 Task: Buy 1 Toners & Astringents from Skin Care section under best seller category for shipping address: Anna Garcia, 2418 August Lane, Shreveport, Louisiana 71101, Cell Number 3184332610. Pay from credit card ending with 5759, CVV 953
Action: Mouse moved to (8, 90)
Screenshot: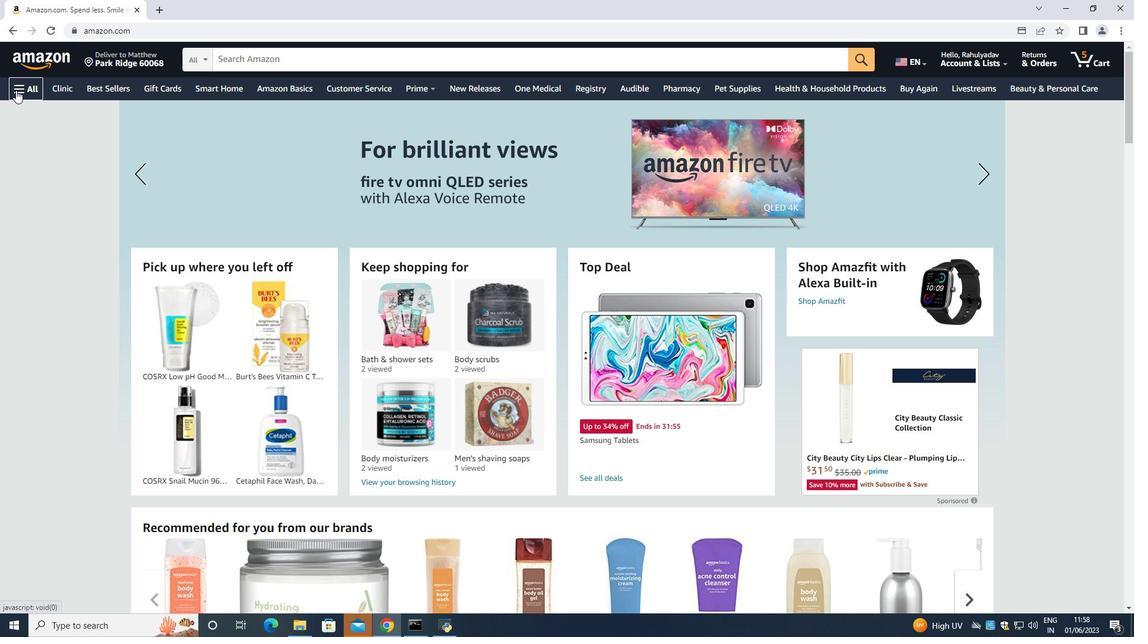 
Action: Mouse pressed left at (8, 90)
Screenshot: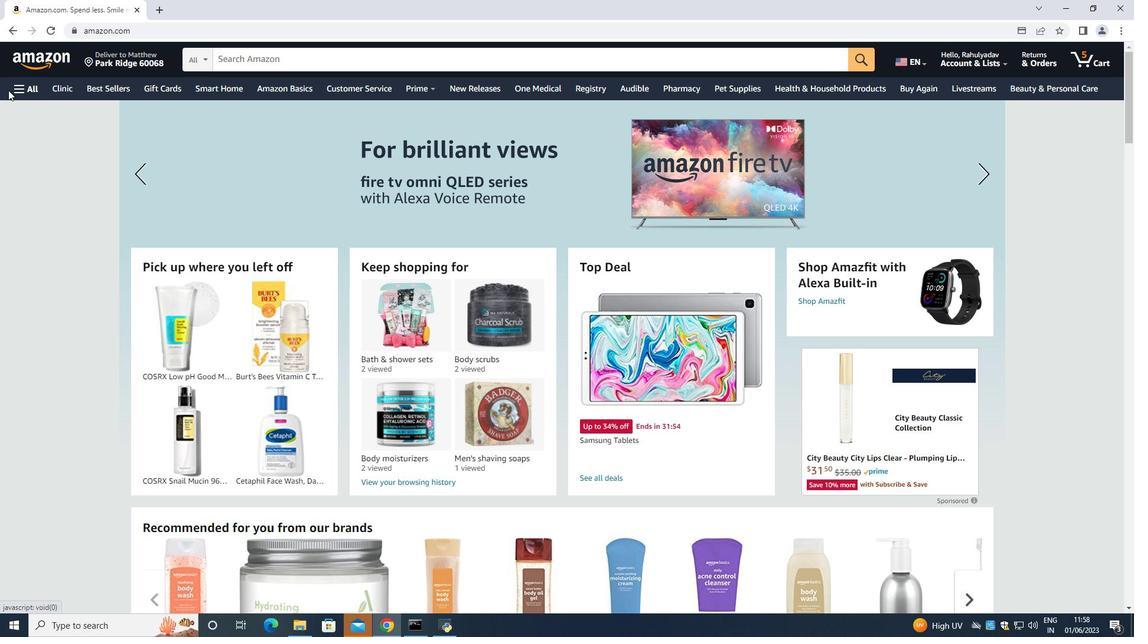 
Action: Mouse moved to (16, 89)
Screenshot: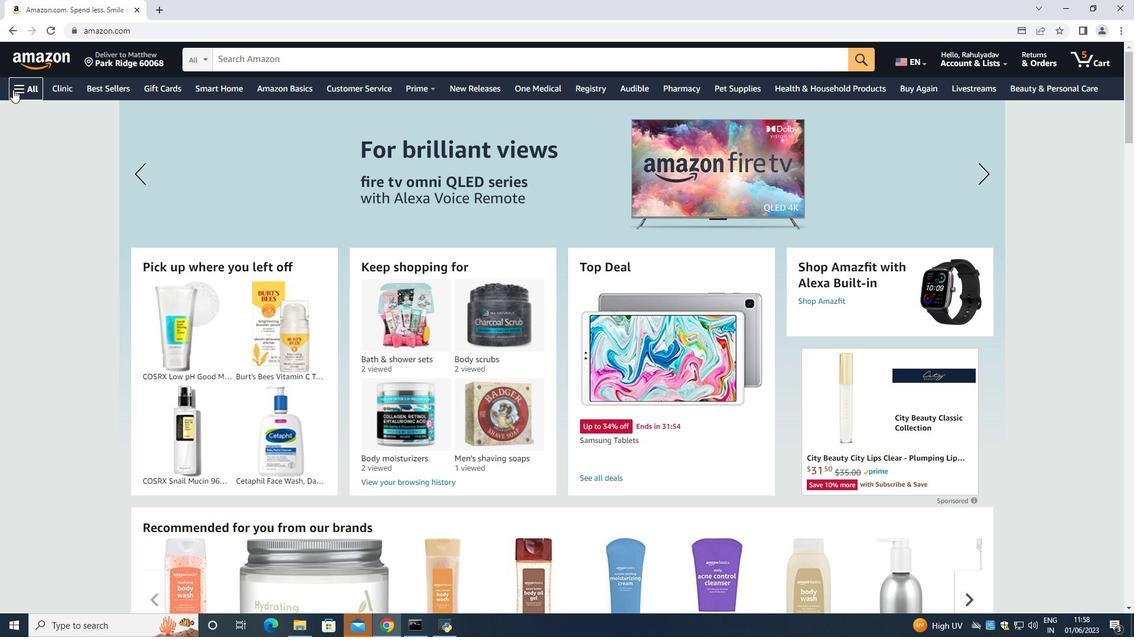
Action: Mouse pressed left at (16, 89)
Screenshot: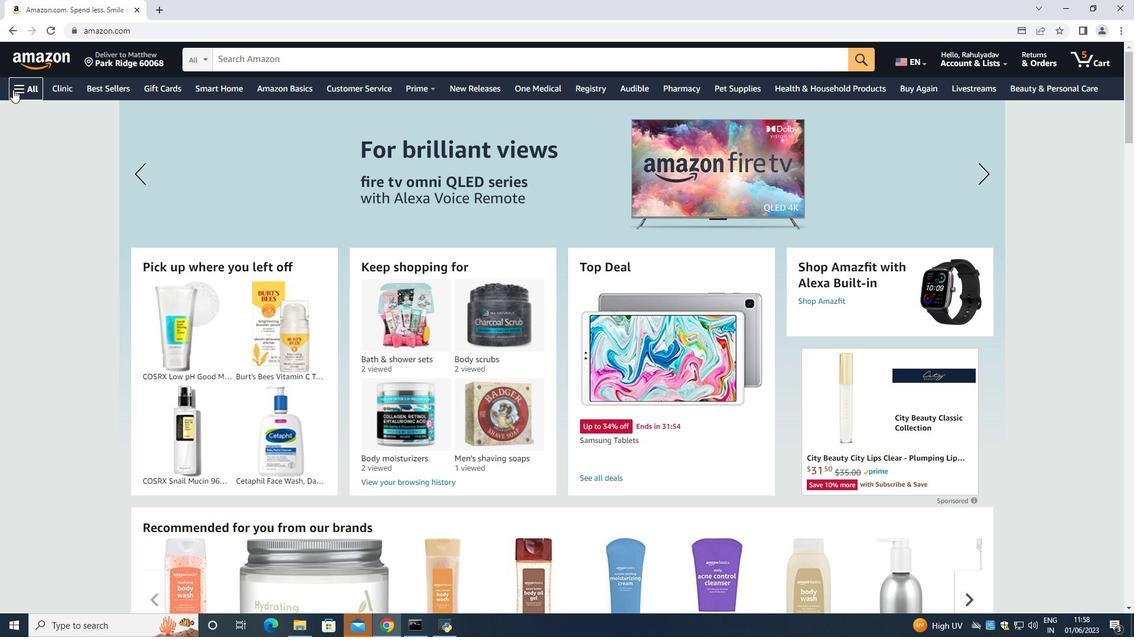 
Action: Mouse moved to (61, 118)
Screenshot: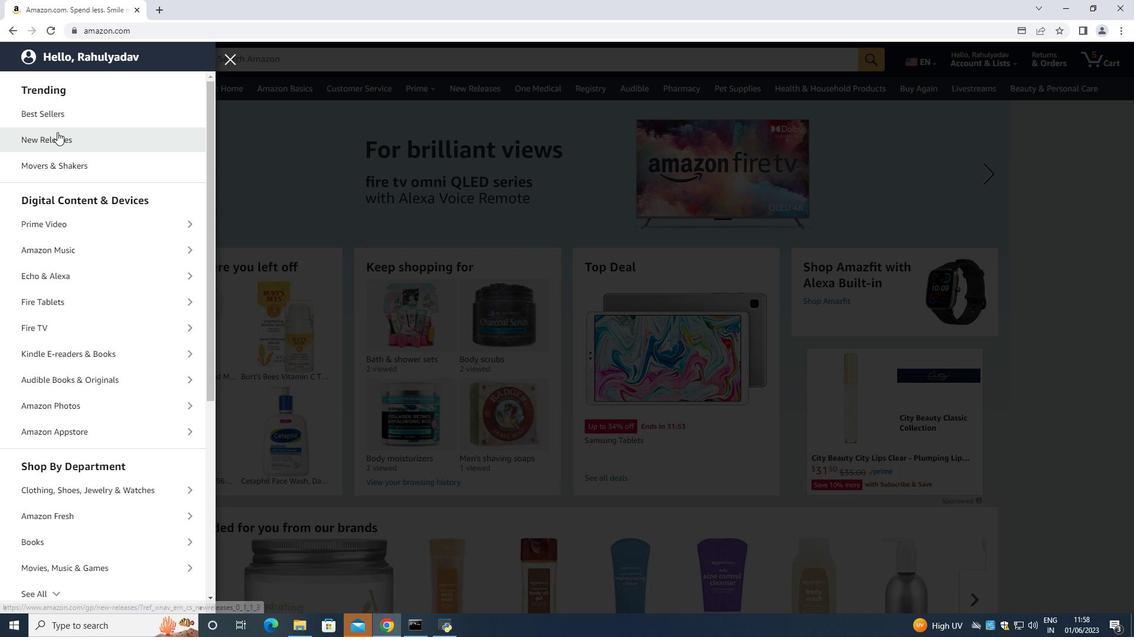 
Action: Mouse pressed left at (61, 118)
Screenshot: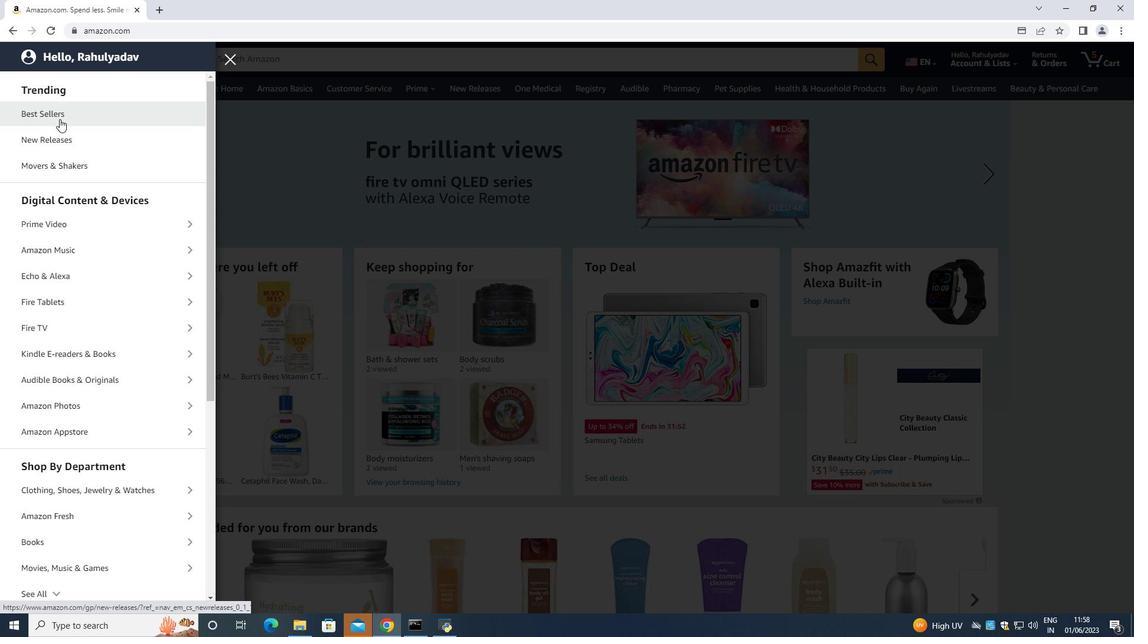 
Action: Mouse moved to (299, 59)
Screenshot: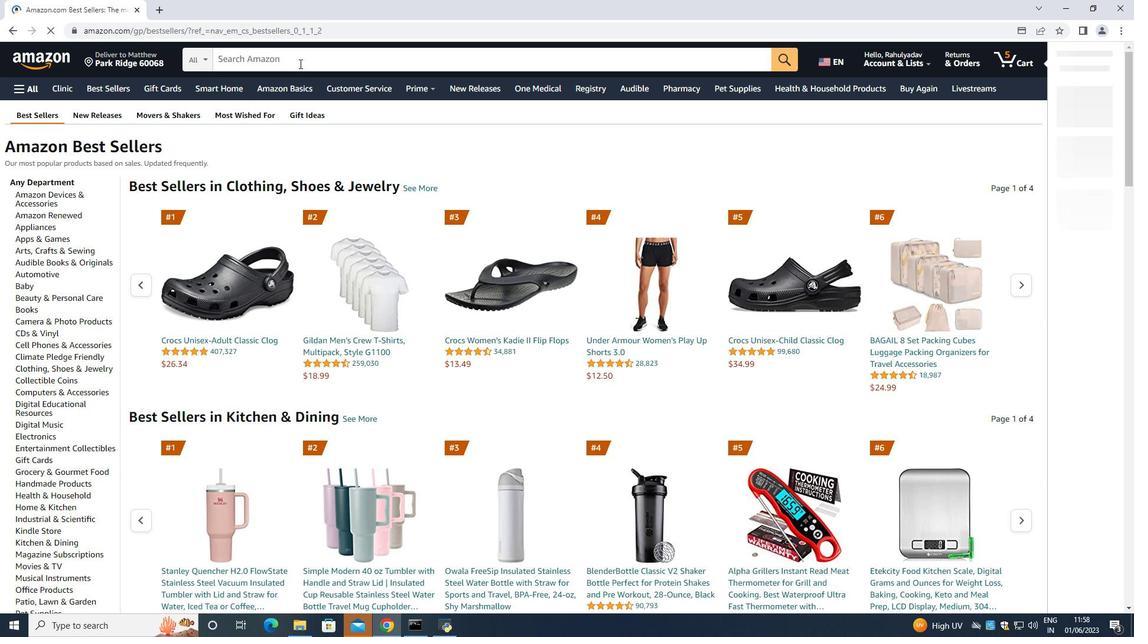 
Action: Mouse pressed left at (299, 59)
Screenshot: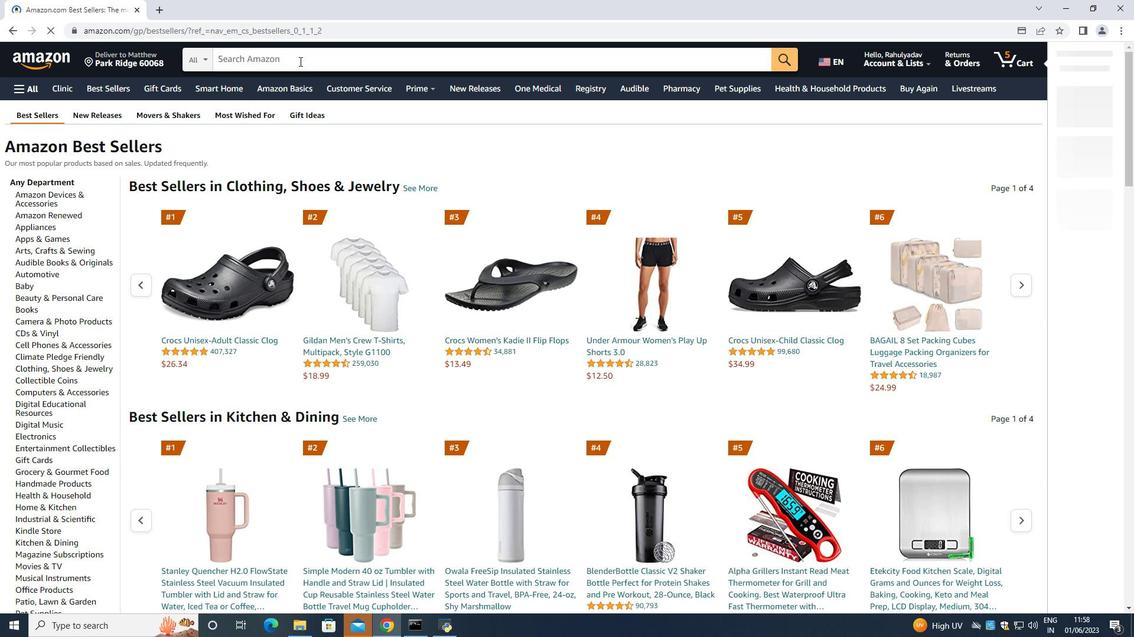 
Action: Mouse moved to (516, 69)
Screenshot: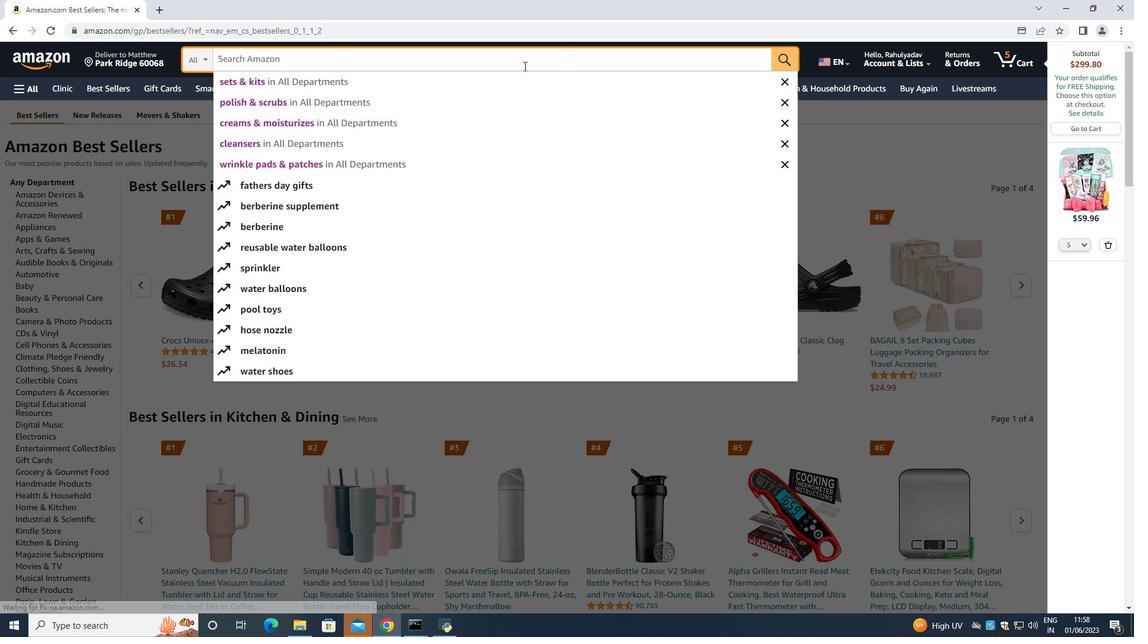 
Action: Key pressed <Key.shift><Key.shift><Key.shift><Key.shift><Key.shift><Key.shift><Key.shift>Toners<Key.space><Key.shift_r><Key.shift_r><Key.shift_r><Key.shift_r>&astringents<Key.space><Key.enter>
Screenshot: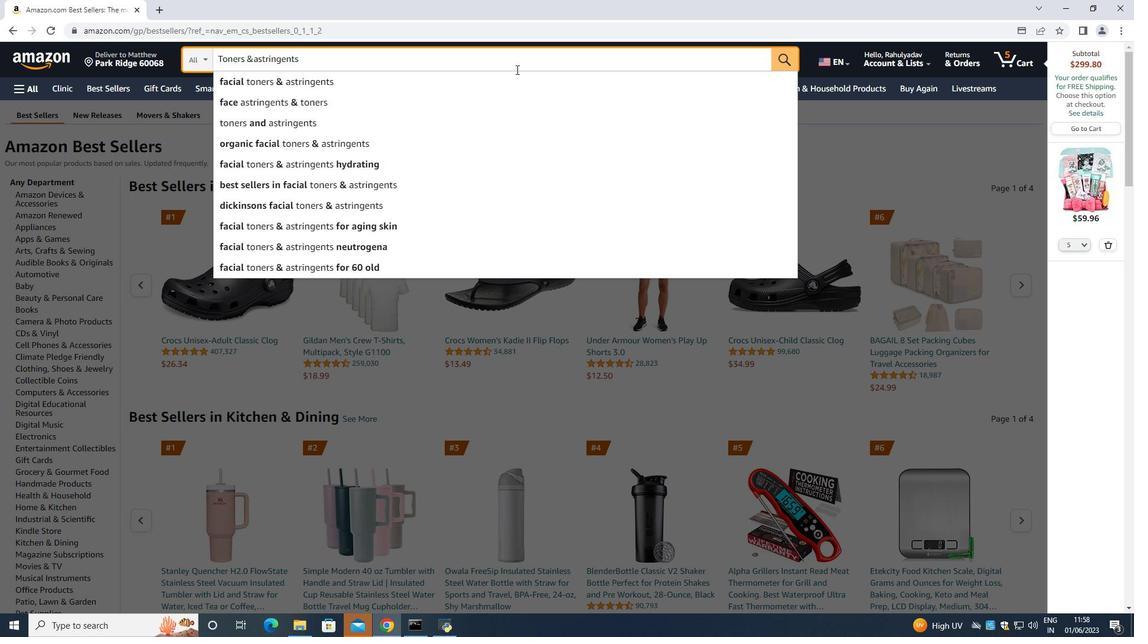 
Action: Mouse moved to (672, 555)
Screenshot: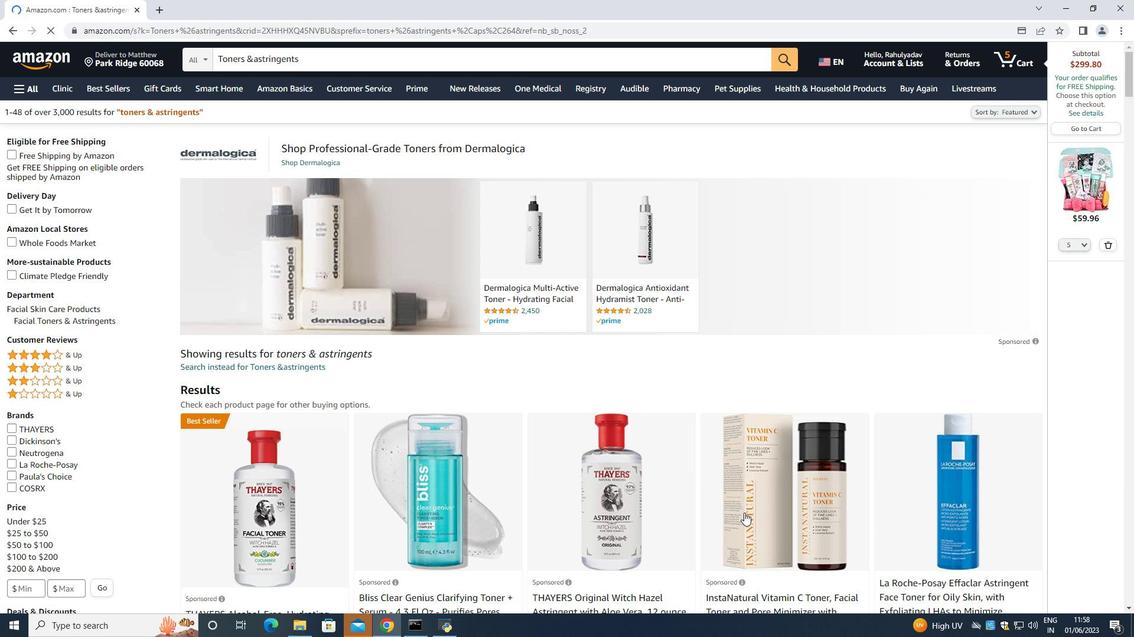 
Action: Mouse scrolled (672, 555) with delta (0, 0)
Screenshot: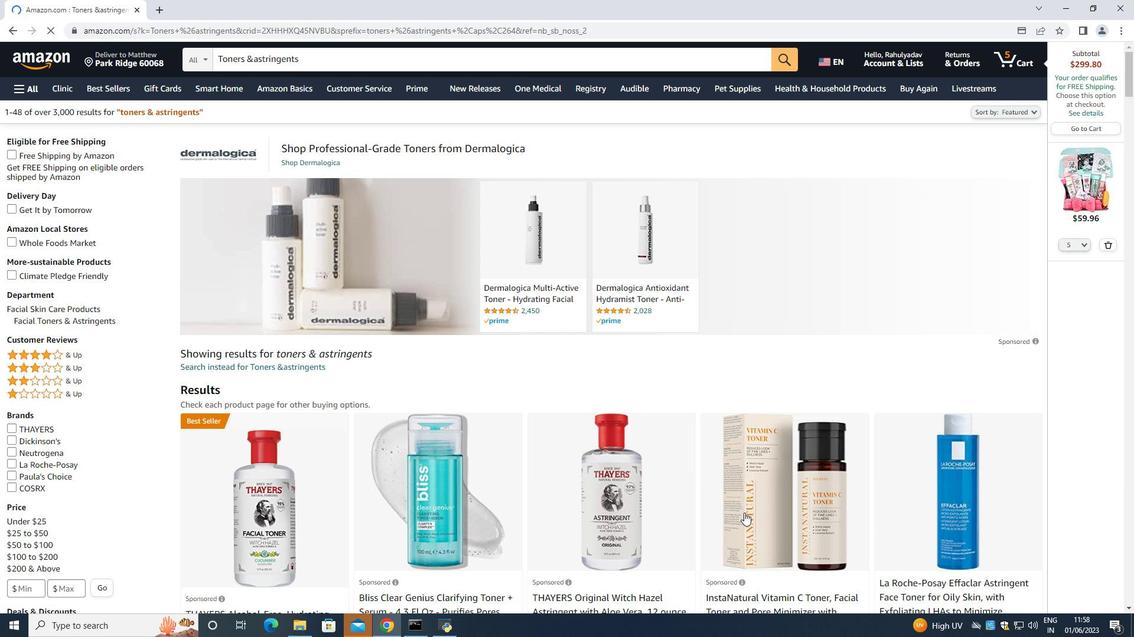 
Action: Mouse scrolled (672, 555) with delta (0, 0)
Screenshot: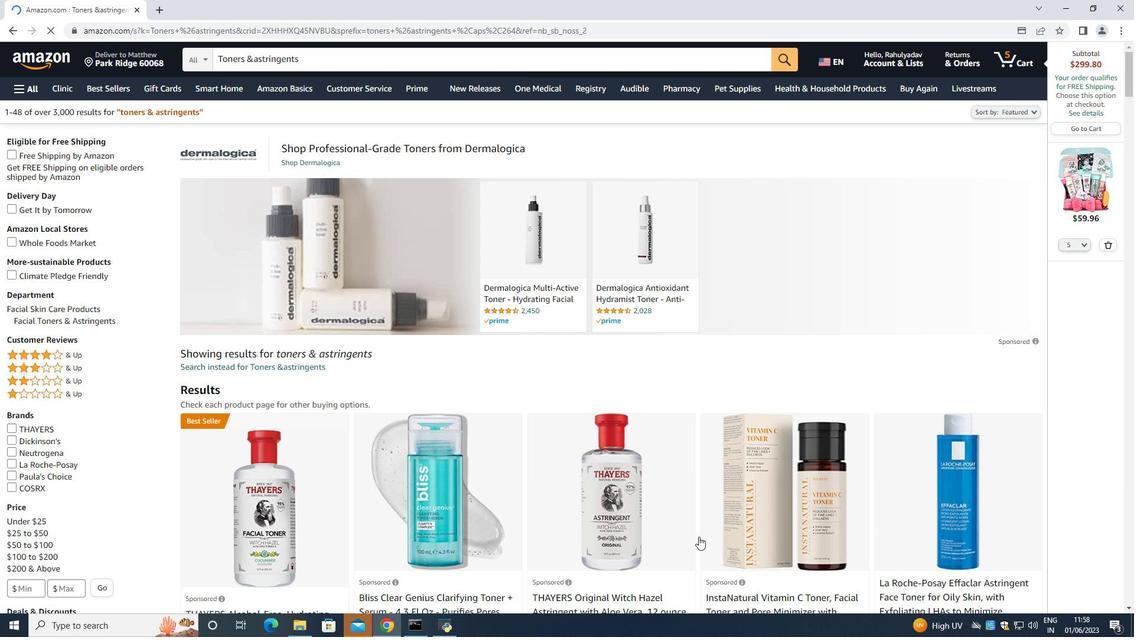 
Action: Mouse moved to (334, 330)
Screenshot: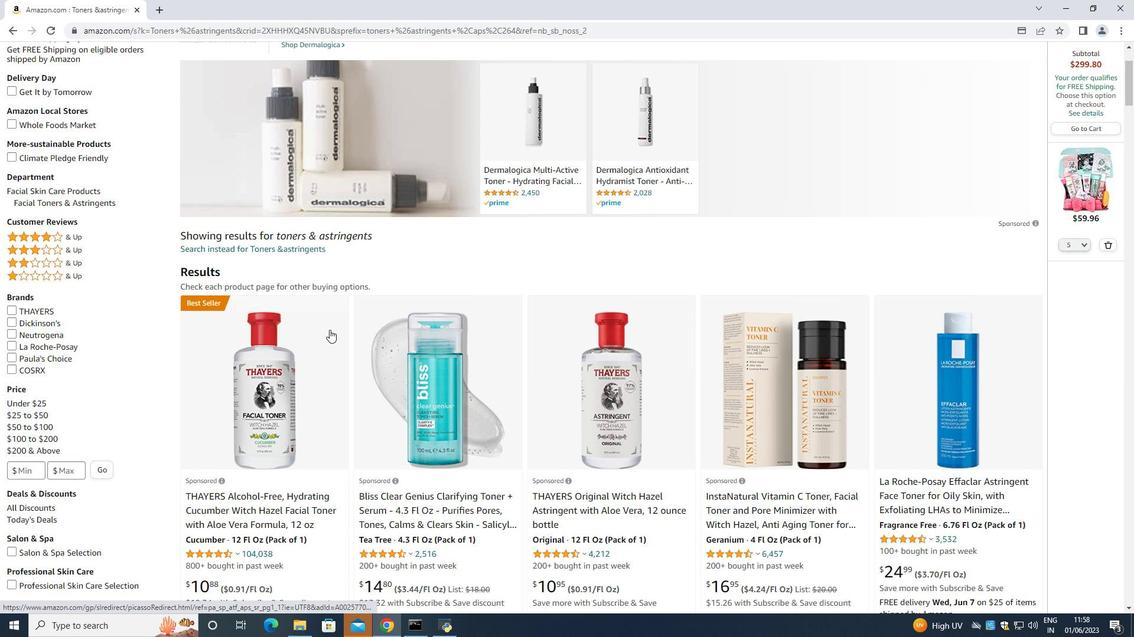 
Action: Mouse scrolled (334, 329) with delta (0, 0)
Screenshot: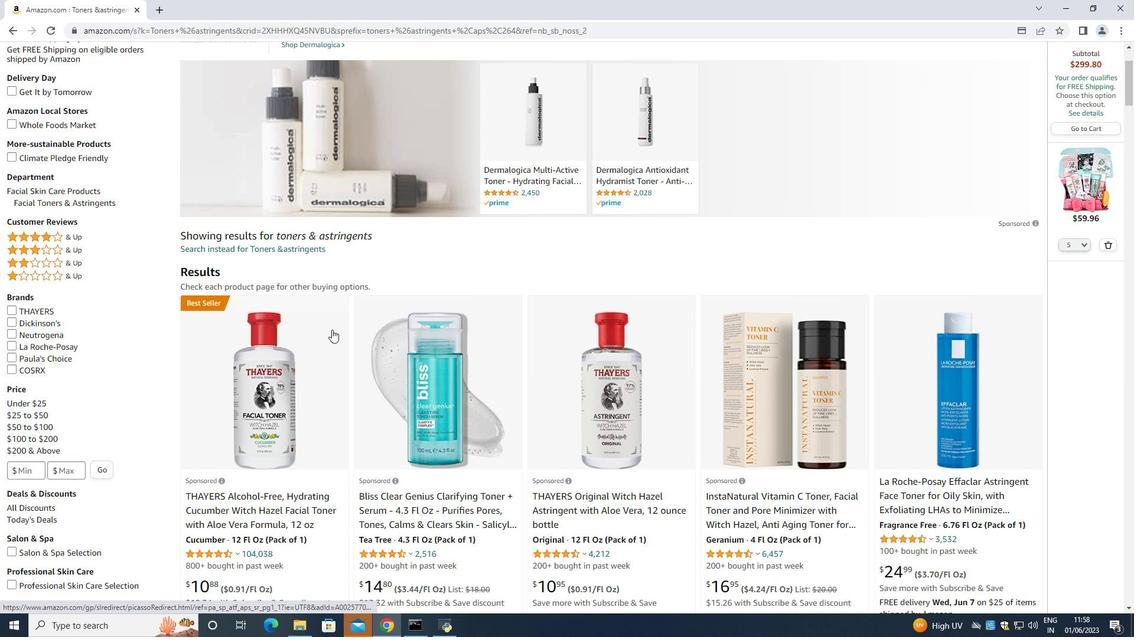
Action: Mouse scrolled (334, 329) with delta (0, 0)
Screenshot: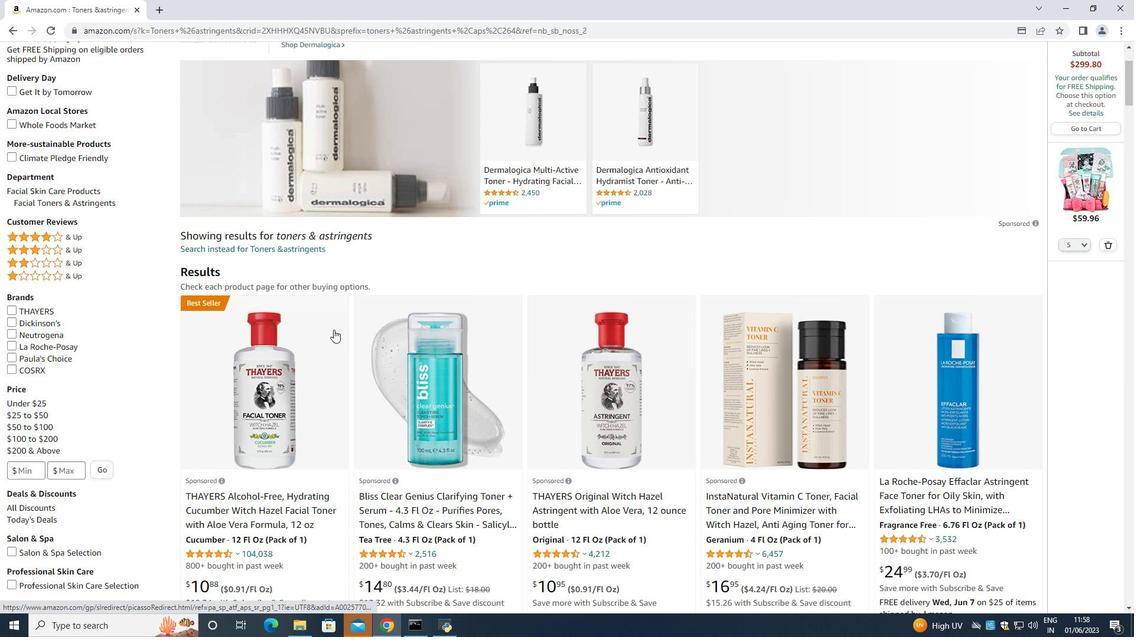 
Action: Mouse scrolled (334, 329) with delta (0, 0)
Screenshot: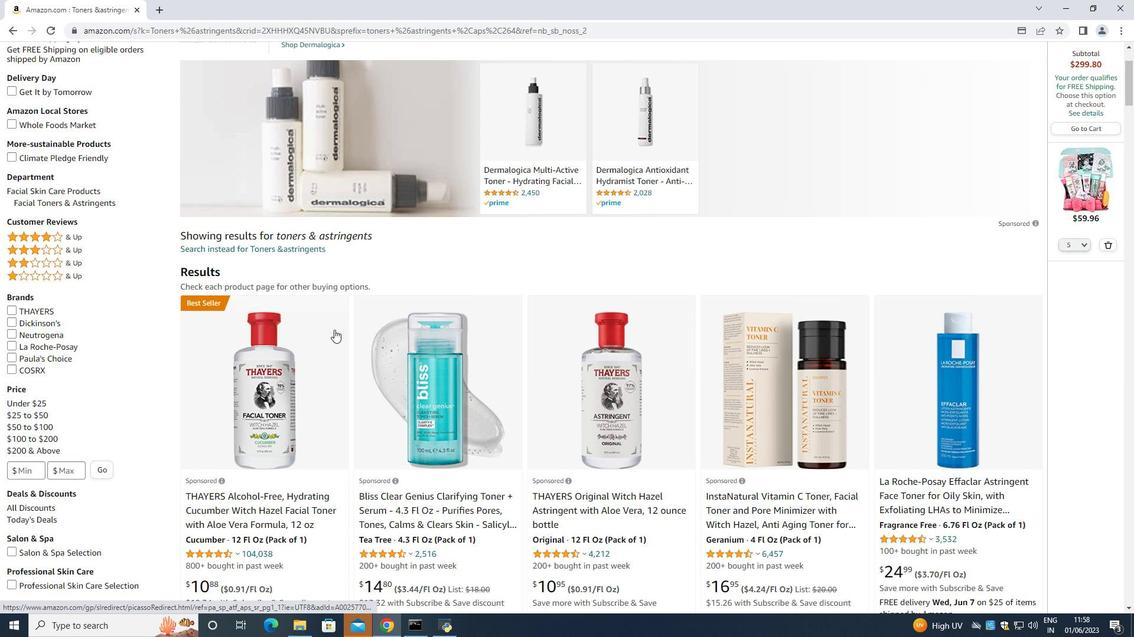
Action: Mouse scrolled (334, 329) with delta (0, 0)
Screenshot: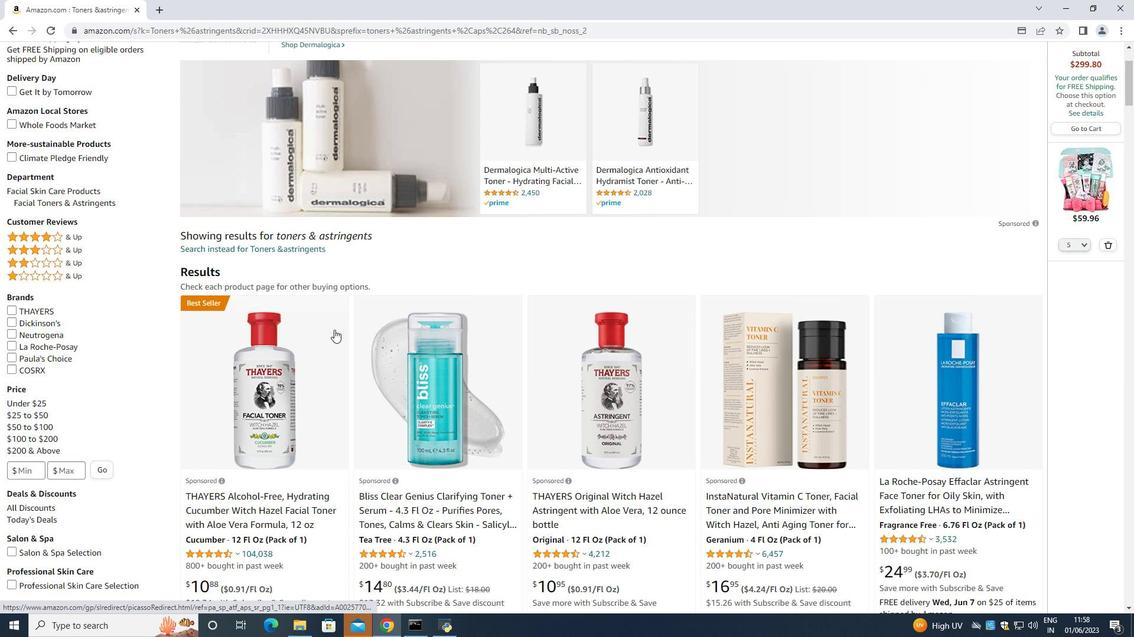 
Action: Mouse moved to (337, 331)
Screenshot: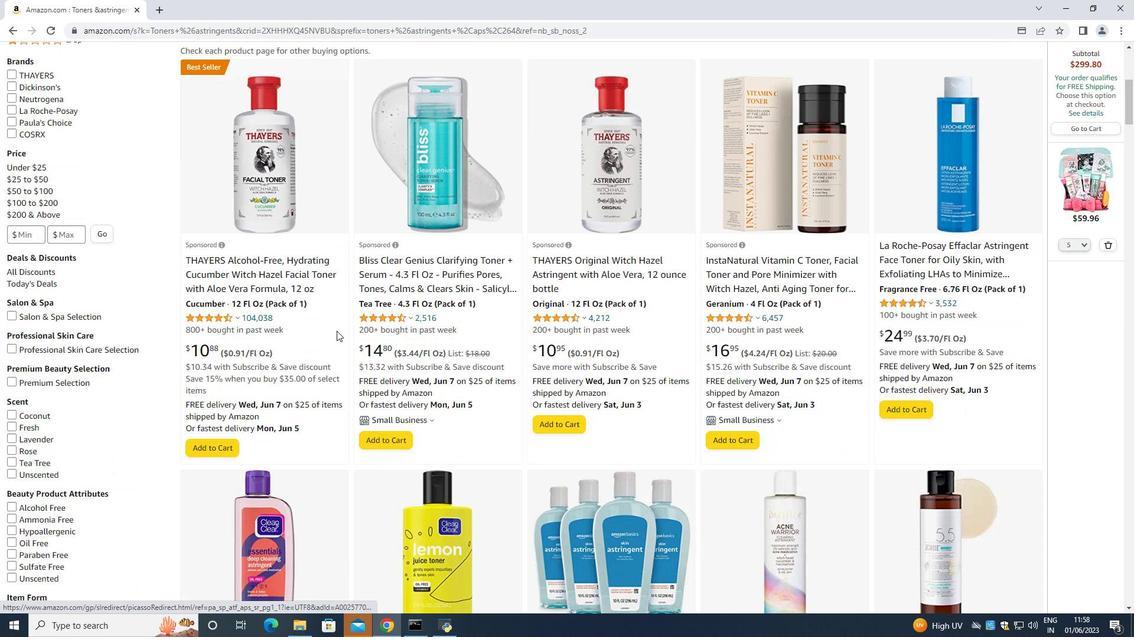 
Action: Mouse scrolled (337, 331) with delta (0, 0)
Screenshot: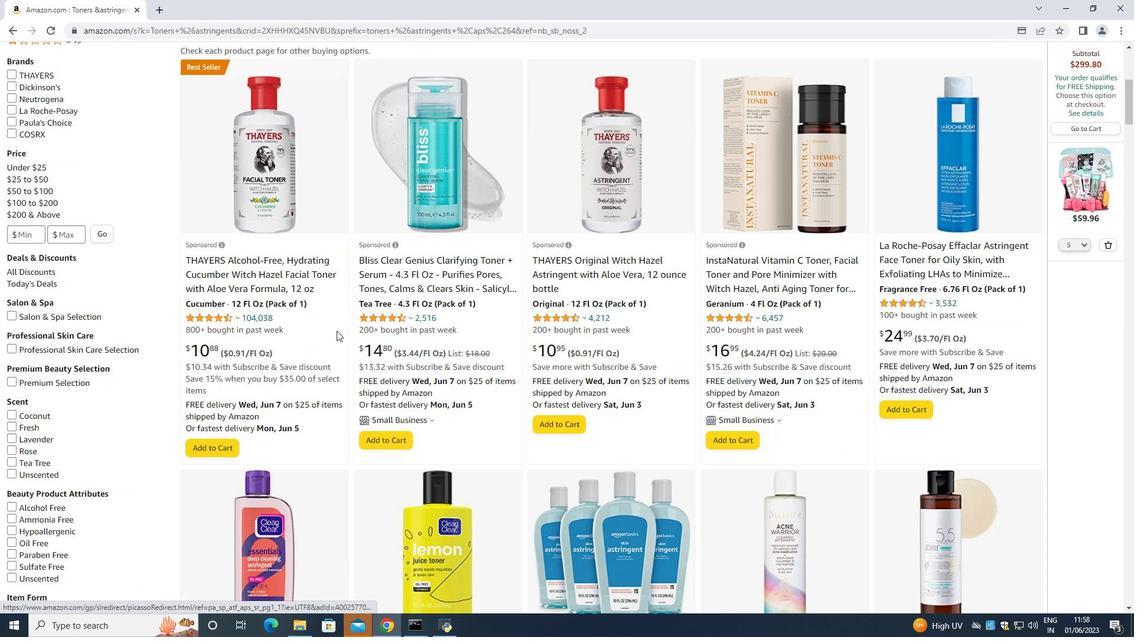 
Action: Mouse scrolled (337, 331) with delta (0, 0)
Screenshot: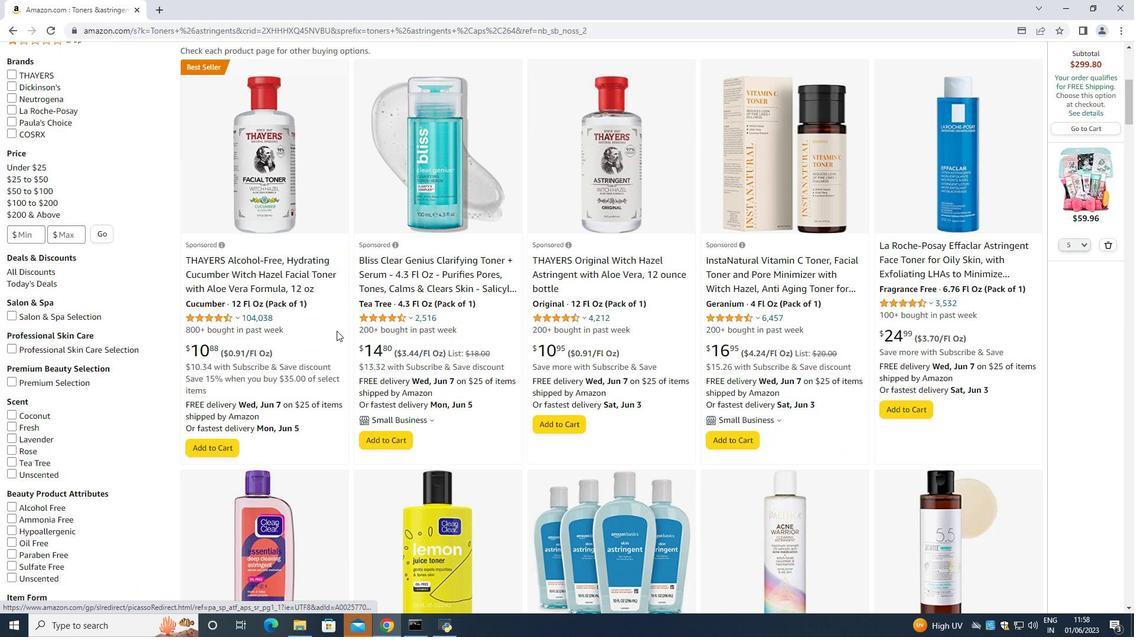 
Action: Mouse scrolled (337, 331) with delta (0, 0)
Screenshot: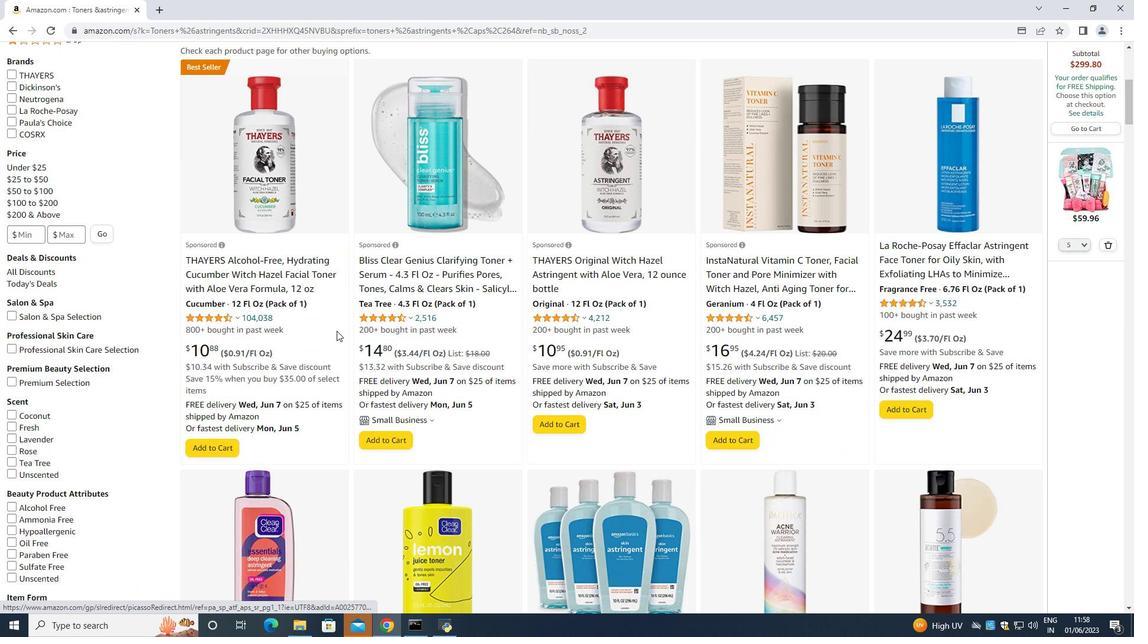 
Action: Mouse scrolled (337, 331) with delta (0, 0)
Screenshot: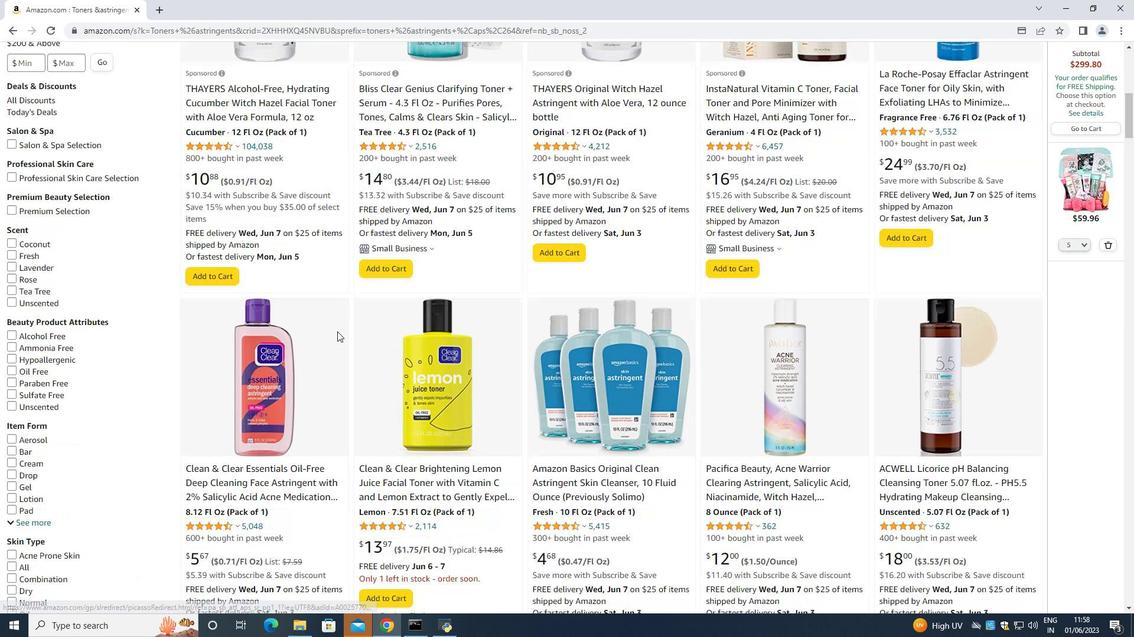 
Action: Mouse scrolled (337, 331) with delta (0, 0)
Screenshot: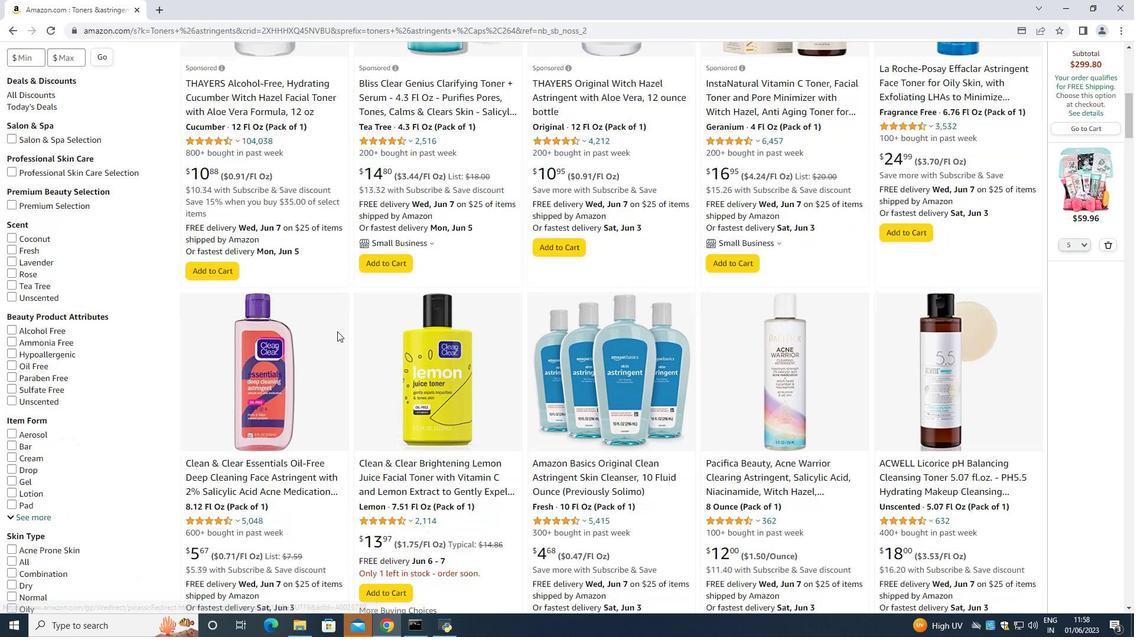 
Action: Mouse scrolled (337, 331) with delta (0, 0)
Screenshot: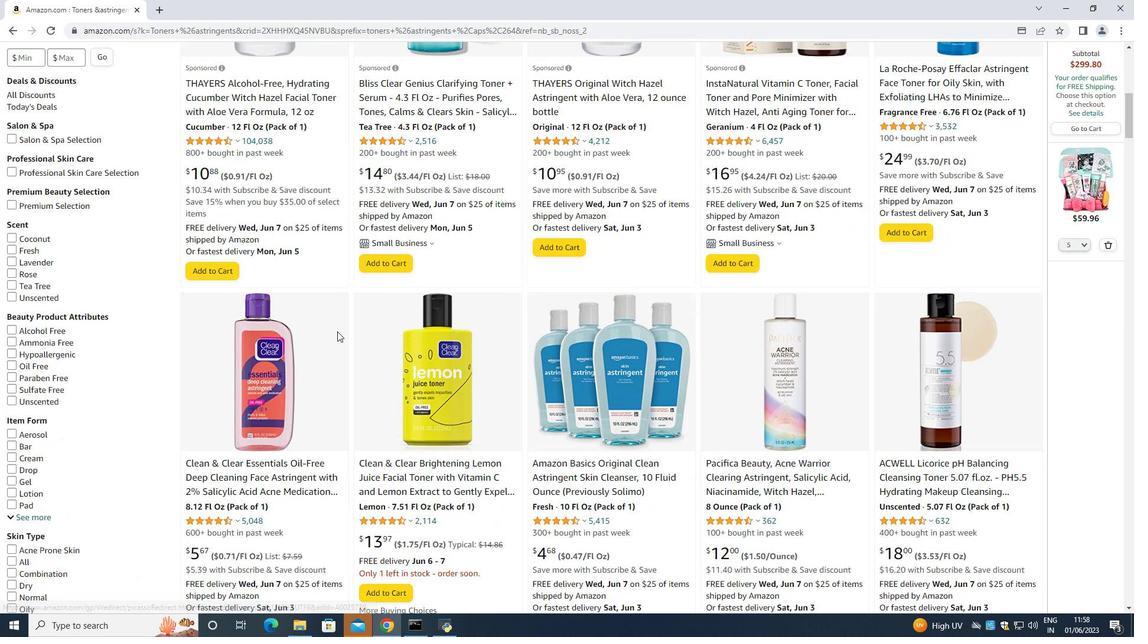 
Action: Mouse moved to (340, 331)
Screenshot: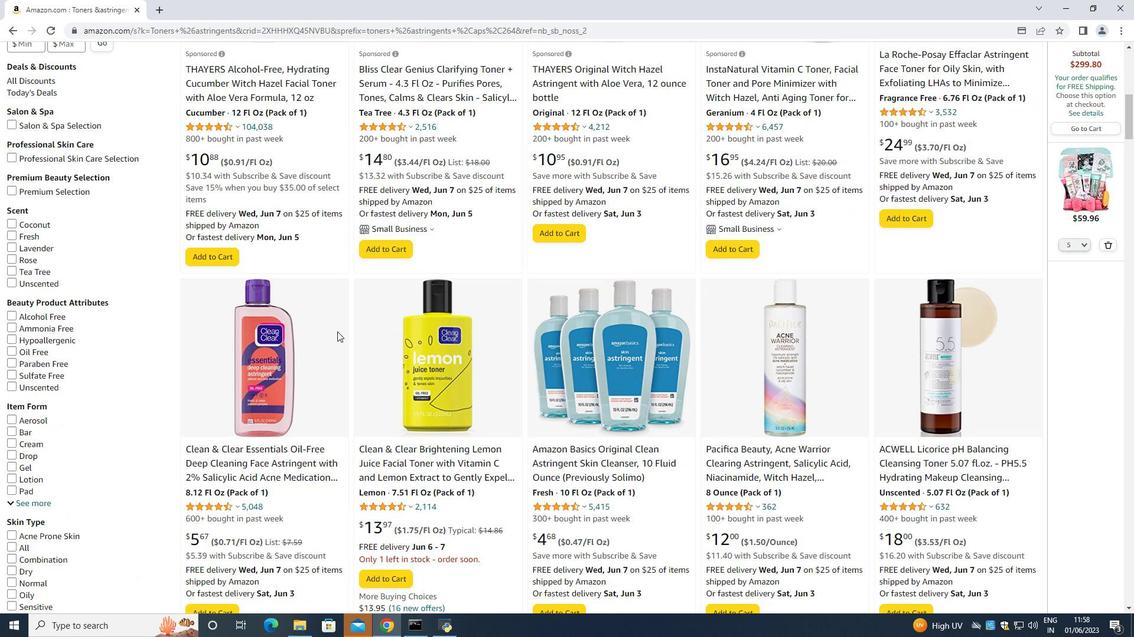 
Action: Mouse scrolled (340, 331) with delta (0, 0)
Screenshot: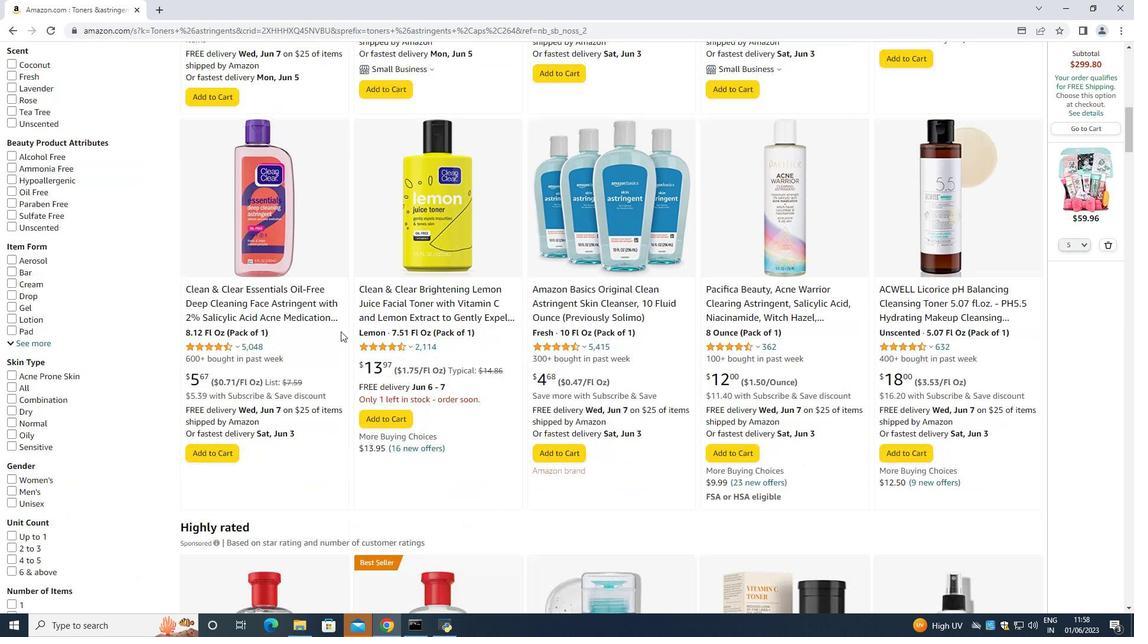 
Action: Mouse scrolled (340, 331) with delta (0, 0)
Screenshot: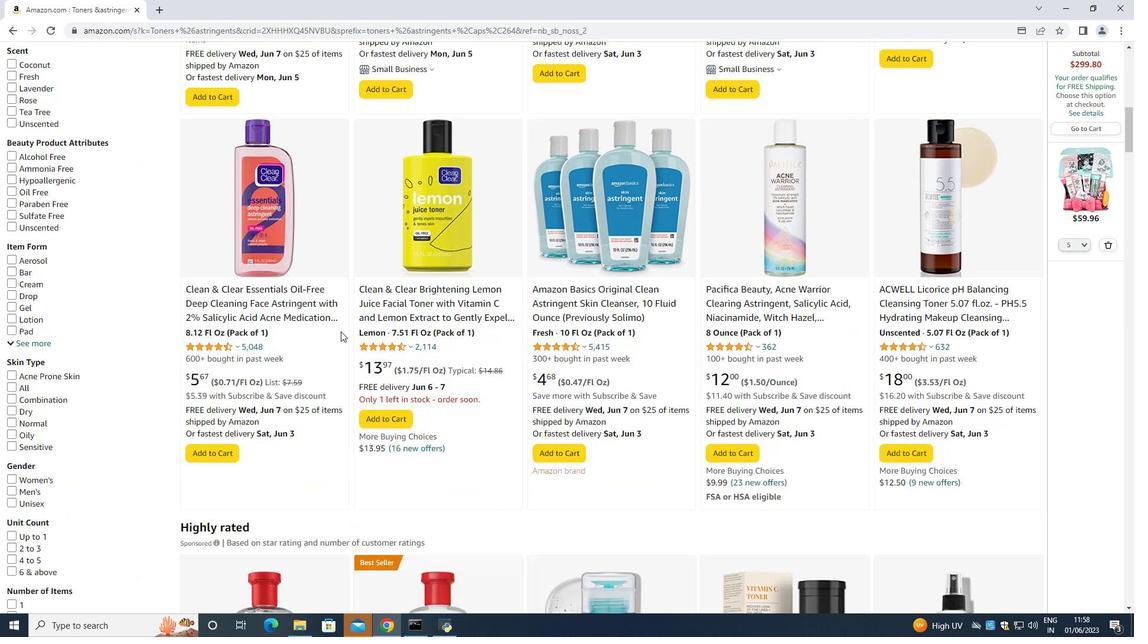 
Action: Mouse scrolled (340, 331) with delta (0, 0)
Screenshot: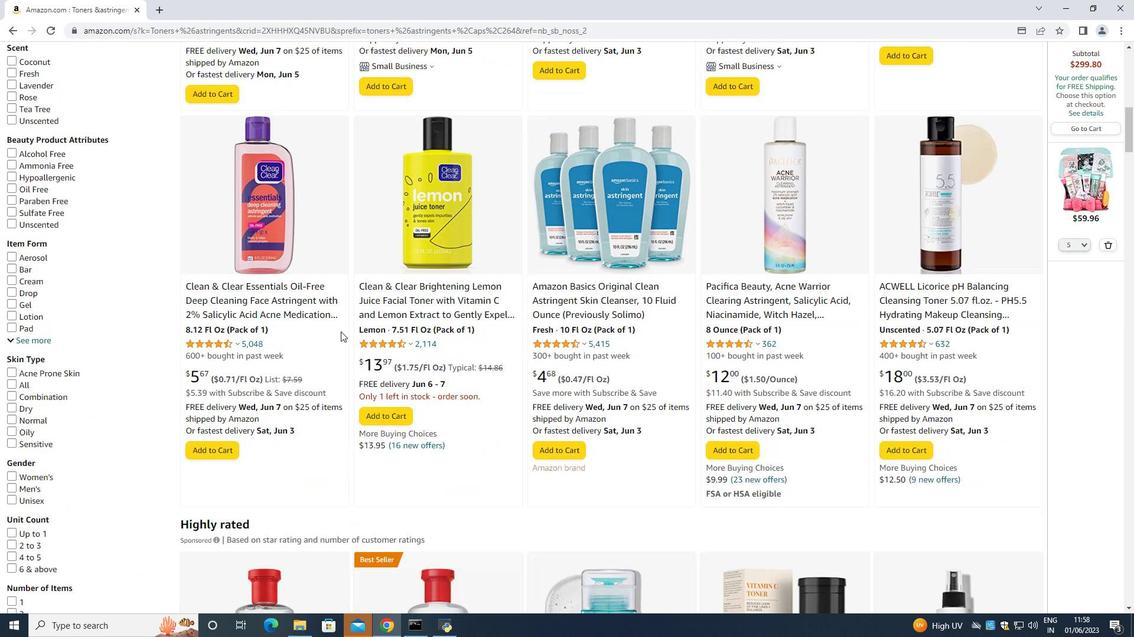 
Action: Mouse moved to (344, 329)
Screenshot: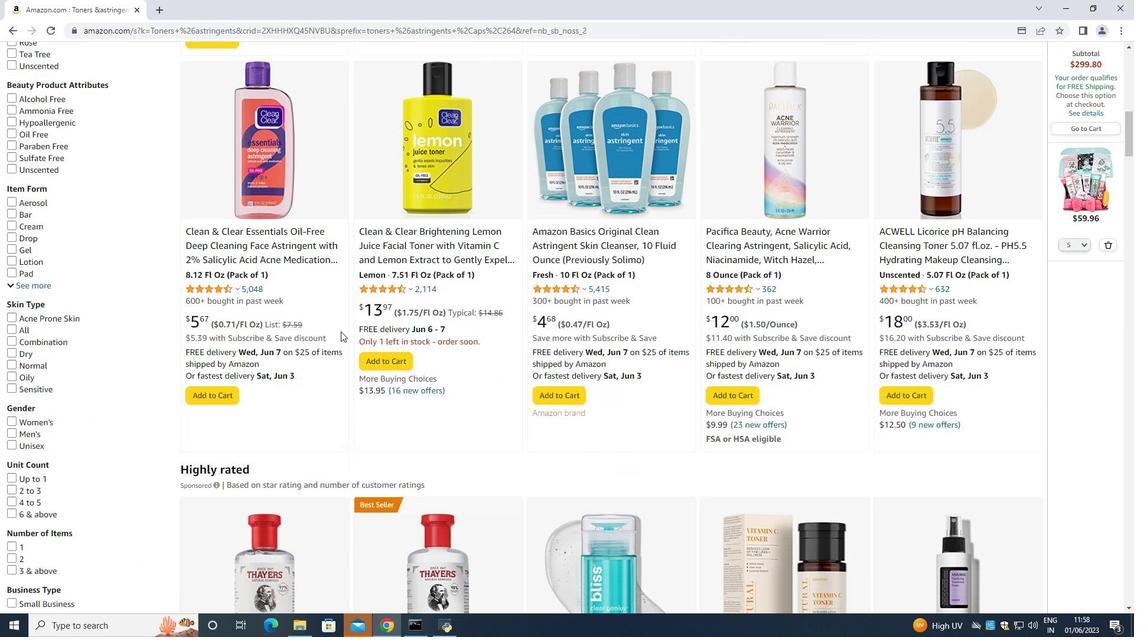 
Action: Mouse scrolled (344, 328) with delta (0, 0)
Screenshot: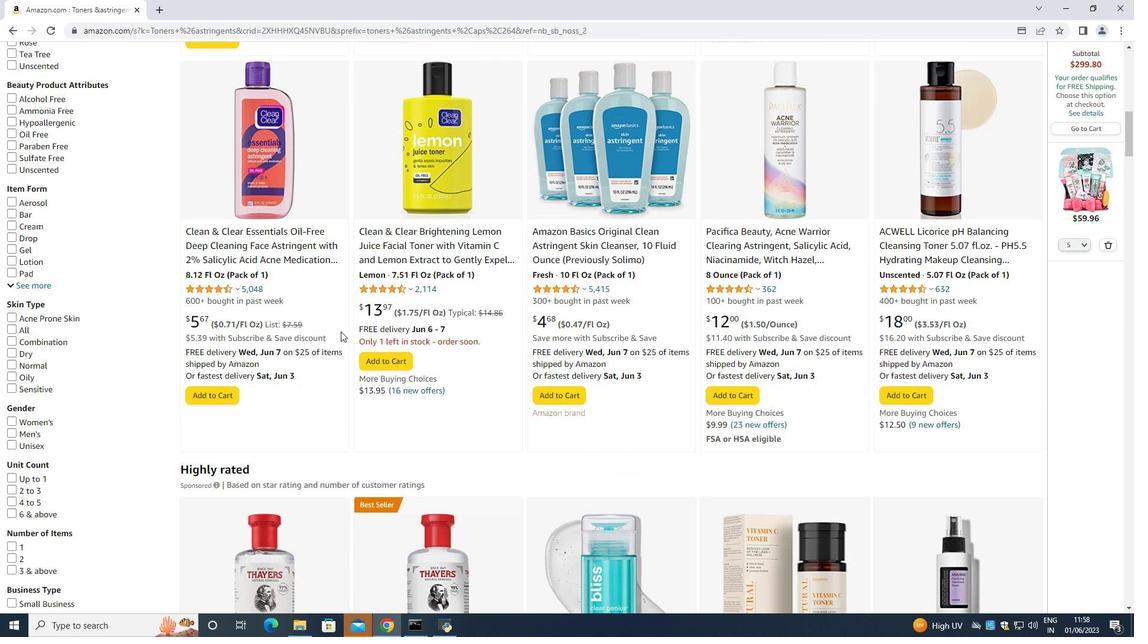 
Action: Mouse scrolled (344, 328) with delta (0, 0)
Screenshot: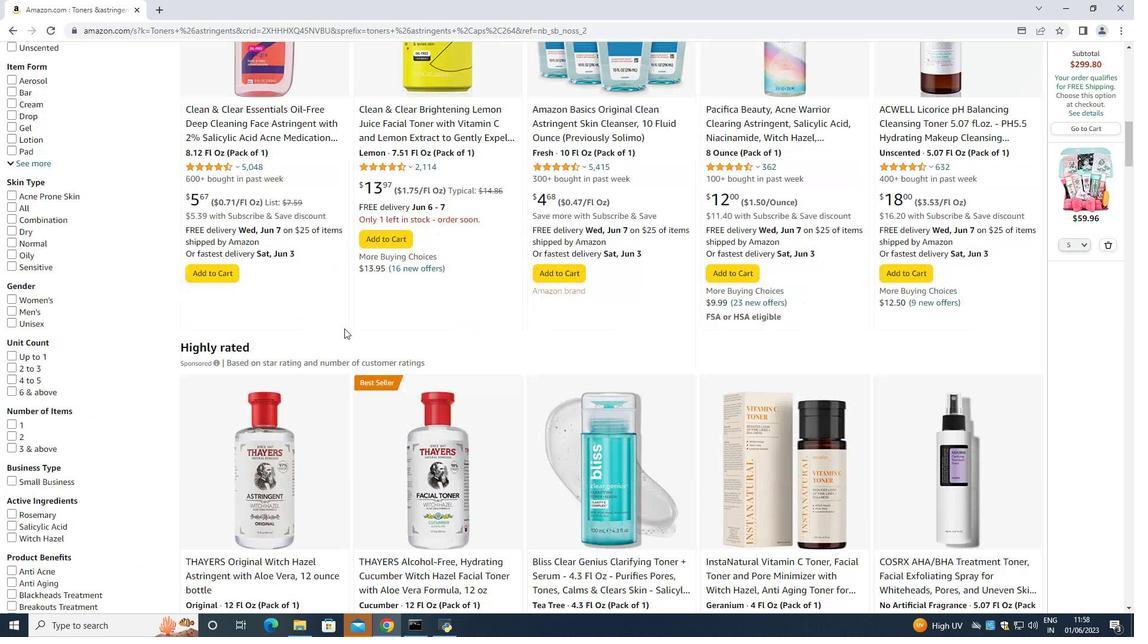 
Action: Mouse scrolled (344, 328) with delta (0, 0)
Screenshot: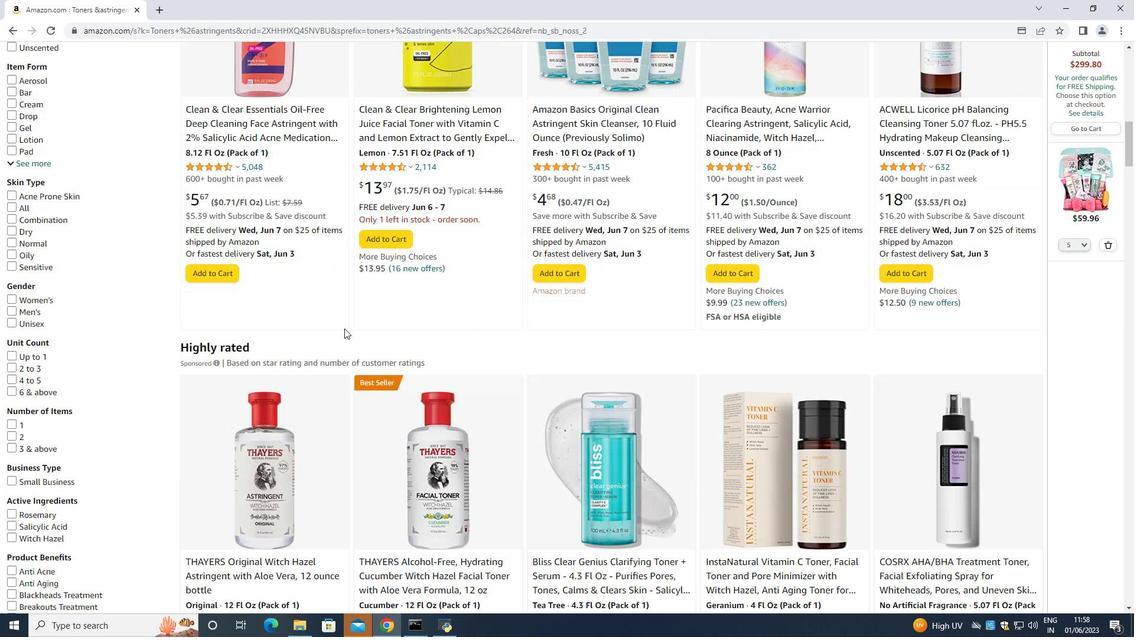 
Action: Mouse moved to (402, 201)
Screenshot: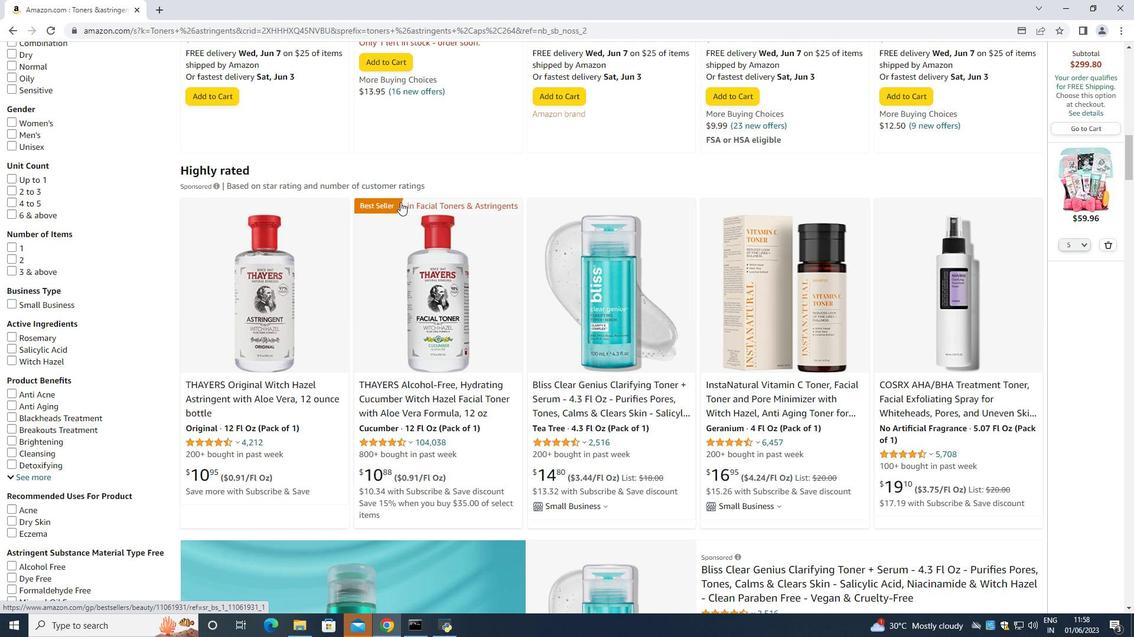 
Action: Mouse scrolled (402, 202) with delta (0, 0)
Screenshot: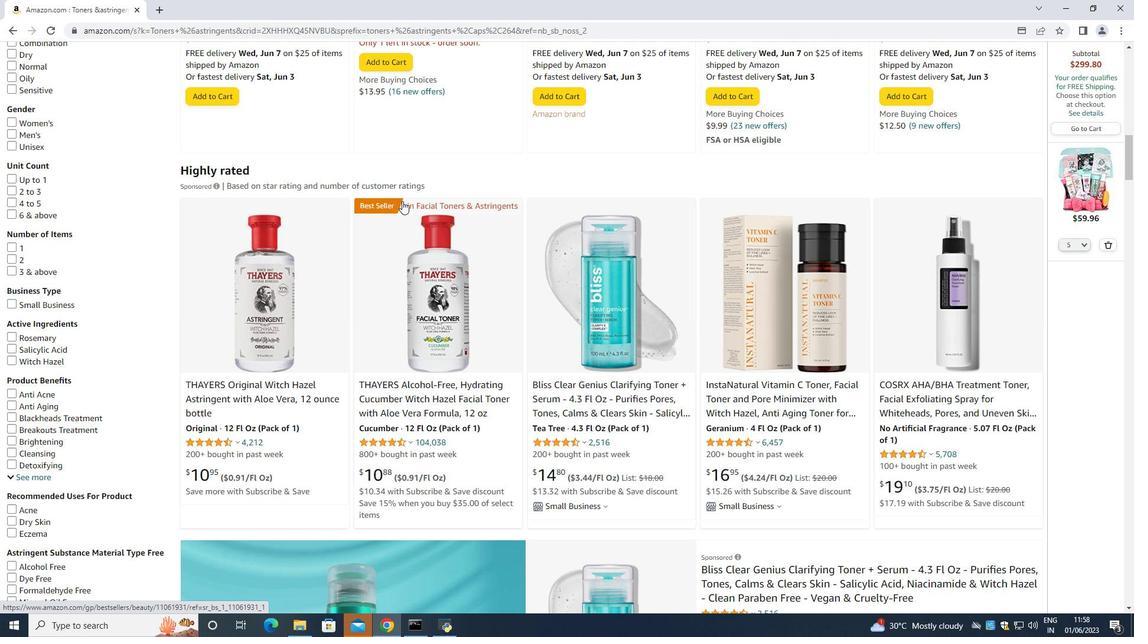 
Action: Mouse scrolled (402, 202) with delta (0, 0)
Screenshot: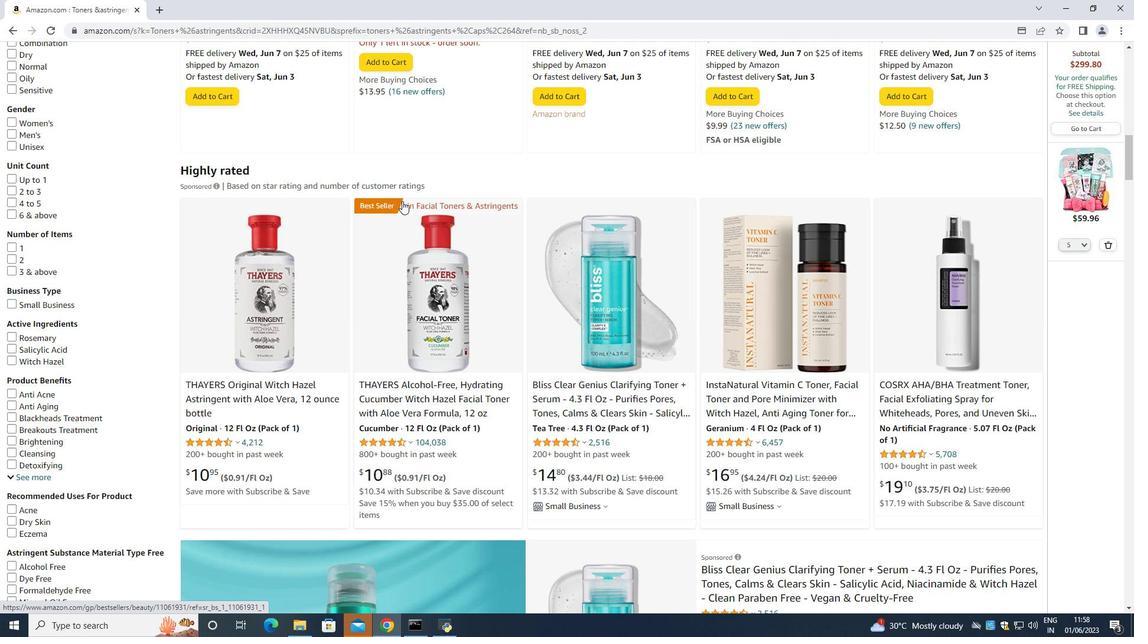 
Action: Mouse scrolled (402, 202) with delta (0, 0)
Screenshot: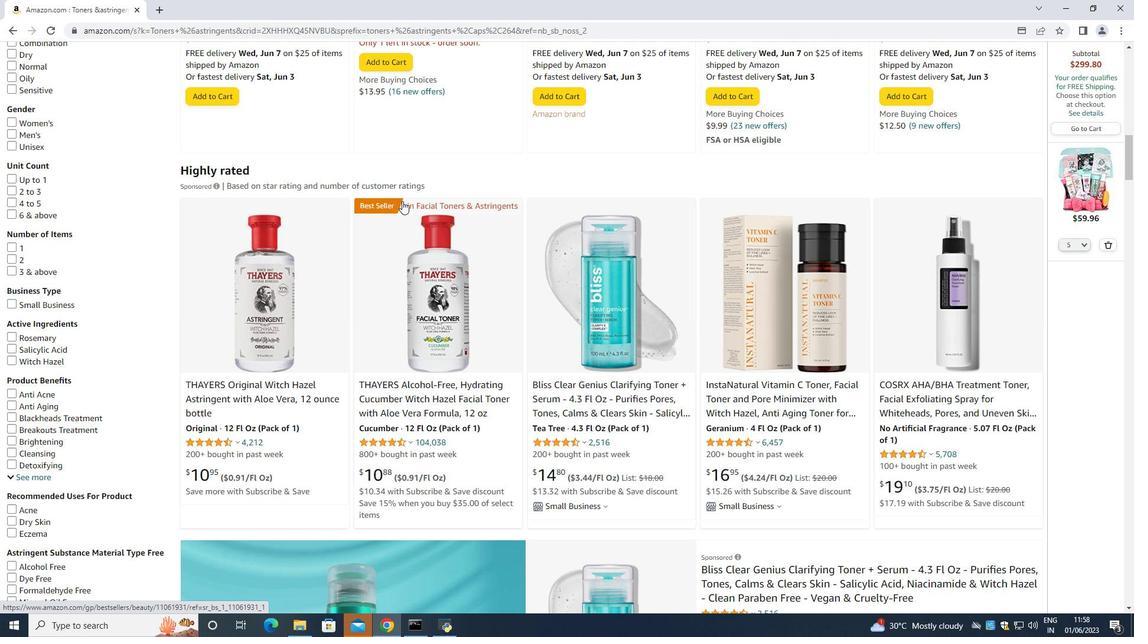
Action: Mouse pressed right at (402, 201)
Screenshot: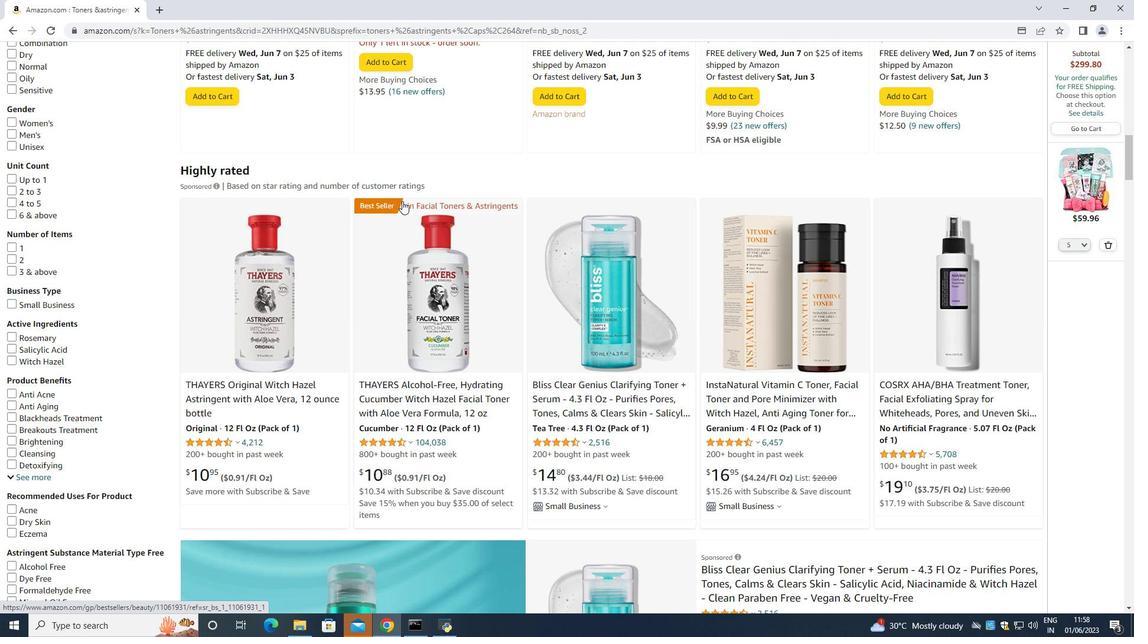 
Action: Mouse scrolled (402, 202) with delta (0, 0)
Screenshot: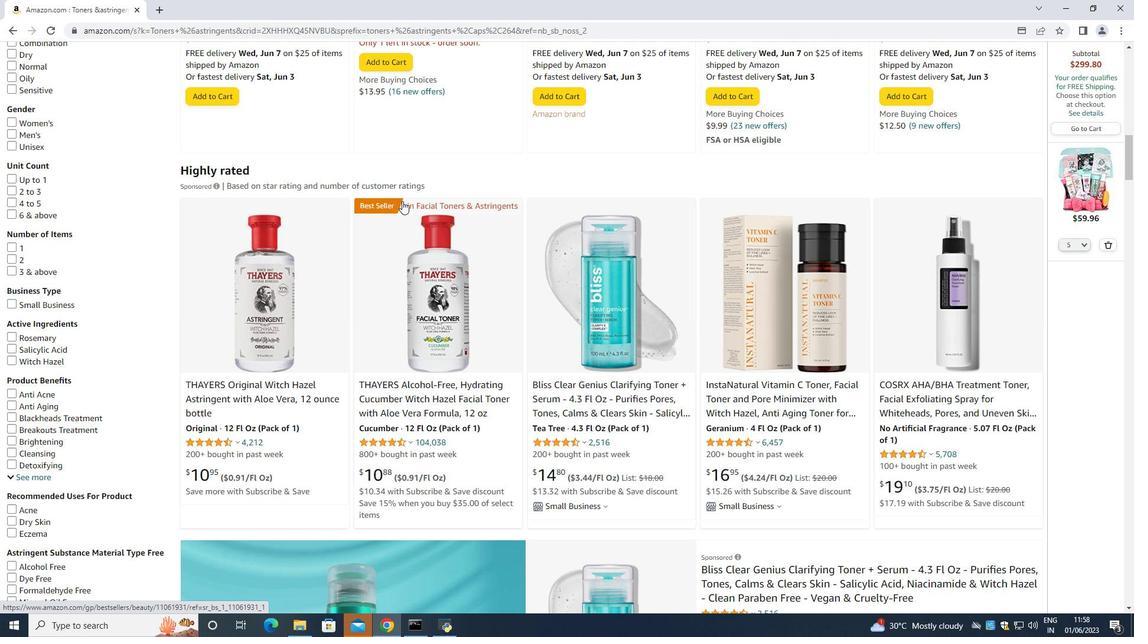 
Action: Mouse moved to (316, 258)
Screenshot: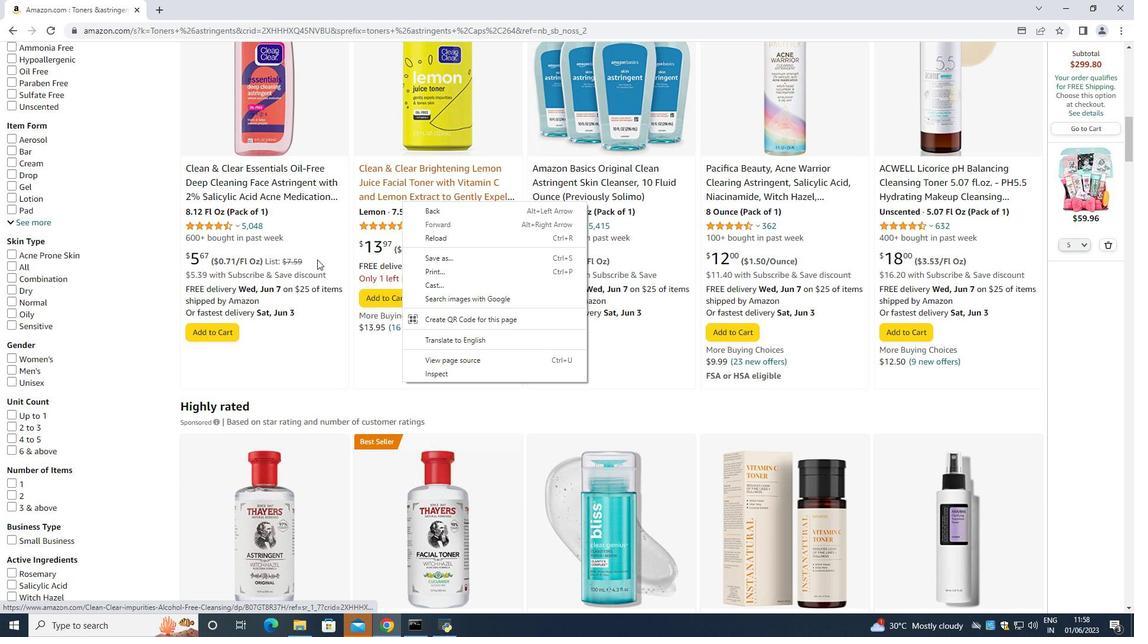 
Action: Mouse scrolled (316, 259) with delta (0, 0)
Screenshot: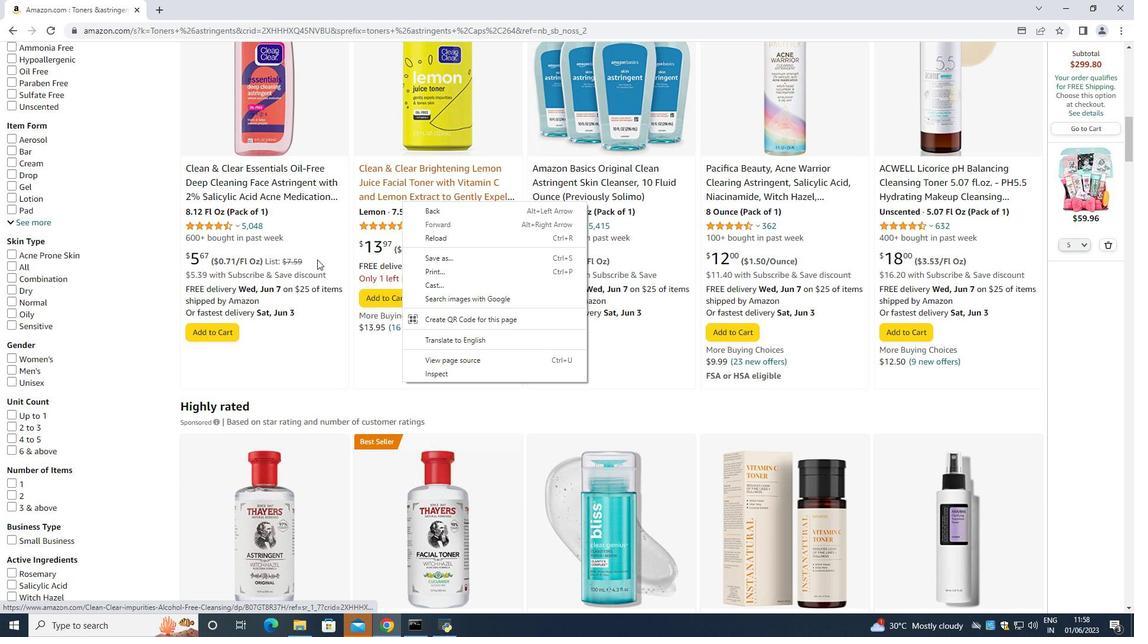 
Action: Mouse moved to (312, 255)
Screenshot: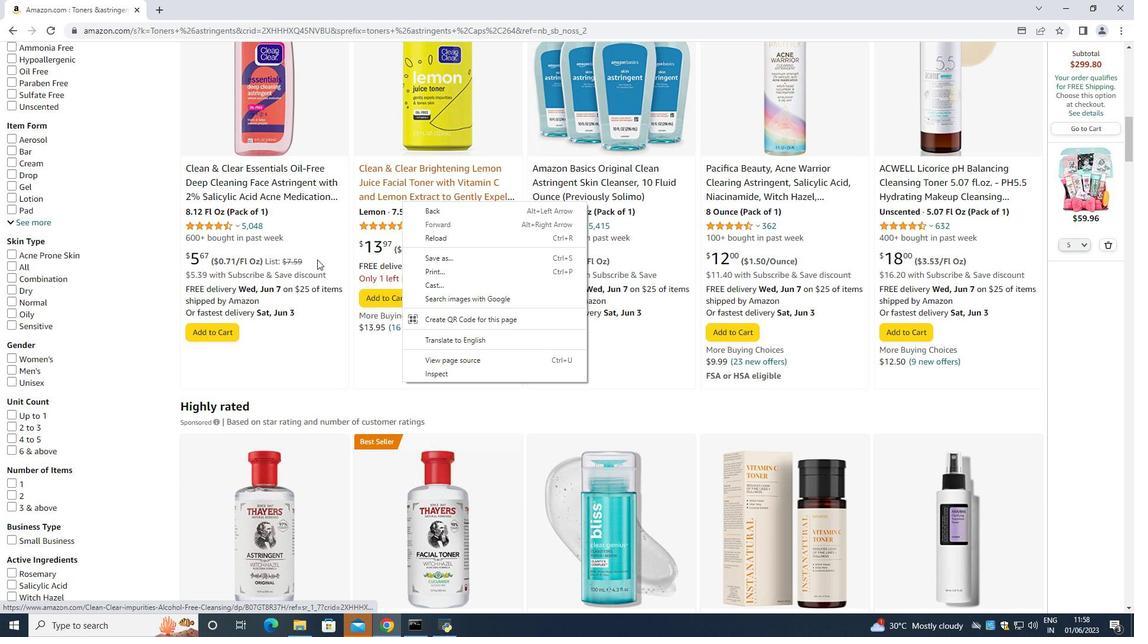 
Action: Mouse scrolled (312, 256) with delta (0, 0)
Screenshot: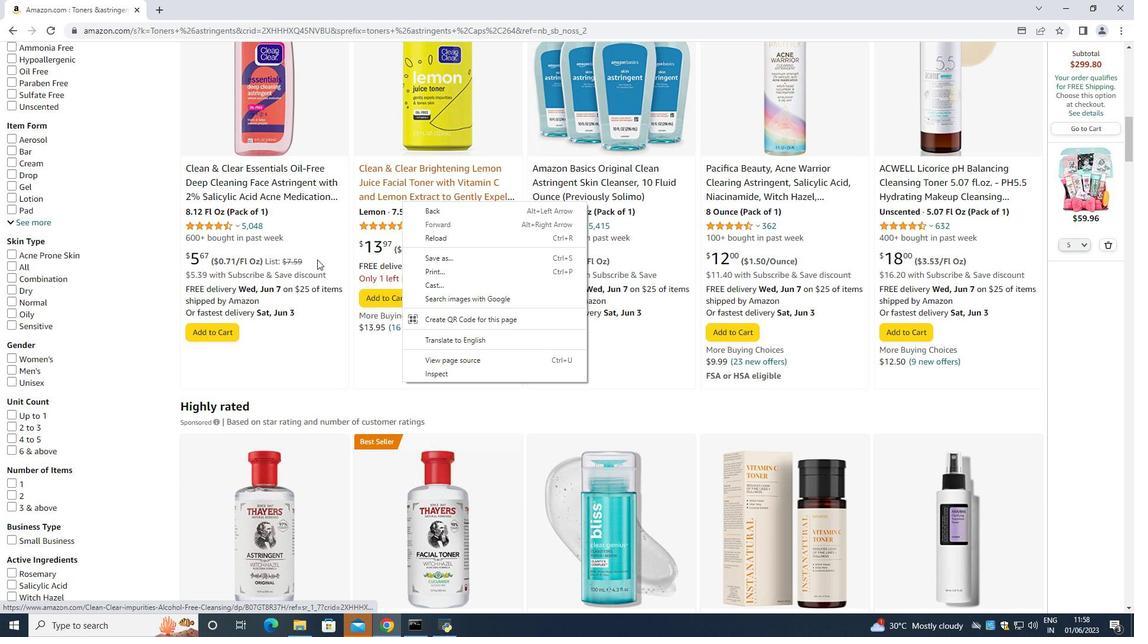 
Action: Mouse moved to (311, 255)
Screenshot: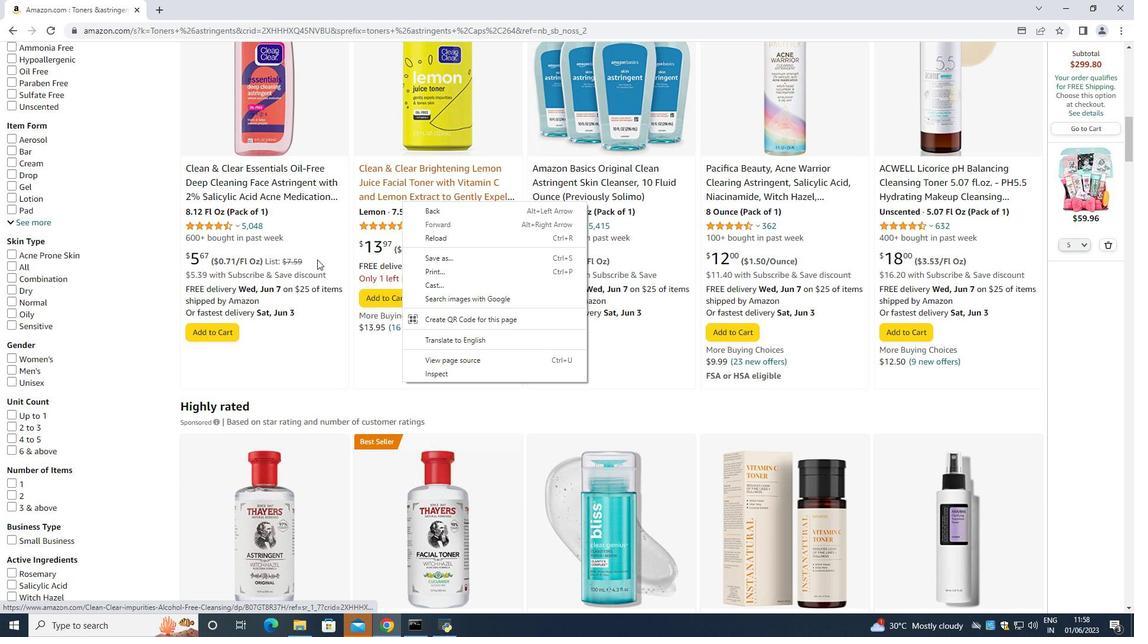 
Action: Mouse scrolled (311, 256) with delta (0, 0)
Screenshot: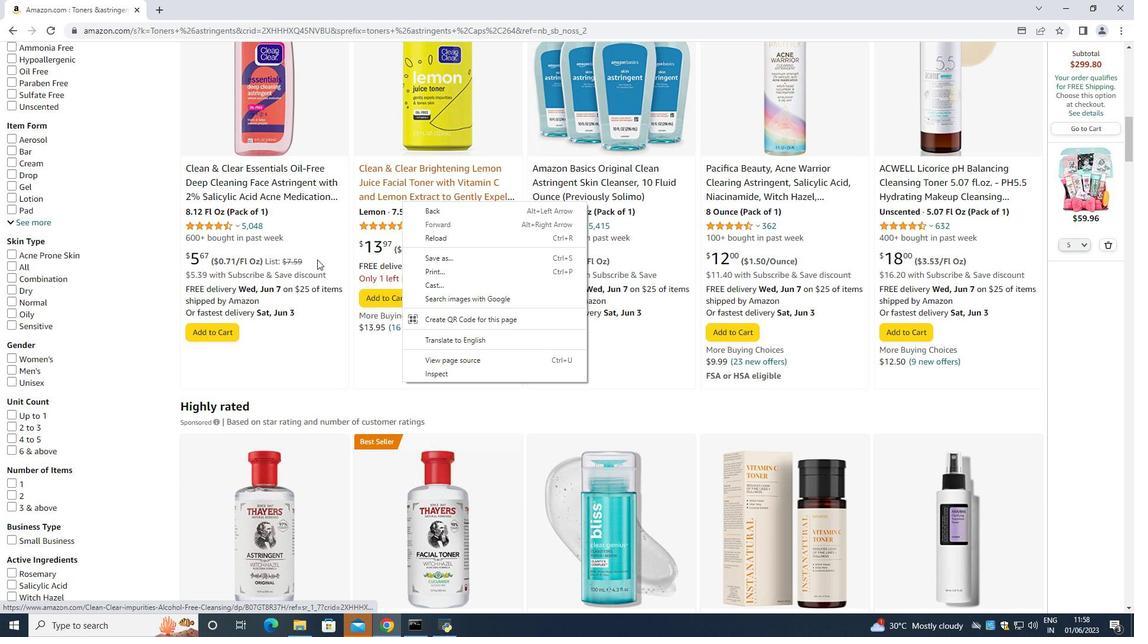 
Action: Mouse moved to (310, 255)
Screenshot: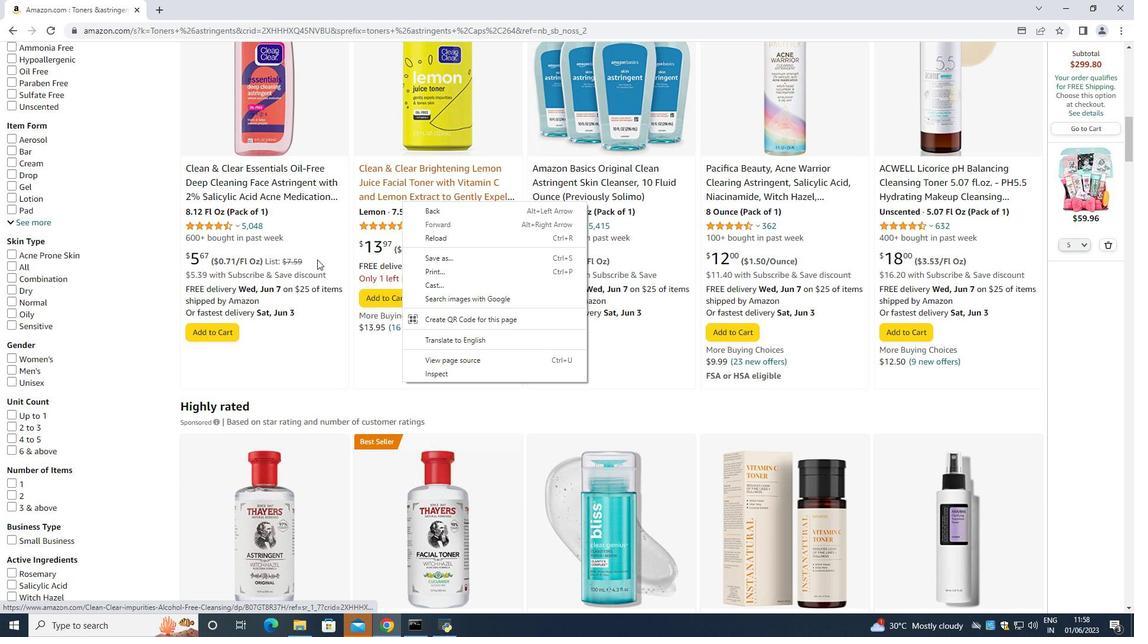 
Action: Mouse scrolled (310, 255) with delta (0, 0)
Screenshot: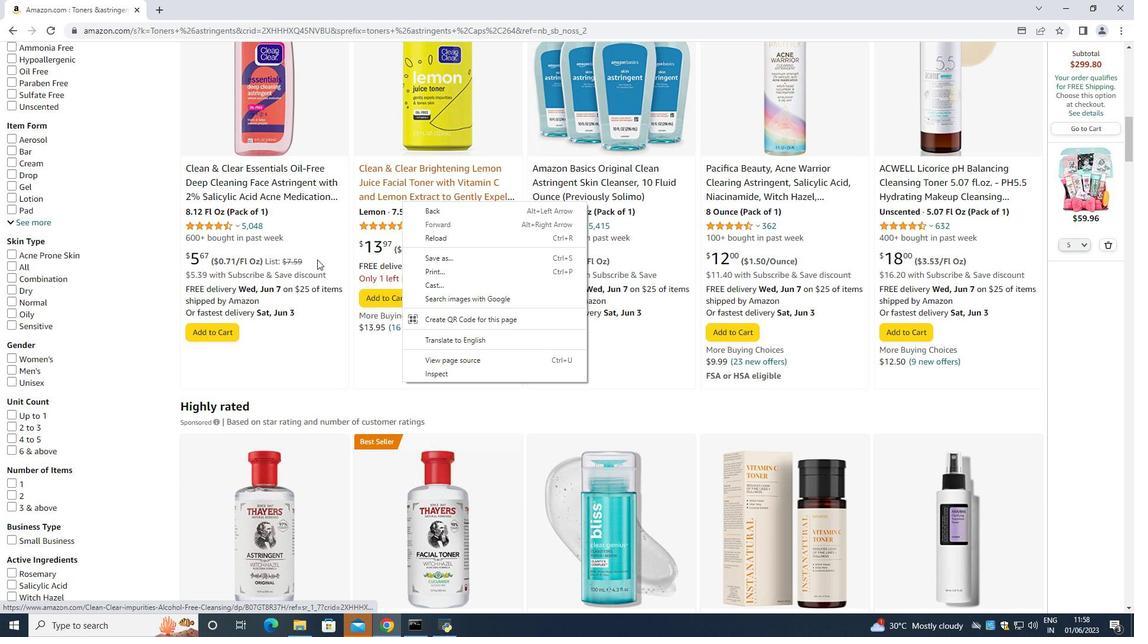 
Action: Mouse moved to (308, 255)
Screenshot: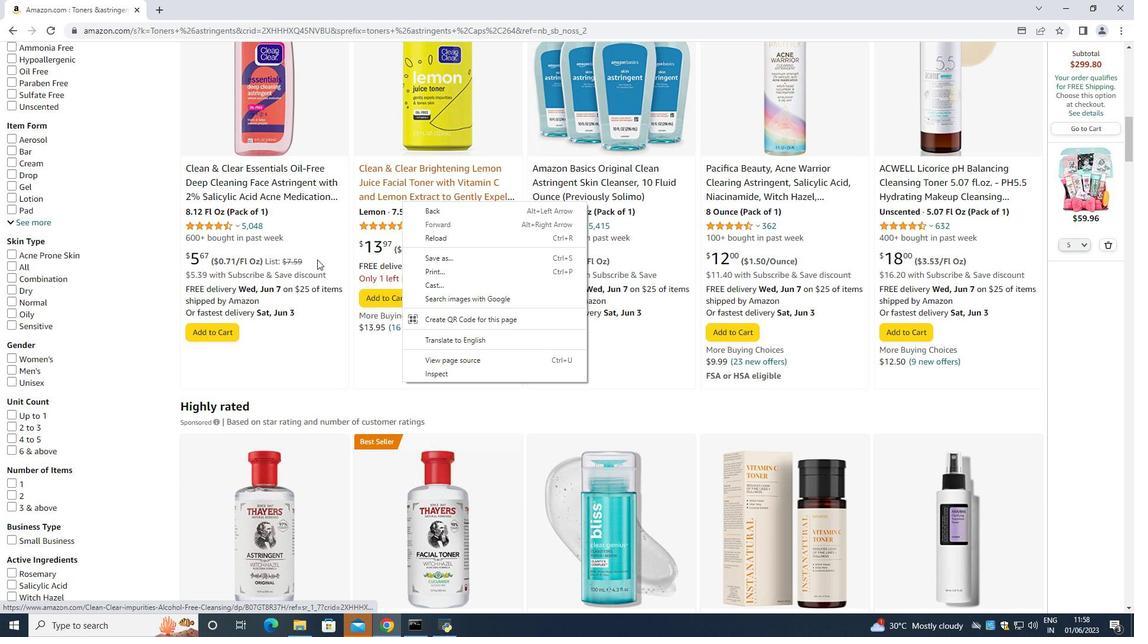 
Action: Mouse scrolled (308, 255) with delta (0, 0)
Screenshot: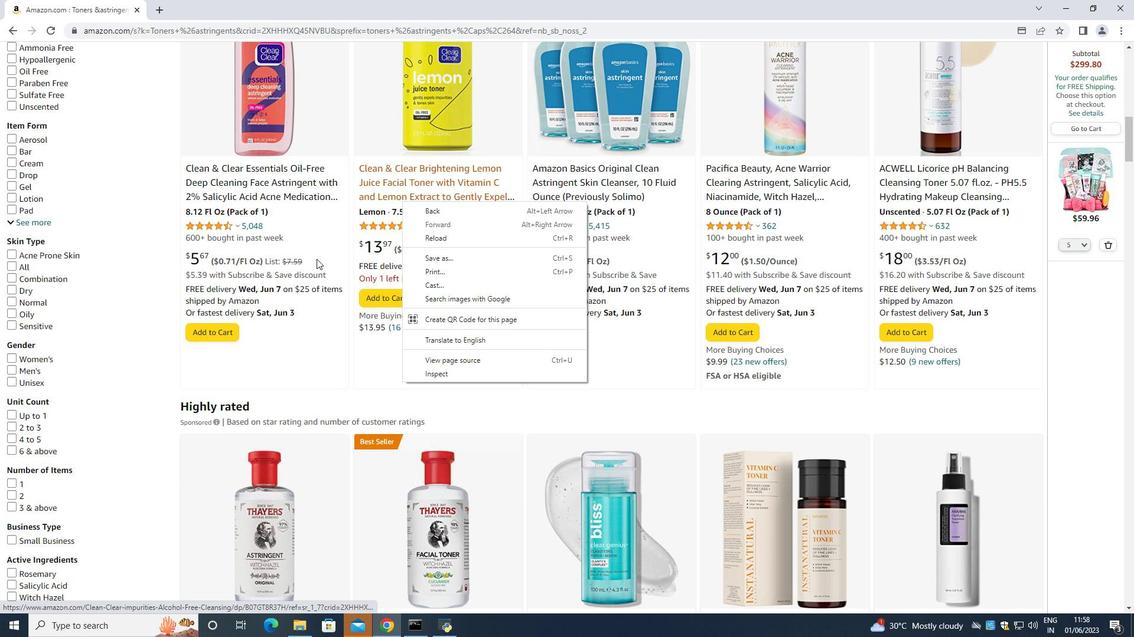 
Action: Mouse moved to (288, 218)
Screenshot: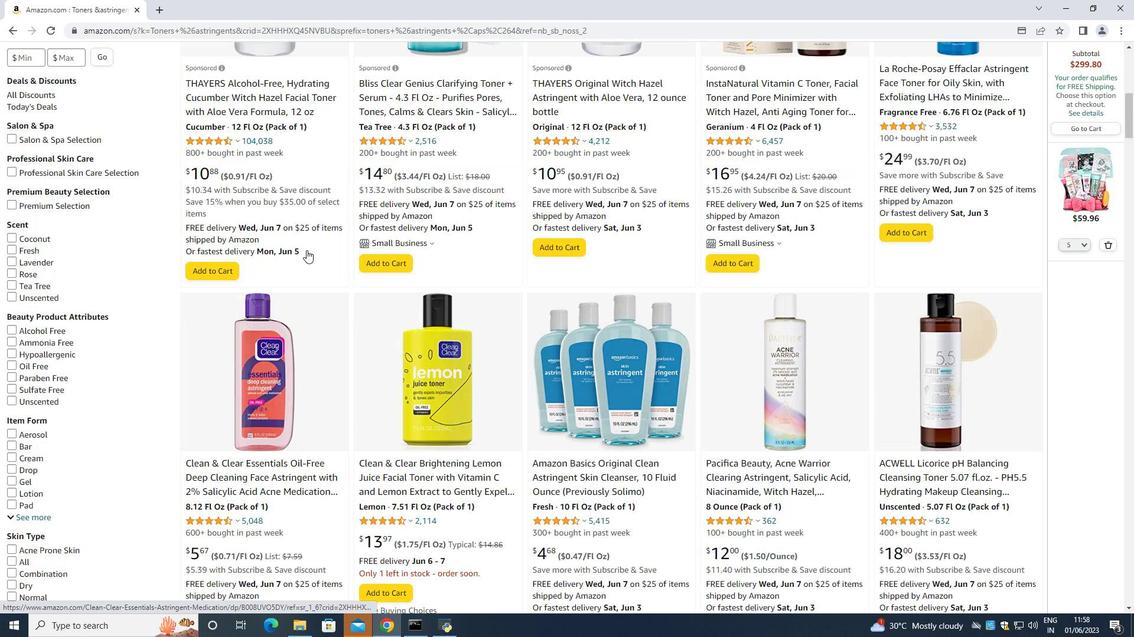 
Action: Mouse scrolled (291, 226) with delta (0, 0)
Screenshot: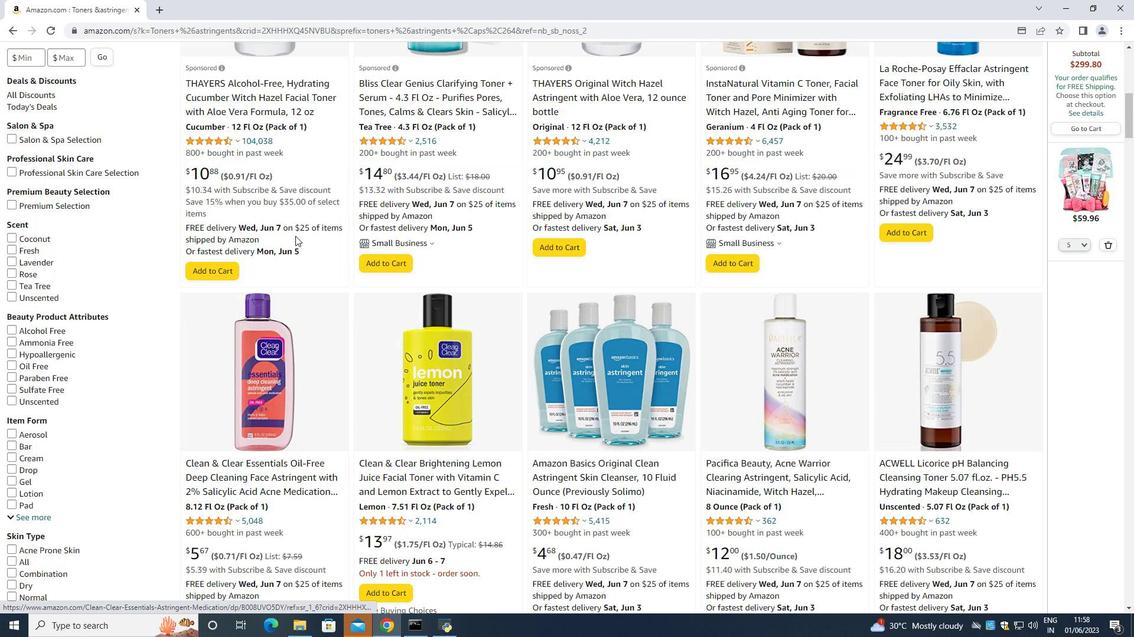 
Action: Mouse scrolled (288, 219) with delta (0, 0)
Screenshot: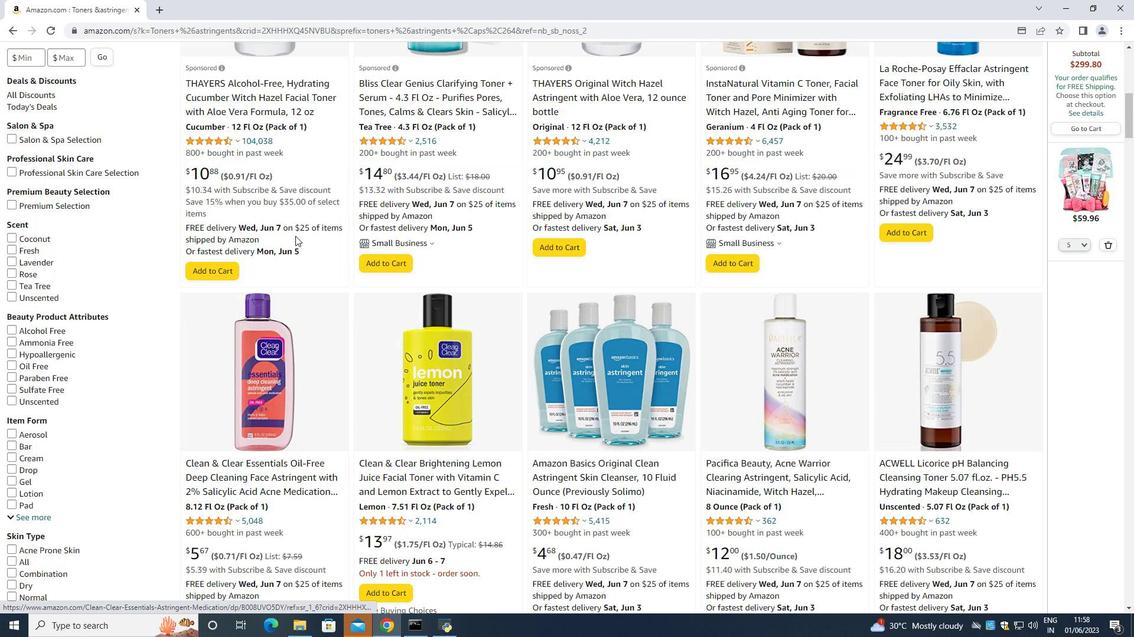 
Action: Mouse scrolled (288, 219) with delta (0, 0)
Screenshot: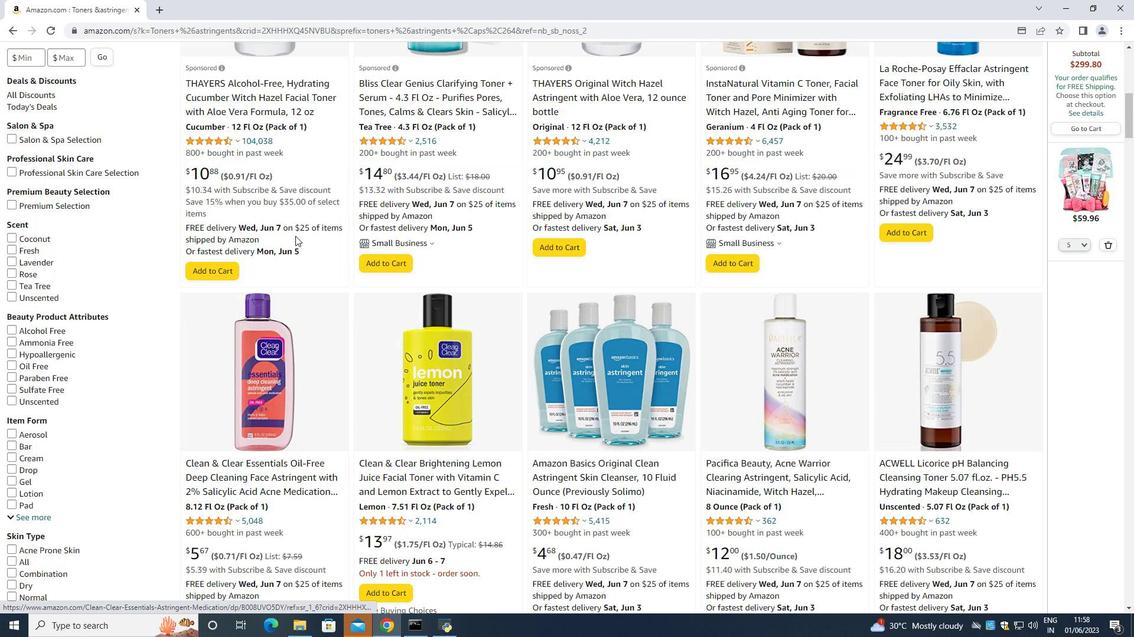 
Action: Mouse moved to (419, 189)
Screenshot: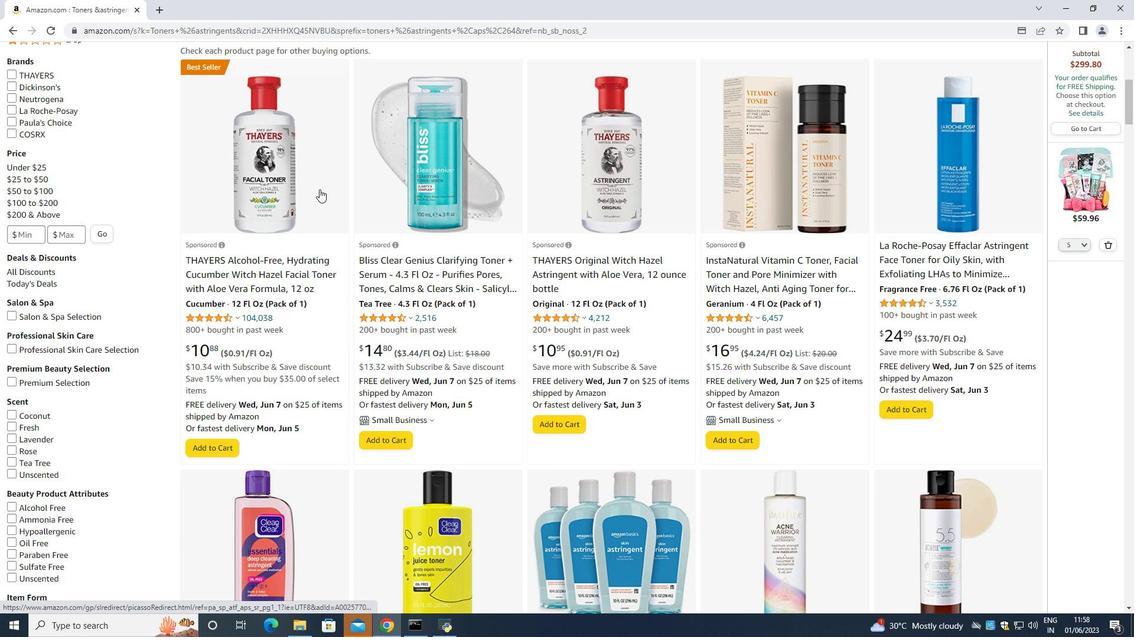 
Action: Mouse scrolled (419, 189) with delta (0, 0)
Screenshot: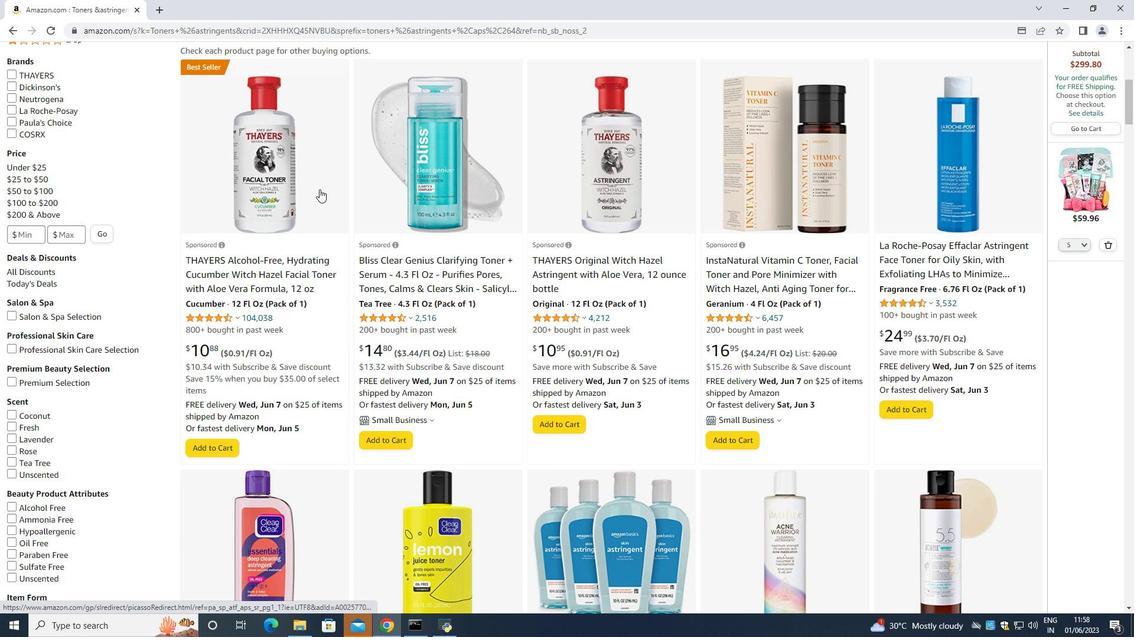 
Action: Mouse scrolled (419, 188) with delta (0, 0)
Screenshot: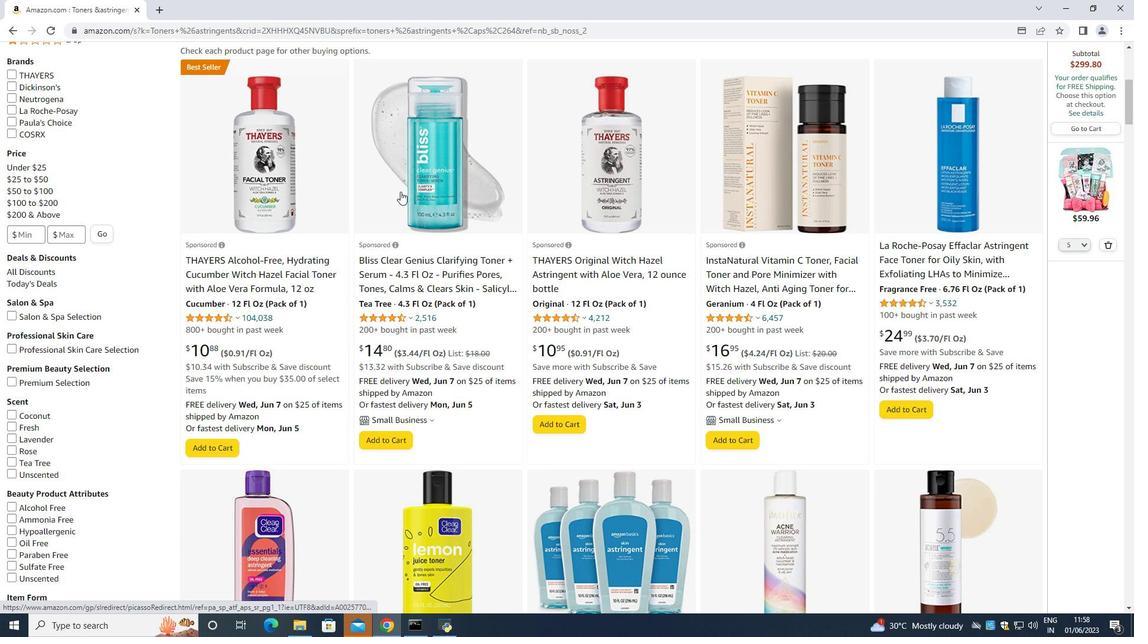 
Action: Mouse scrolled (419, 188) with delta (0, 0)
Screenshot: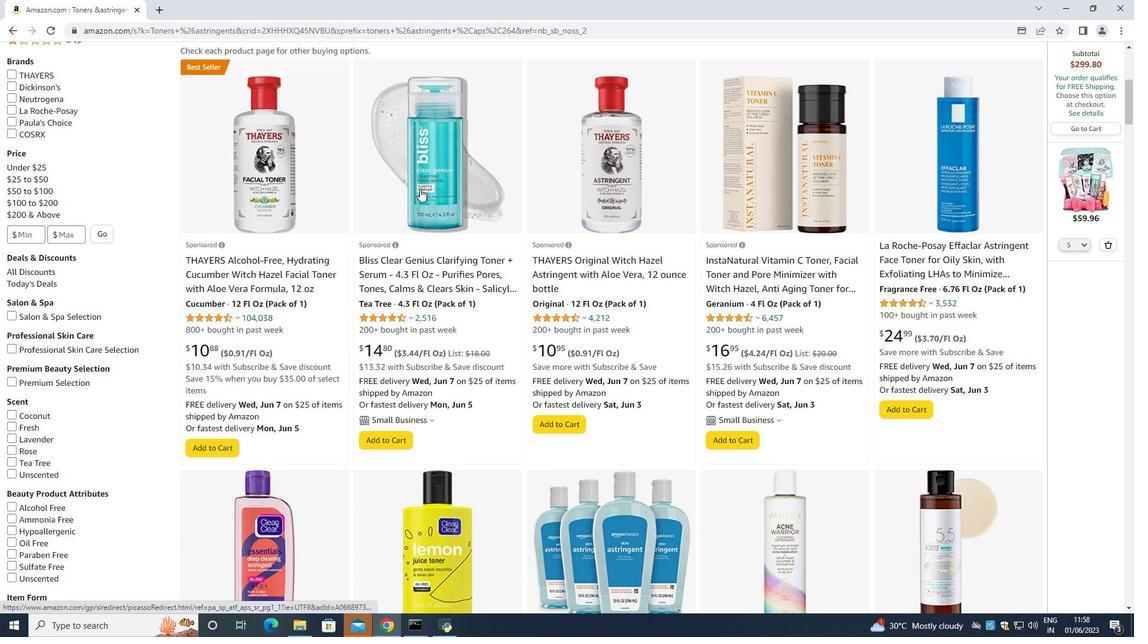 
Action: Mouse moved to (420, 189)
Screenshot: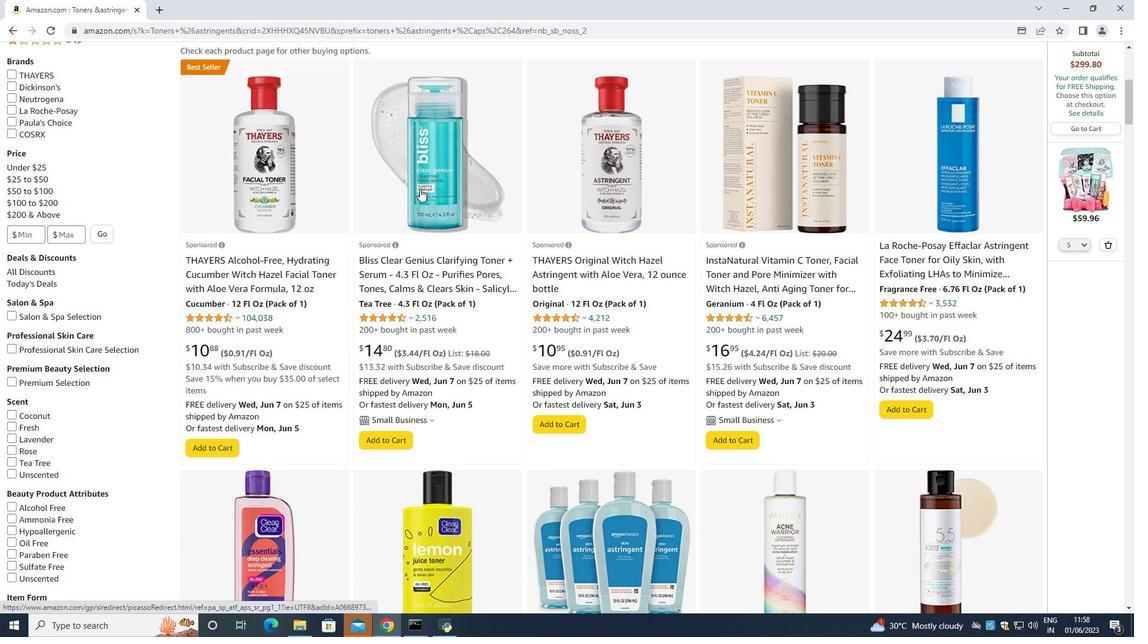 
Action: Mouse scrolled (420, 188) with delta (0, 0)
Screenshot: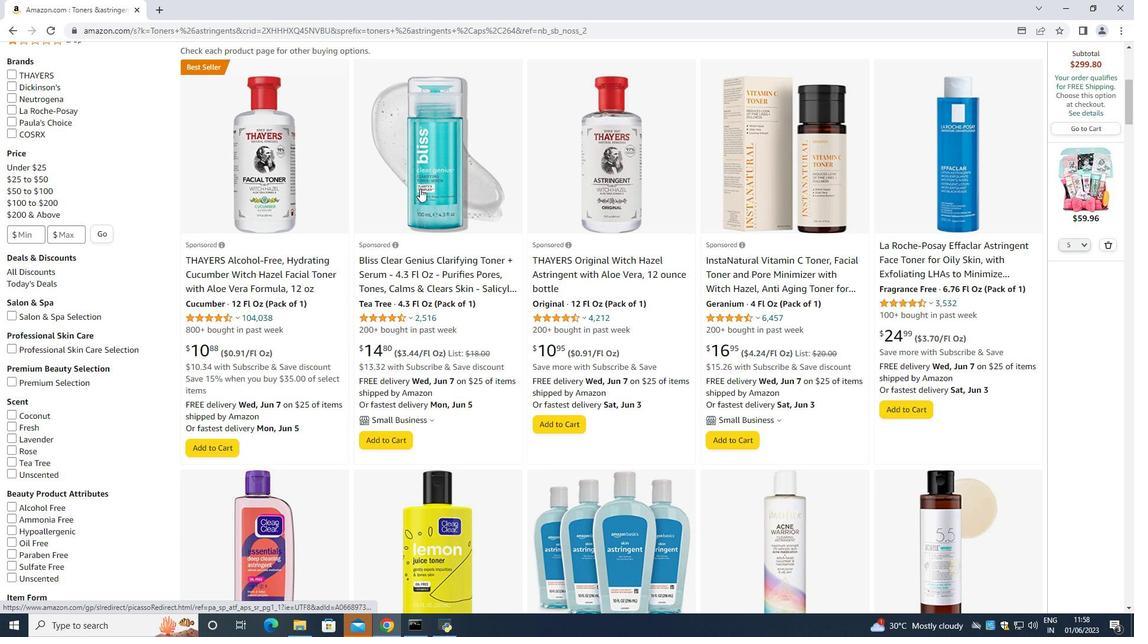 
Action: Mouse scrolled (420, 188) with delta (0, 0)
Screenshot: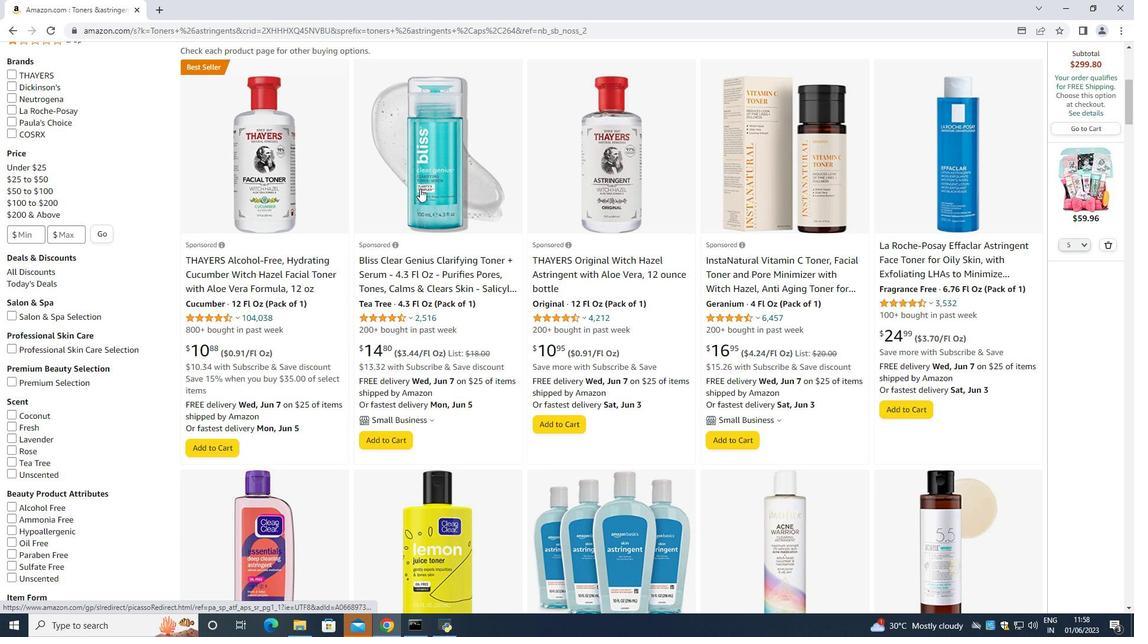 
Action: Mouse moved to (420, 189)
Screenshot: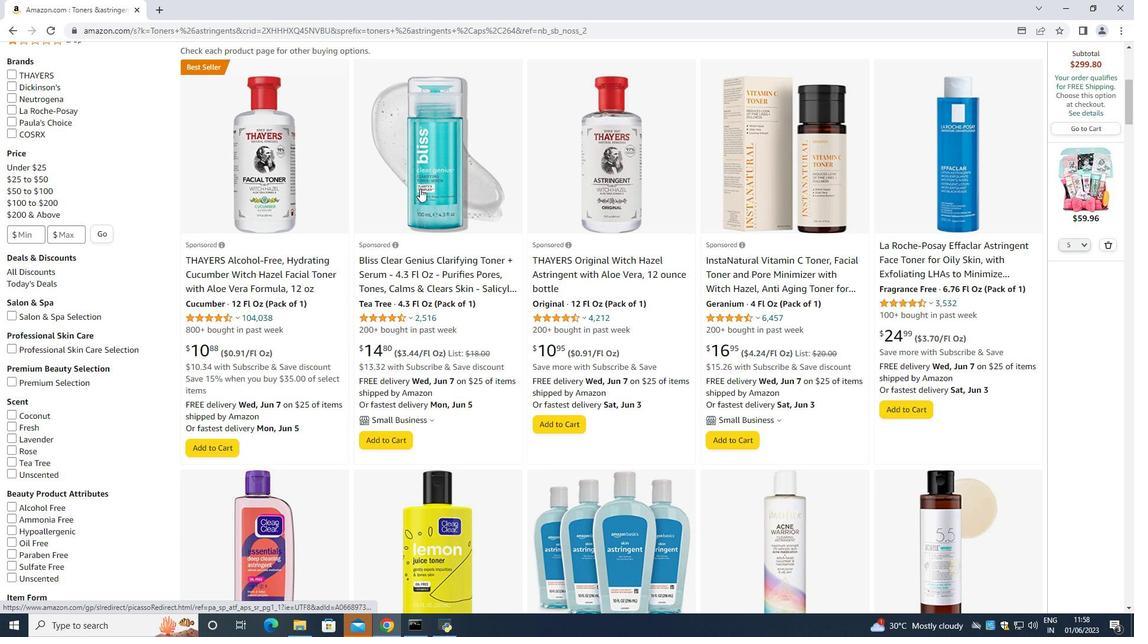 
Action: Mouse scrolled (420, 189) with delta (0, 0)
Screenshot: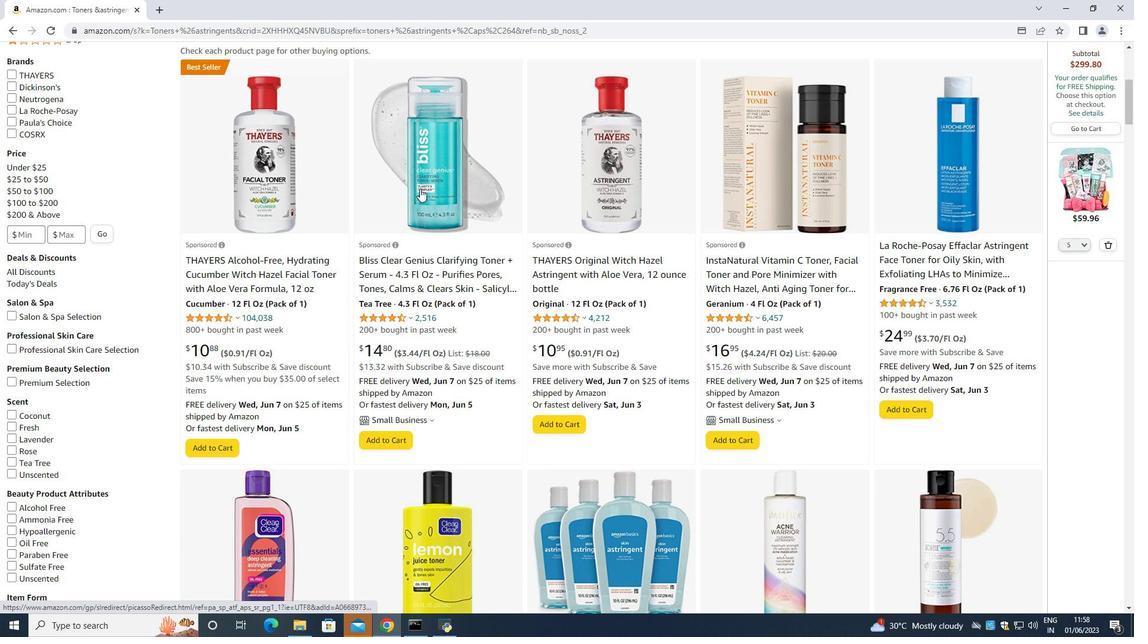 
Action: Mouse moved to (418, 185)
Screenshot: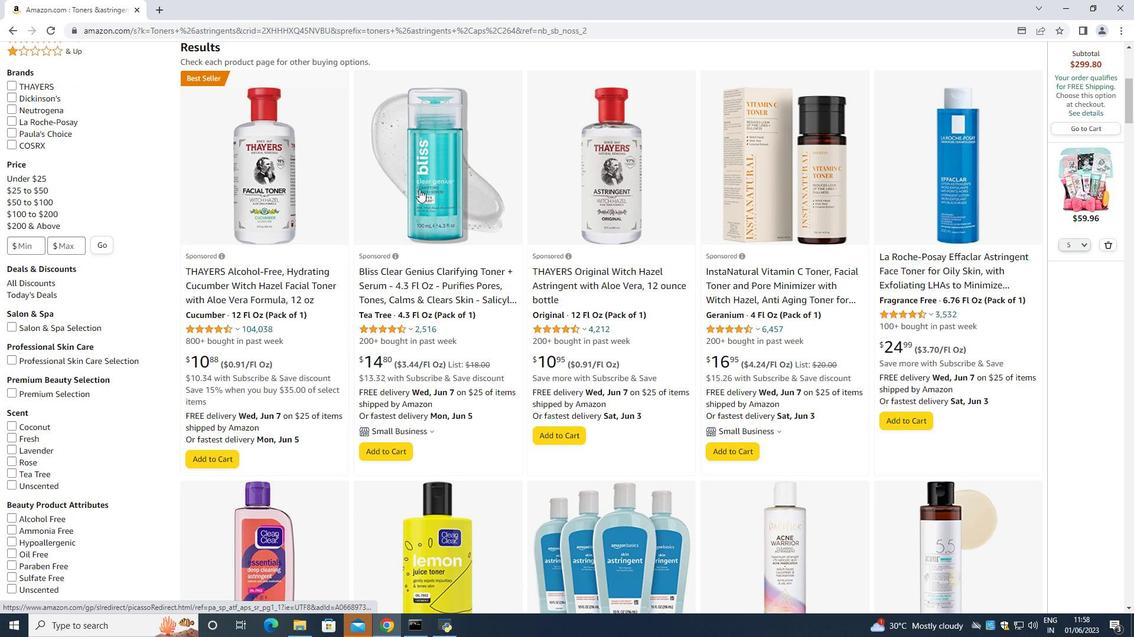 
Action: Mouse scrolled (418, 184) with delta (0, 0)
Screenshot: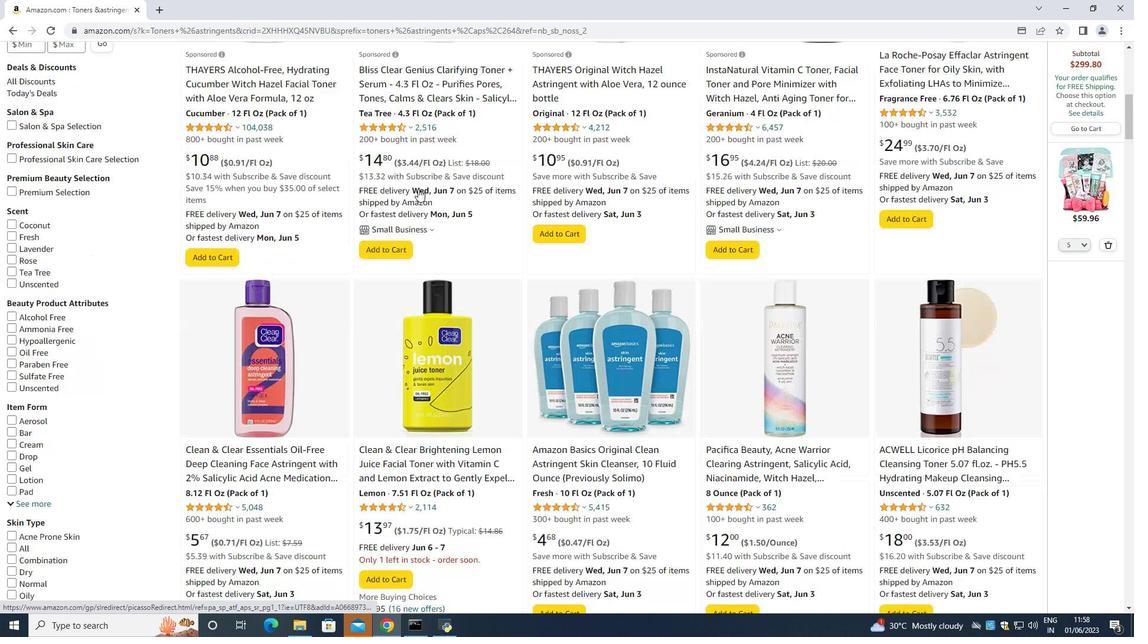 
Action: Mouse scrolled (418, 184) with delta (0, 0)
Screenshot: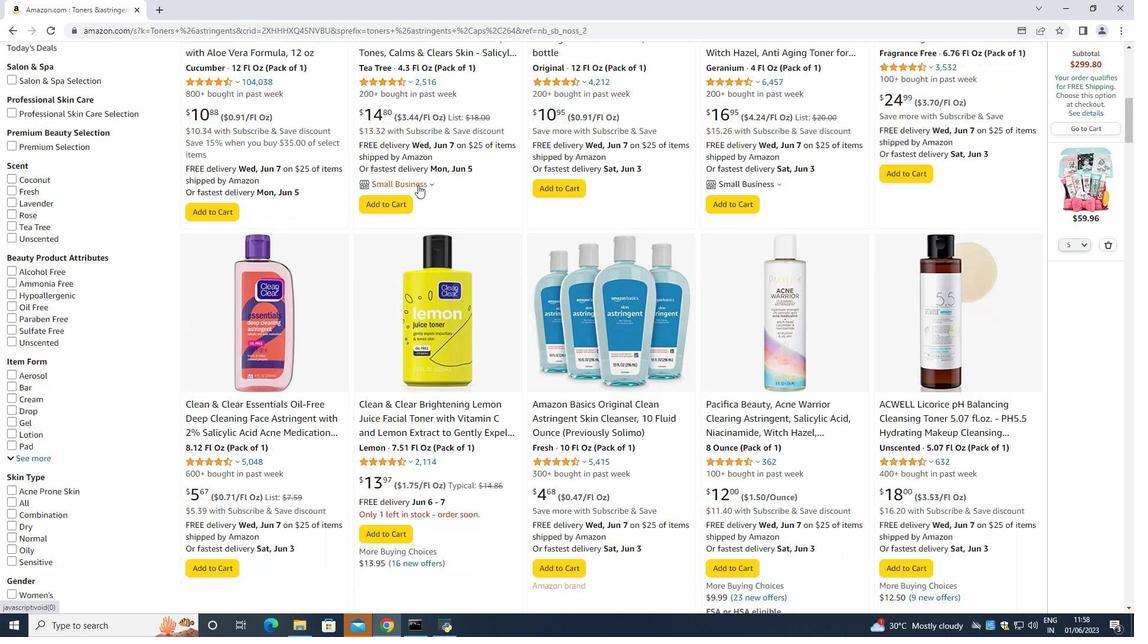 
Action: Mouse scrolled (418, 184) with delta (0, 0)
Screenshot: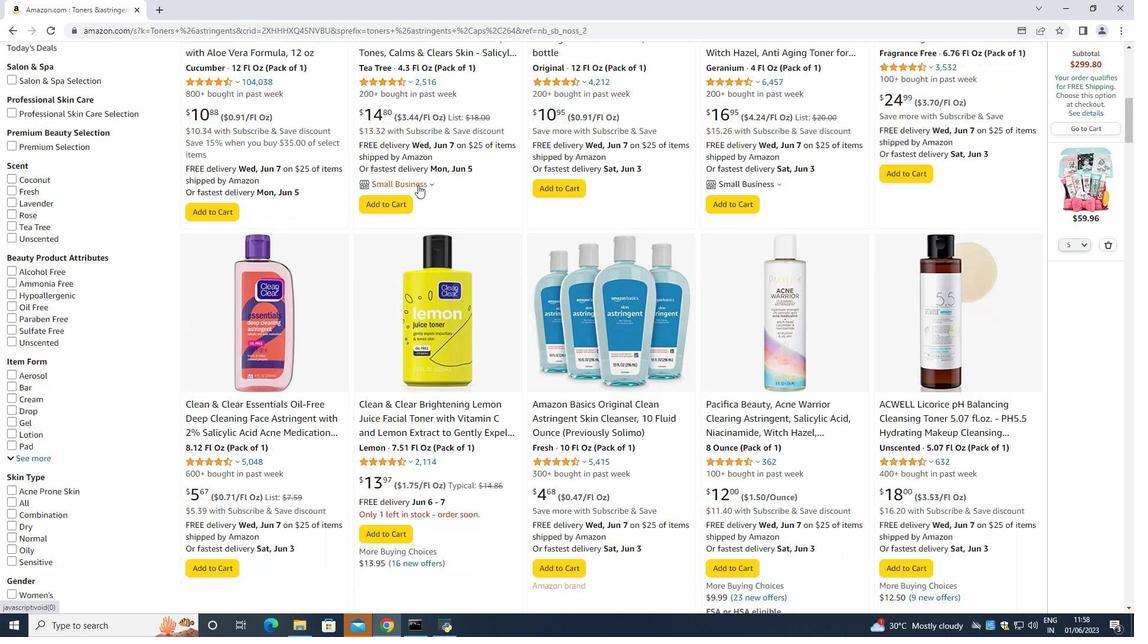 
Action: Mouse scrolled (418, 184) with delta (0, 0)
Screenshot: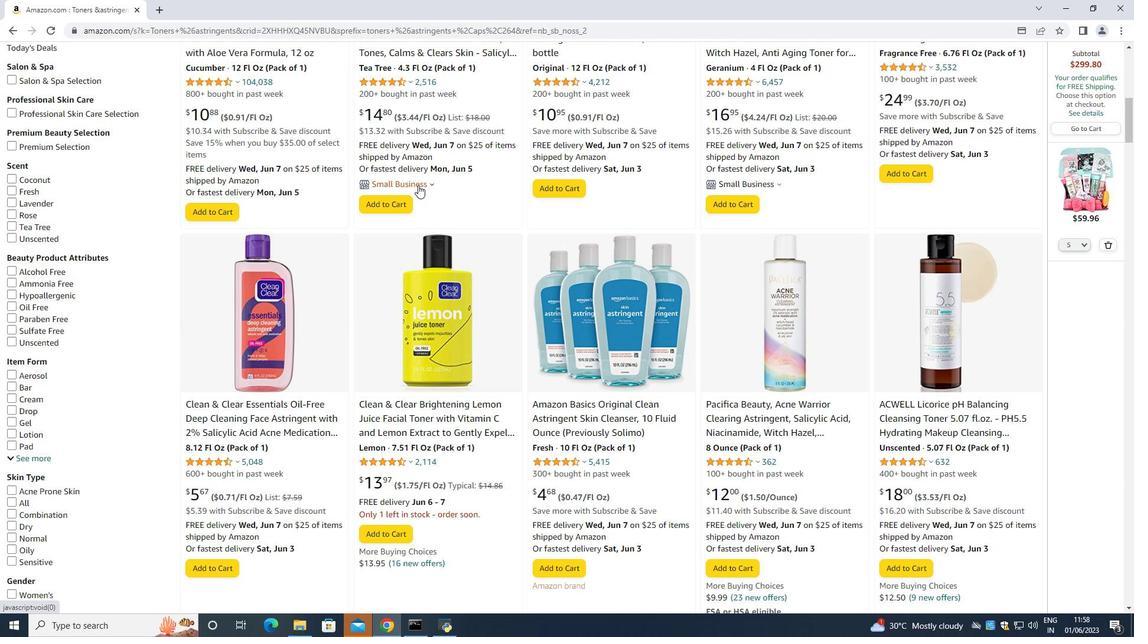 
Action: Mouse scrolled (418, 184) with delta (0, 0)
Screenshot: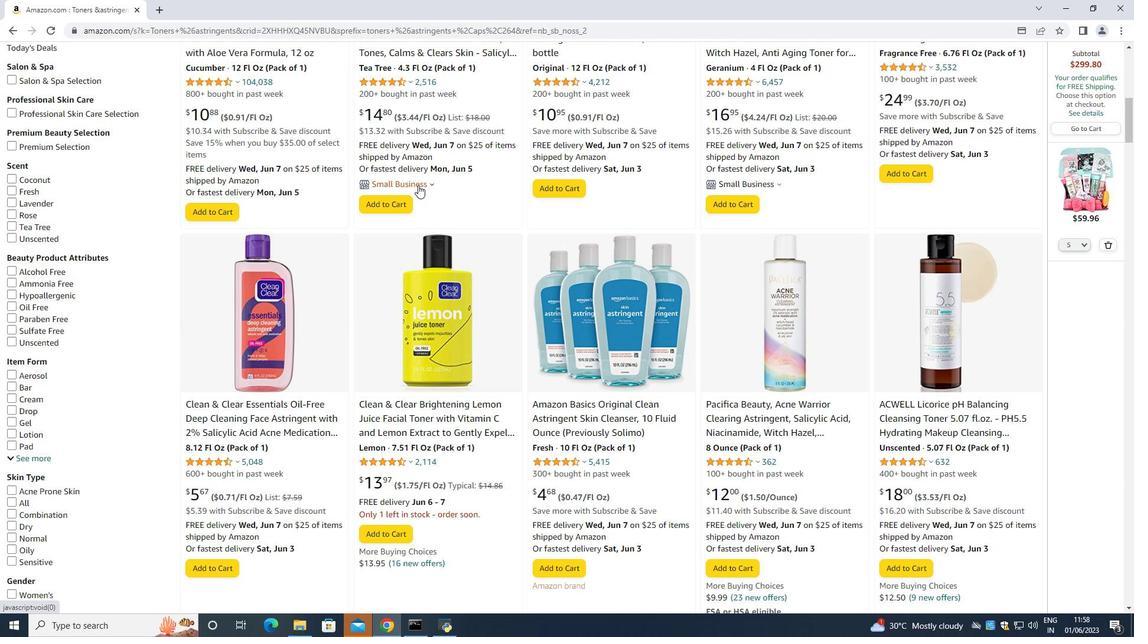 
Action: Mouse scrolled (418, 184) with delta (0, 0)
Screenshot: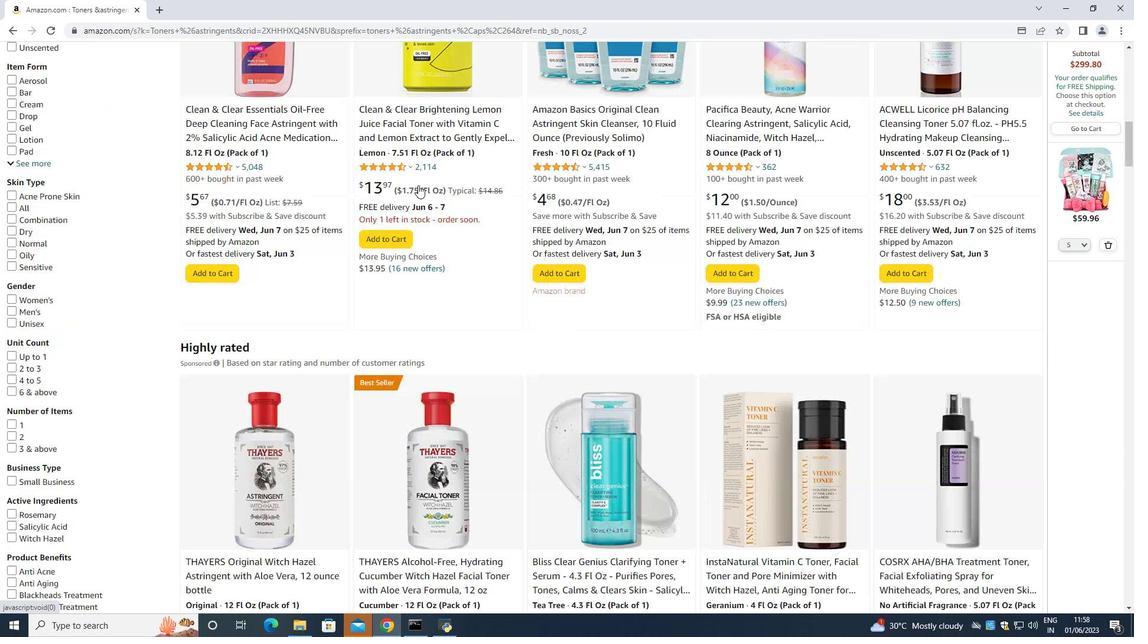 
Action: Mouse scrolled (418, 184) with delta (0, 0)
Screenshot: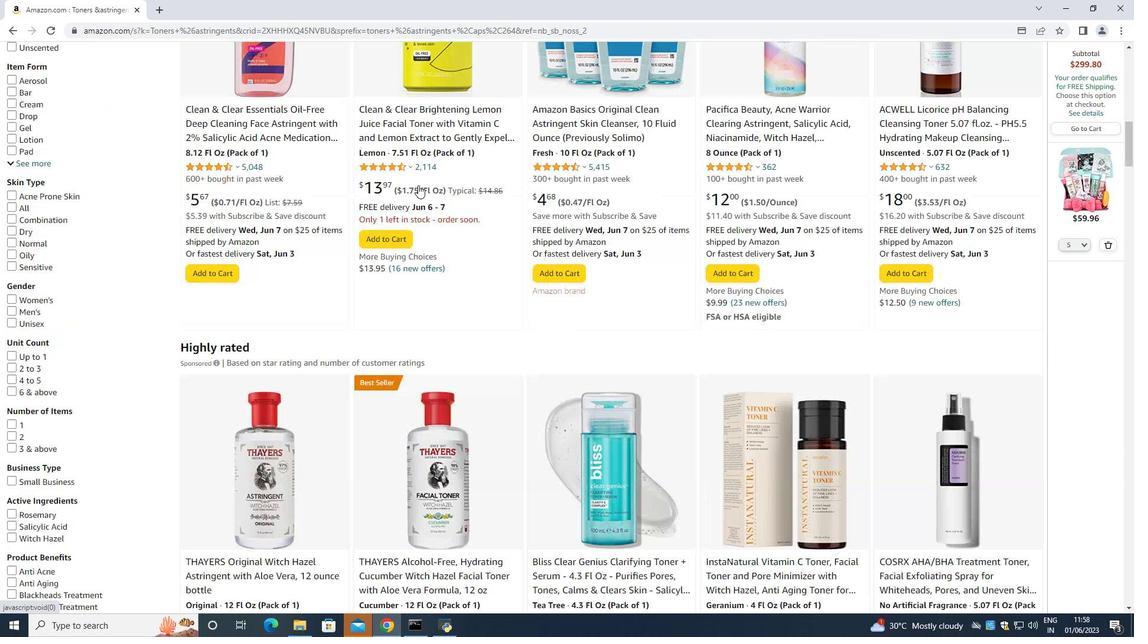 
Action: Mouse scrolled (418, 184) with delta (0, 0)
Screenshot: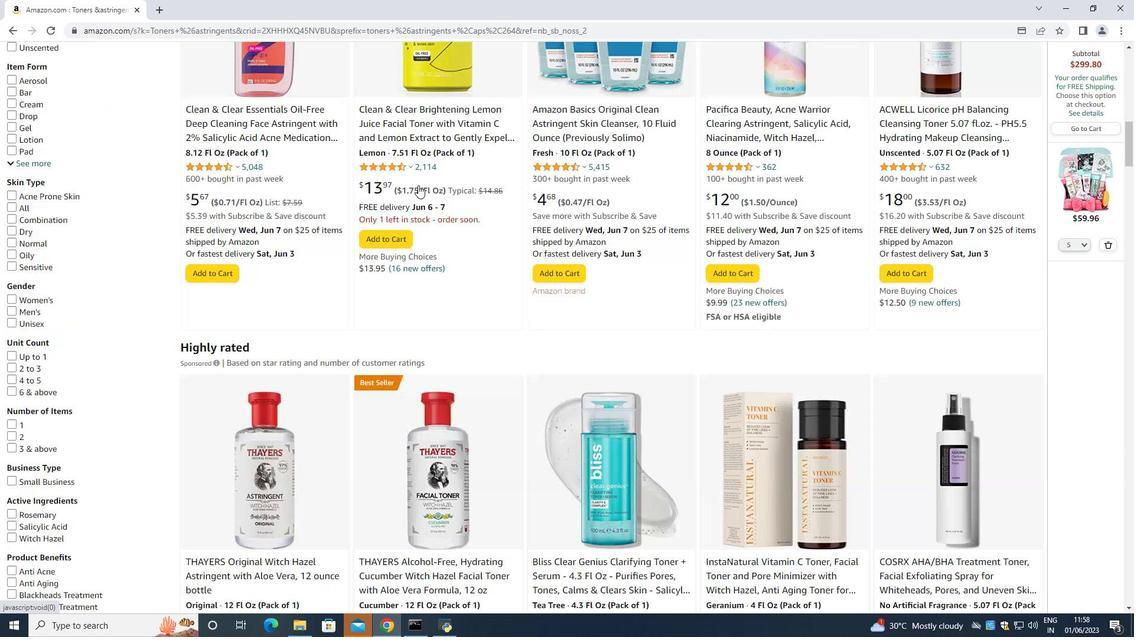 
Action: Mouse scrolled (418, 184) with delta (0, 0)
Screenshot: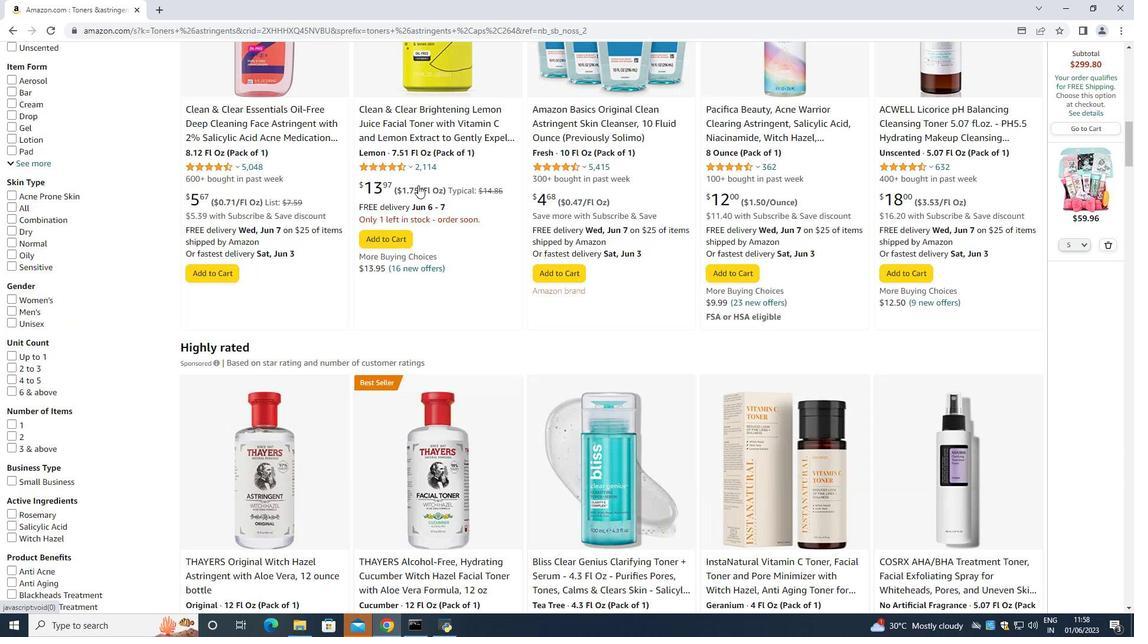 
Action: Mouse scrolled (418, 184) with delta (0, 0)
Screenshot: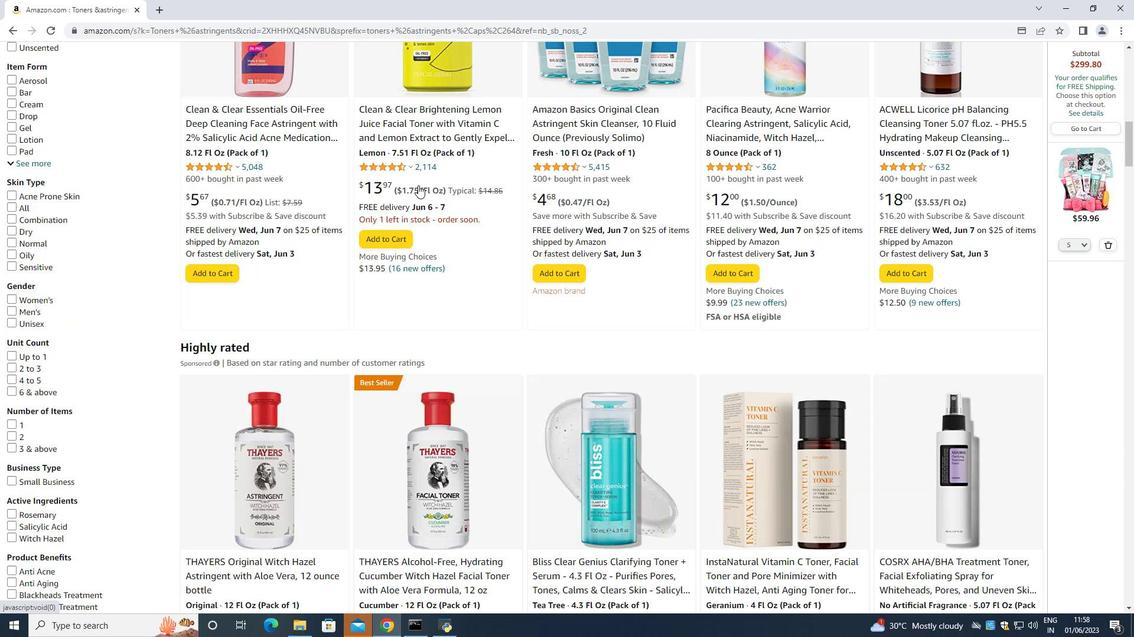 
Action: Mouse moved to (419, 183)
Screenshot: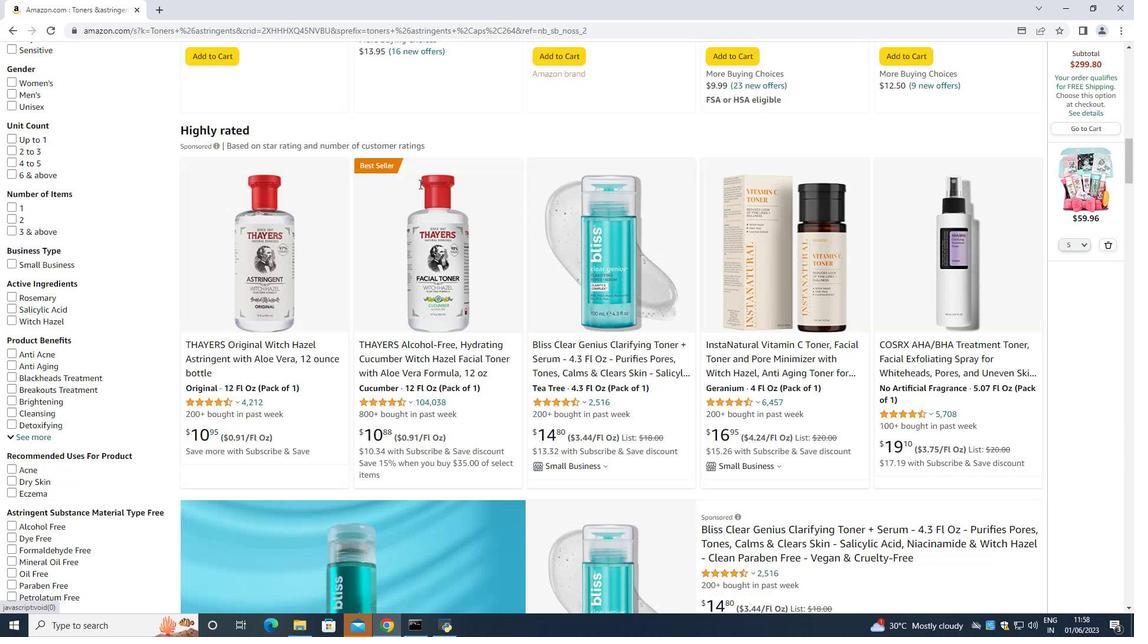 
Action: Mouse scrolled (419, 183) with delta (0, 0)
Screenshot: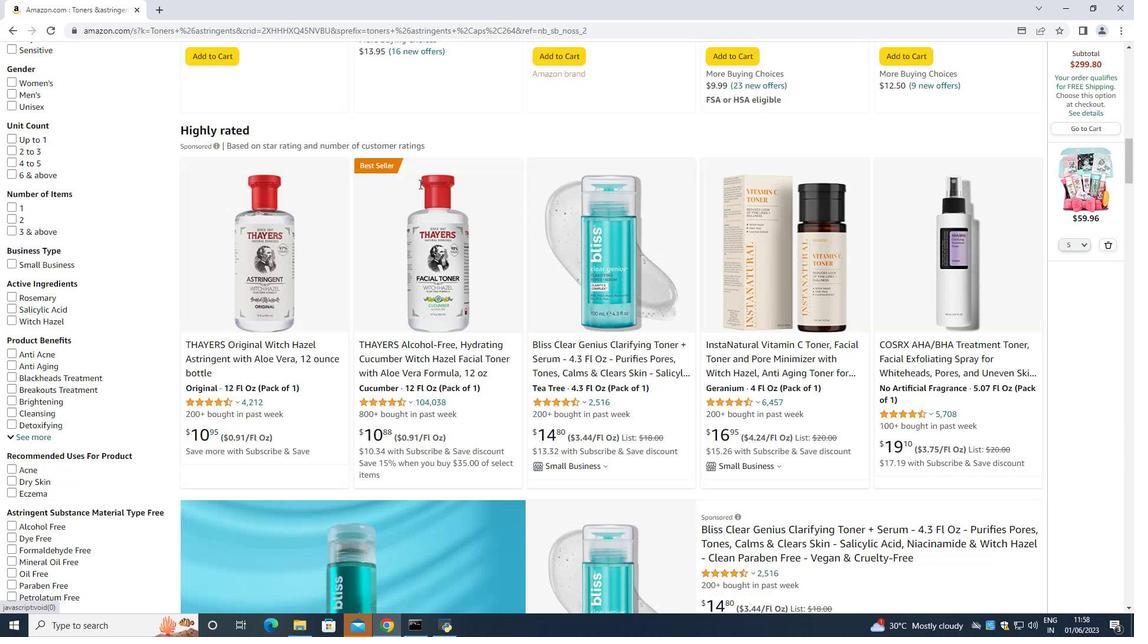 
Action: Mouse moved to (420, 183)
Screenshot: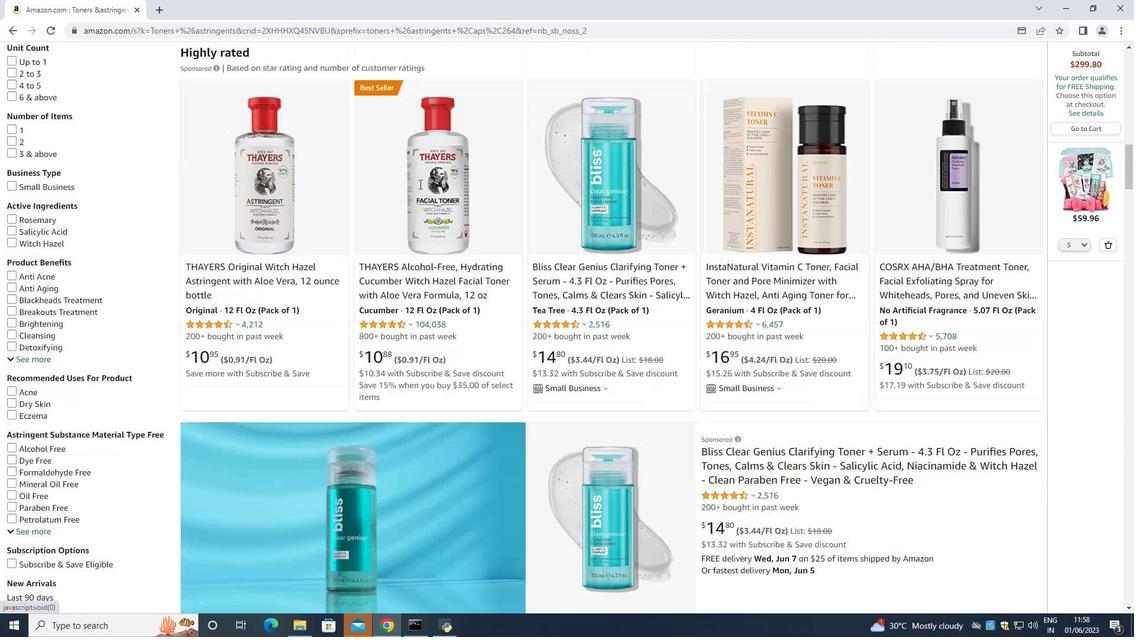 
Action: Mouse scrolled (420, 183) with delta (0, 0)
Screenshot: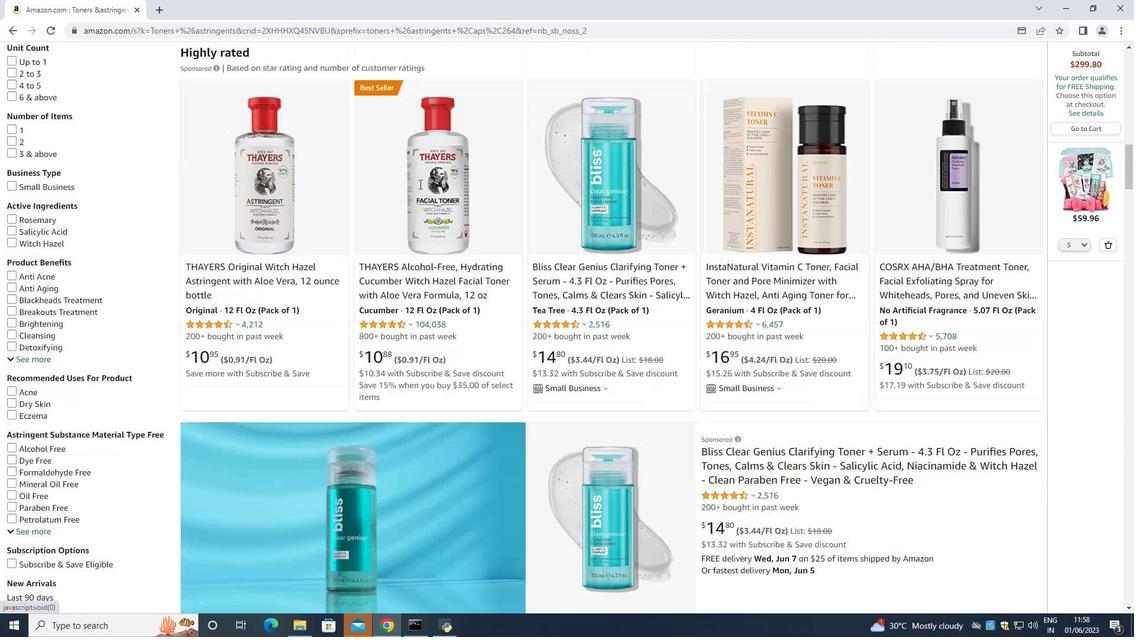
Action: Mouse moved to (420, 184)
Screenshot: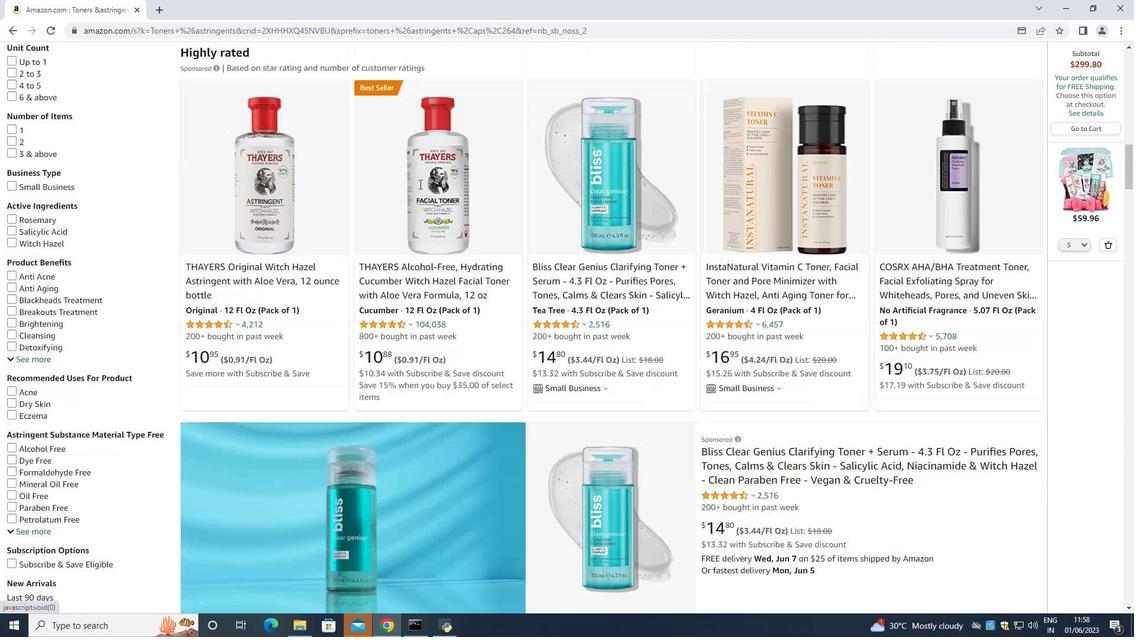 
Action: Mouse scrolled (420, 183) with delta (0, 0)
Screenshot: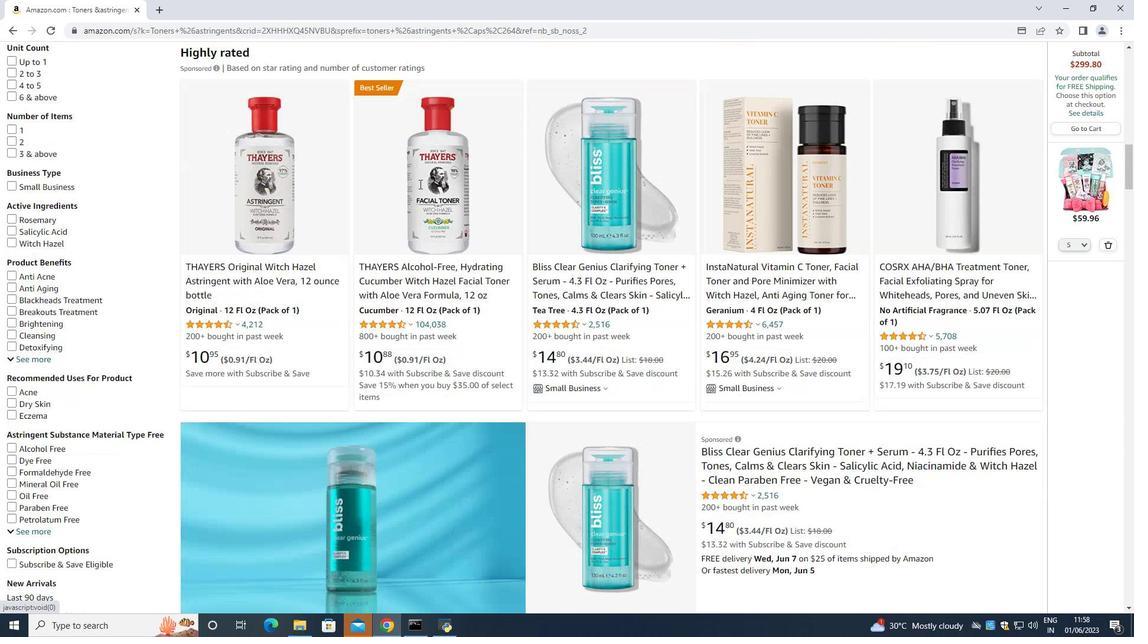 
Action: Mouse scrolled (420, 183) with delta (0, 0)
Screenshot: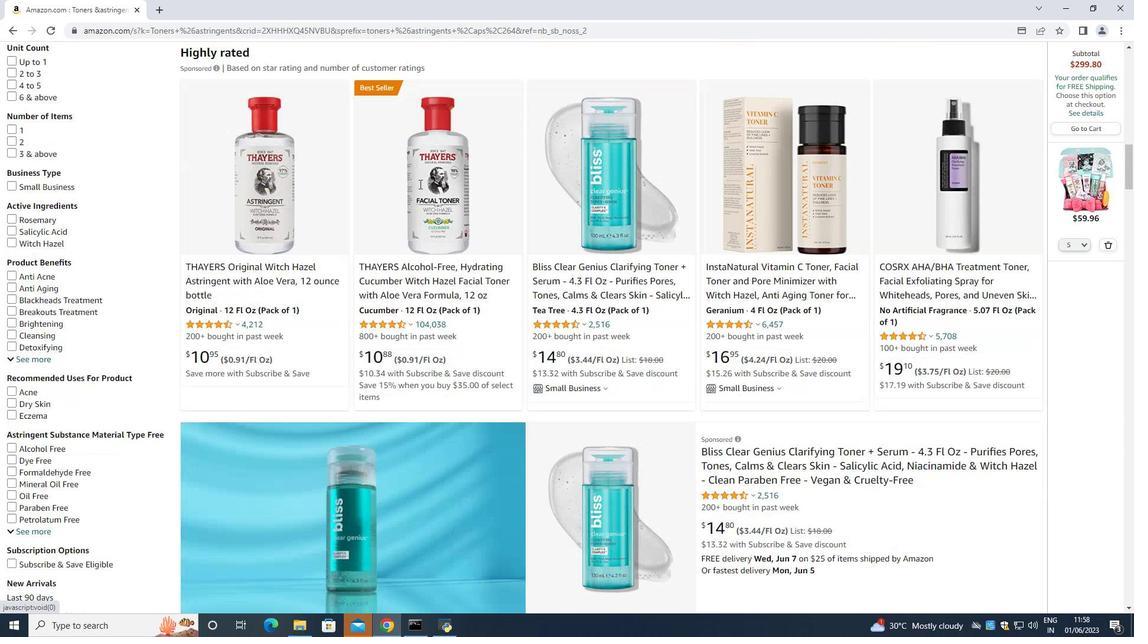 
Action: Mouse moved to (1108, 241)
Screenshot: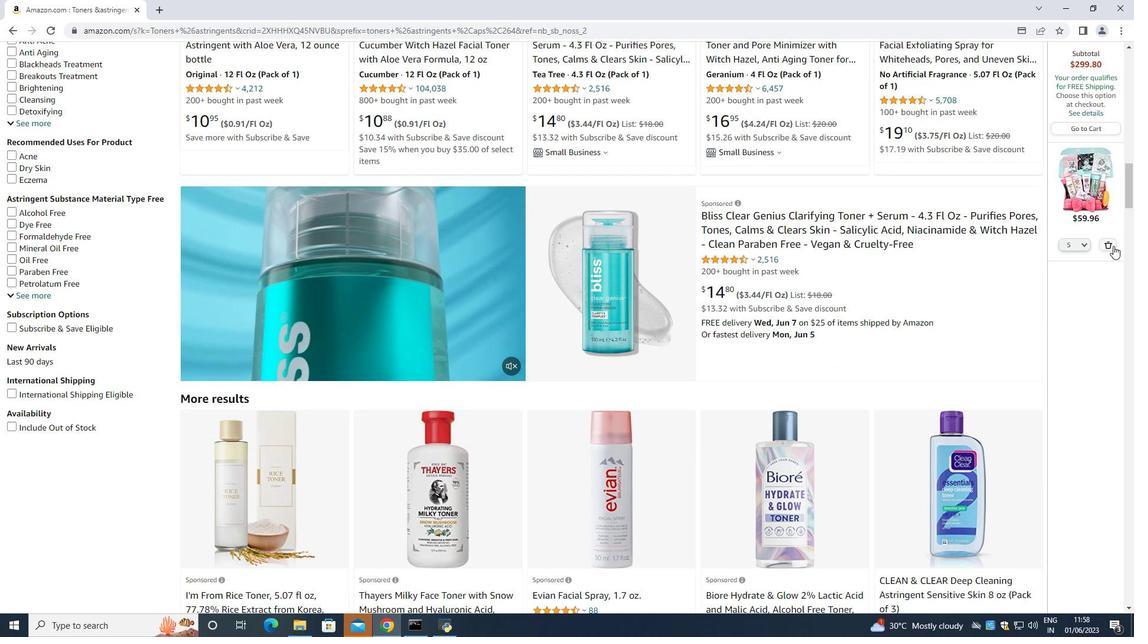 
Action: Mouse pressed left at (1108, 241)
Screenshot: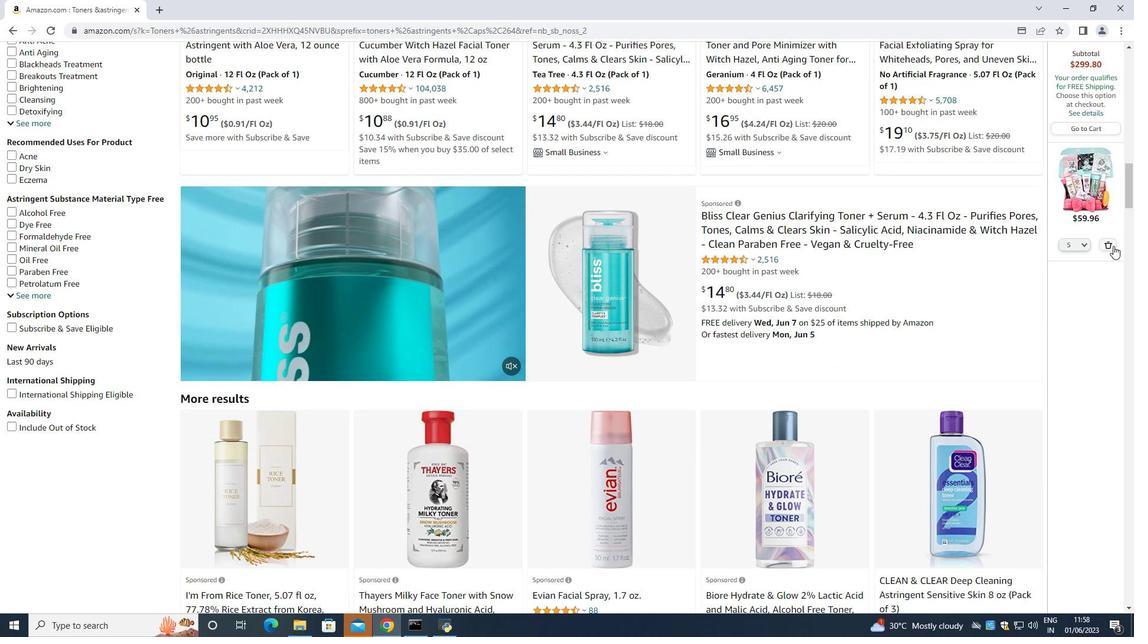 
Action: Mouse moved to (461, 219)
Screenshot: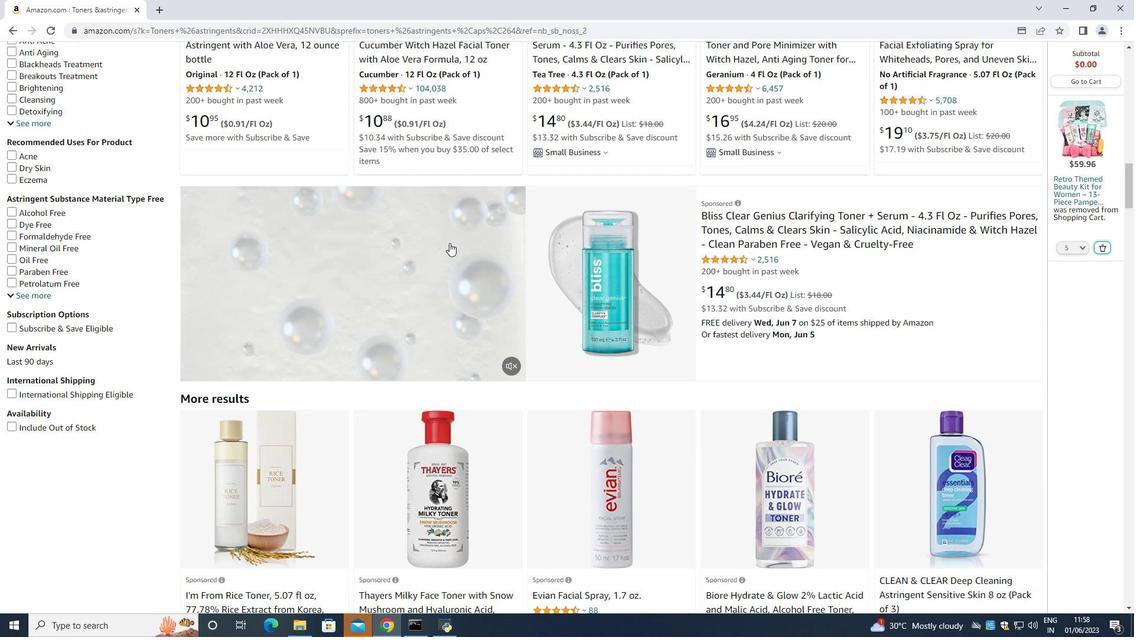 
Action: Mouse scrolled (461, 219) with delta (0, 0)
Screenshot: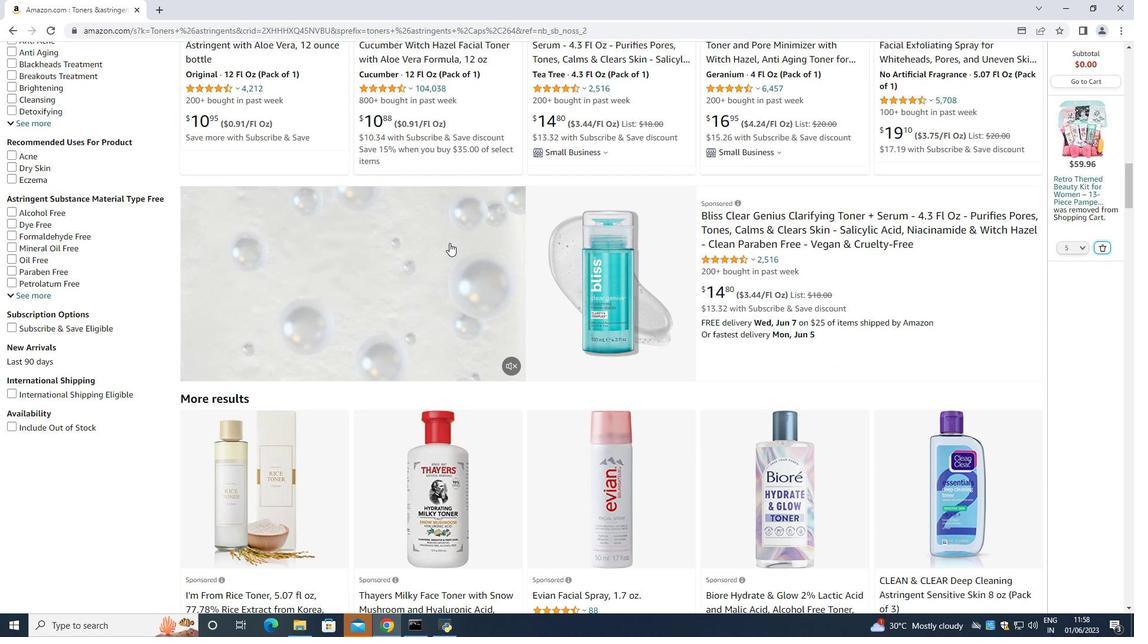 
Action: Mouse moved to (461, 219)
Screenshot: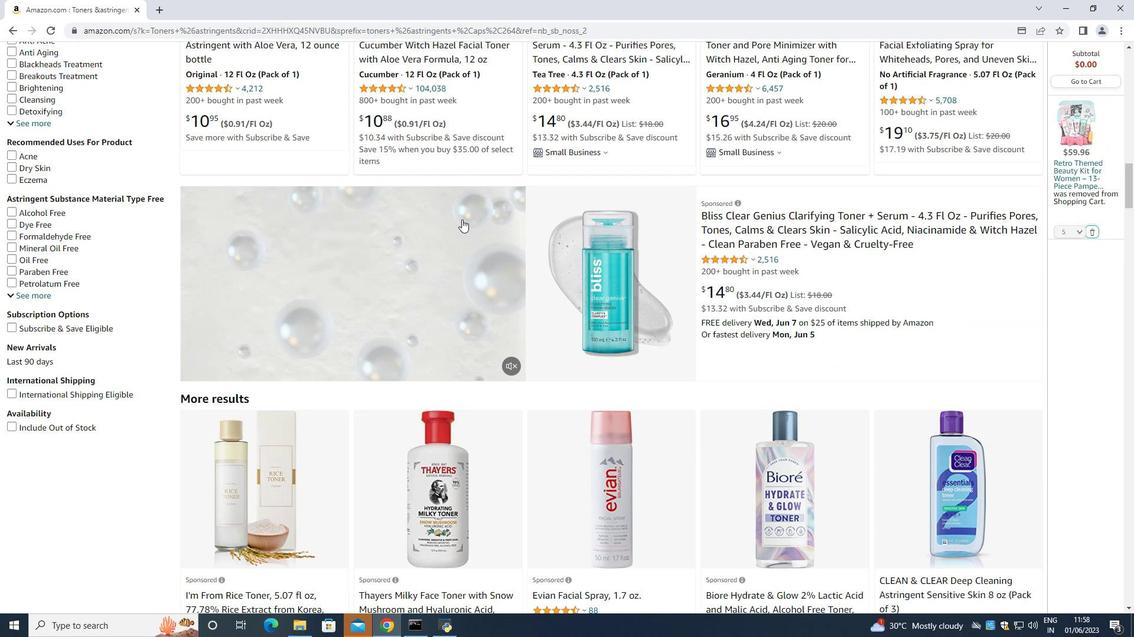 
Action: Mouse scrolled (461, 219) with delta (0, 0)
Screenshot: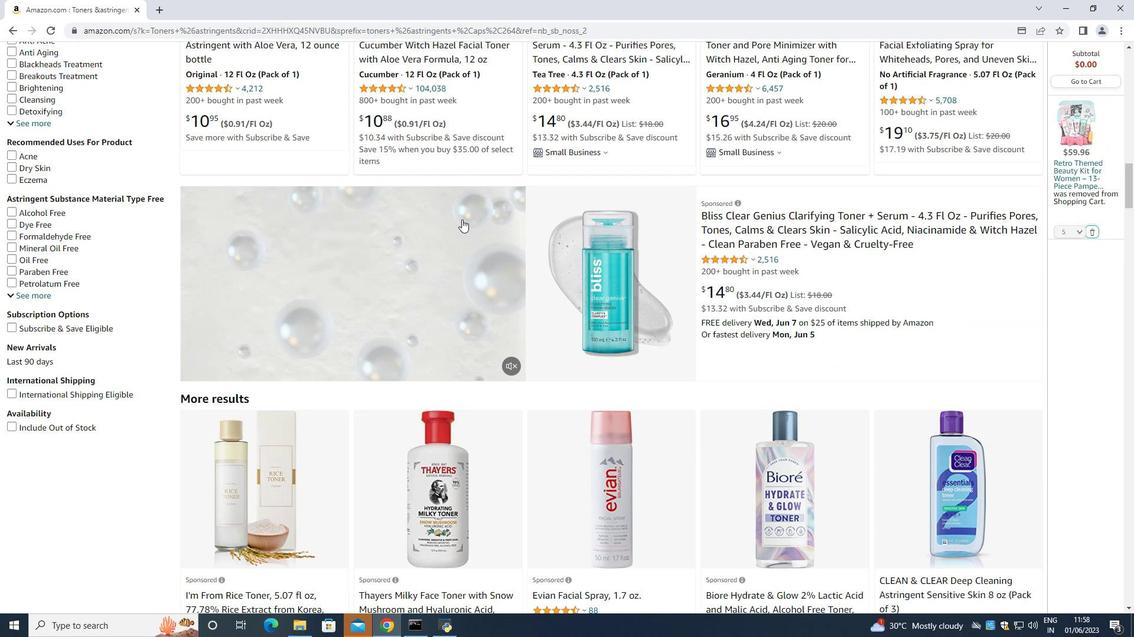 
Action: Mouse moved to (461, 220)
Screenshot: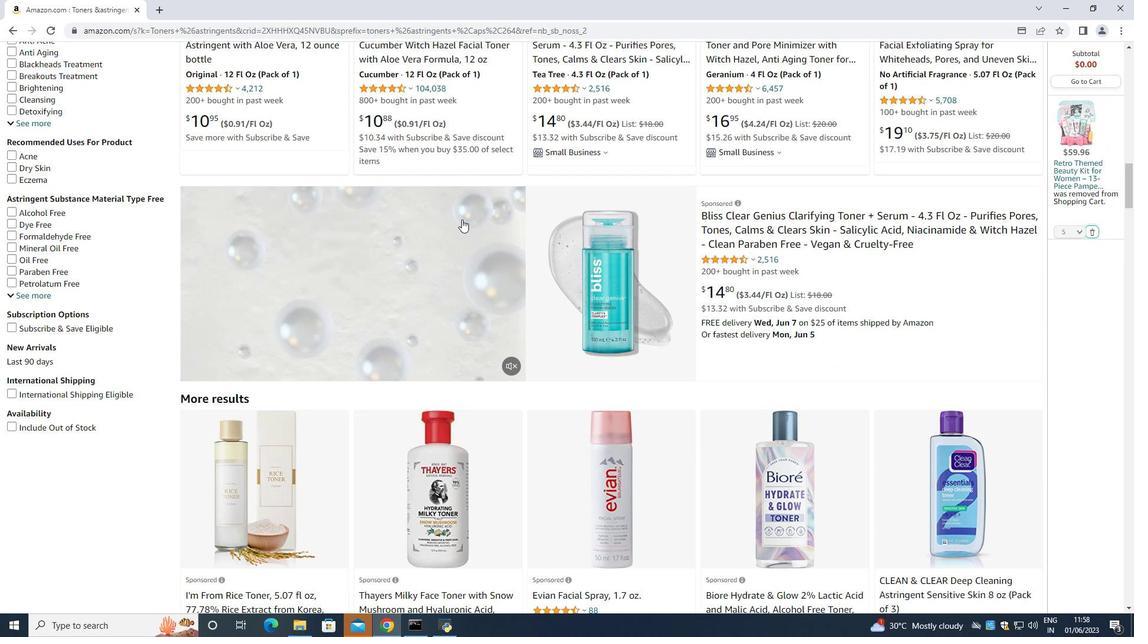 
Action: Mouse scrolled (461, 219) with delta (0, 0)
Screenshot: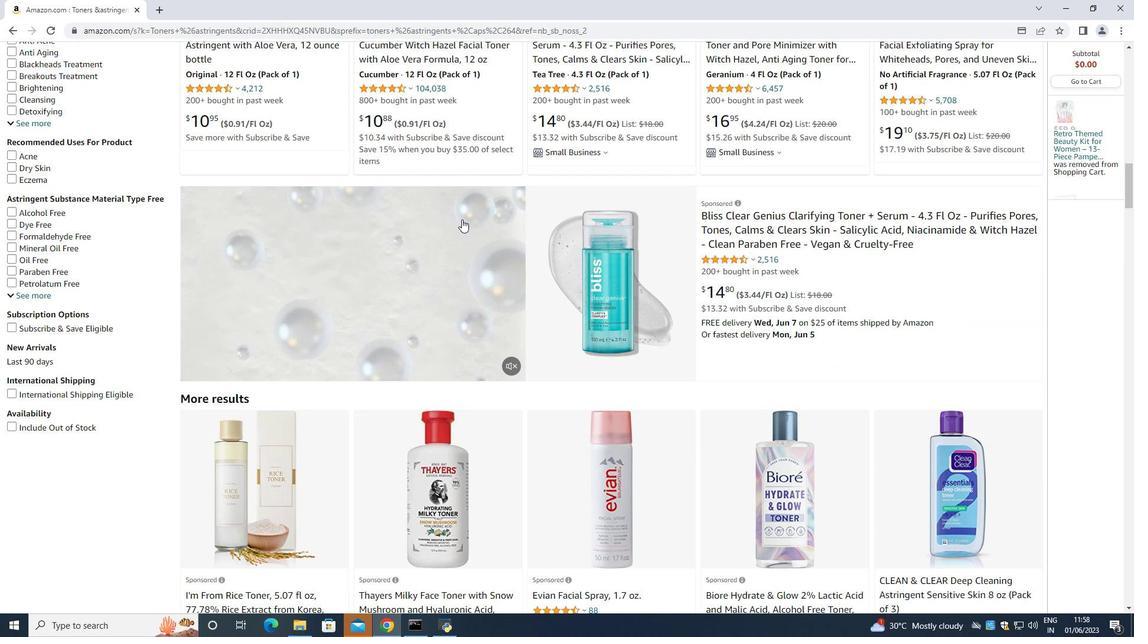 
Action: Mouse scrolled (461, 219) with delta (0, 0)
Screenshot: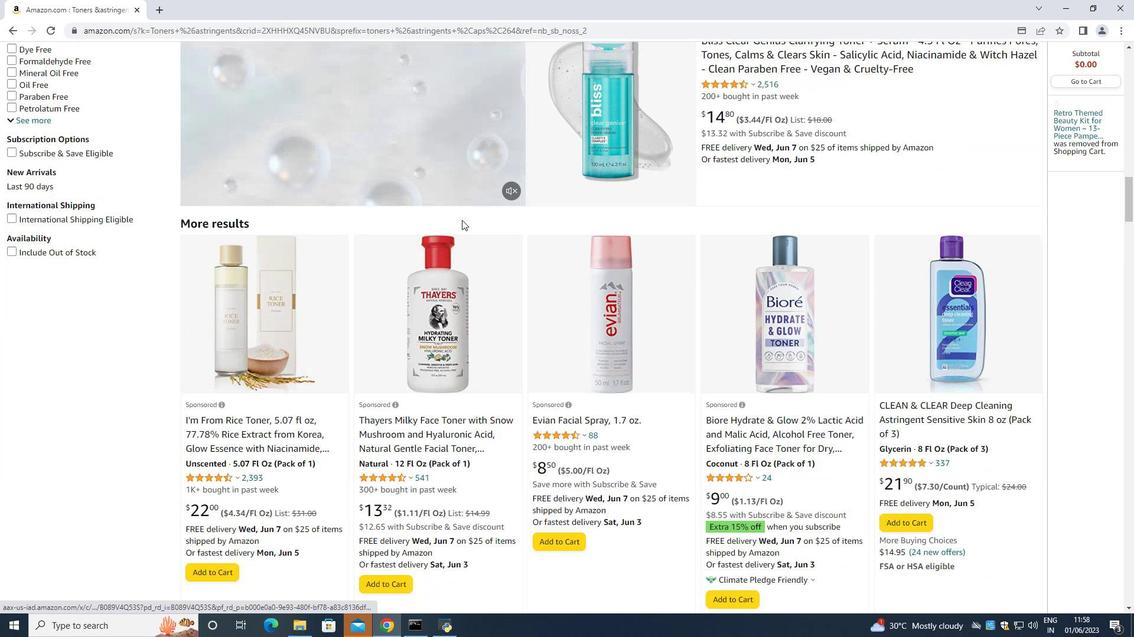 
Action: Mouse moved to (461, 222)
Screenshot: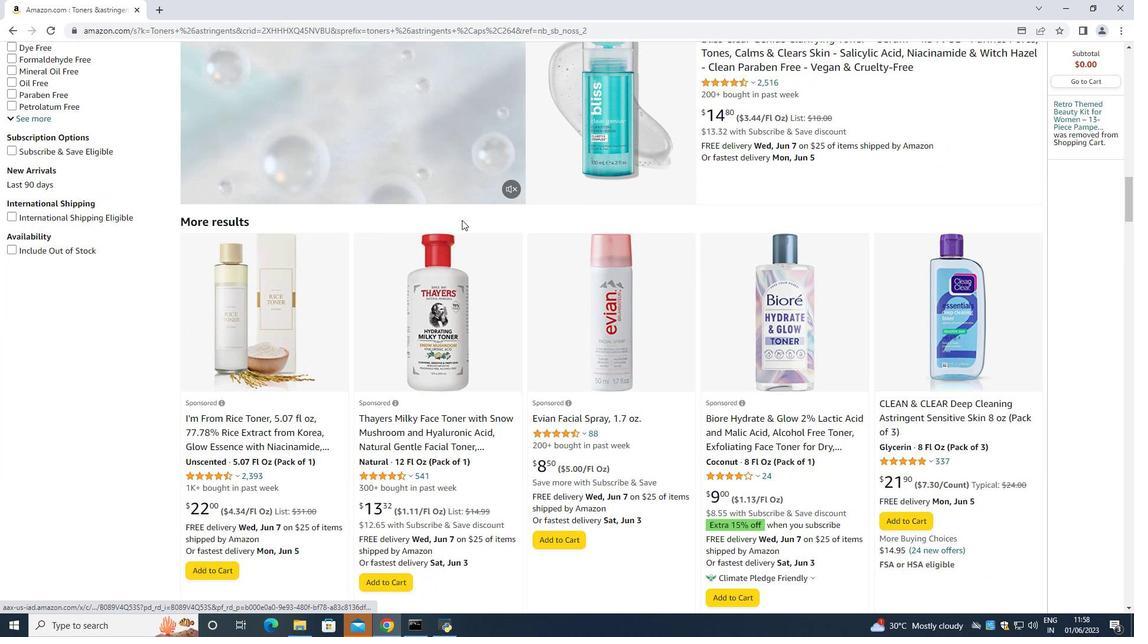 
Action: Mouse scrolled (461, 220) with delta (0, 0)
Screenshot: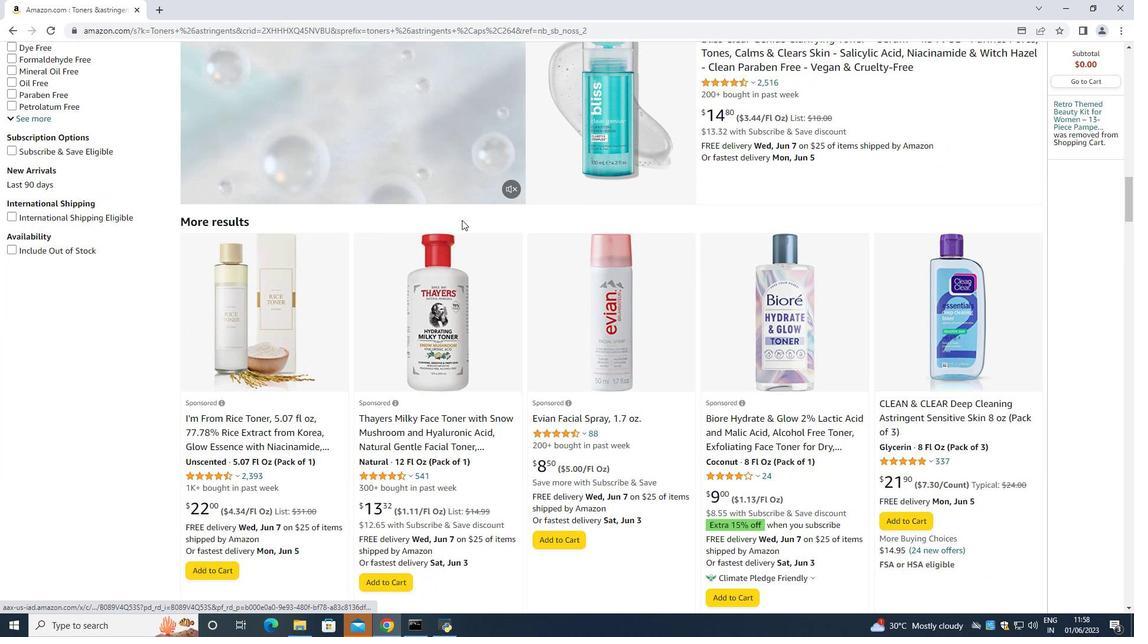 
Action: Mouse moved to (461, 223)
Screenshot: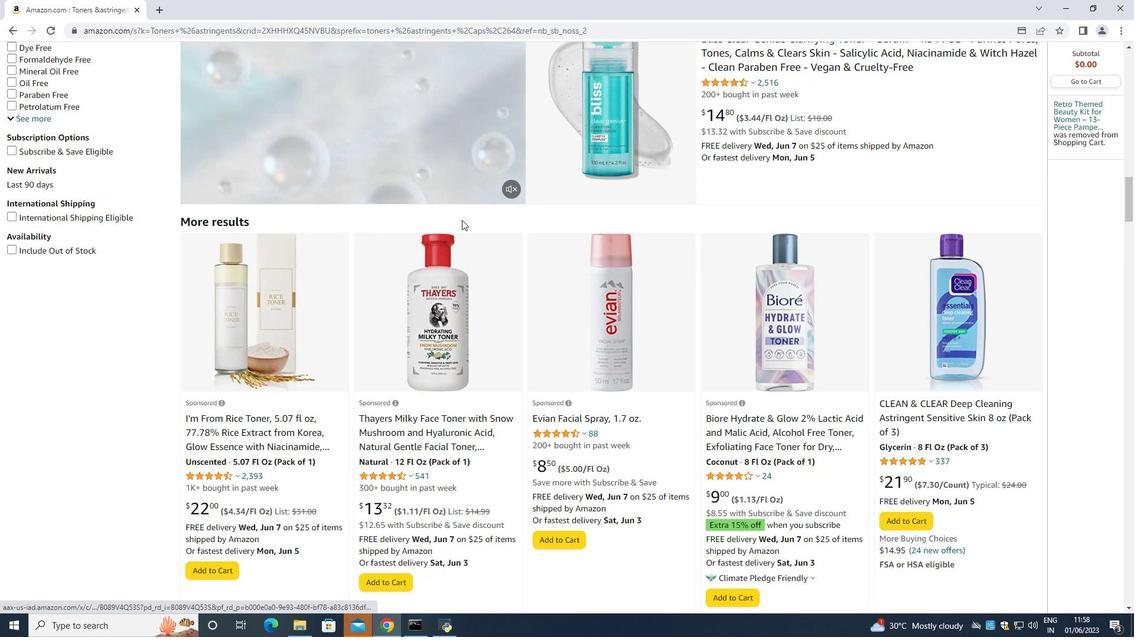 
Action: Mouse scrolled (461, 221) with delta (0, 0)
Screenshot: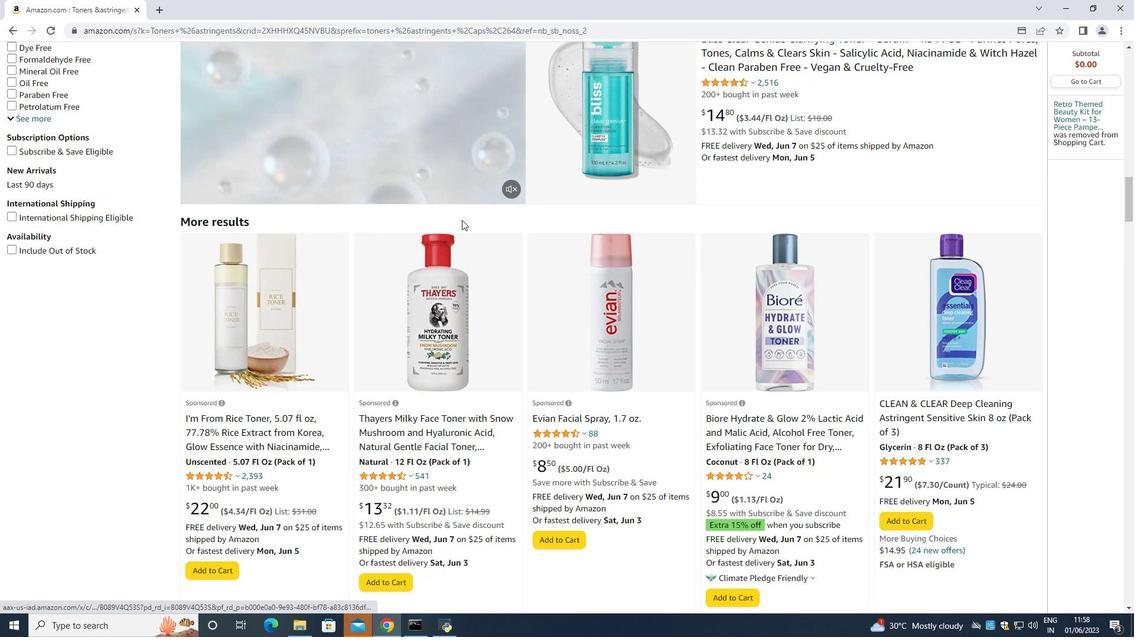 
Action: Mouse moved to (461, 223)
Screenshot: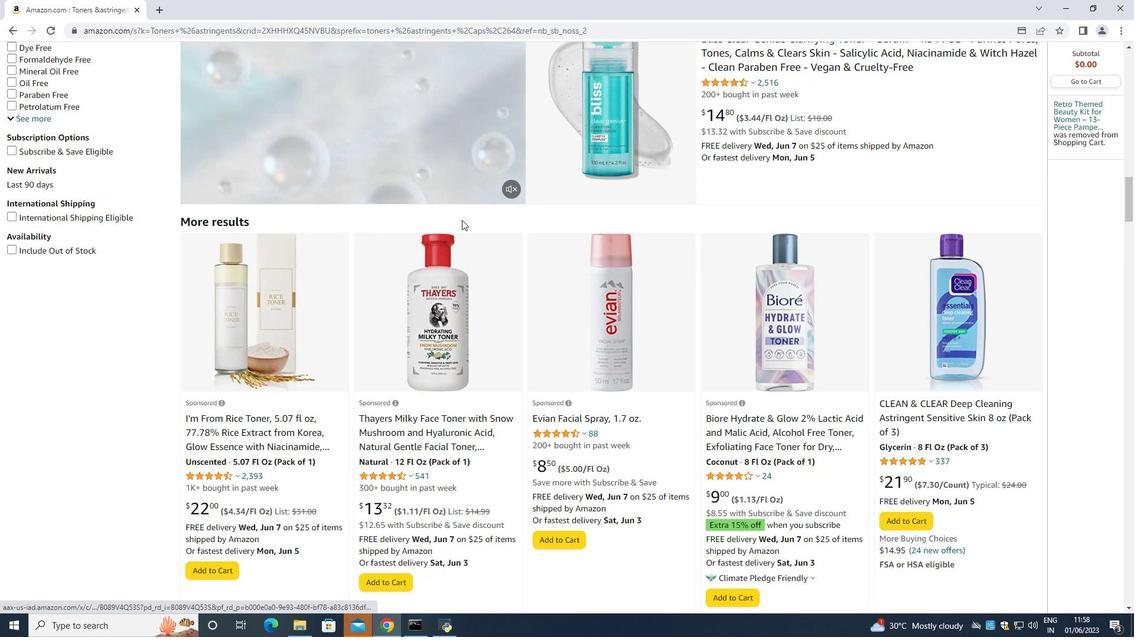
Action: Mouse scrolled (461, 223) with delta (0, 0)
Screenshot: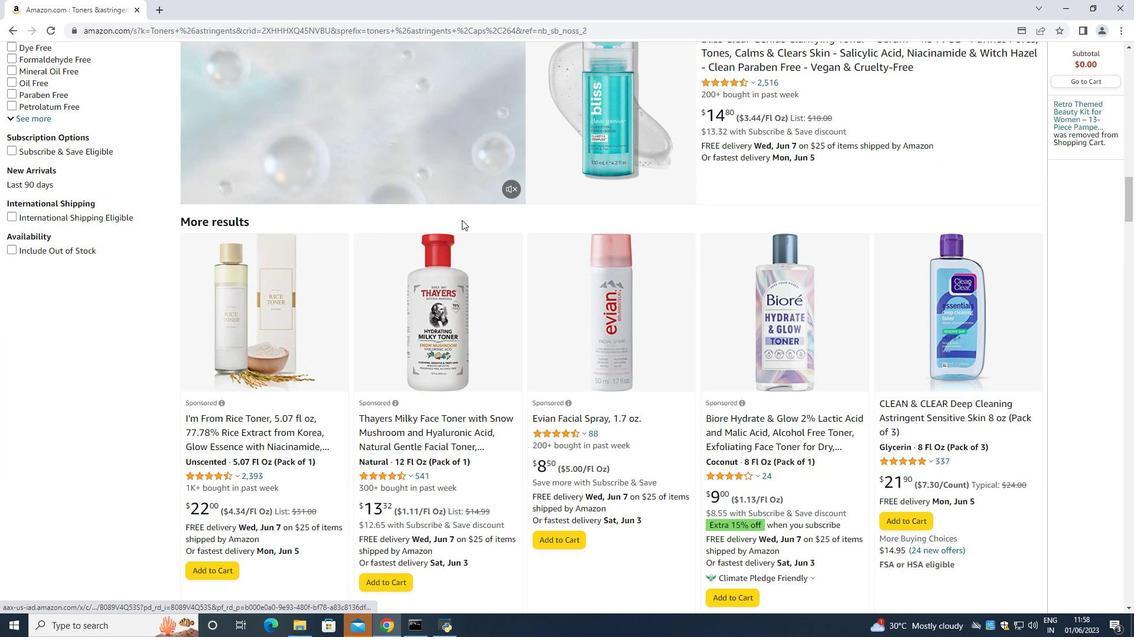 
Action: Mouse moved to (462, 229)
Screenshot: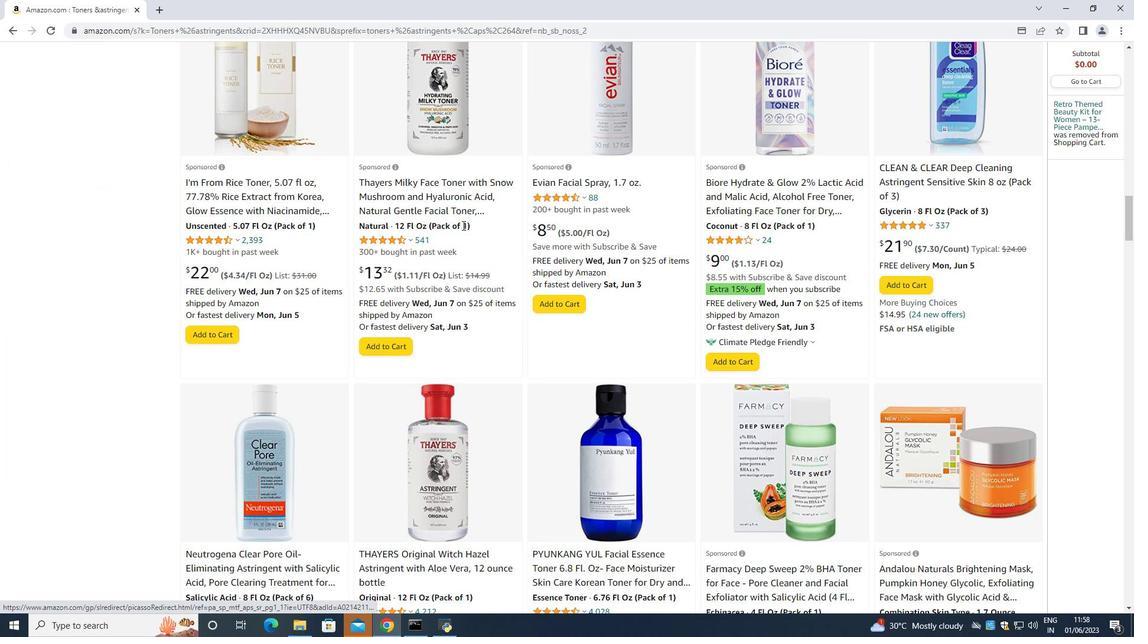 
Action: Mouse scrolled (462, 228) with delta (0, 0)
Screenshot: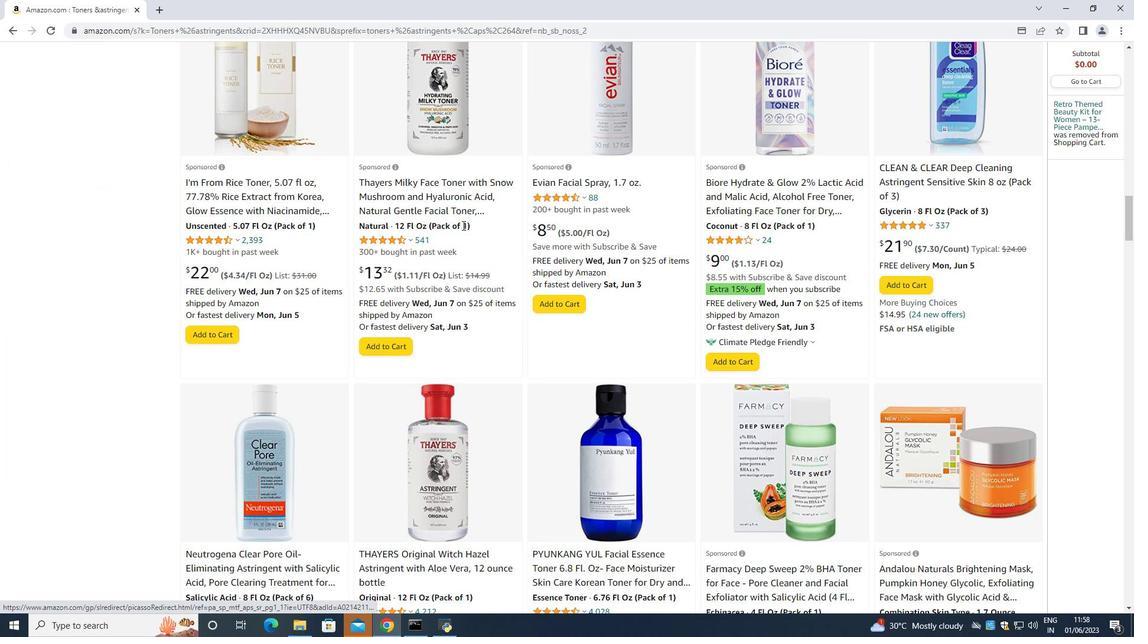 
Action: Mouse scrolled (462, 228) with delta (0, 0)
Screenshot: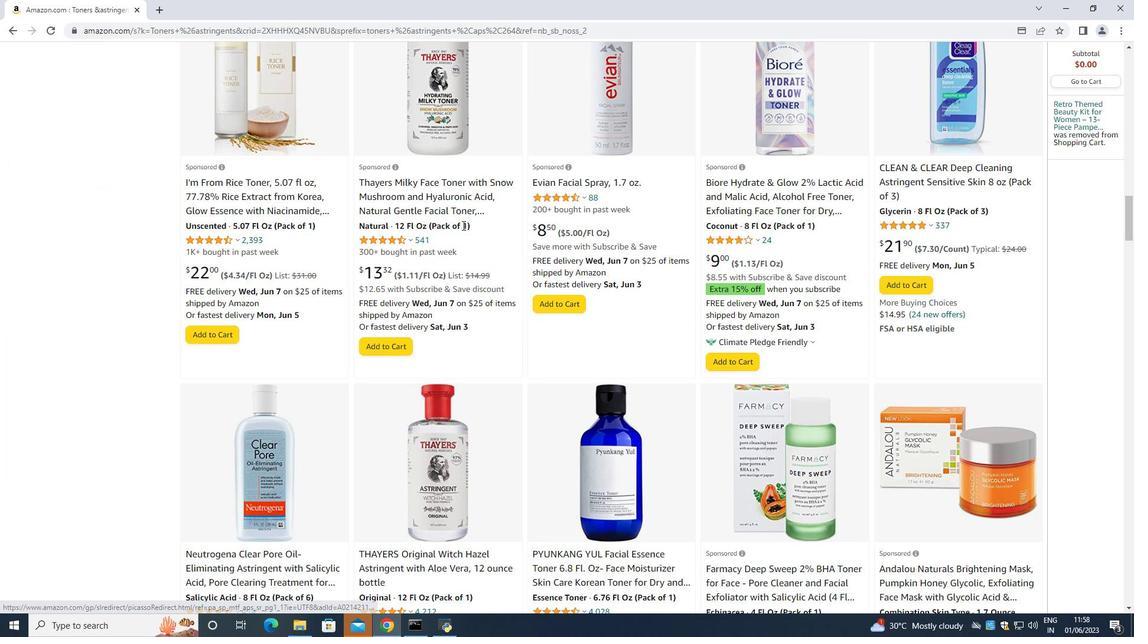 
Action: Mouse scrolled (462, 228) with delta (0, 0)
Screenshot: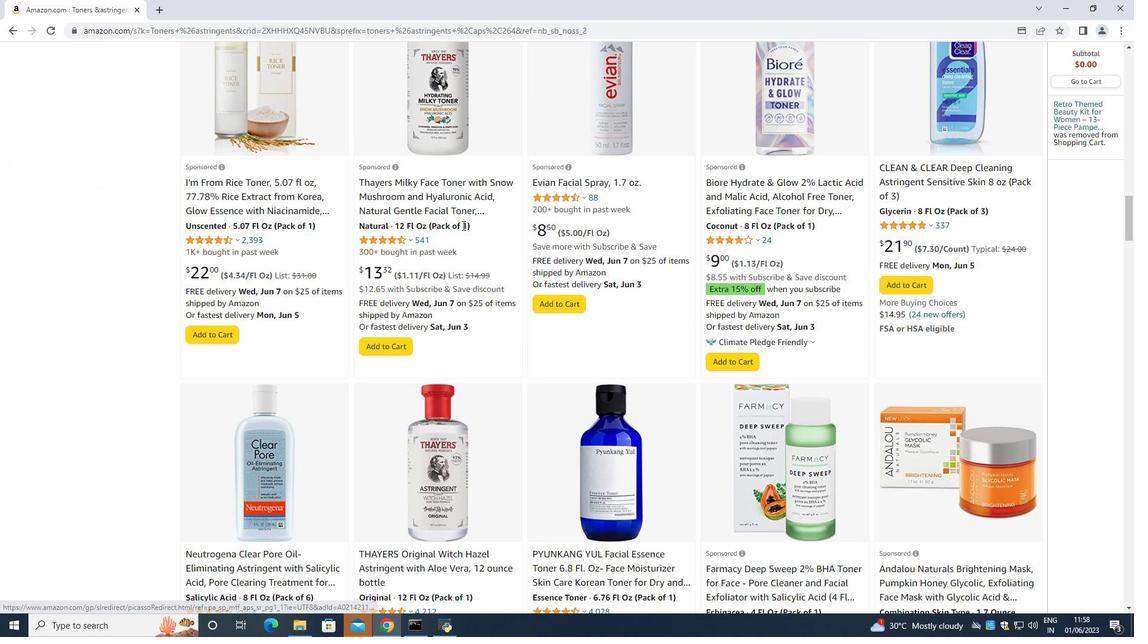 
Action: Mouse moved to (462, 233)
Screenshot: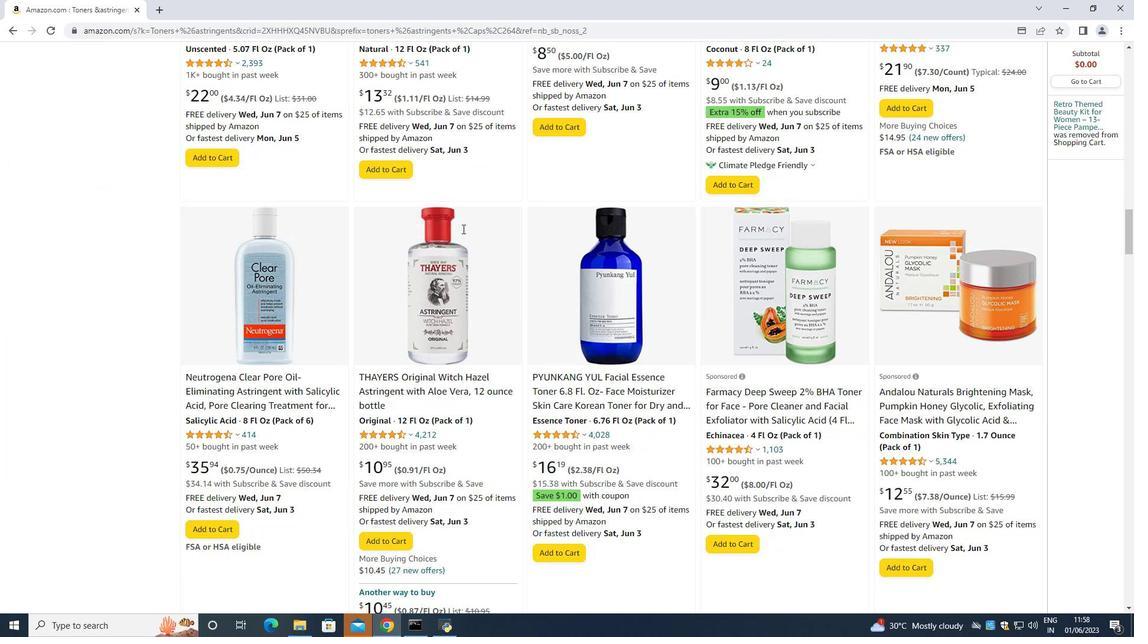 
Action: Mouse scrolled (462, 232) with delta (0, 0)
Screenshot: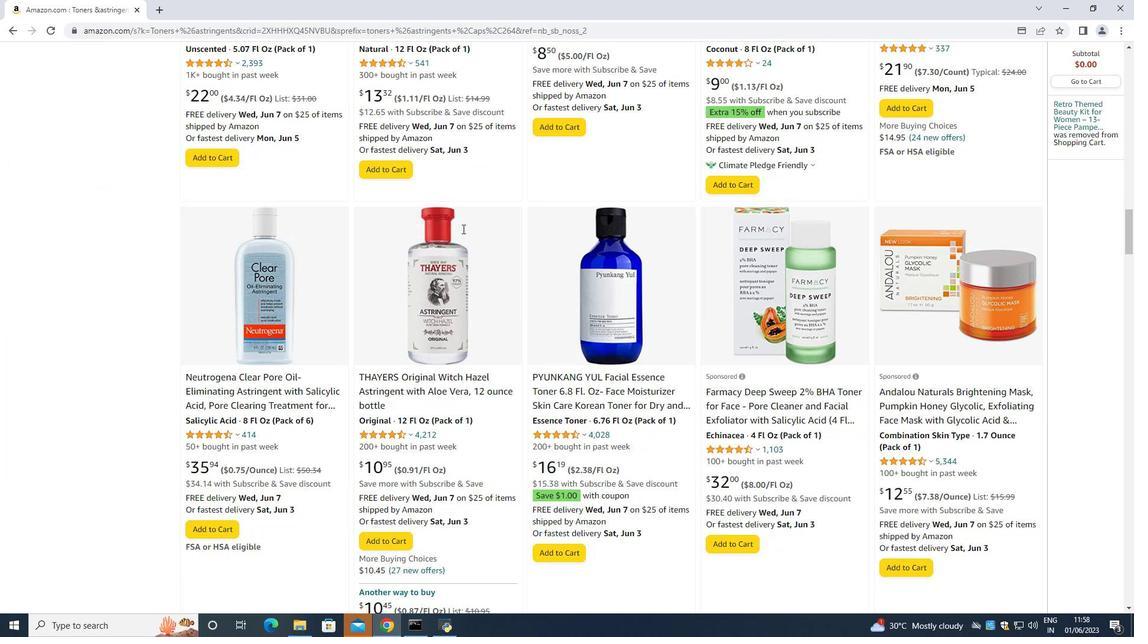 
Action: Mouse scrolled (462, 232) with delta (0, 0)
Screenshot: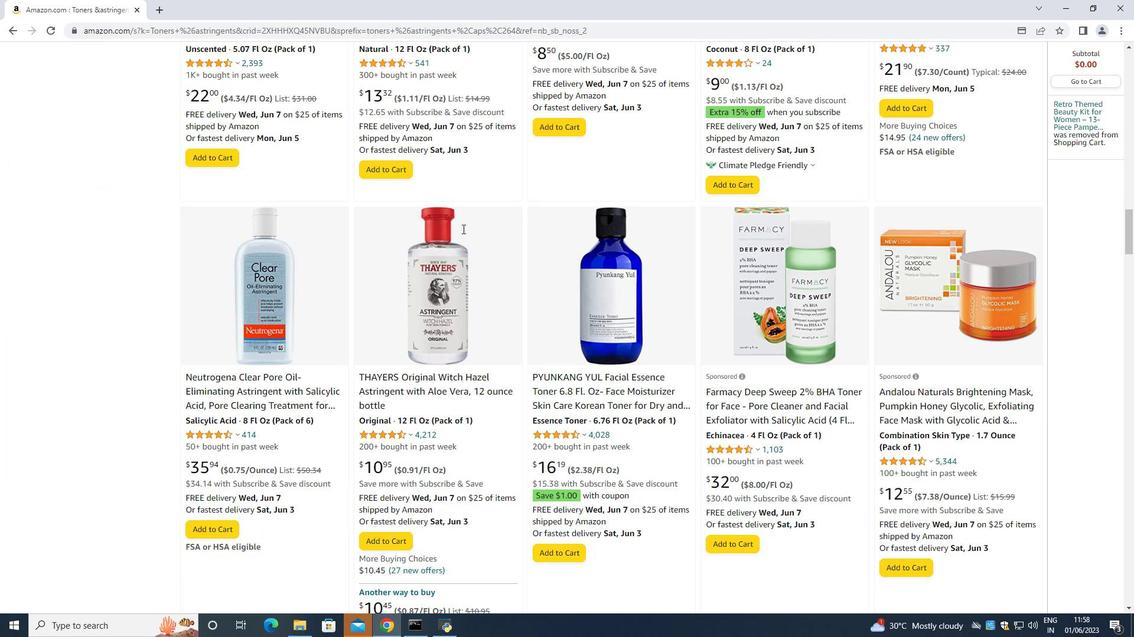 
Action: Mouse scrolled (462, 232) with delta (0, 0)
Screenshot: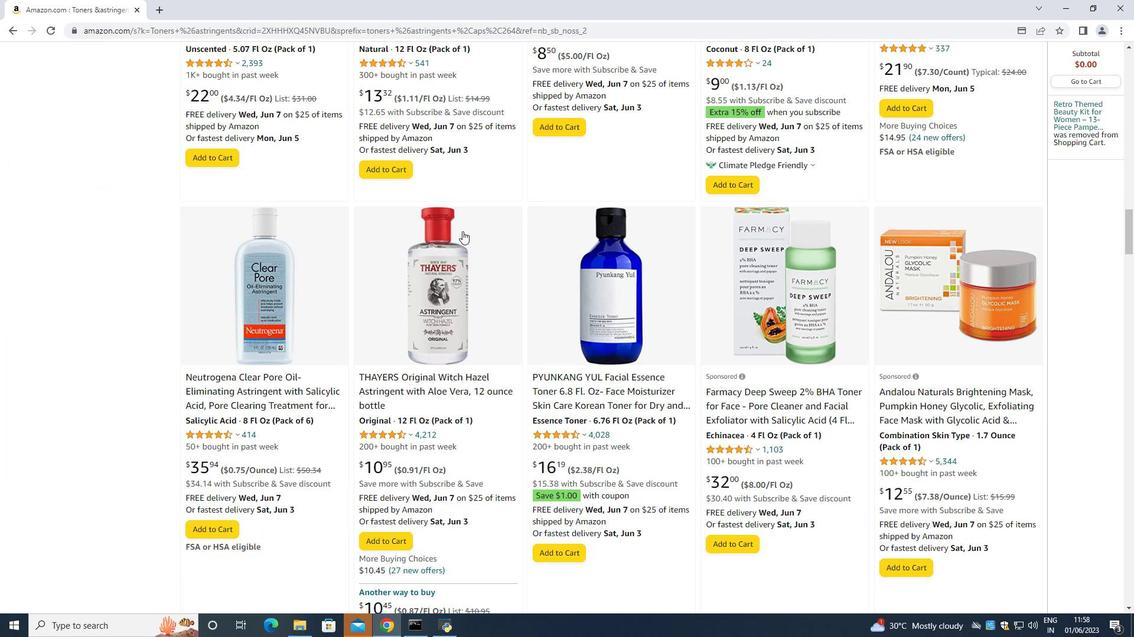 
Action: Mouse moved to (462, 228)
Screenshot: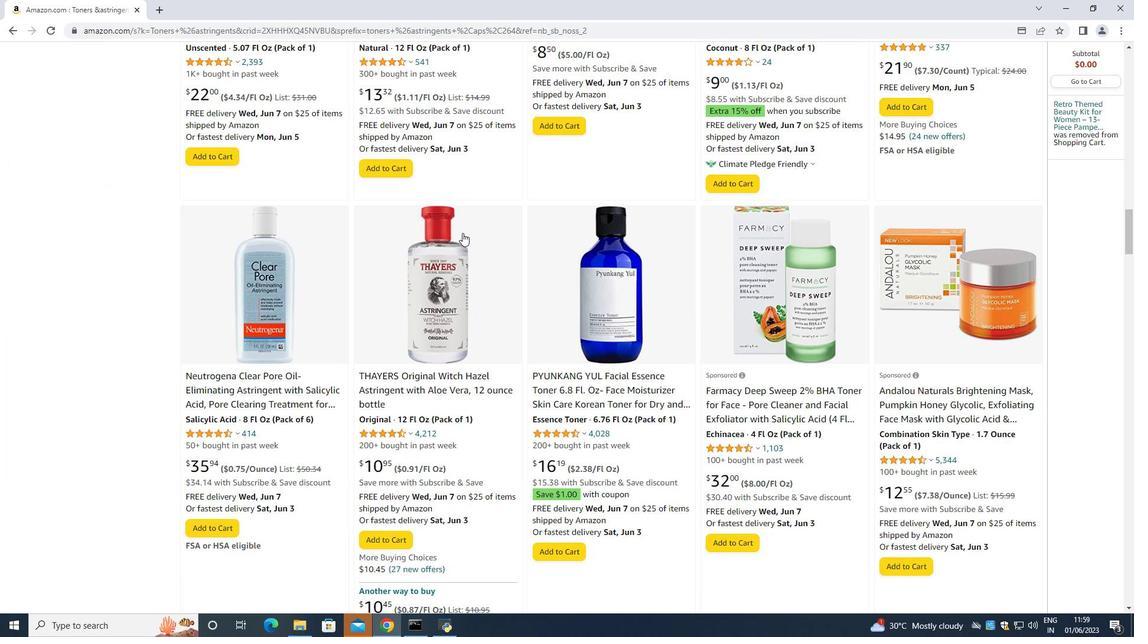 
Action: Mouse scrolled (462, 228) with delta (0, 0)
Screenshot: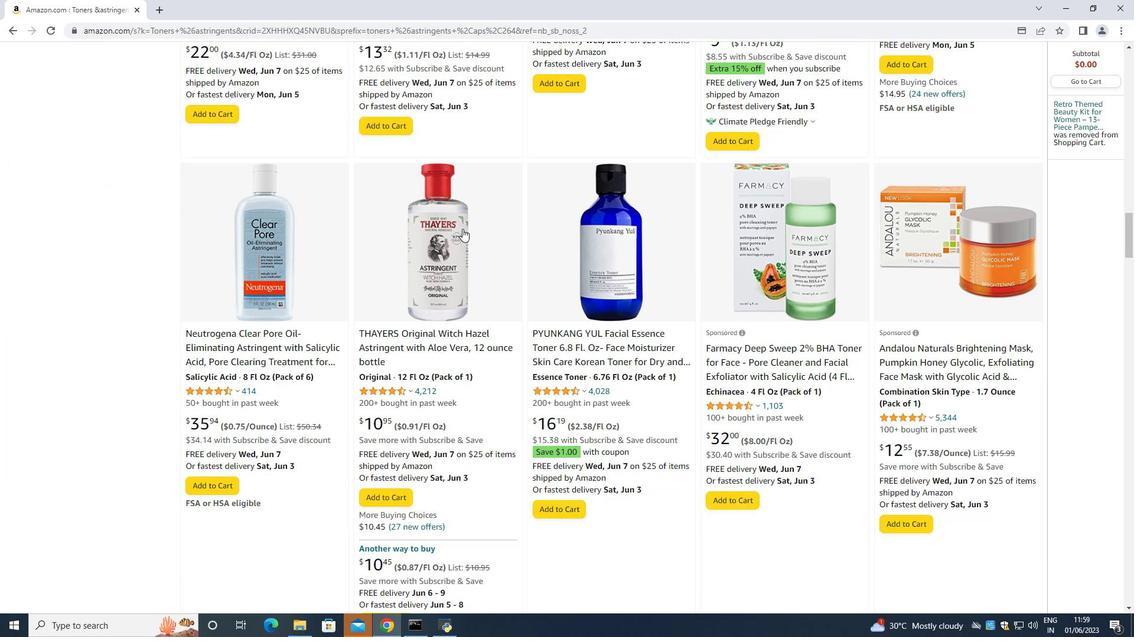 
Action: Mouse moved to (462, 229)
Screenshot: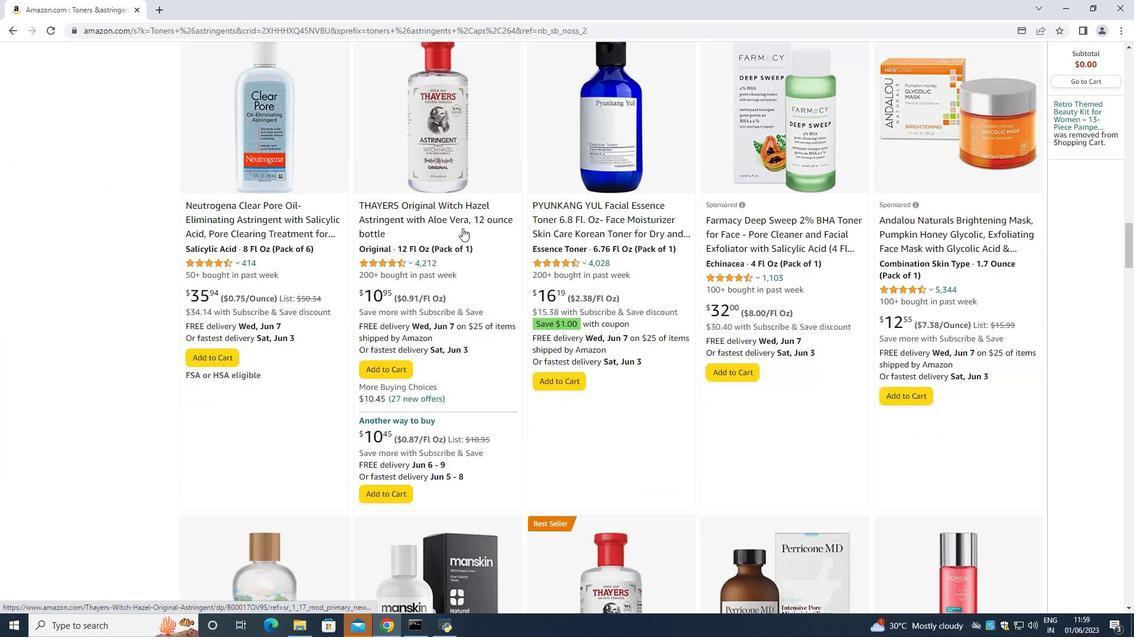 
Action: Mouse scrolled (462, 228) with delta (0, 0)
Screenshot: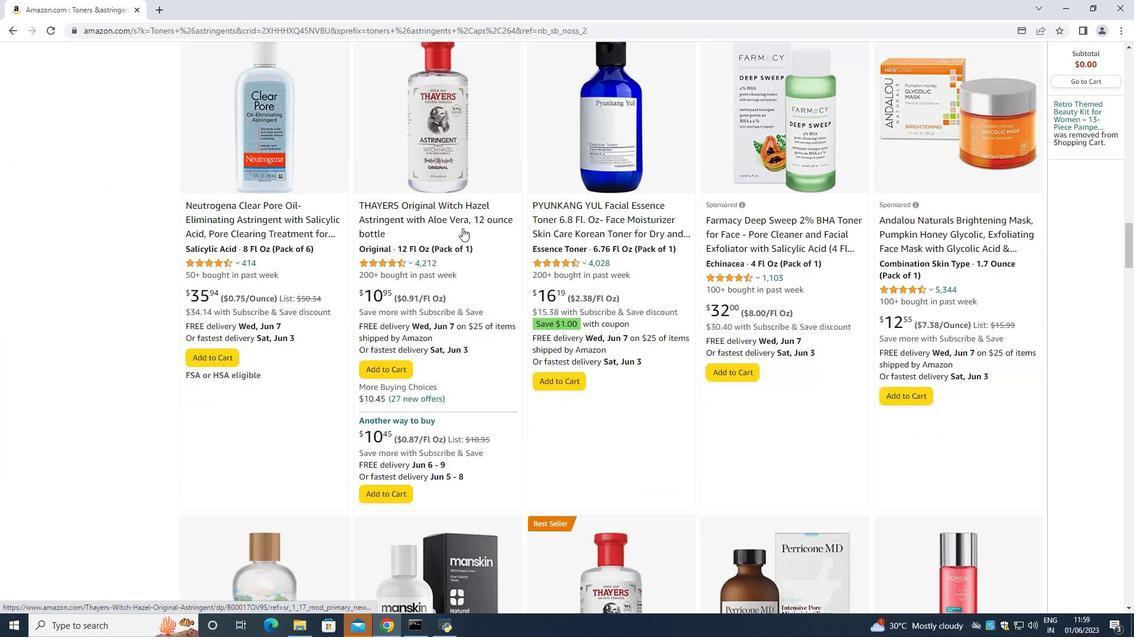 
Action: Mouse moved to (462, 230)
Screenshot: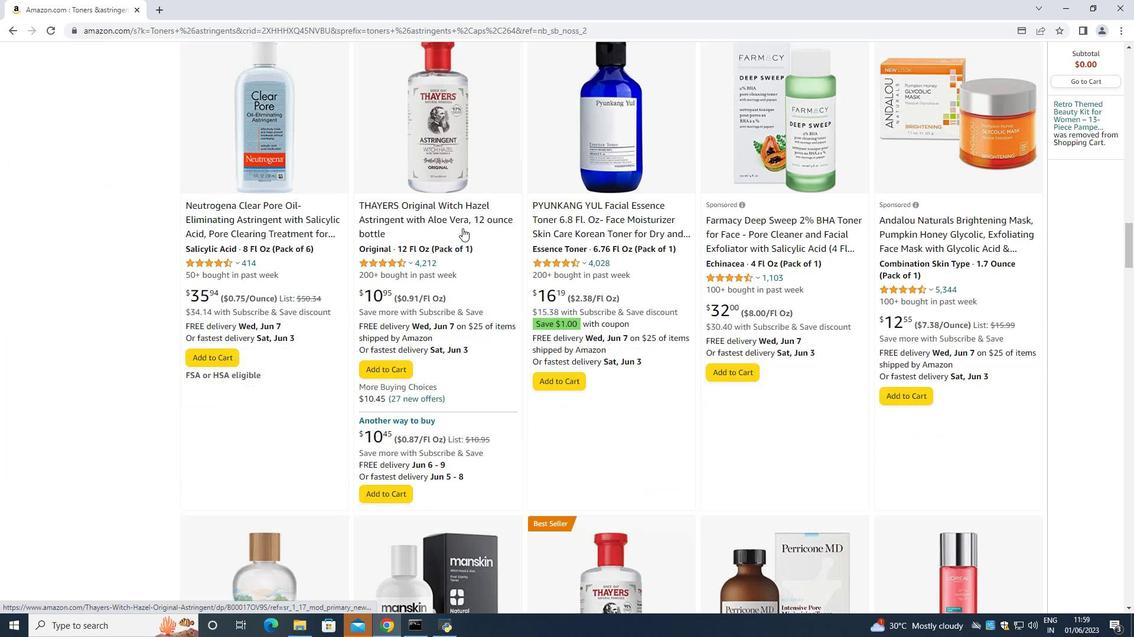 
Action: Mouse scrolled (462, 230) with delta (0, 0)
Screenshot: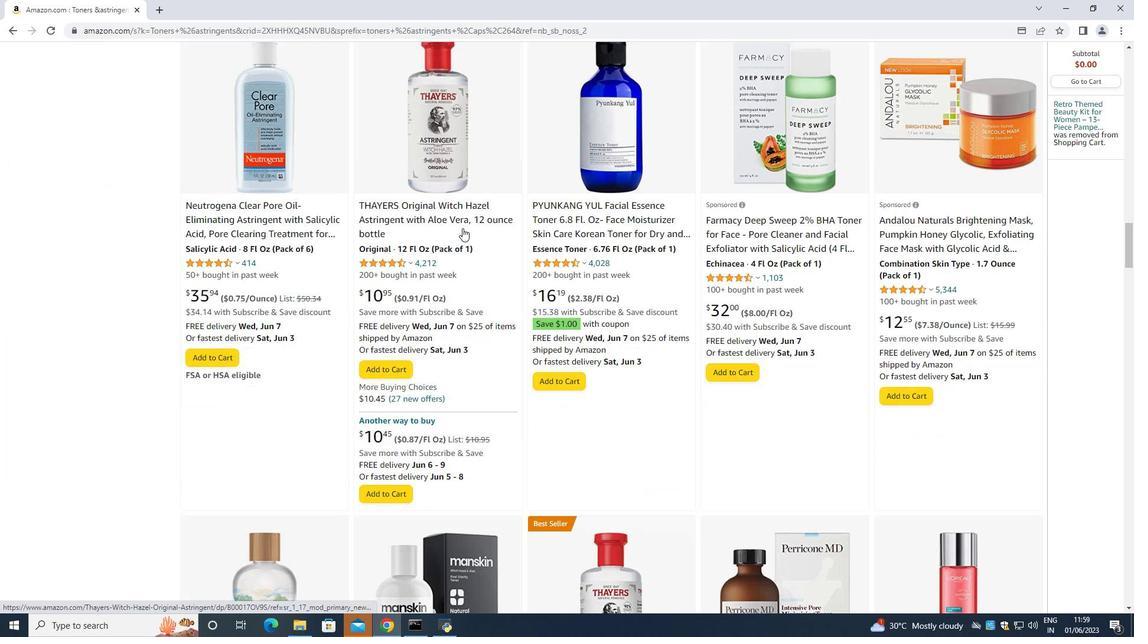 
Action: Mouse moved to (462, 230)
Screenshot: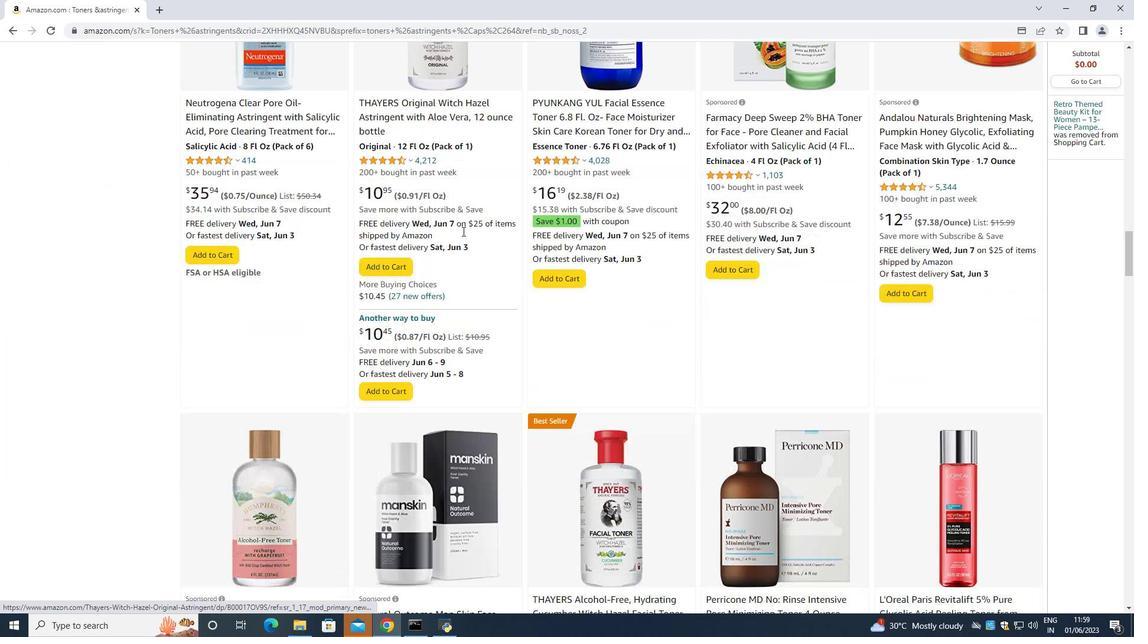 
Action: Mouse scrolled (462, 229) with delta (0, 0)
Screenshot: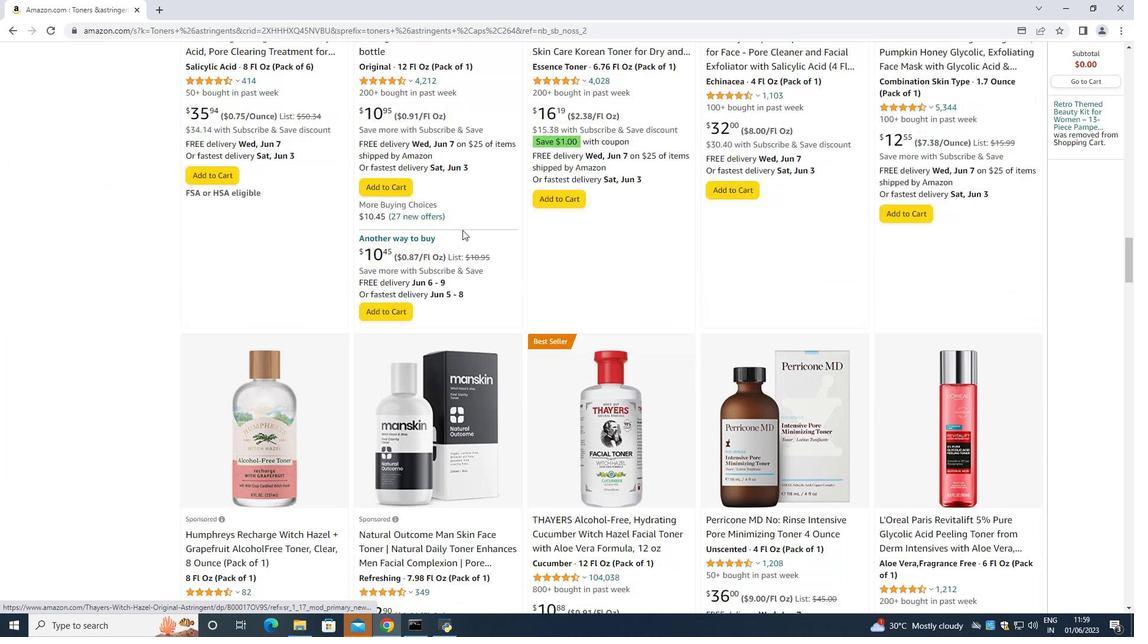 
Action: Mouse scrolled (462, 229) with delta (0, 0)
Screenshot: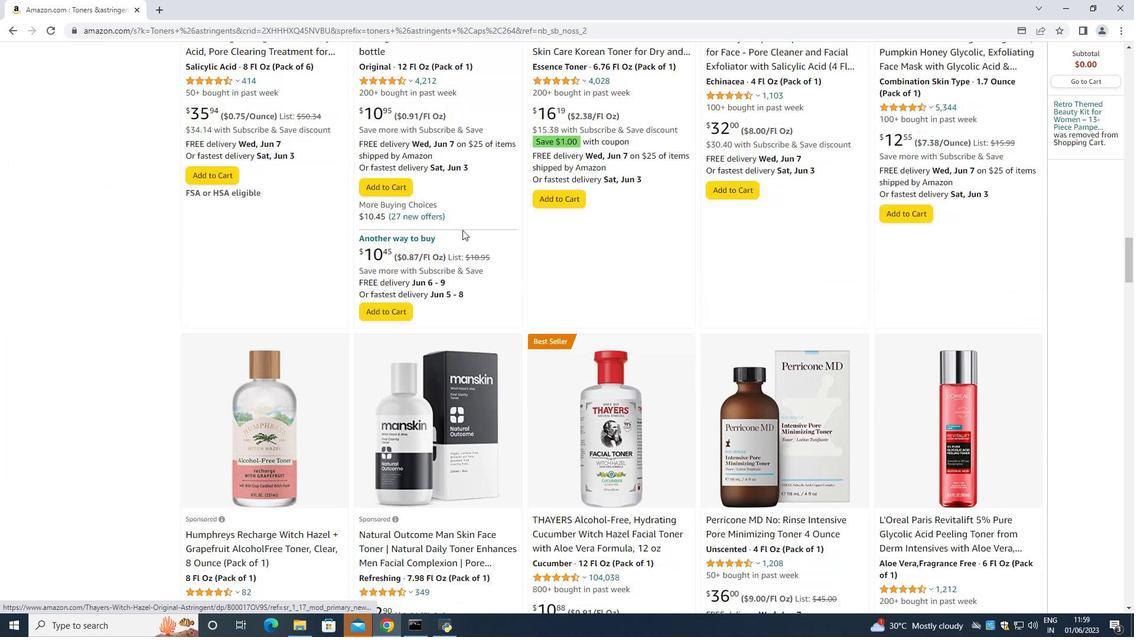 
Action: Mouse scrolled (462, 229) with delta (0, 0)
Screenshot: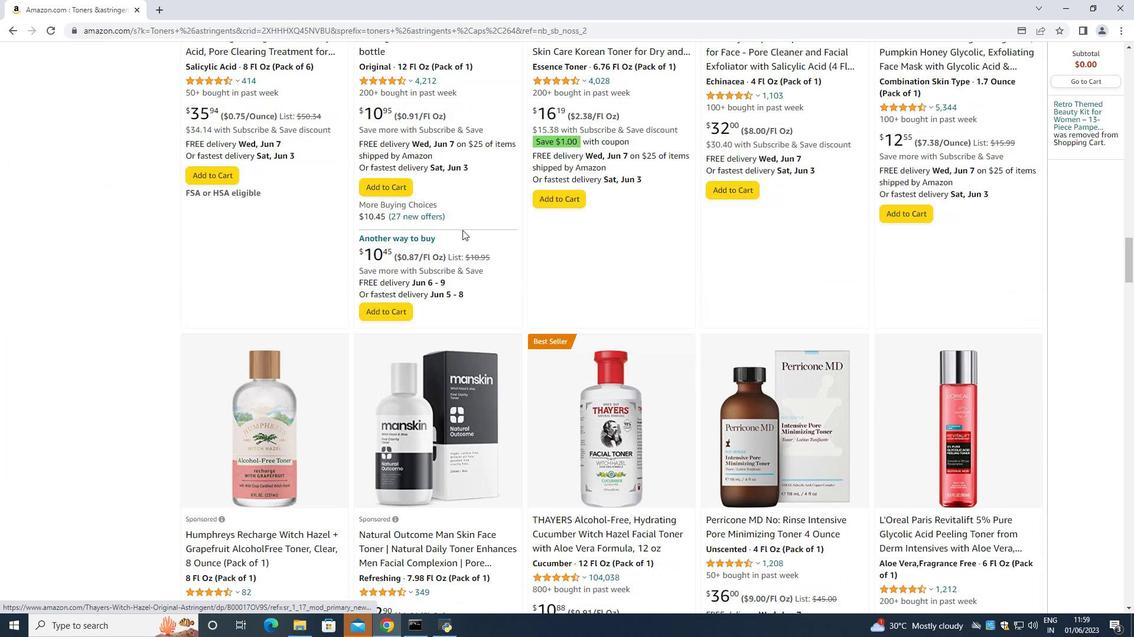 
Action: Mouse moved to (462, 232)
Screenshot: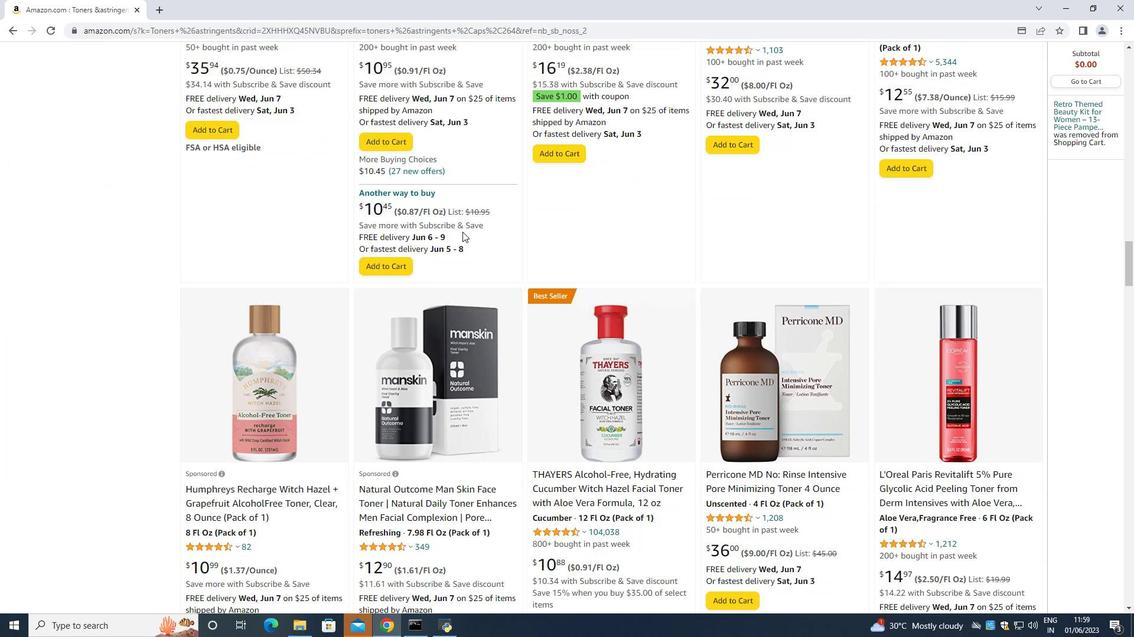 
Action: Mouse scrolled (462, 232) with delta (0, 0)
Screenshot: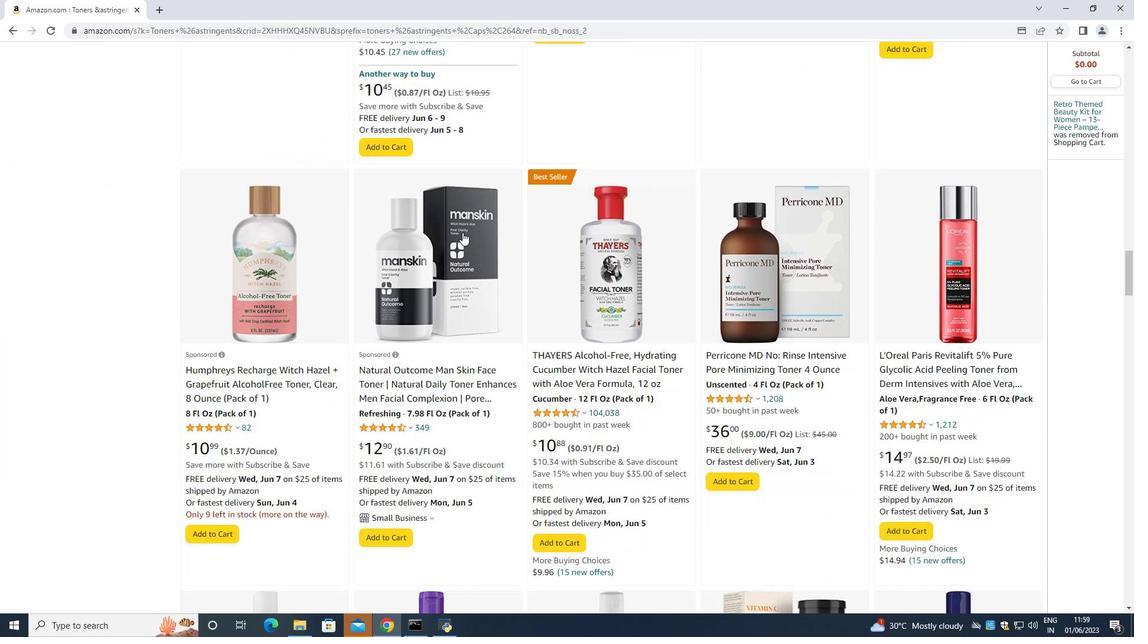 
Action: Mouse scrolled (462, 232) with delta (0, 0)
Screenshot: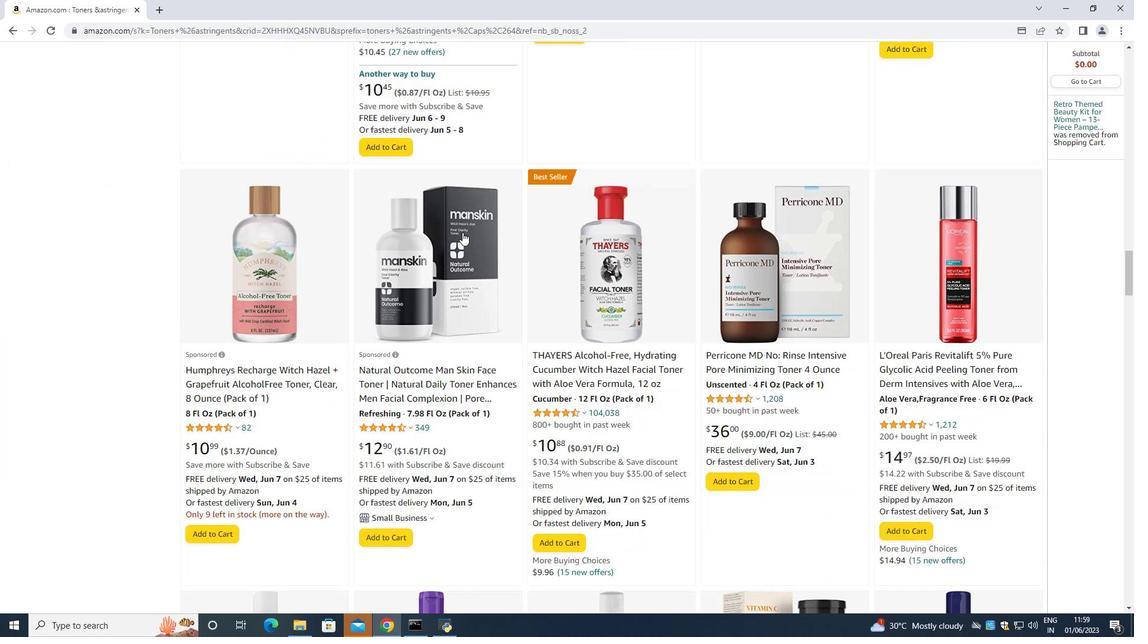 
Action: Mouse scrolled (462, 232) with delta (0, 0)
Screenshot: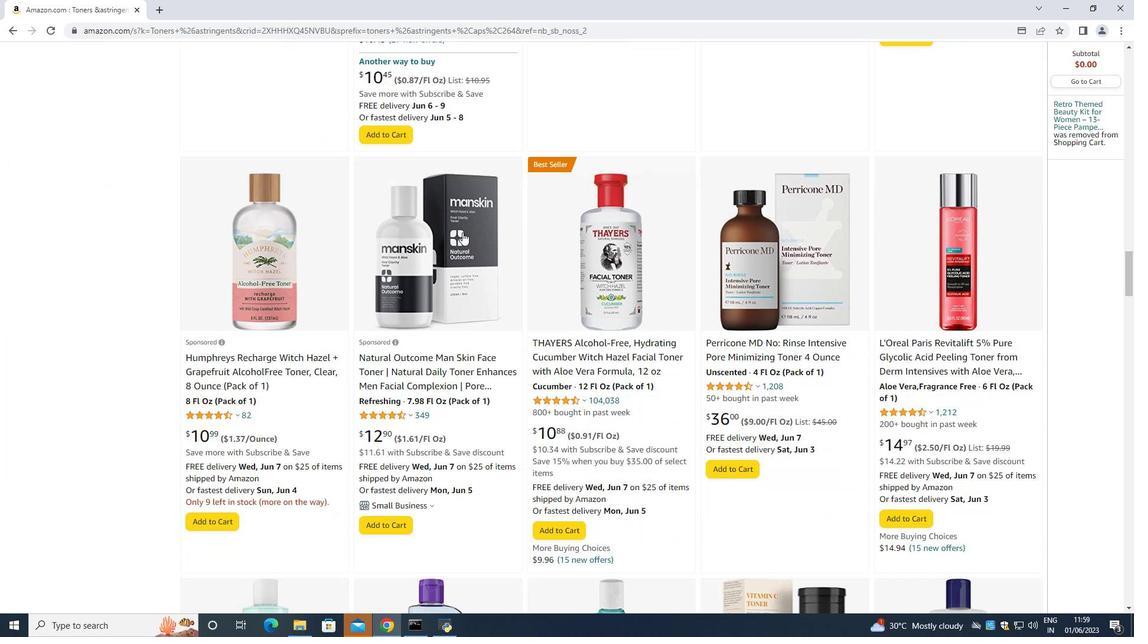 
Action: Mouse scrolled (462, 232) with delta (0, 0)
Screenshot: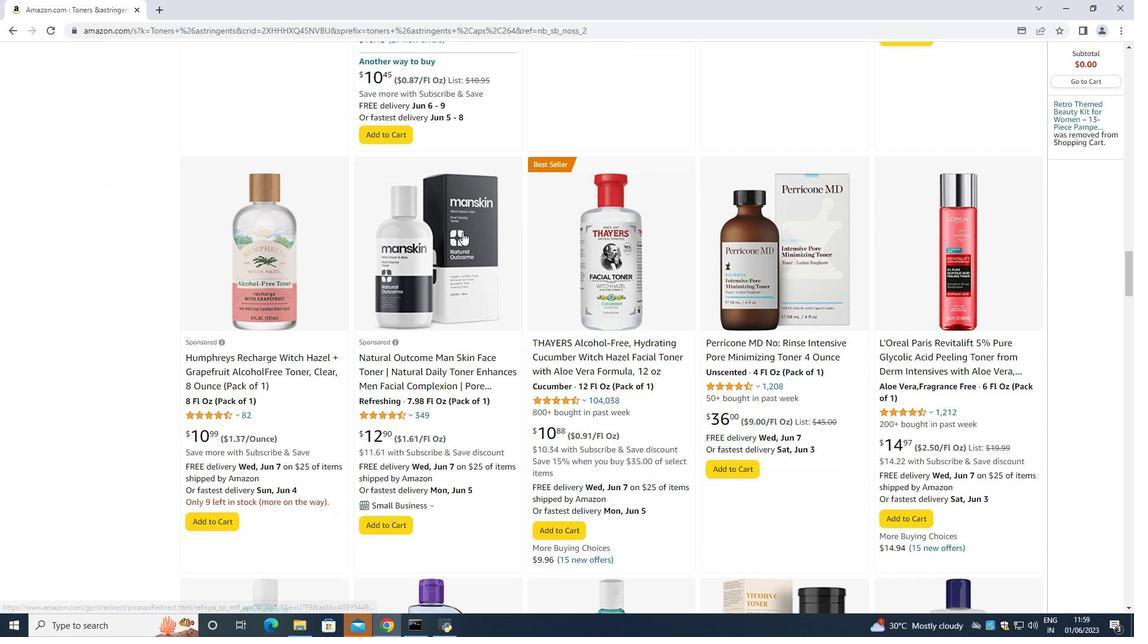 
Action: Mouse scrolled (462, 232) with delta (0, 0)
Screenshot: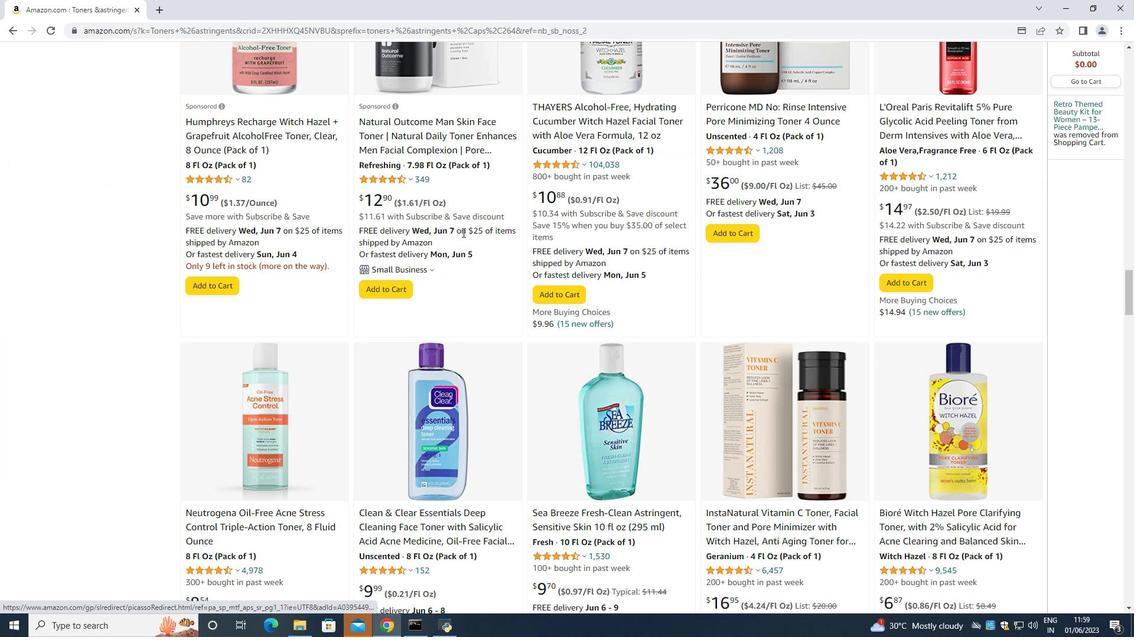 
Action: Mouse moved to (462, 232)
Screenshot: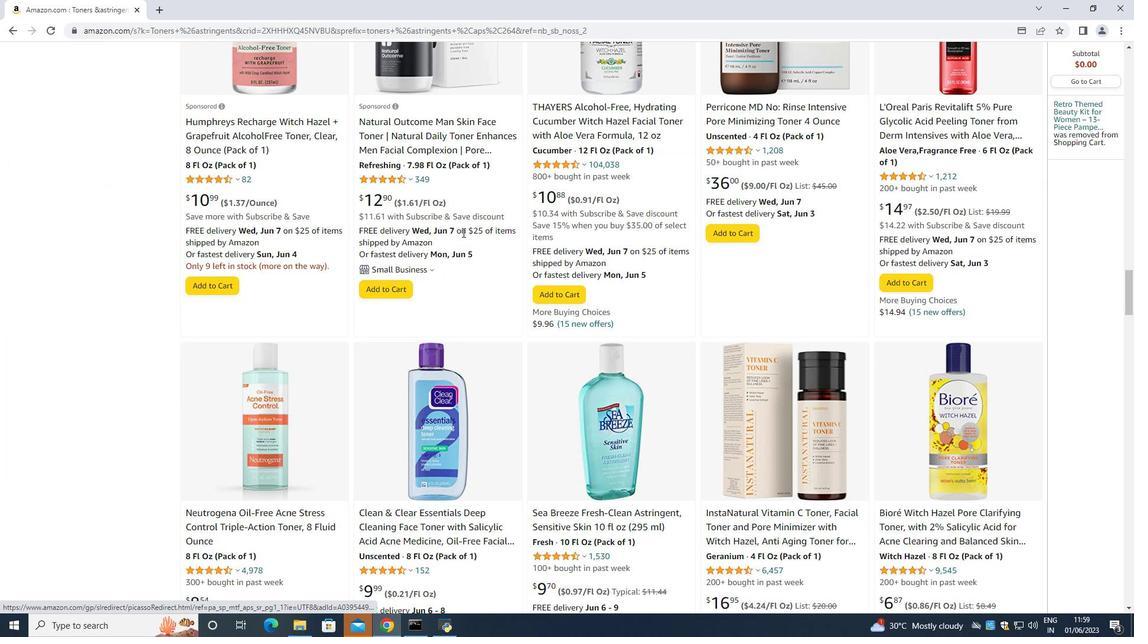 
Action: Mouse scrolled (462, 232) with delta (0, 0)
Screenshot: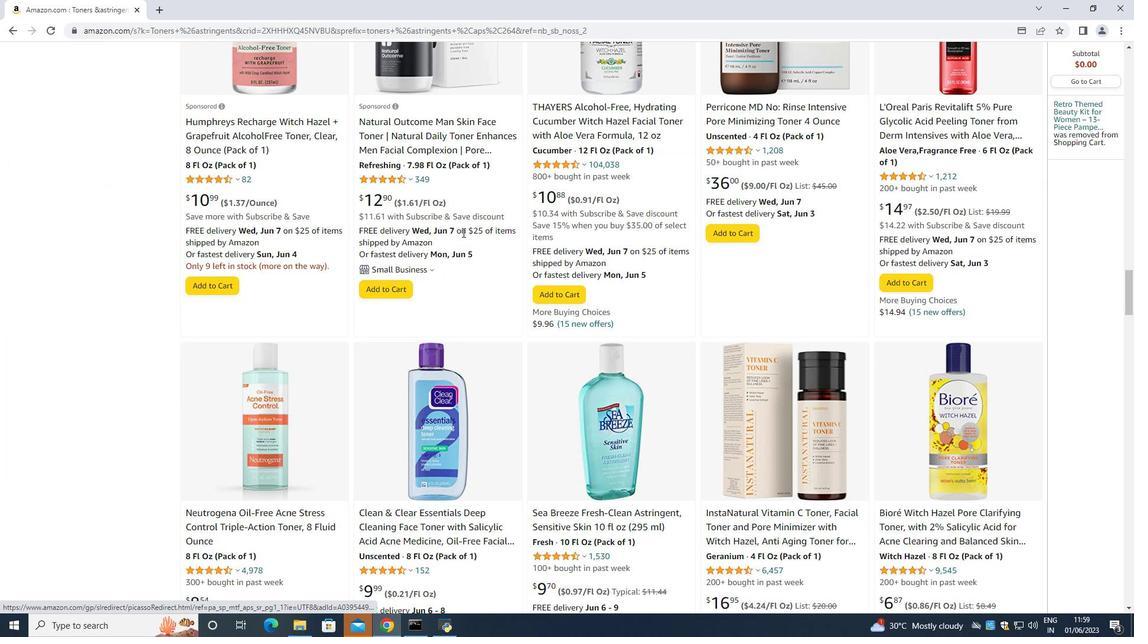 
Action: Mouse moved to (462, 233)
Screenshot: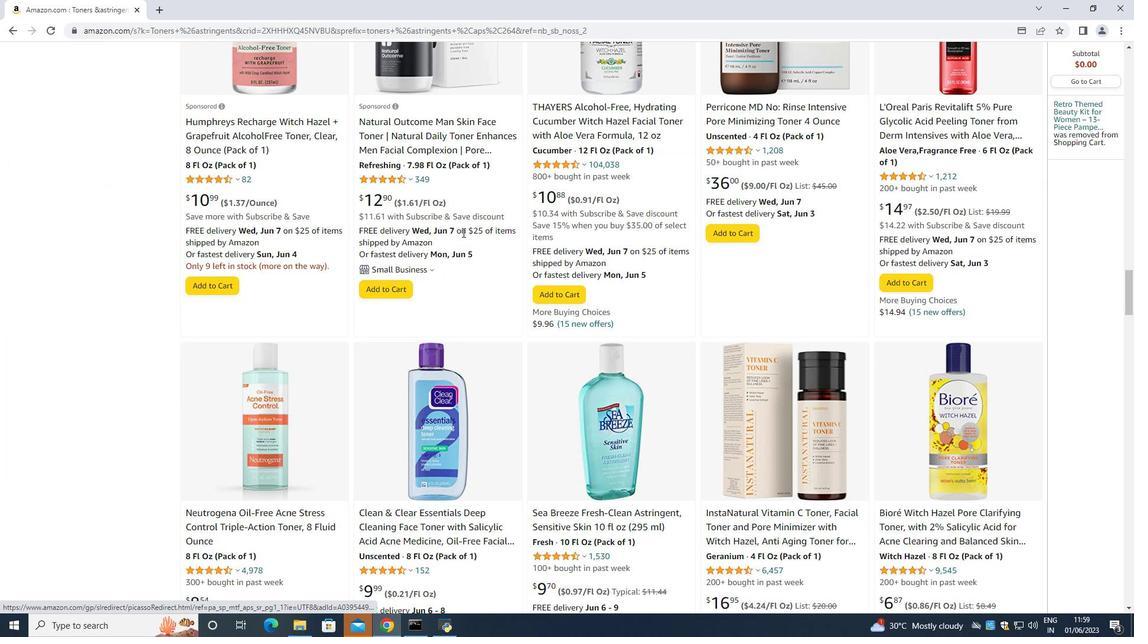
Action: Mouse scrolled (462, 233) with delta (0, 0)
Screenshot: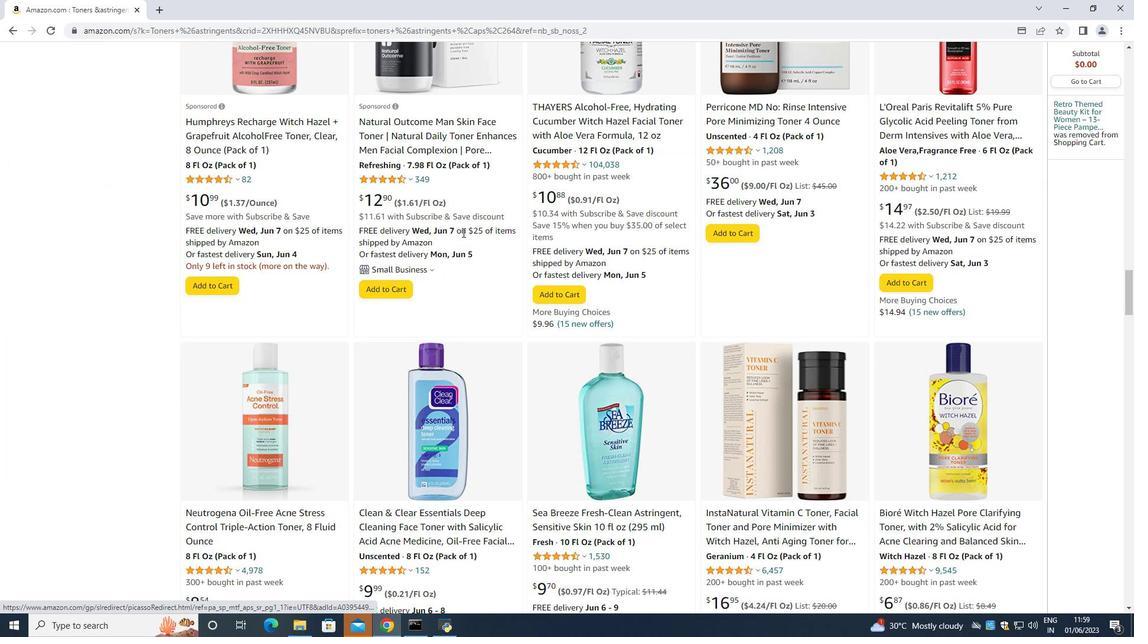 
Action: Mouse moved to (464, 233)
Screenshot: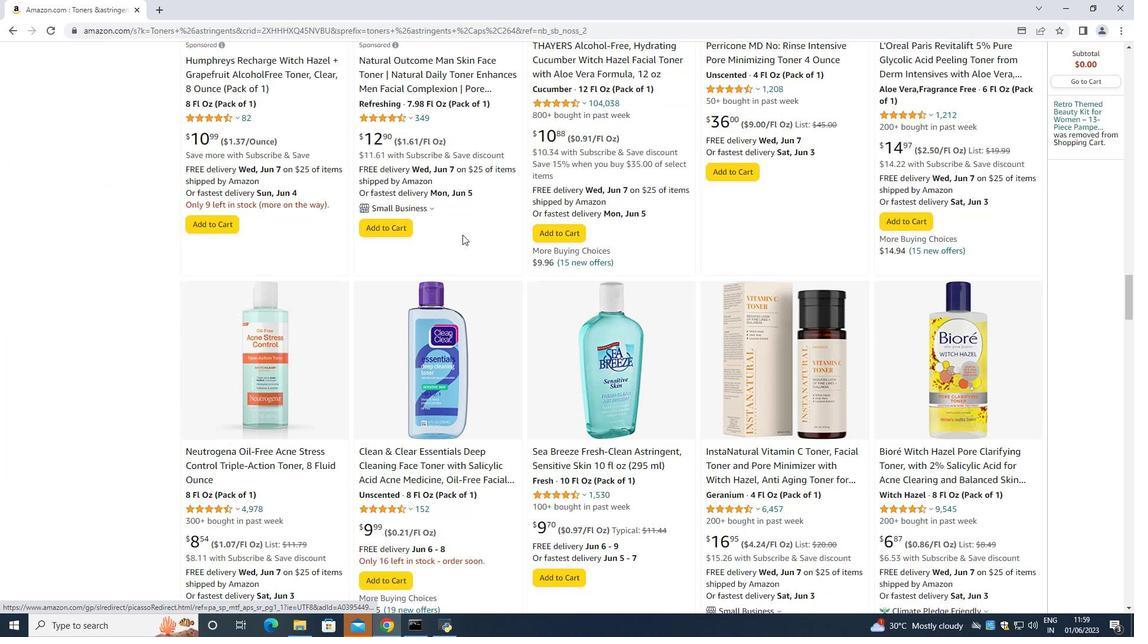 
Action: Mouse scrolled (464, 233) with delta (0, 0)
Screenshot: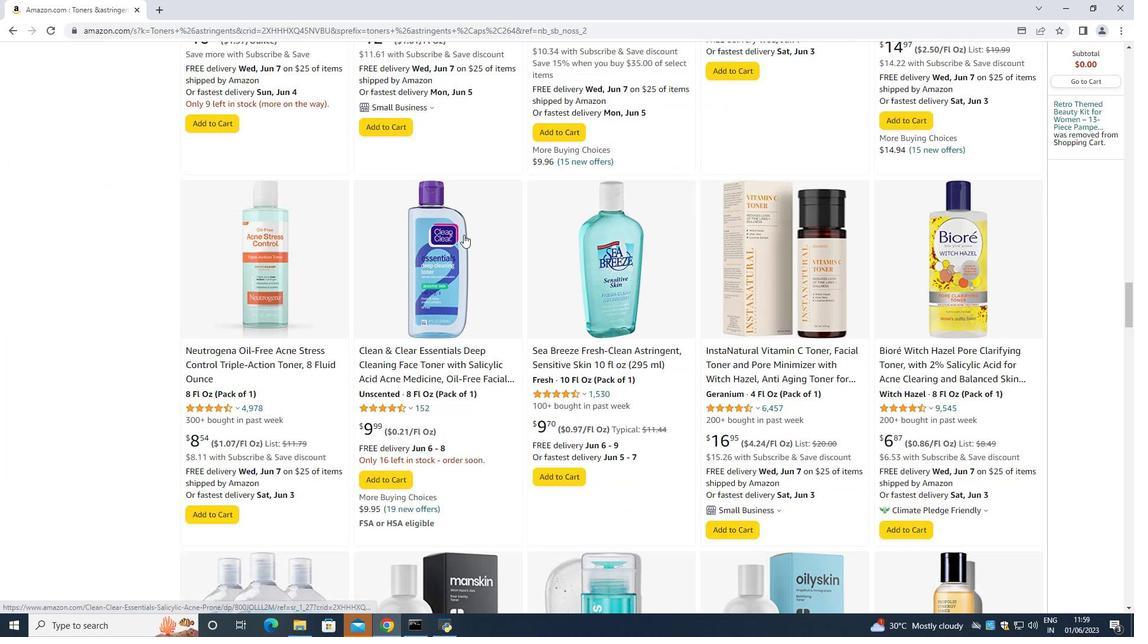 
Action: Mouse scrolled (464, 233) with delta (0, 0)
Screenshot: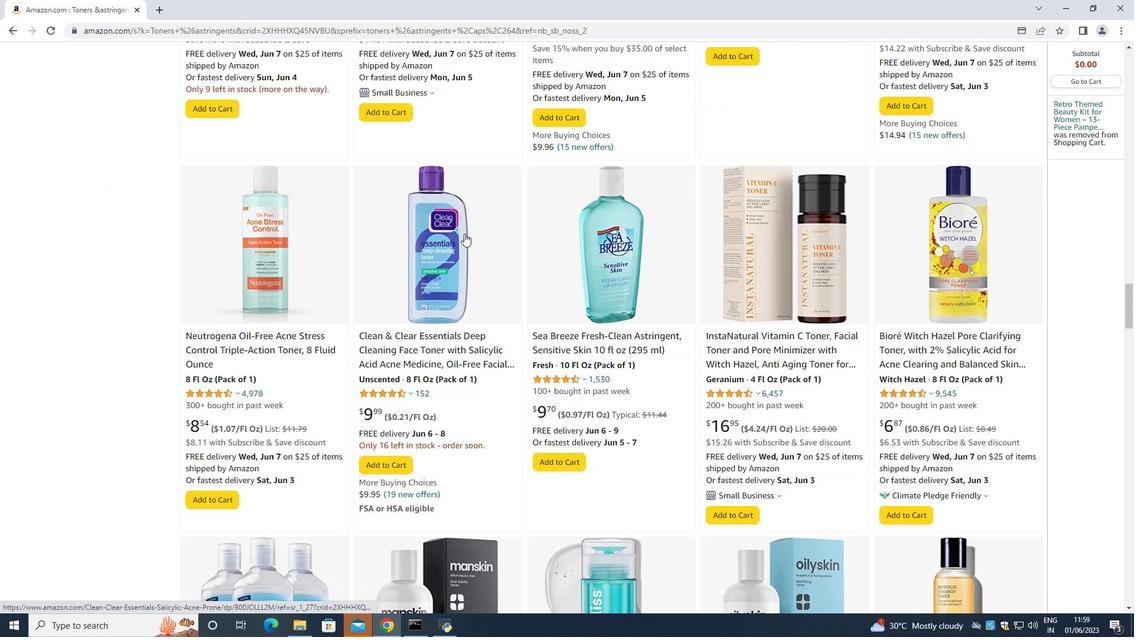 
Action: Mouse scrolled (464, 233) with delta (0, 0)
Screenshot: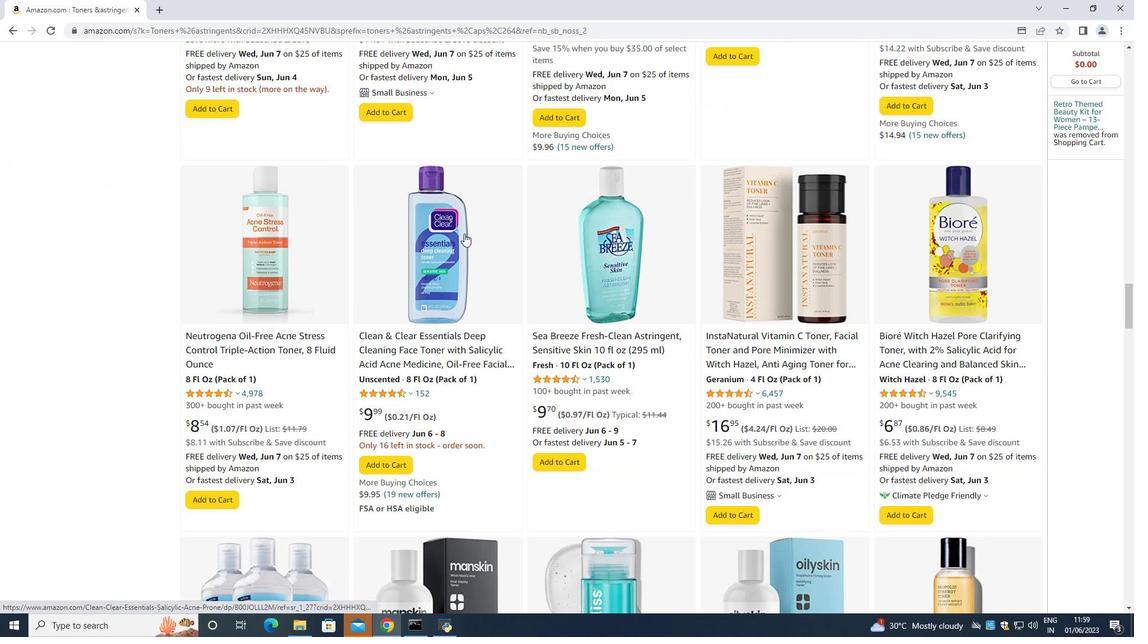 
Action: Mouse scrolled (464, 233) with delta (0, 0)
Screenshot: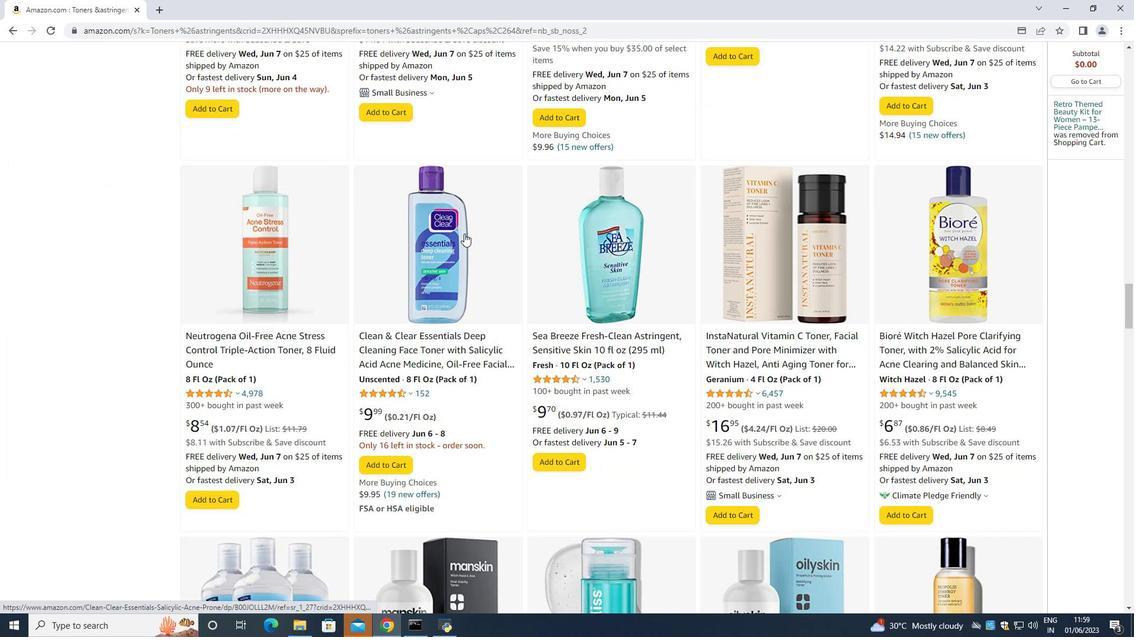 
Action: Mouse moved to (464, 232)
Screenshot: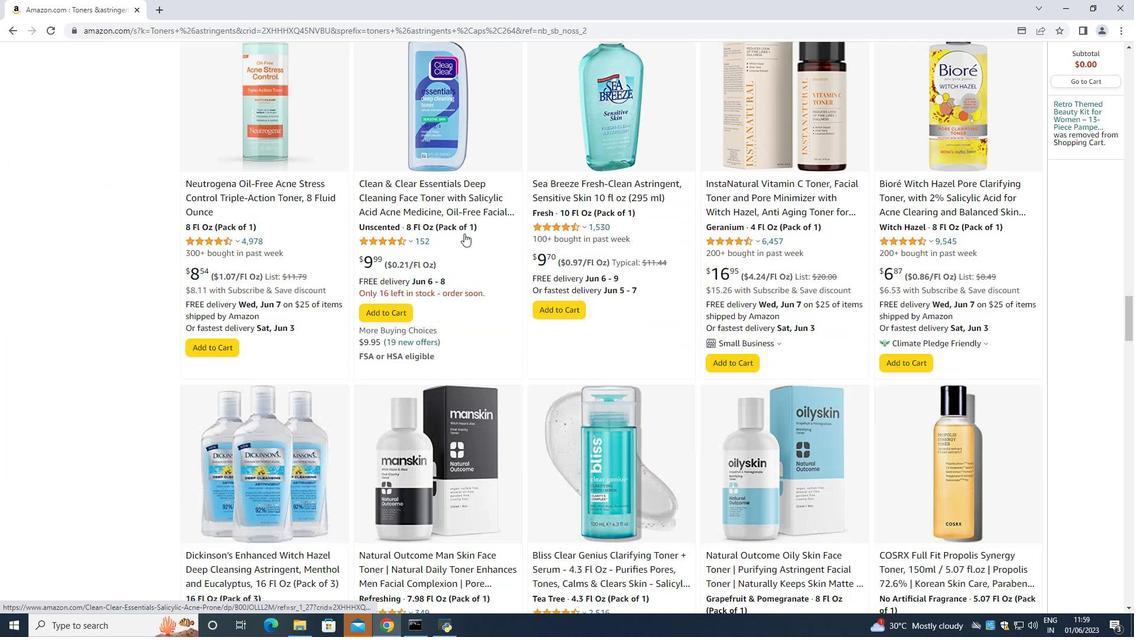 
Action: Mouse scrolled (464, 232) with delta (0, 0)
Screenshot: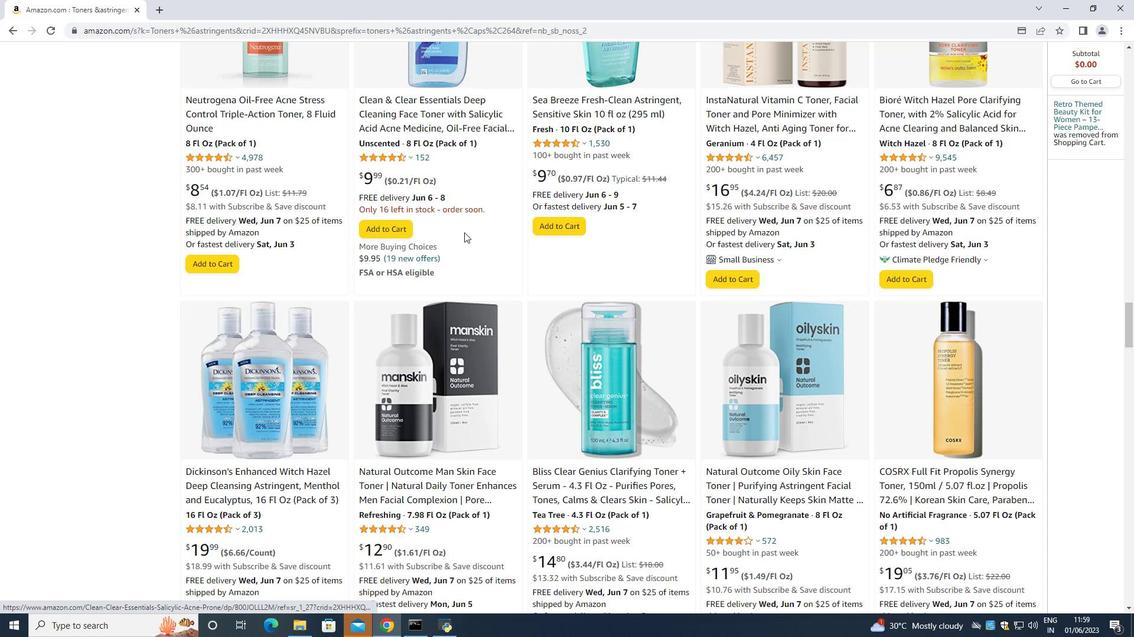 
Action: Mouse moved to (464, 232)
Screenshot: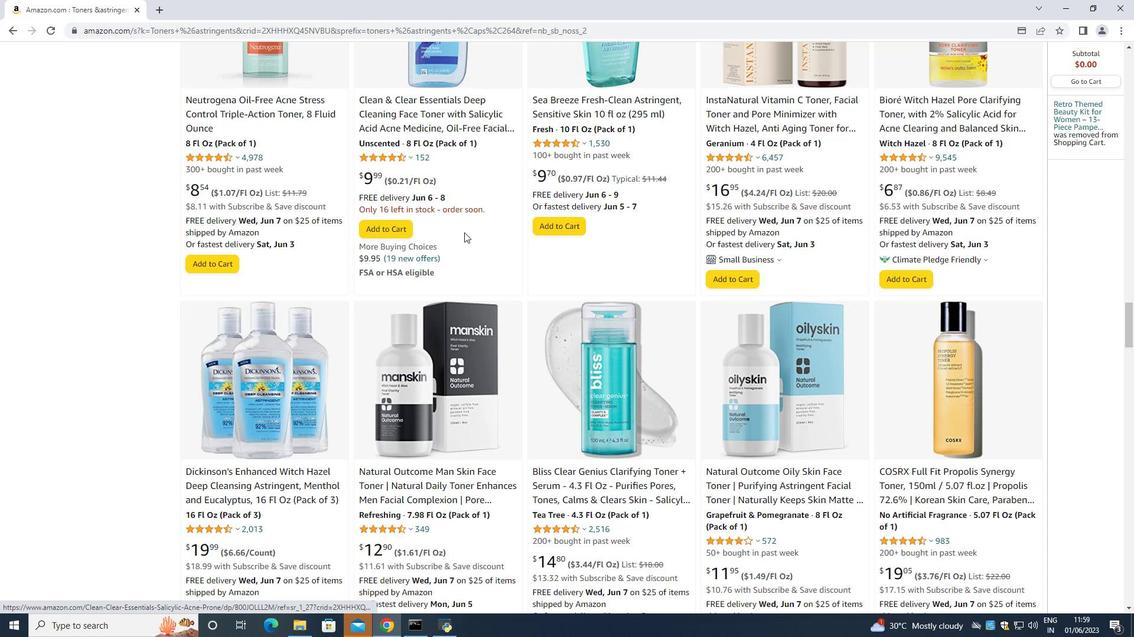 
Action: Mouse scrolled (464, 232) with delta (0, 0)
Screenshot: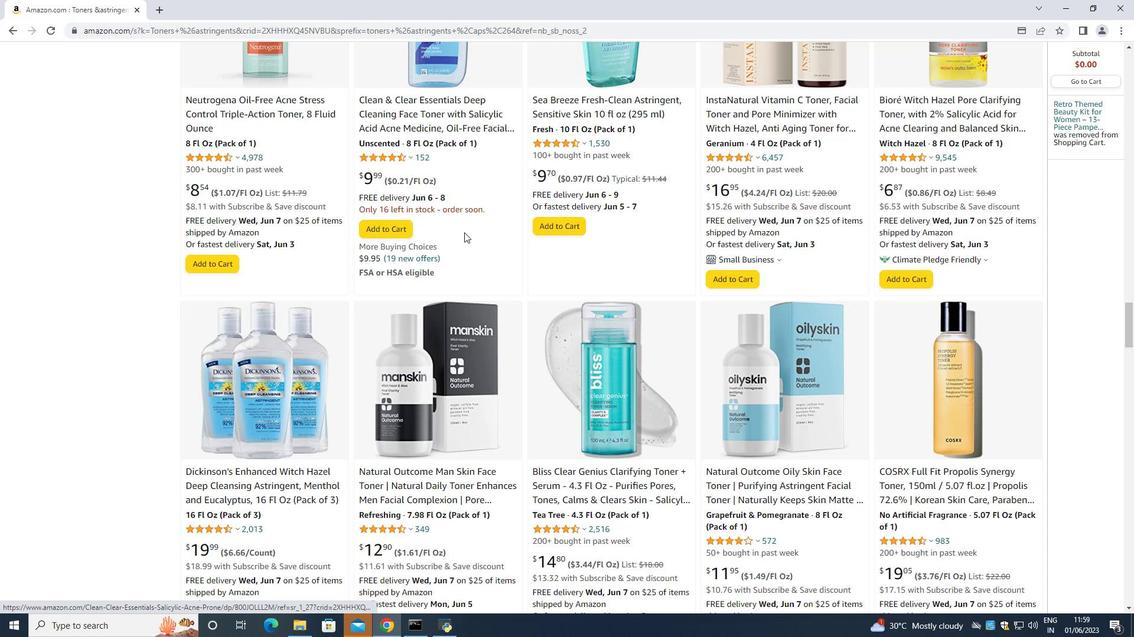 
Action: Mouse scrolled (464, 232) with delta (0, 0)
Screenshot: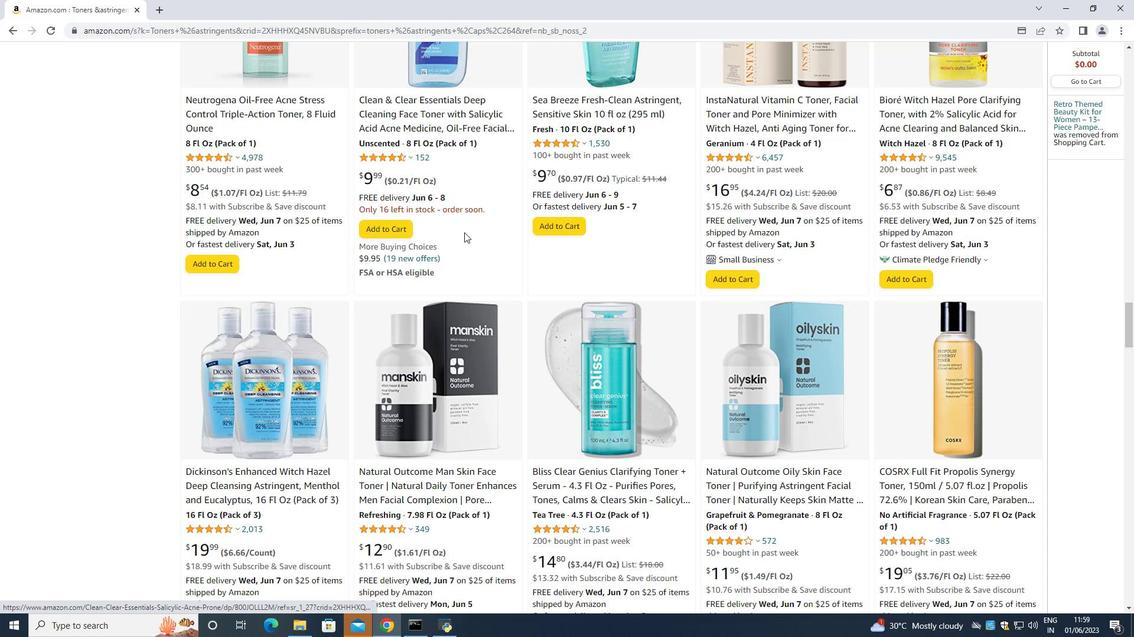 
Action: Mouse moved to (464, 232)
Screenshot: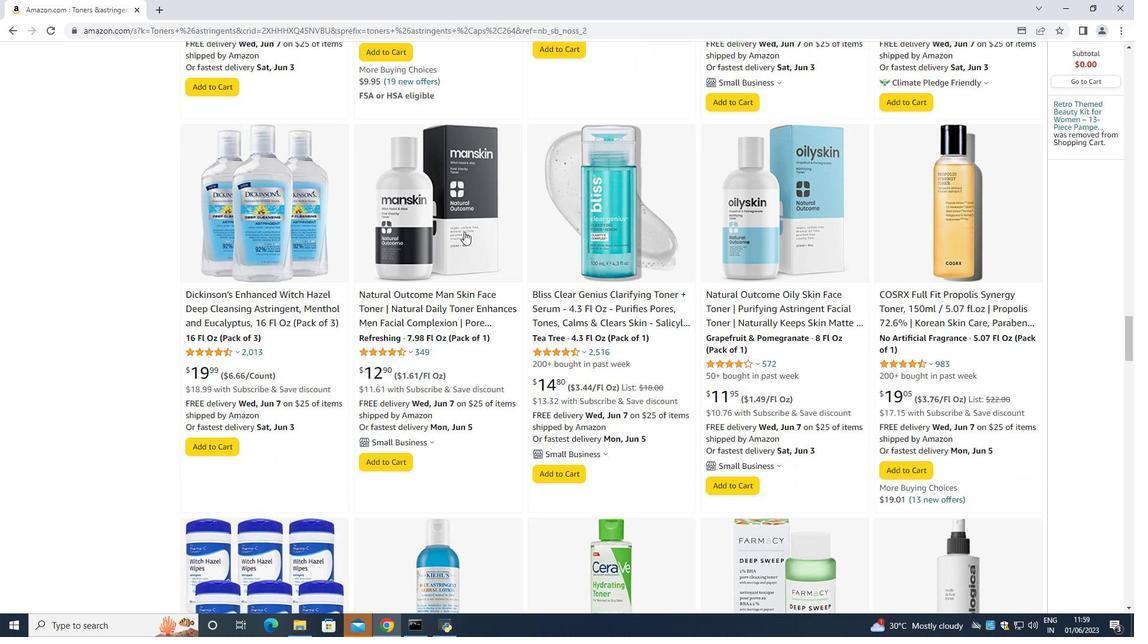
Action: Mouse scrolled (464, 232) with delta (0, 0)
Screenshot: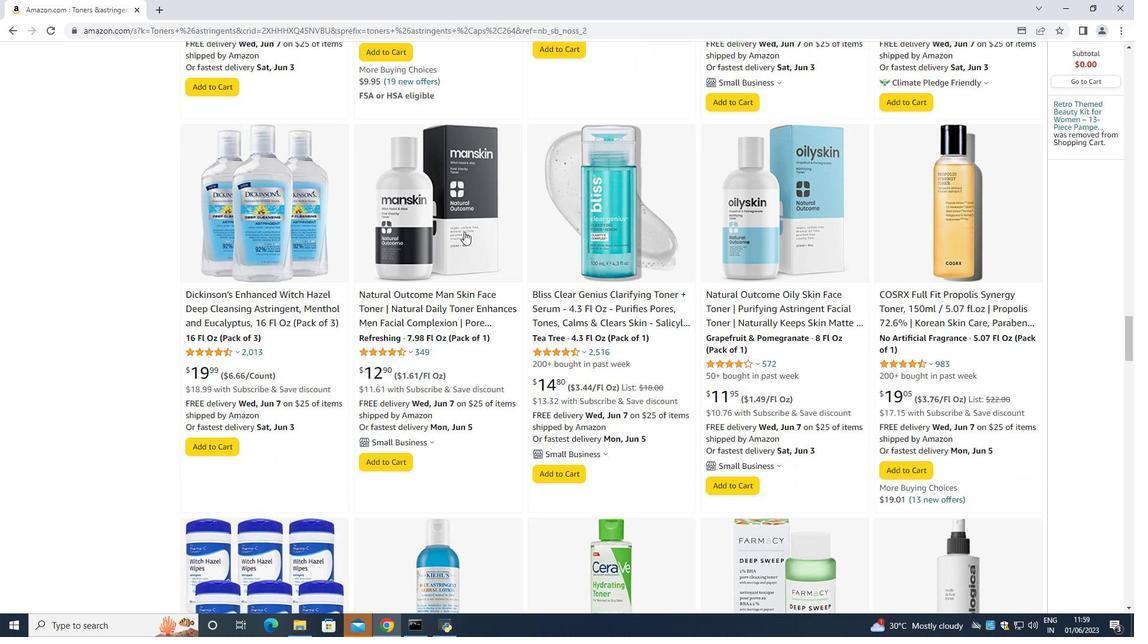 
Action: Mouse moved to (464, 233)
Screenshot: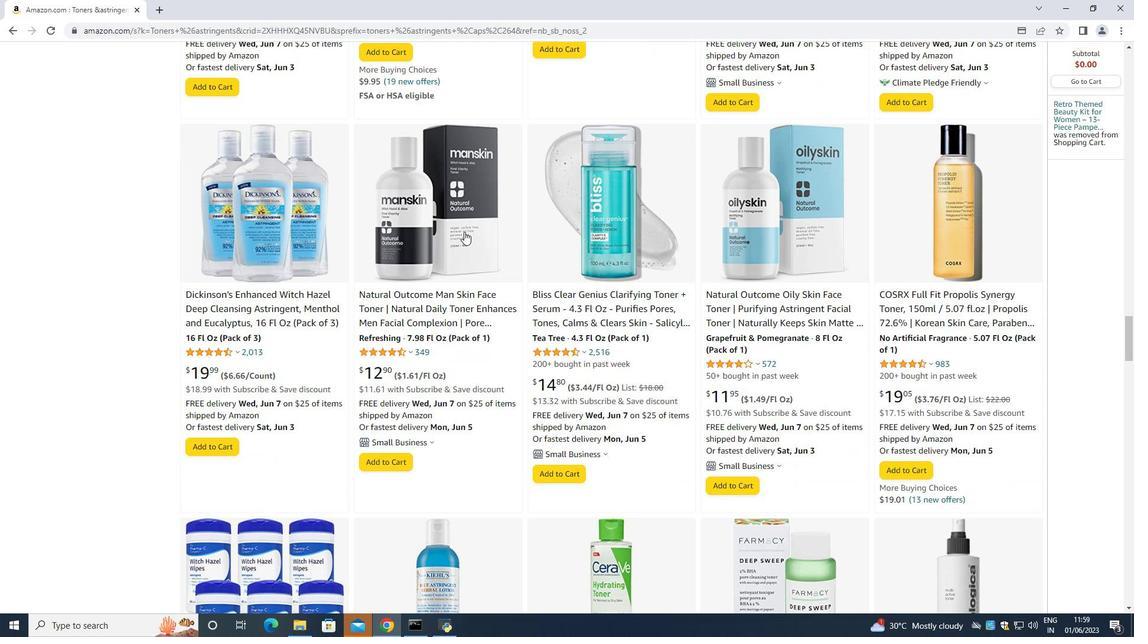 
Action: Mouse scrolled (464, 233) with delta (0, 0)
Screenshot: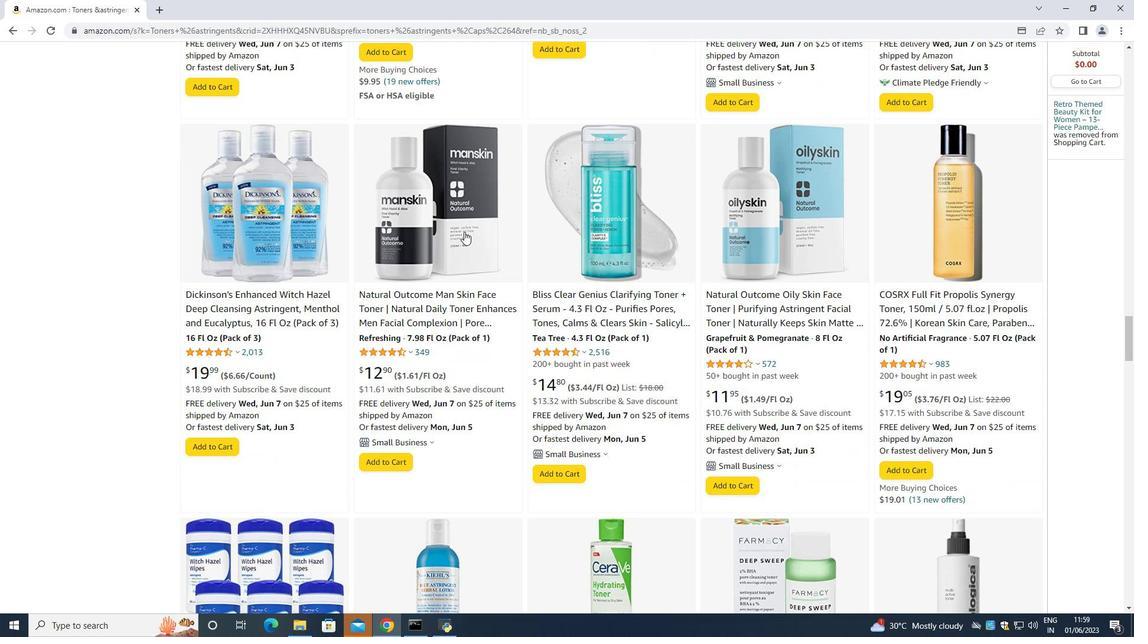 
Action: Mouse scrolled (464, 233) with delta (0, 0)
Screenshot: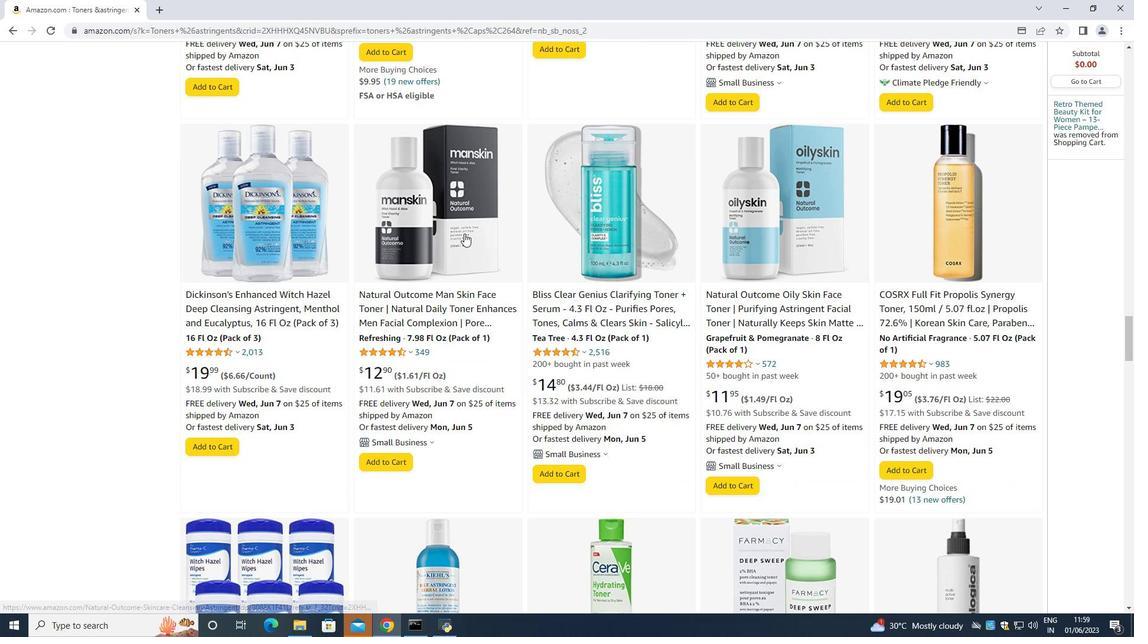 
Action: Mouse moved to (464, 232)
Screenshot: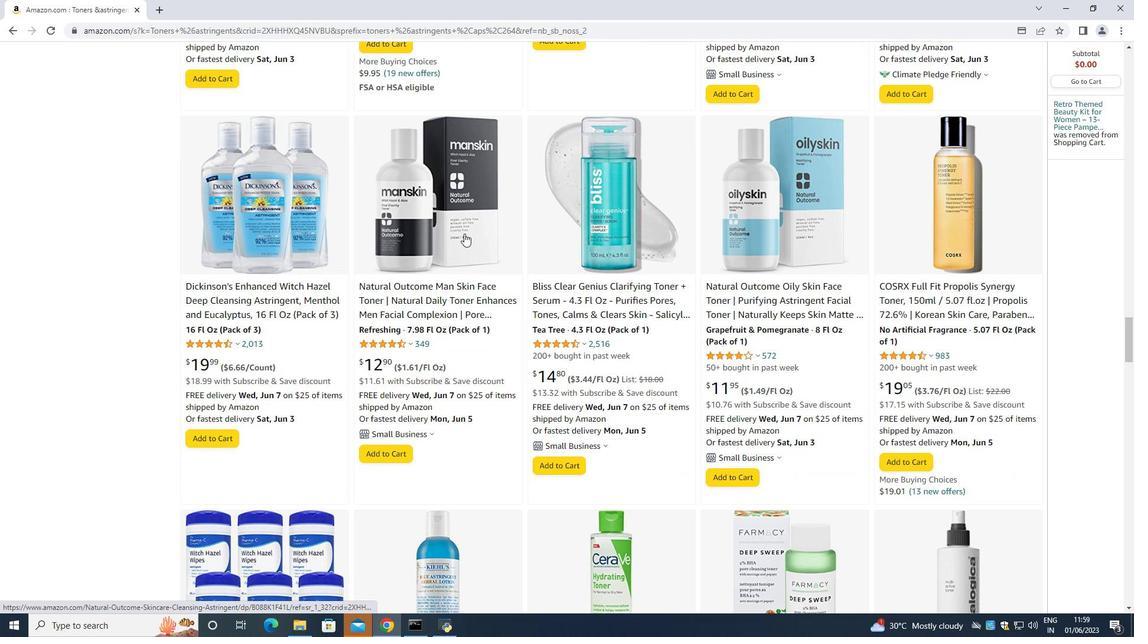 
Action: Mouse scrolled (464, 232) with delta (0, 0)
Screenshot: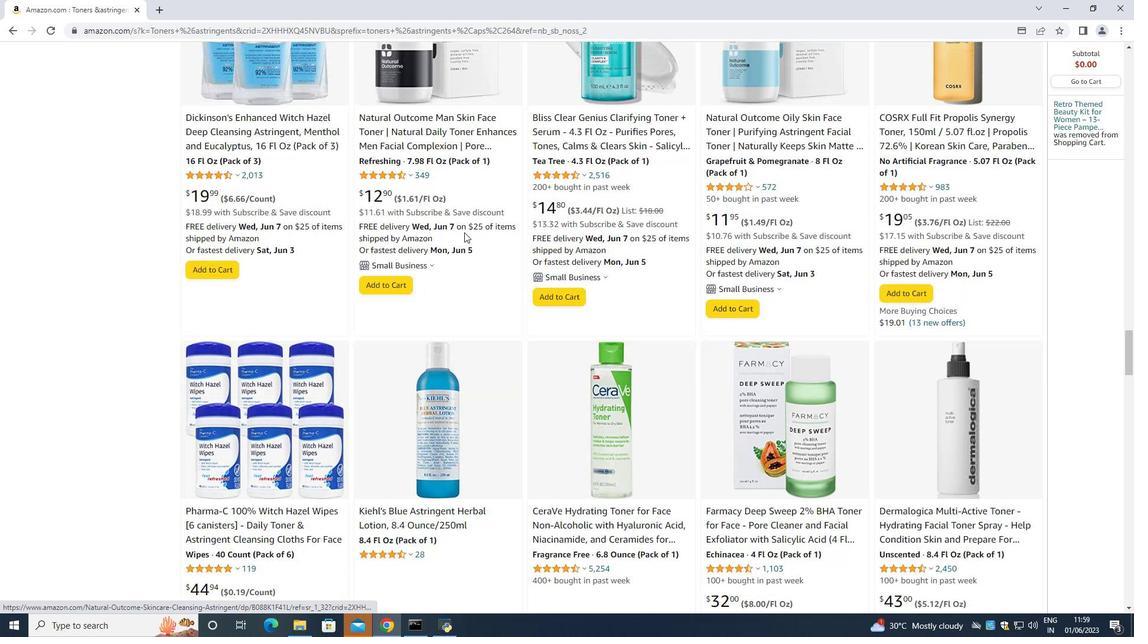 
Action: Mouse scrolled (464, 232) with delta (0, 0)
Screenshot: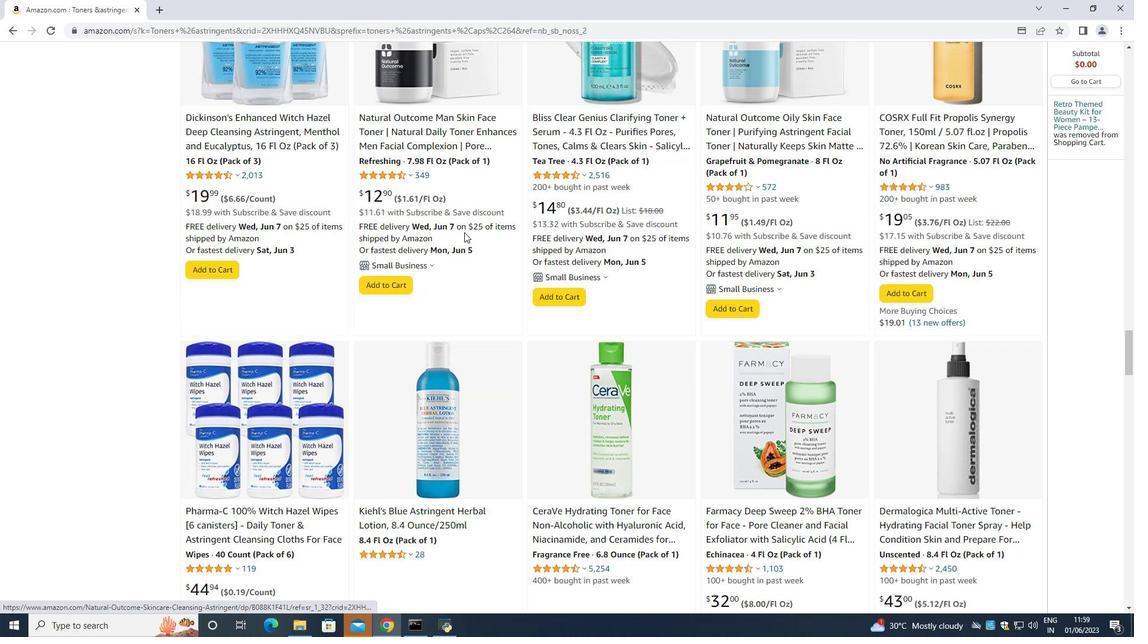 
Action: Mouse scrolled (464, 232) with delta (0, 0)
Screenshot: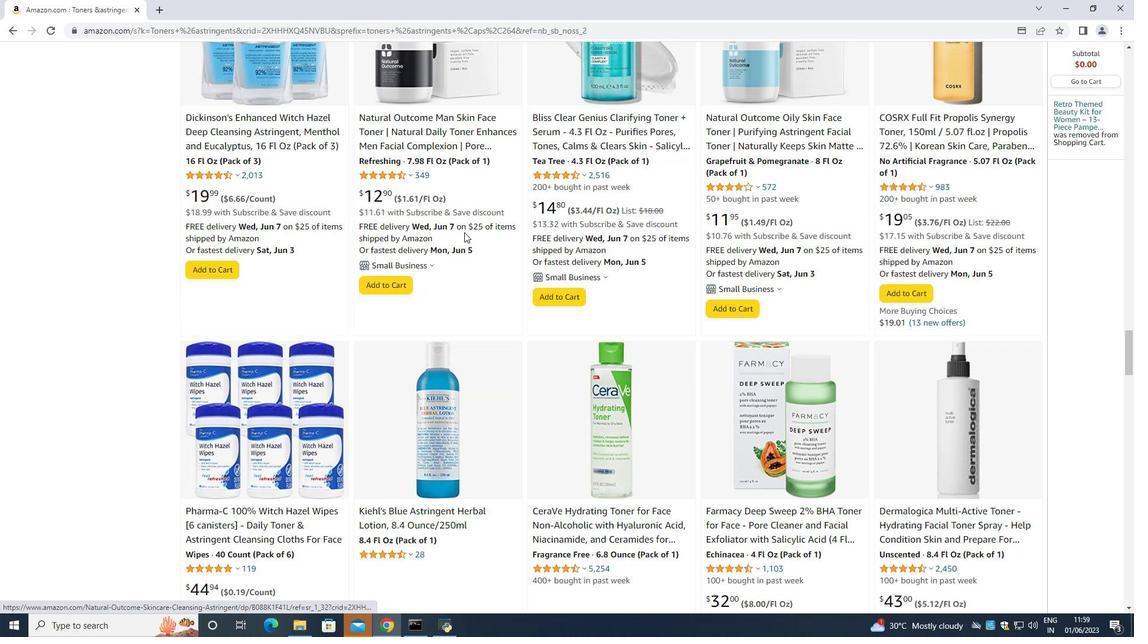
Action: Mouse scrolled (464, 232) with delta (0, 0)
Screenshot: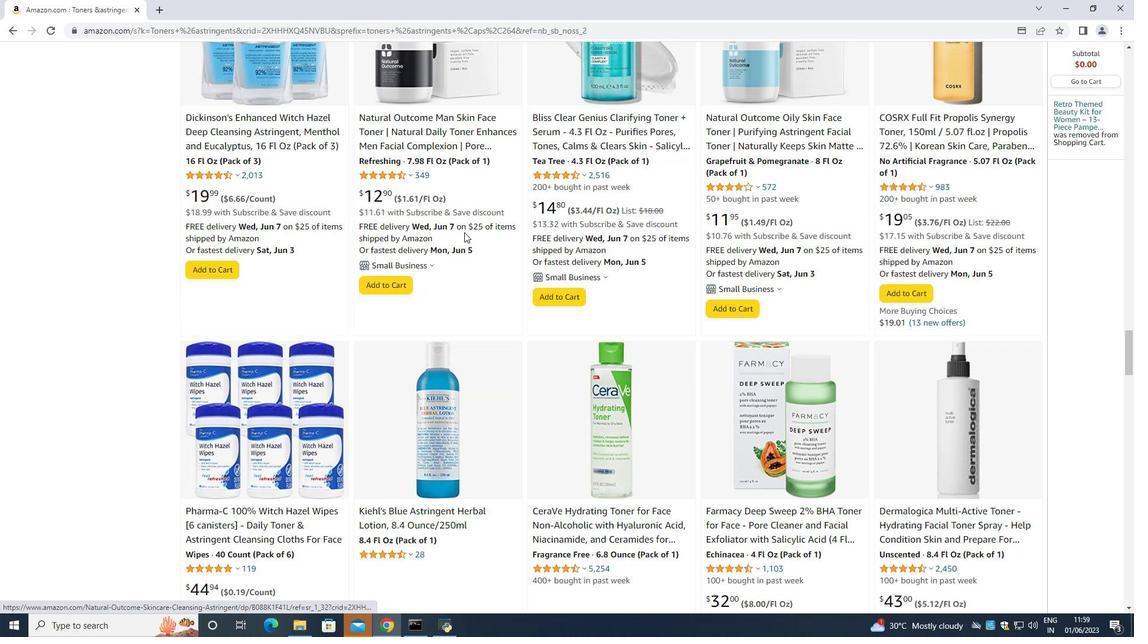 
Action: Mouse moved to (464, 232)
Screenshot: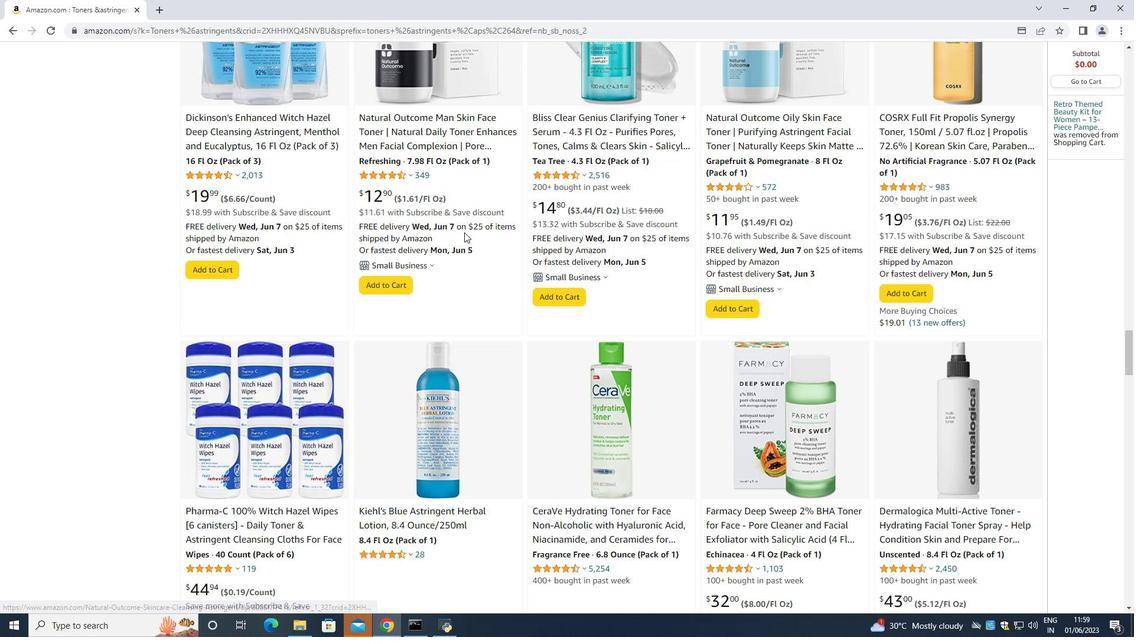 
Action: Mouse scrolled (464, 233) with delta (0, 0)
Screenshot: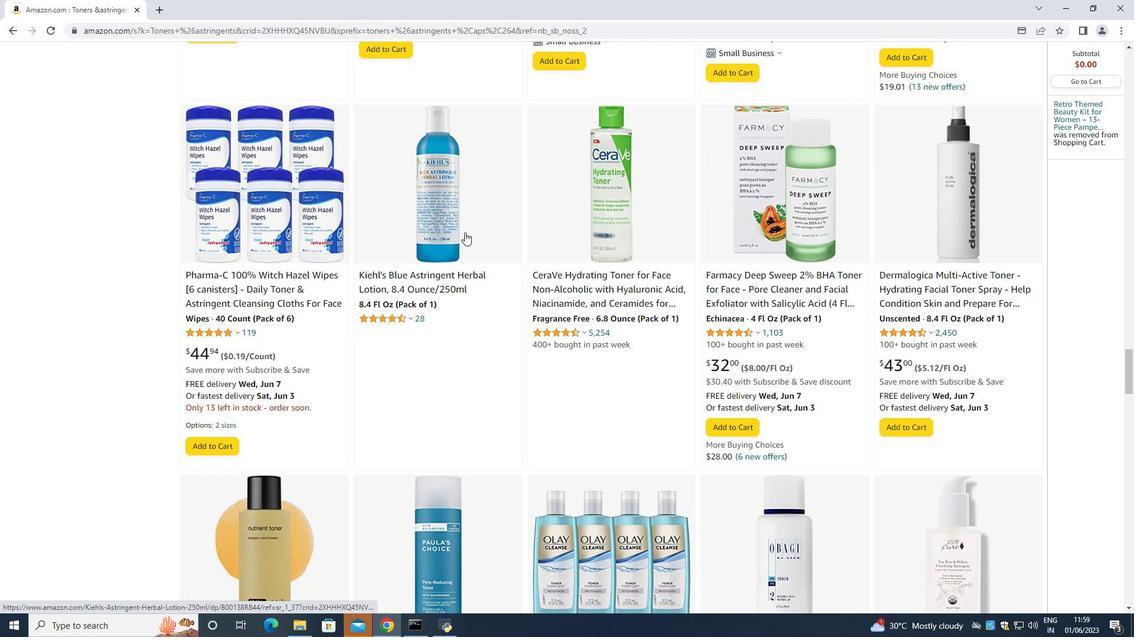 
Action: Mouse scrolled (464, 233) with delta (0, 0)
Screenshot: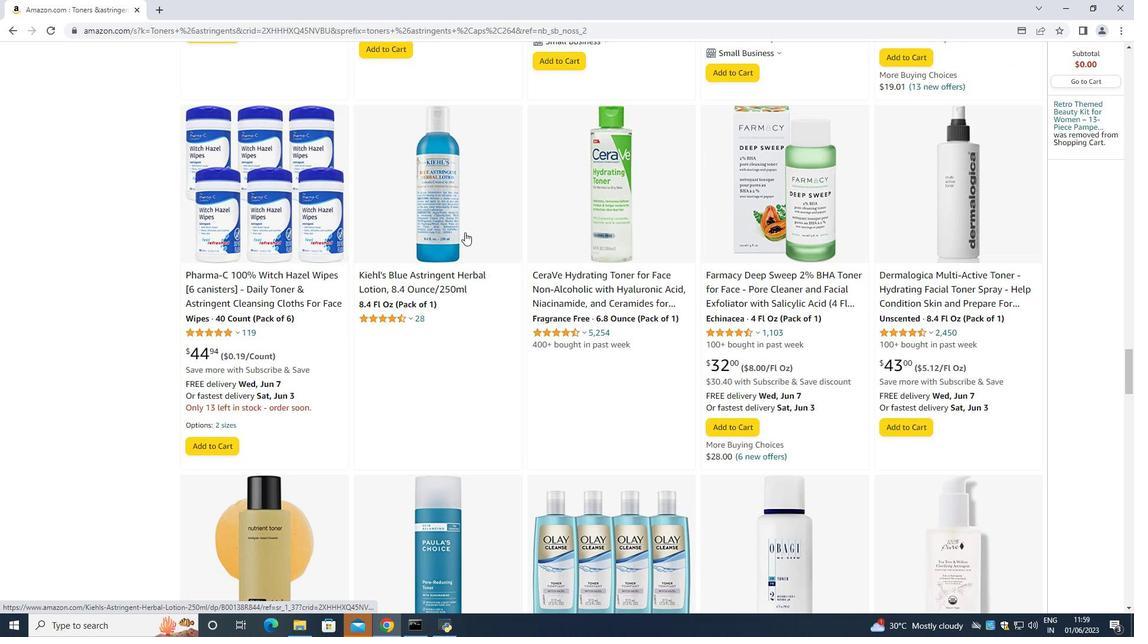 
Action: Mouse scrolled (464, 232) with delta (0, 0)
Screenshot: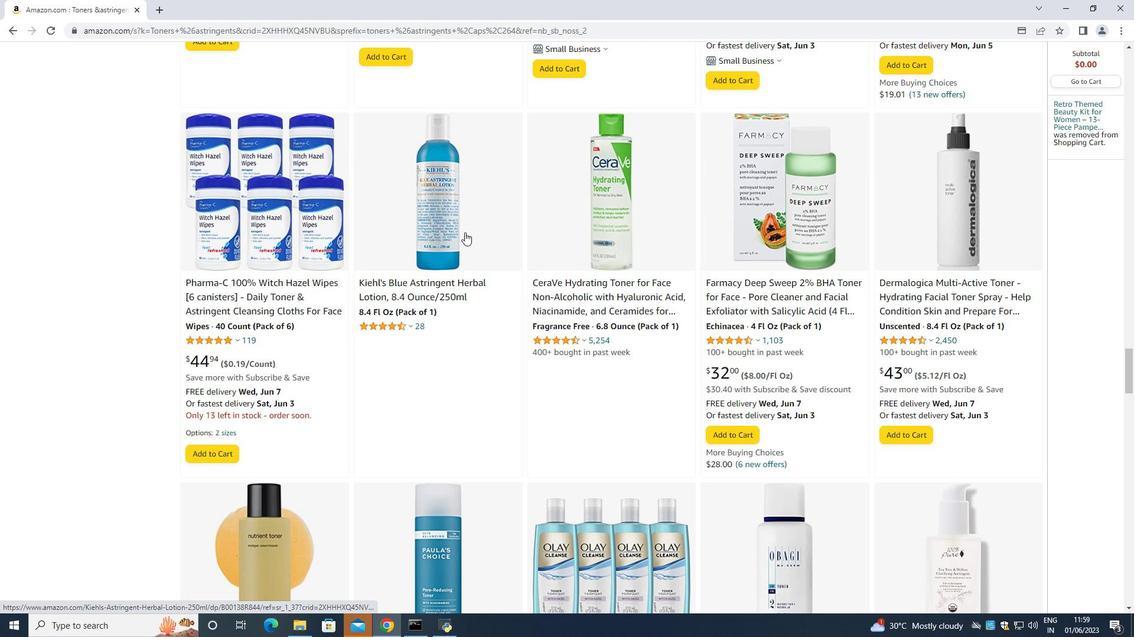 
Action: Mouse scrolled (464, 233) with delta (0, 0)
Screenshot: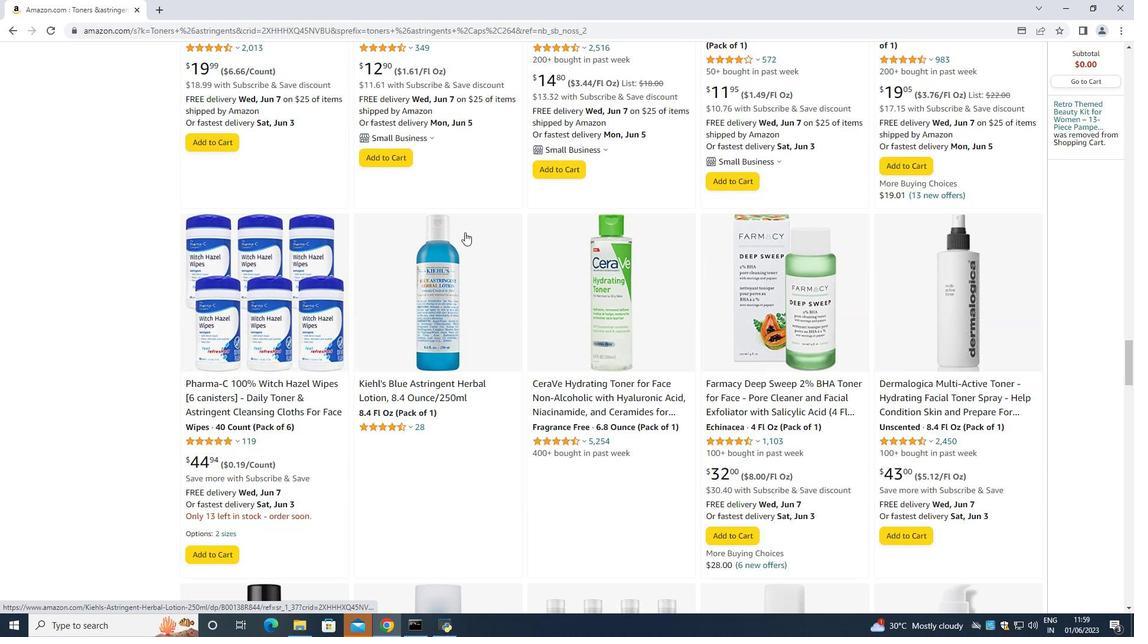 
Action: Mouse scrolled (464, 233) with delta (0, 0)
Screenshot: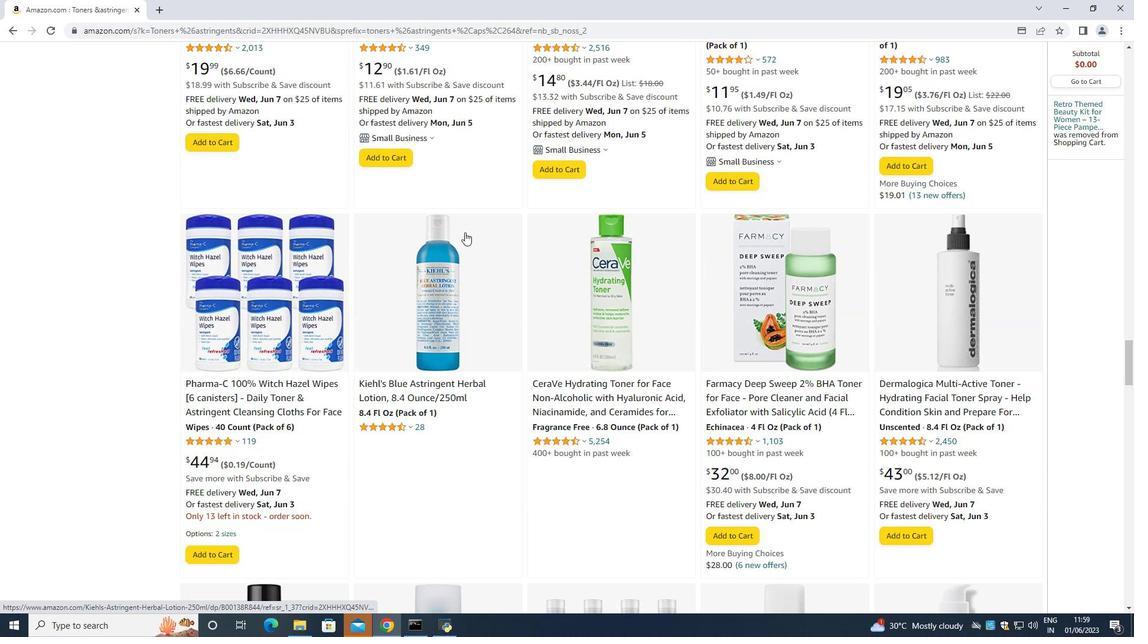 
Action: Mouse scrolled (464, 233) with delta (0, 0)
Screenshot: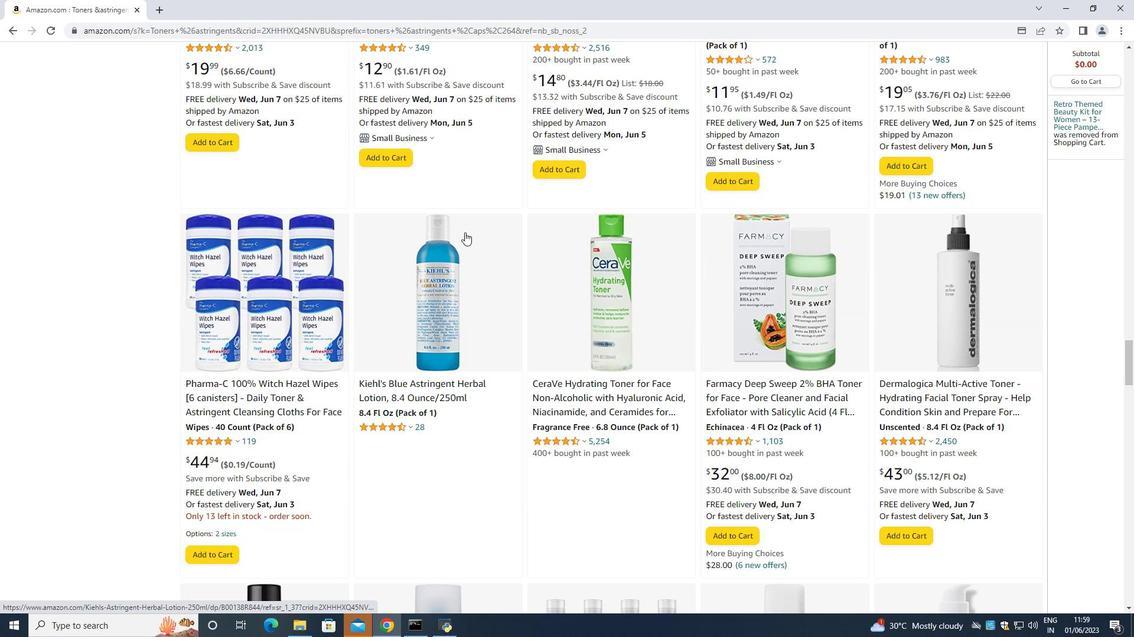 
Action: Mouse scrolled (464, 233) with delta (0, 0)
Screenshot: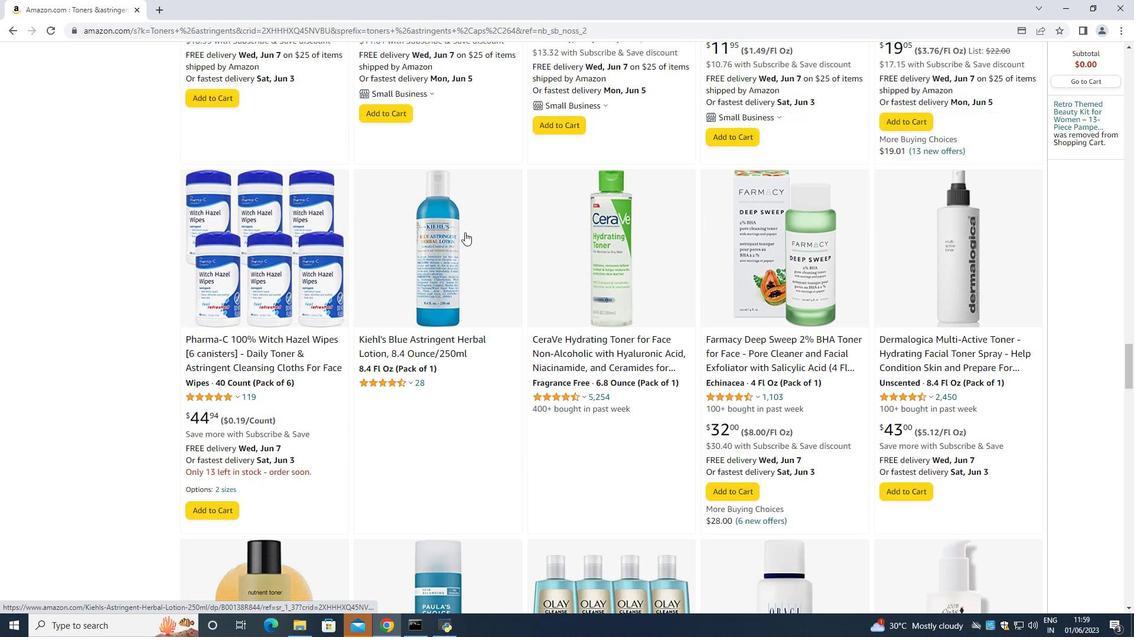 
Action: Mouse scrolled (464, 233) with delta (0, 0)
Screenshot: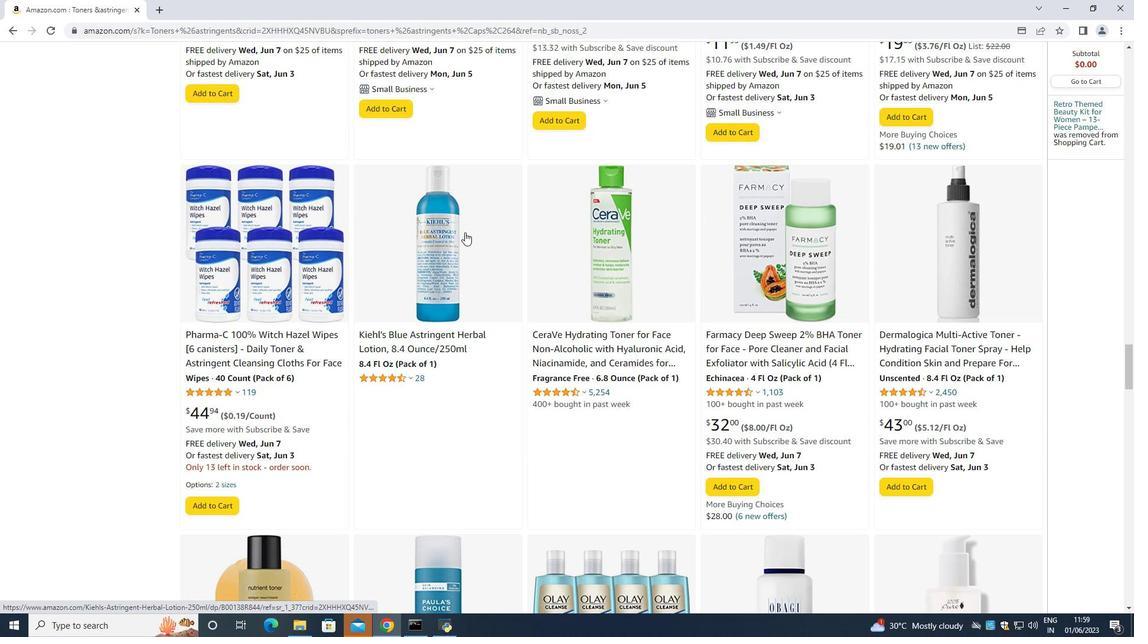 
Action: Mouse scrolled (464, 233) with delta (0, 0)
Screenshot: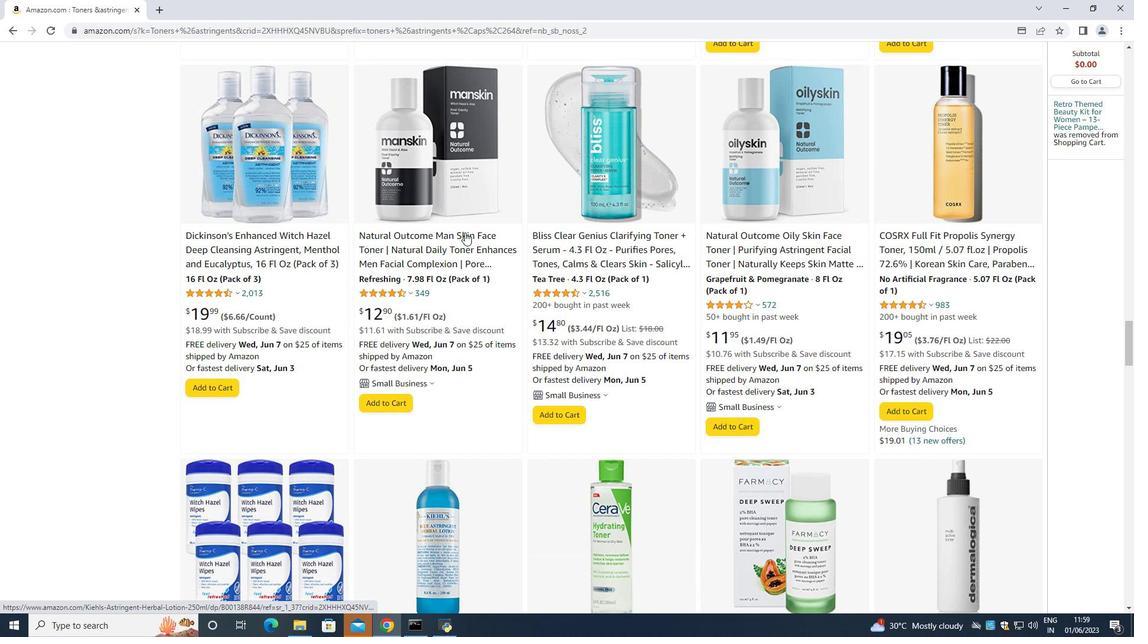 
Action: Mouse scrolled (464, 233) with delta (0, 0)
Screenshot: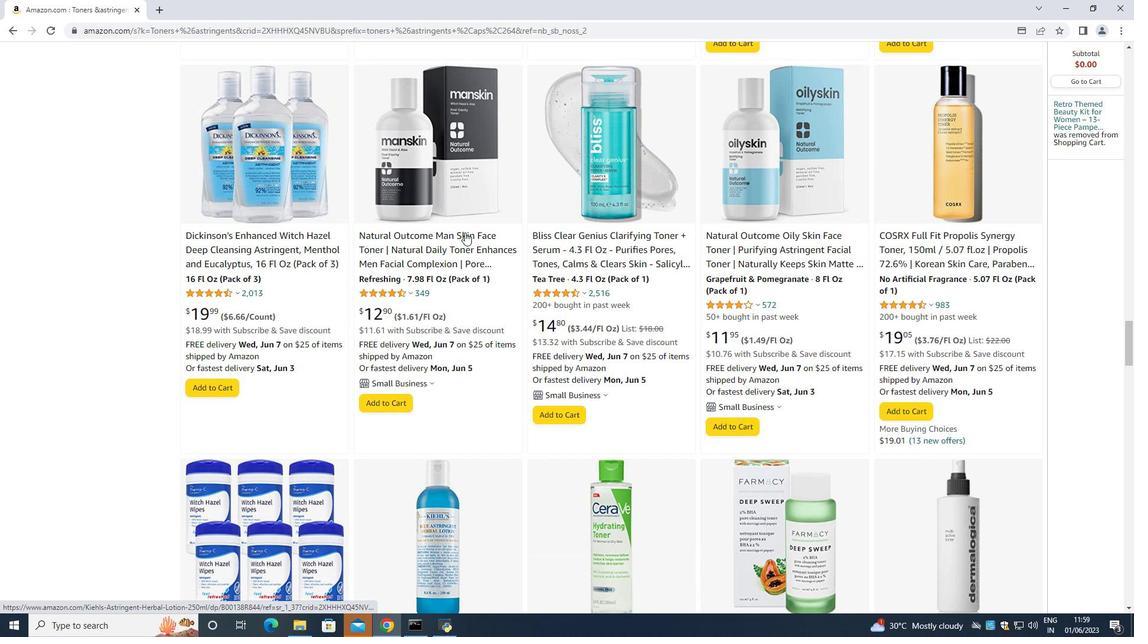 
Action: Mouse scrolled (464, 233) with delta (0, 0)
Screenshot: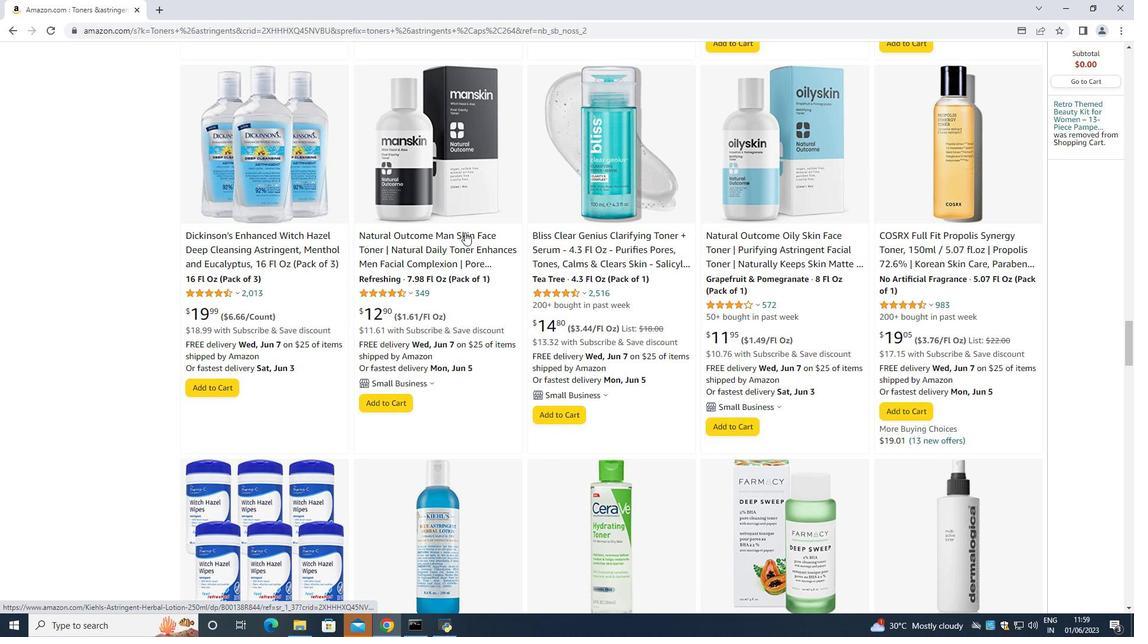 
Action: Mouse scrolled (464, 233) with delta (0, 0)
Screenshot: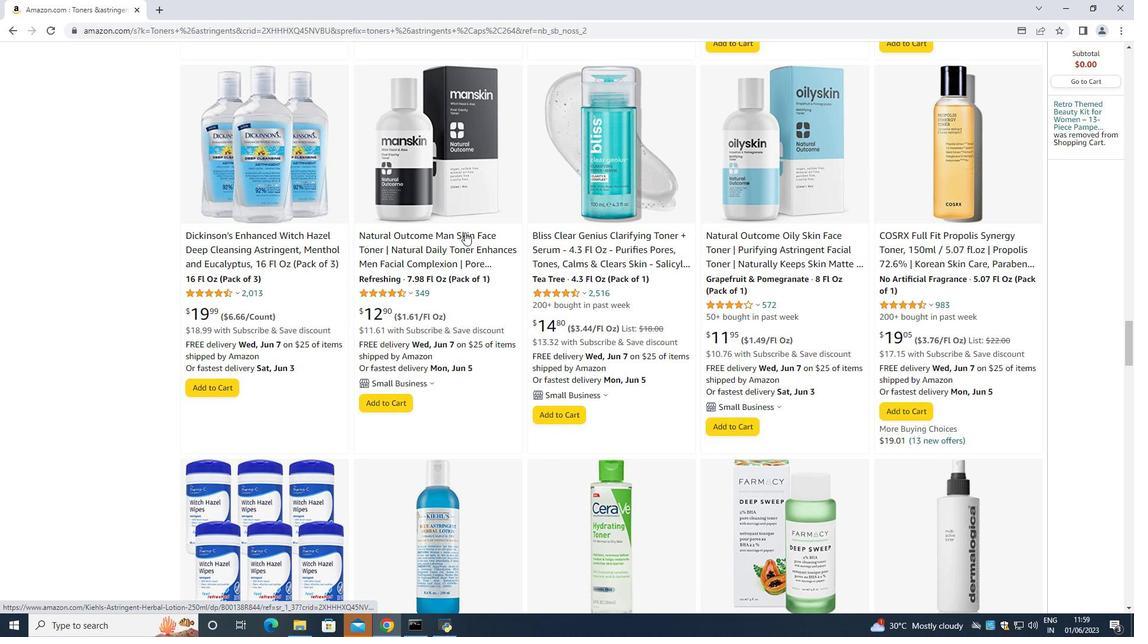 
Action: Mouse scrolled (464, 233) with delta (0, 0)
Screenshot: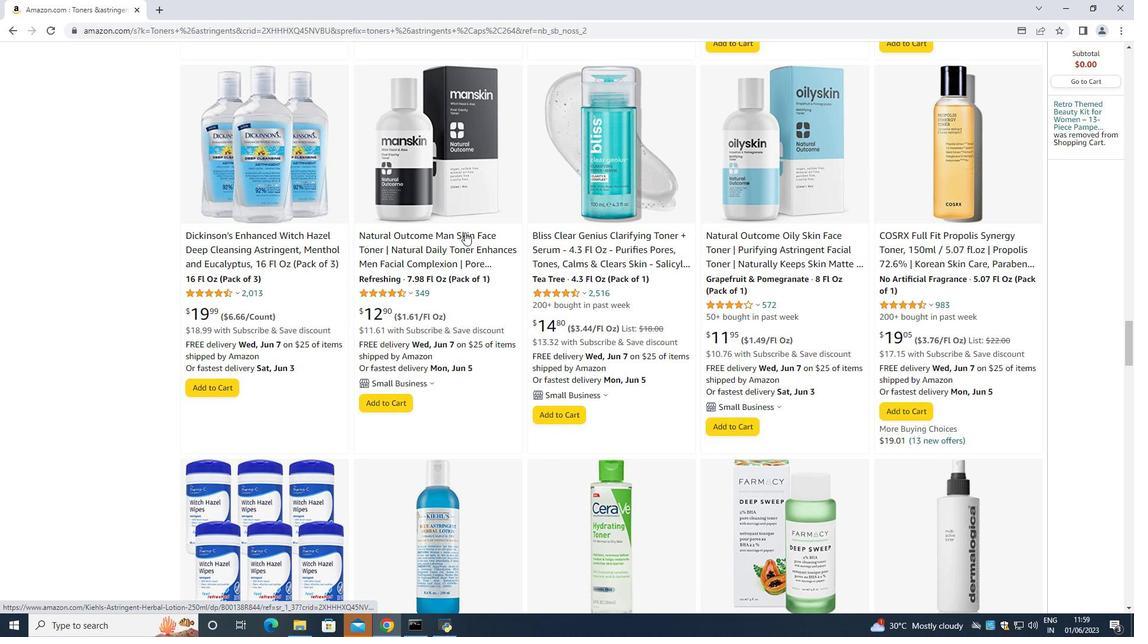 
Action: Mouse scrolled (464, 233) with delta (0, 0)
Screenshot: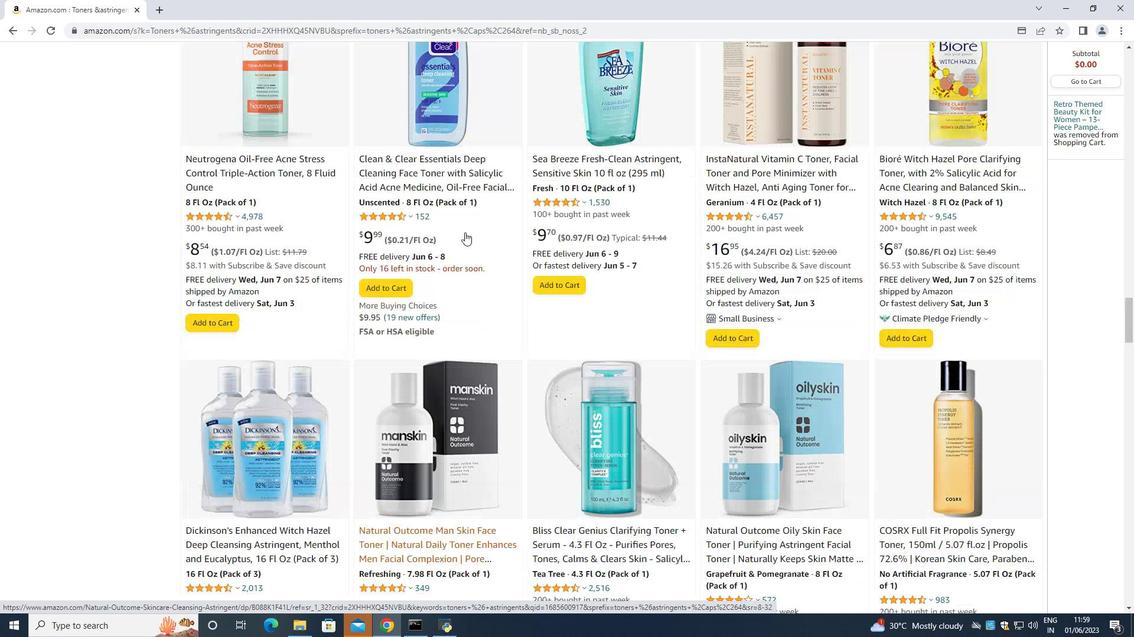 
Action: Mouse scrolled (464, 233) with delta (0, 0)
Screenshot: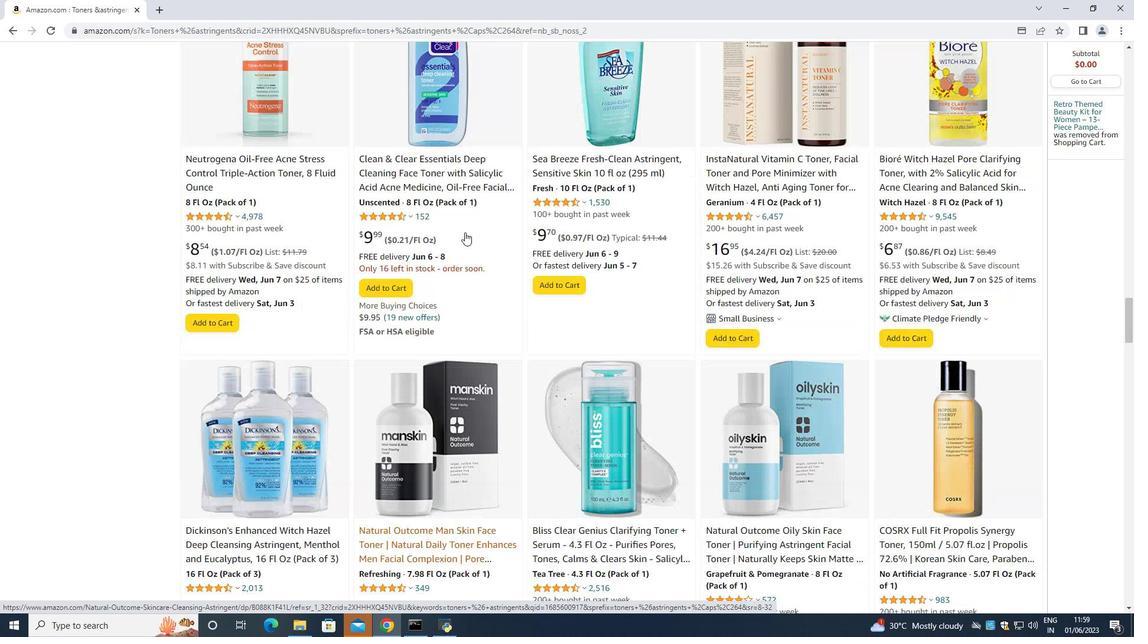 
Action: Mouse scrolled (464, 233) with delta (0, 0)
Screenshot: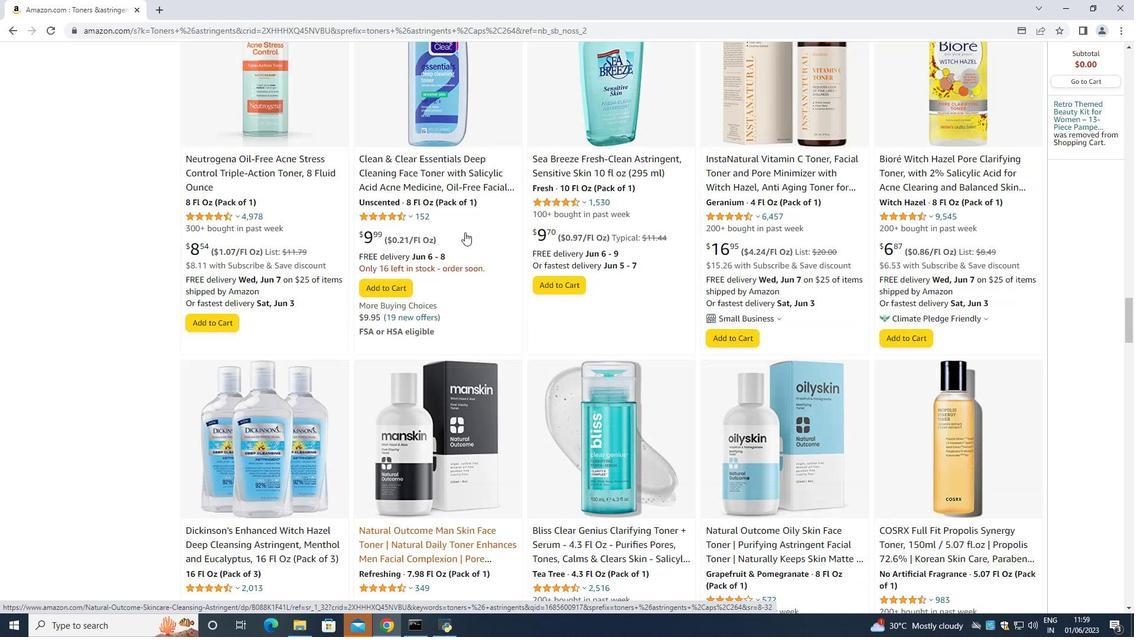 
Action: Mouse scrolled (464, 233) with delta (0, 0)
Screenshot: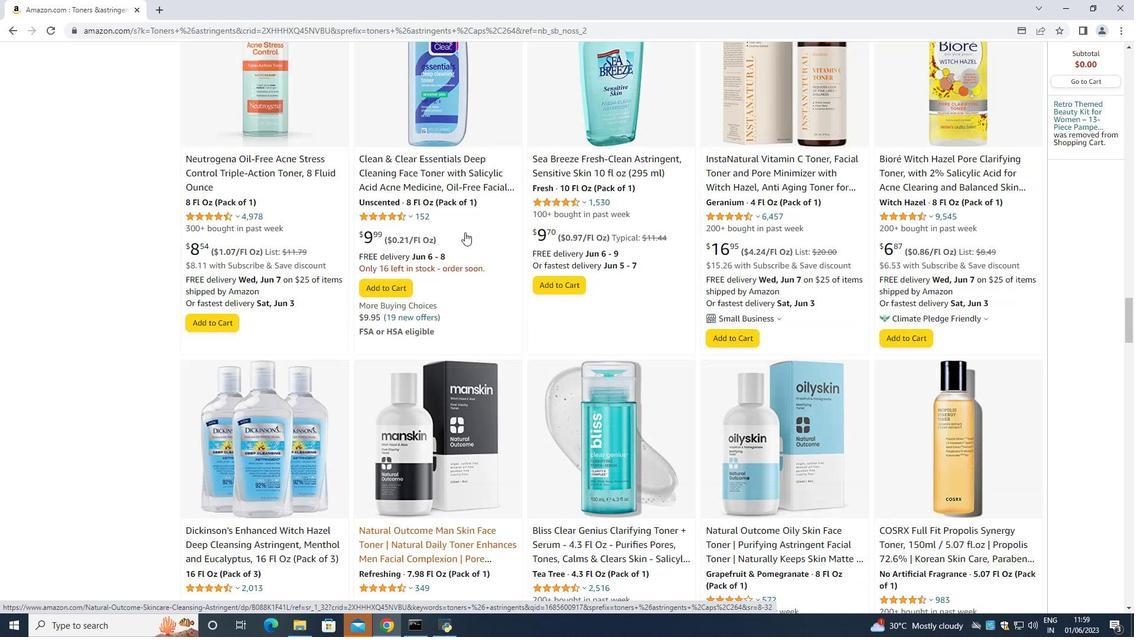 
Action: Mouse scrolled (464, 233) with delta (0, 0)
Screenshot: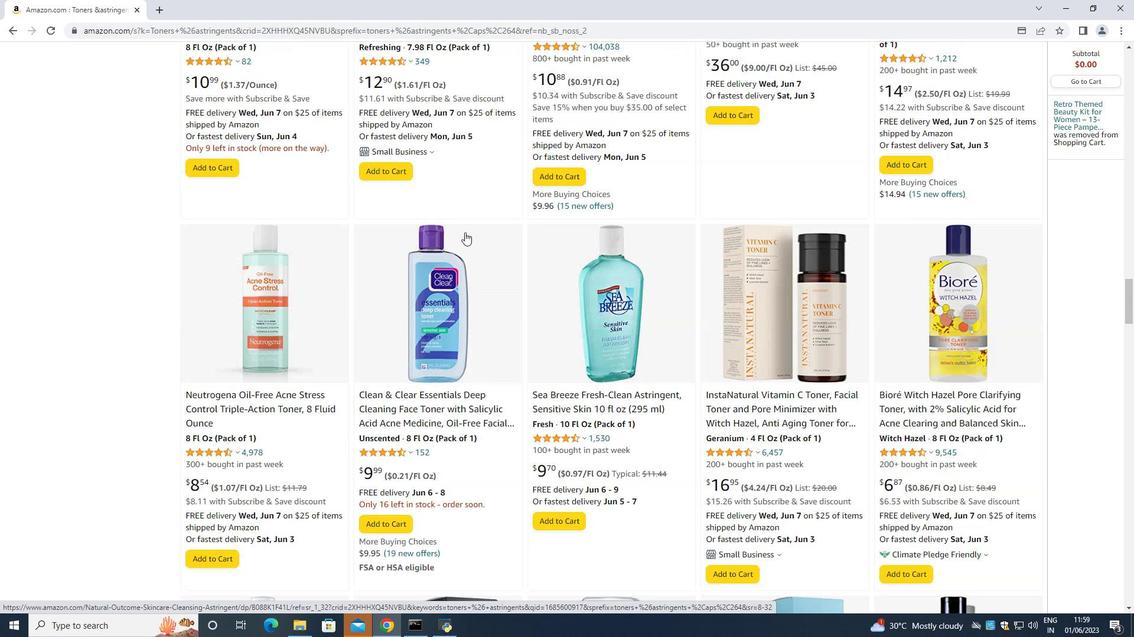 
Action: Mouse scrolled (464, 233) with delta (0, 0)
Screenshot: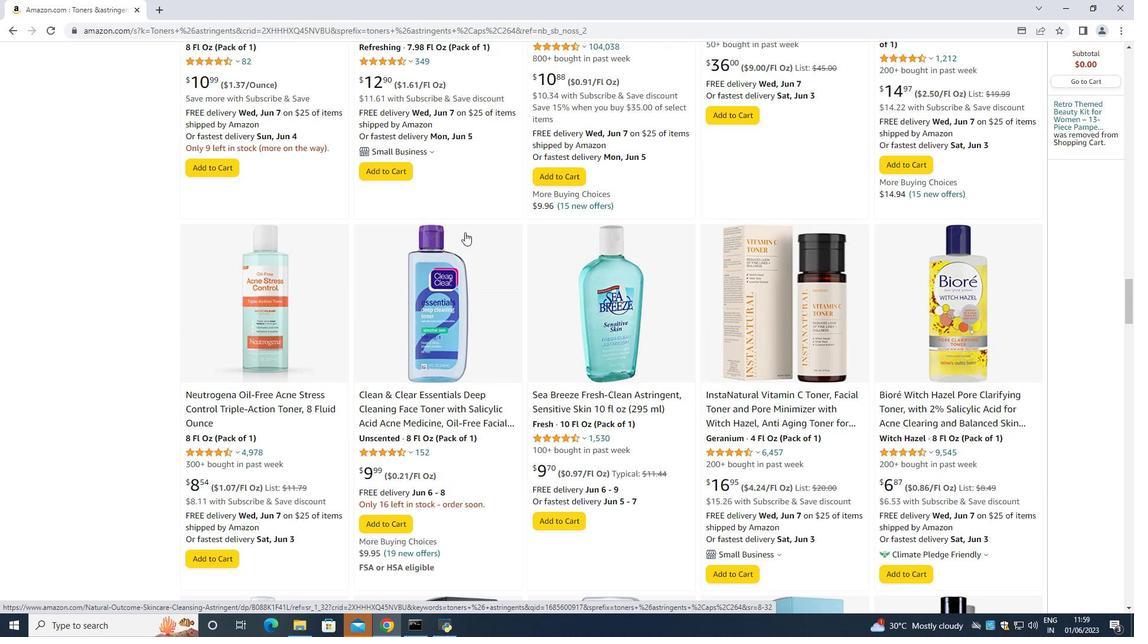 
Action: Mouse scrolled (464, 233) with delta (0, 0)
Screenshot: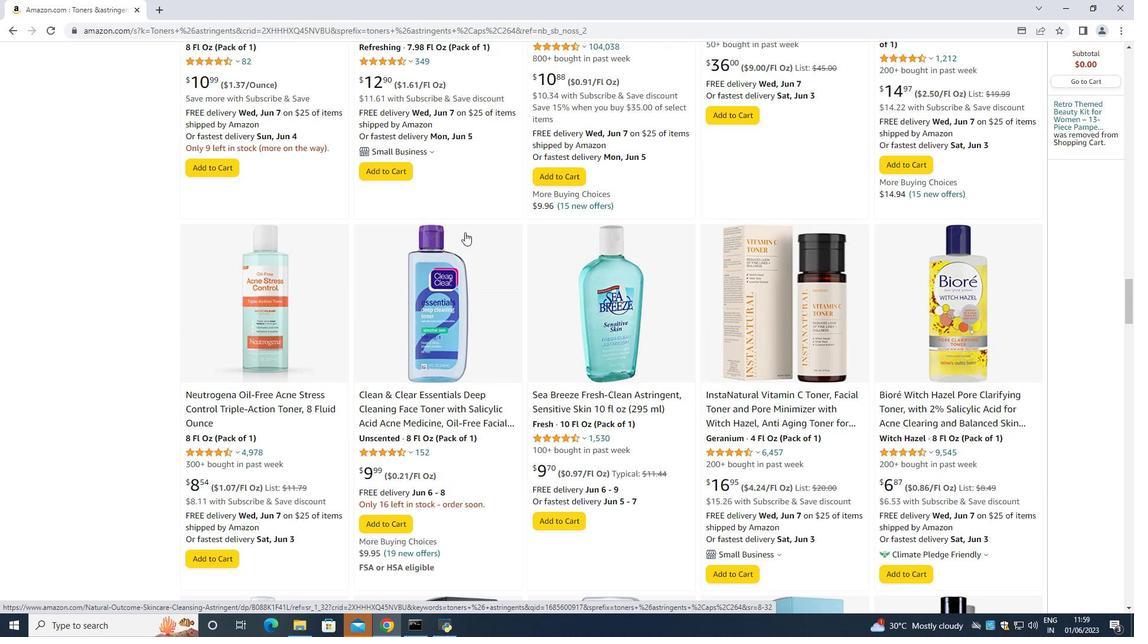 
Action: Mouse scrolled (464, 233) with delta (0, 0)
Screenshot: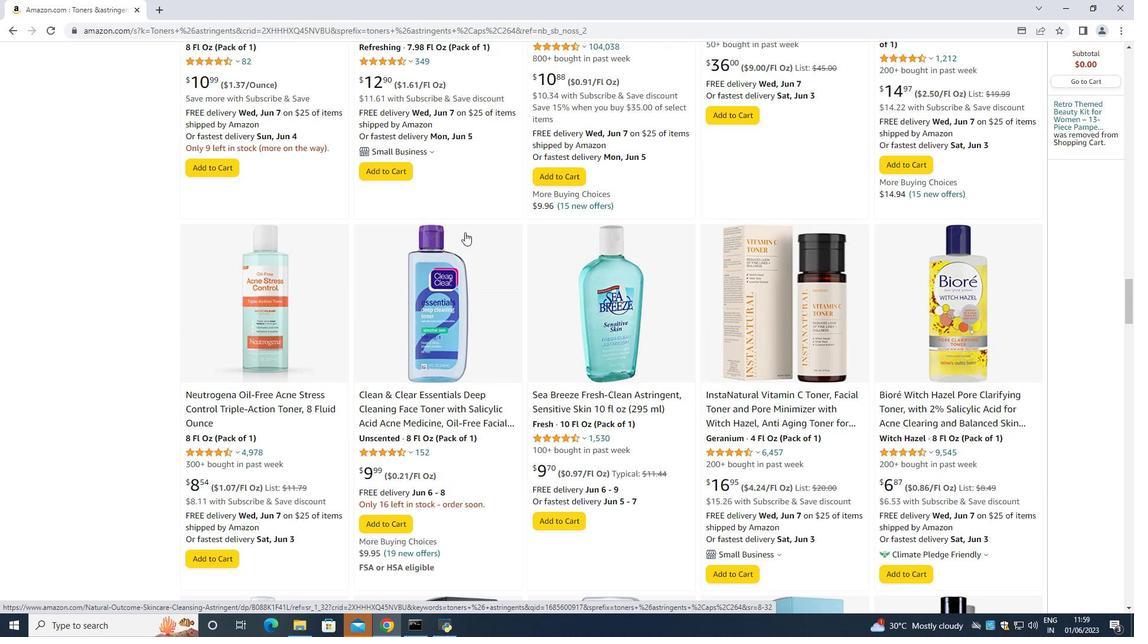 
Action: Mouse scrolled (464, 233) with delta (0, 0)
Screenshot: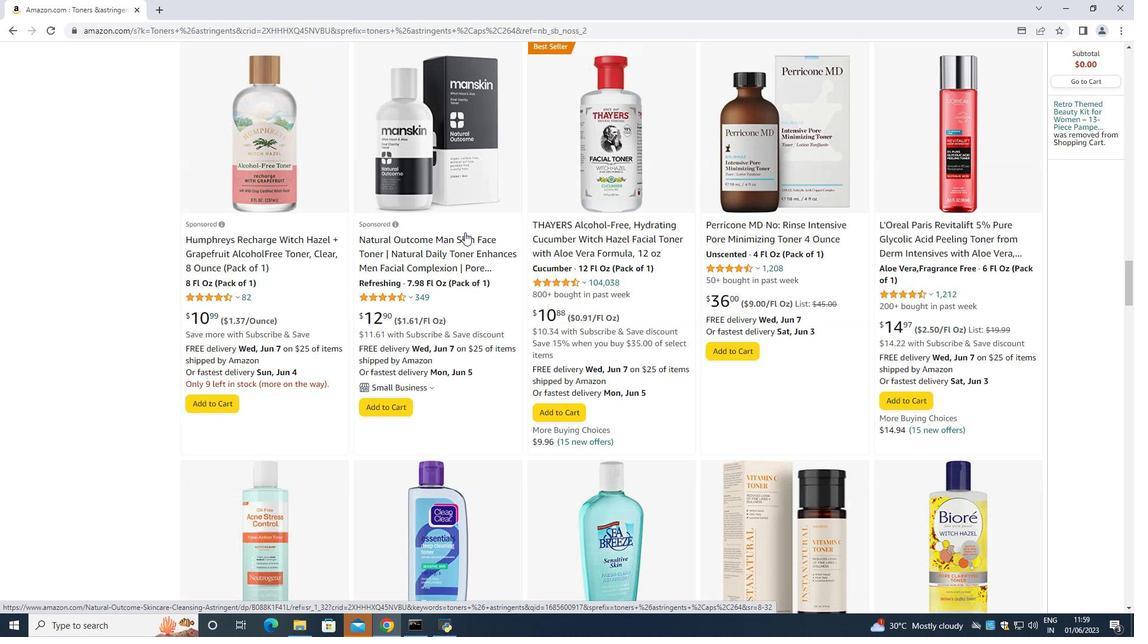 
Action: Mouse scrolled (464, 233) with delta (0, 0)
Screenshot: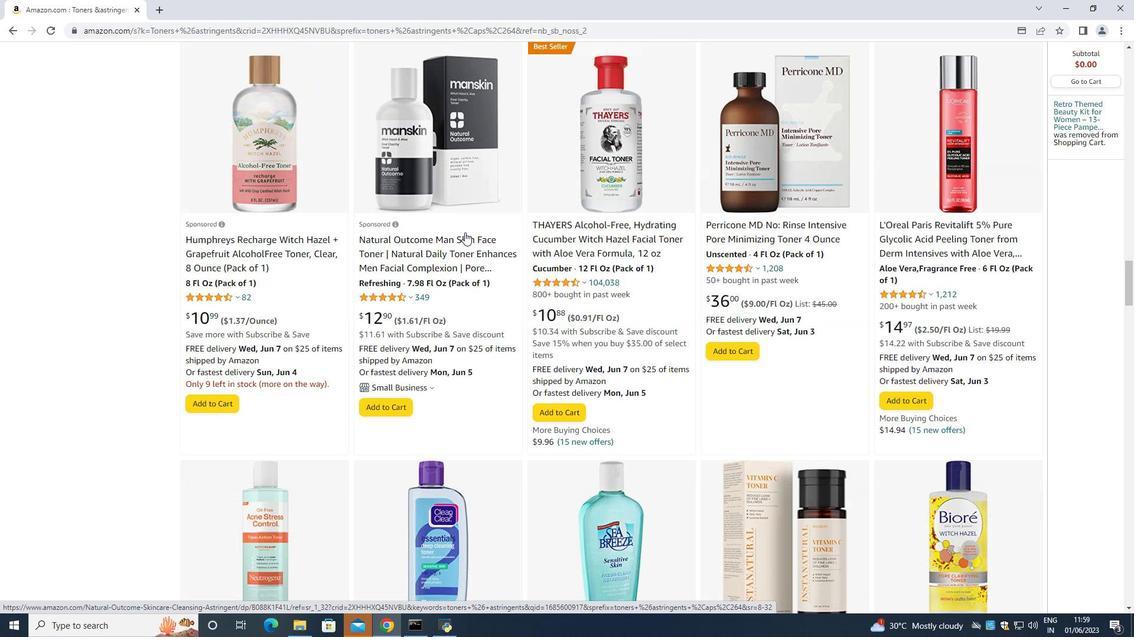 
Action: Mouse scrolled (464, 233) with delta (0, 0)
Screenshot: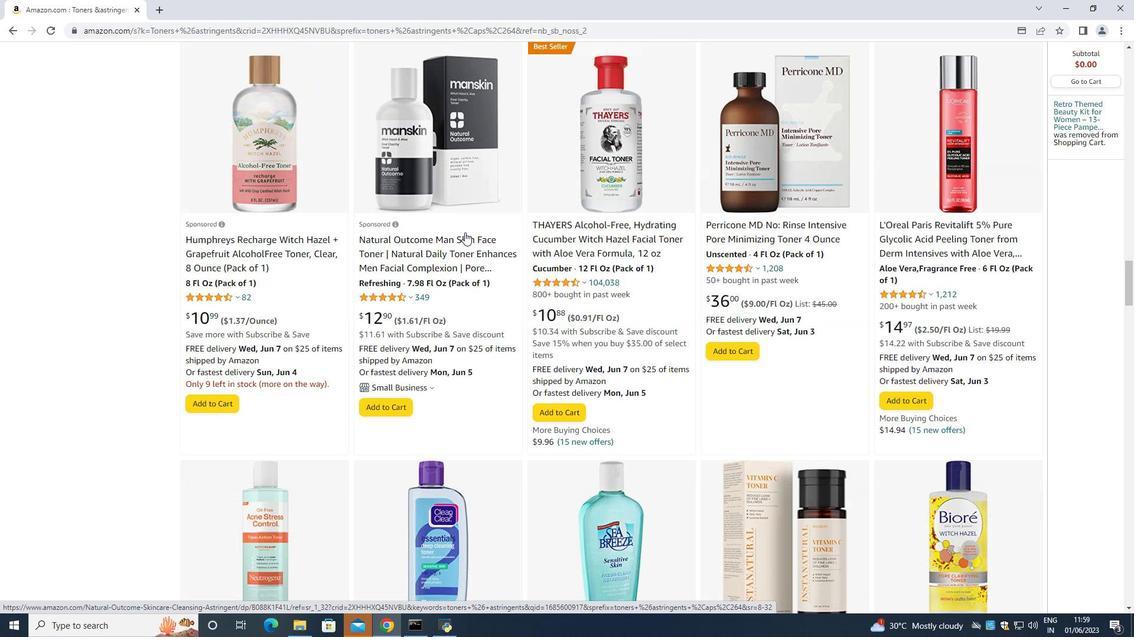
Action: Mouse moved to (464, 232)
Screenshot: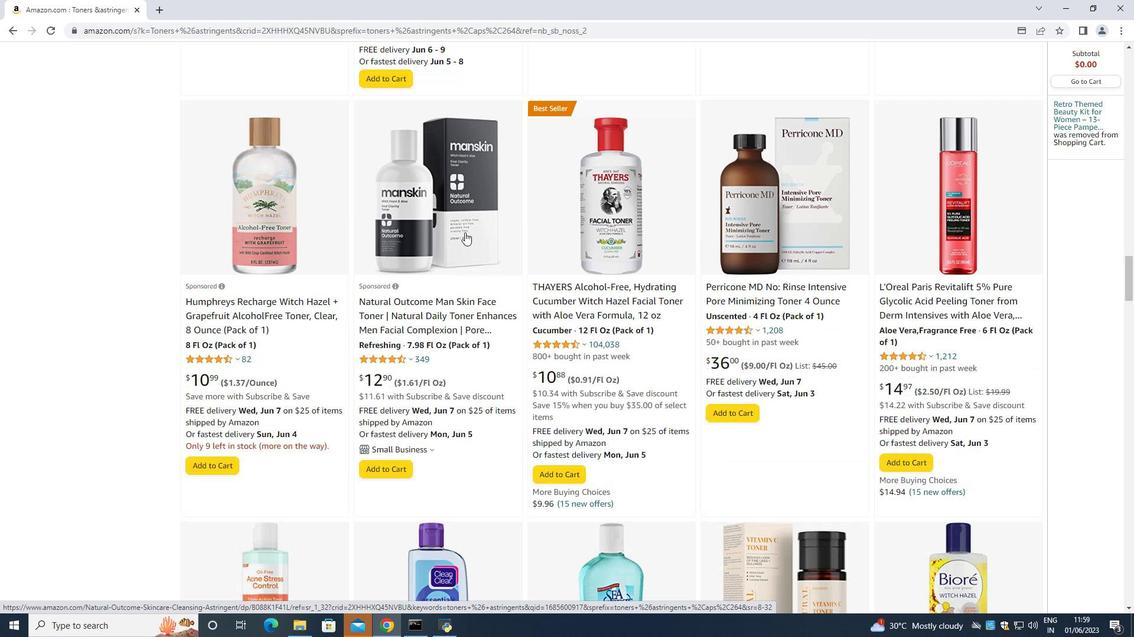 
Action: Mouse scrolled (464, 233) with delta (0, 0)
Screenshot: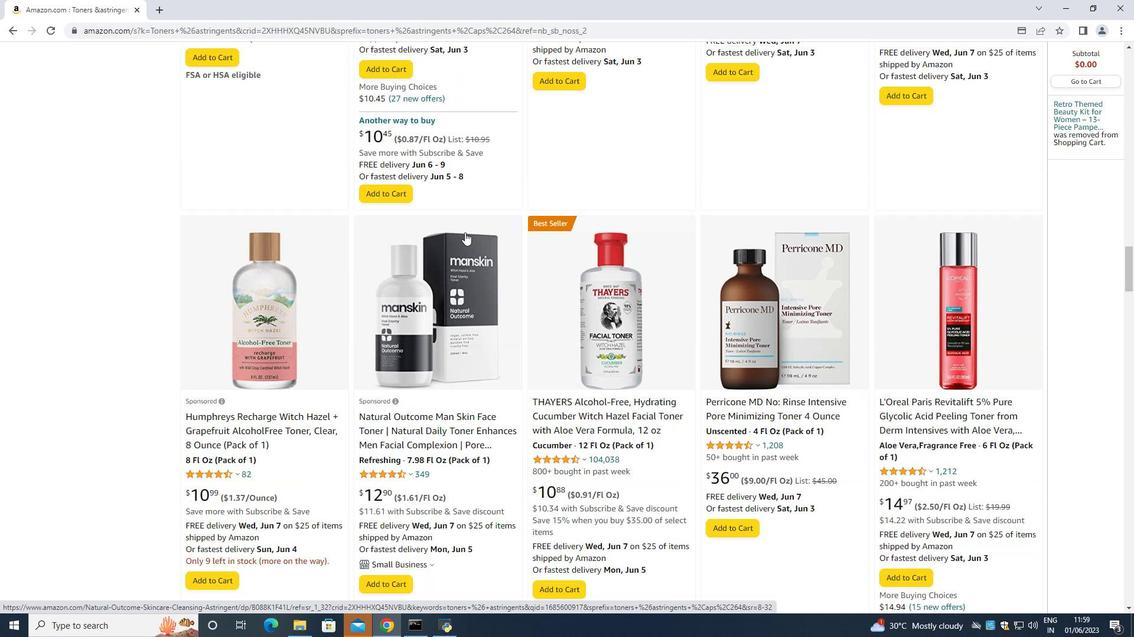 
Action: Mouse scrolled (464, 233) with delta (0, 0)
Screenshot: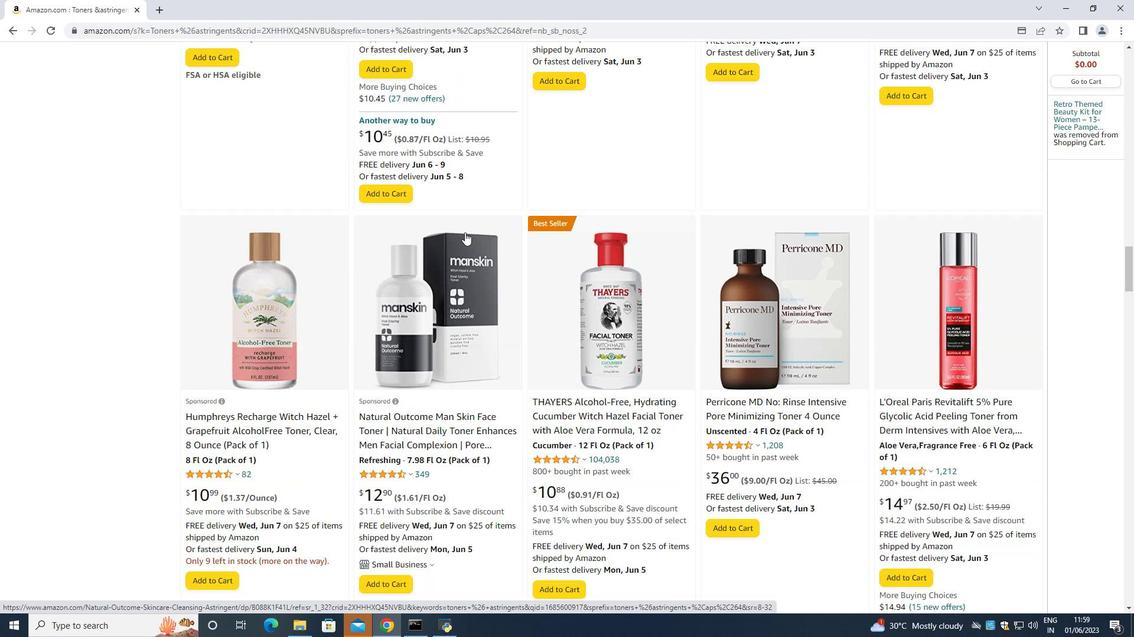 
Action: Mouse scrolled (464, 233) with delta (0, 0)
Screenshot: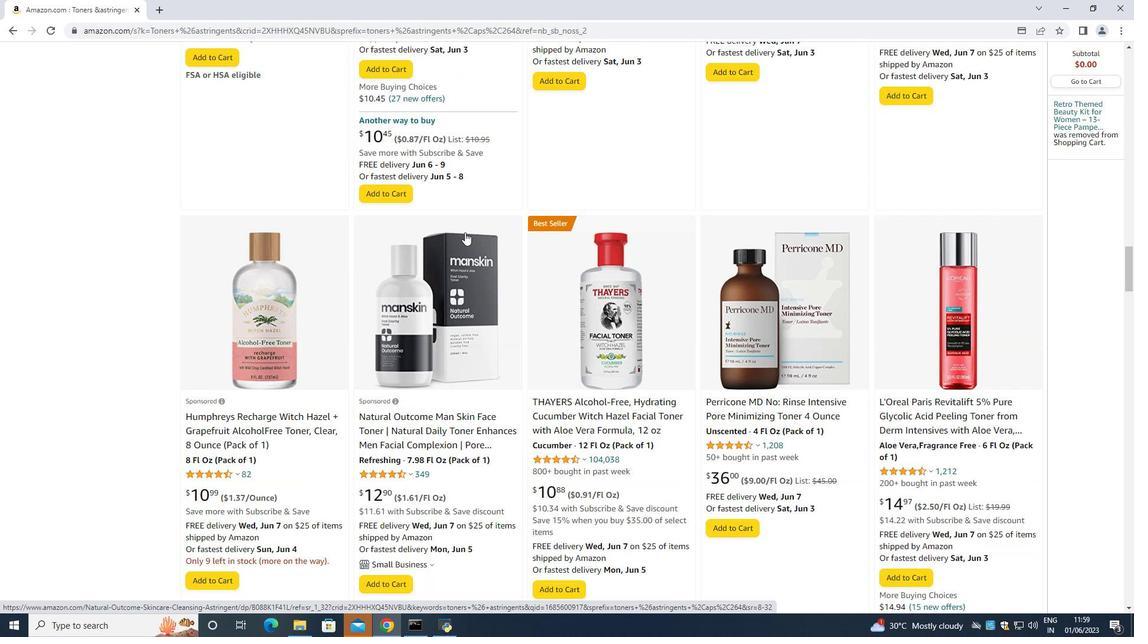 
Action: Mouse moved to (591, 409)
Screenshot: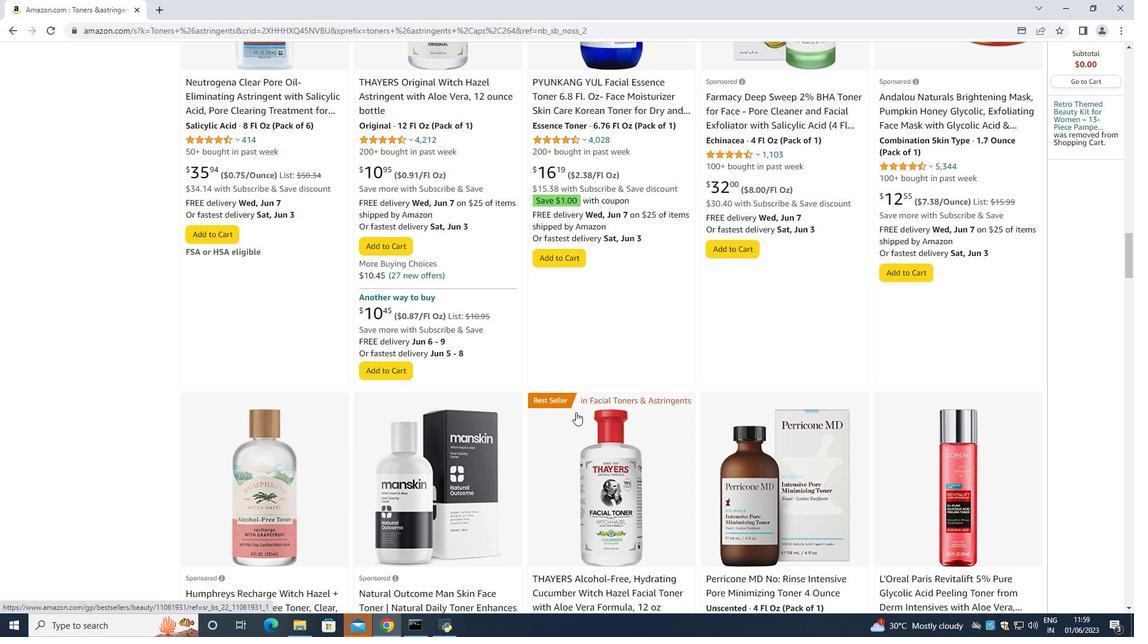 
Action: Mouse scrolled (591, 408) with delta (0, 0)
Screenshot: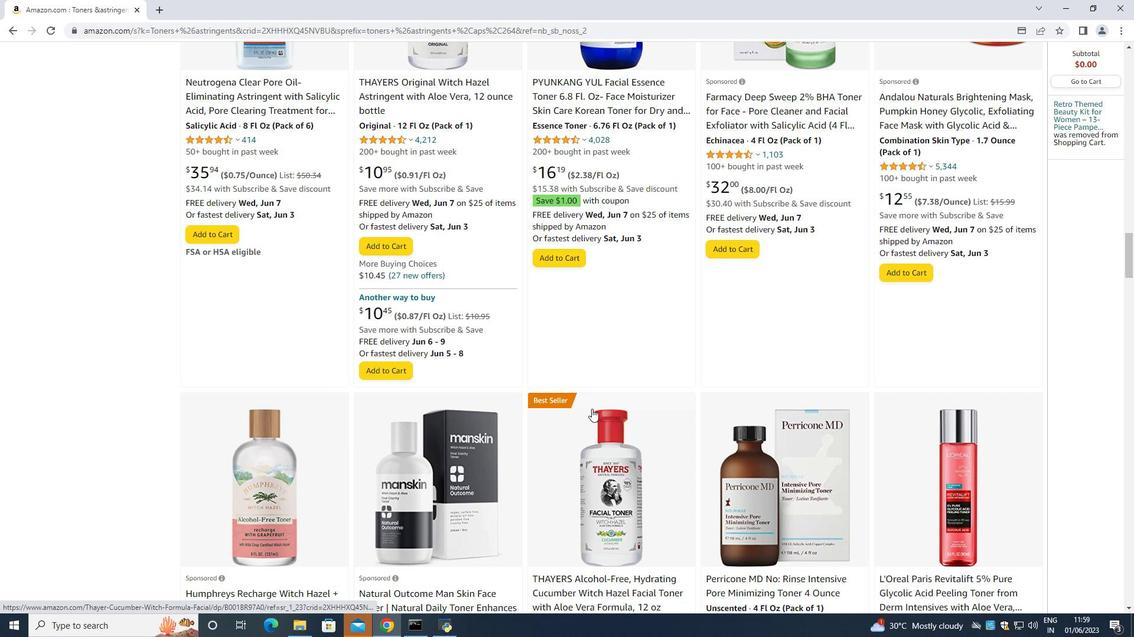 
Action: Mouse scrolled (591, 408) with delta (0, 0)
Screenshot: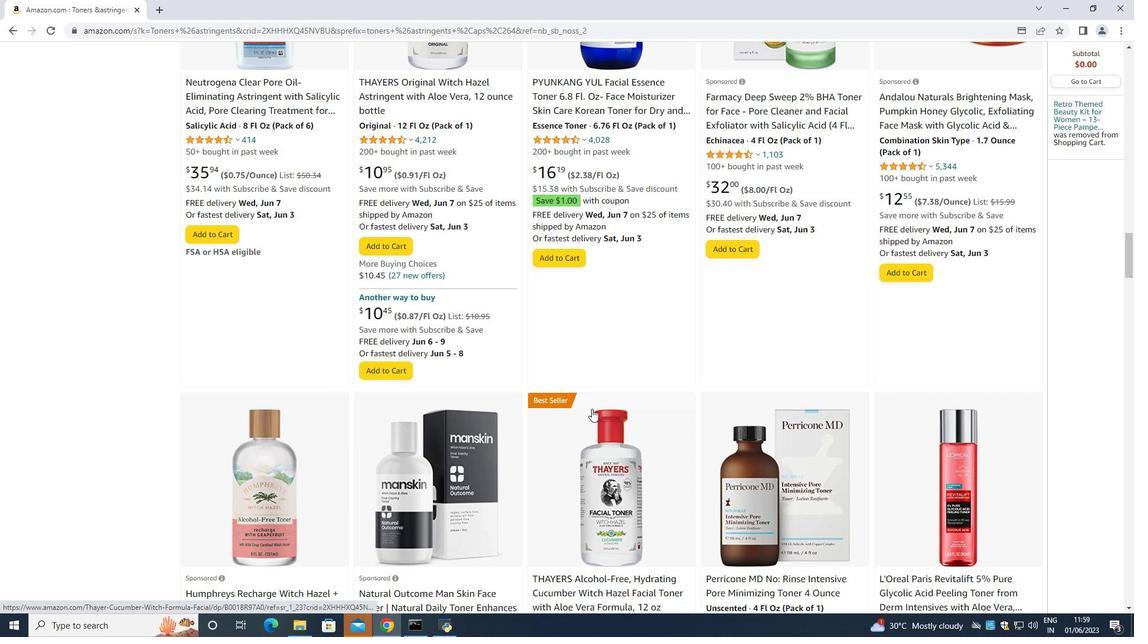 
Action: Mouse moved to (591, 408)
Screenshot: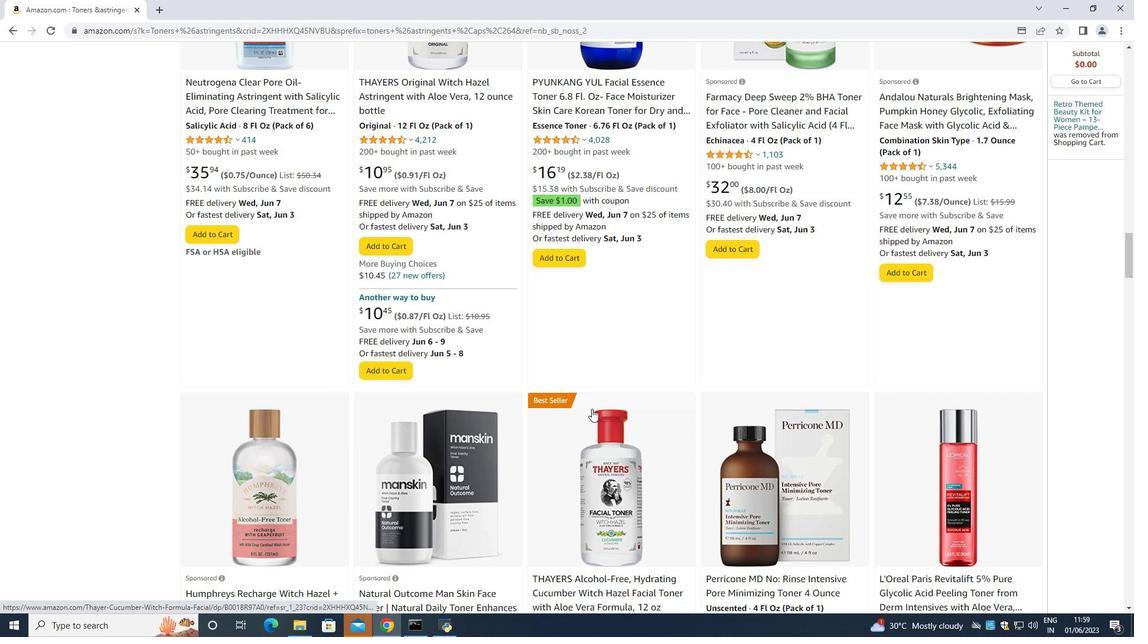 
Action: Mouse scrolled (591, 408) with delta (0, 0)
Screenshot: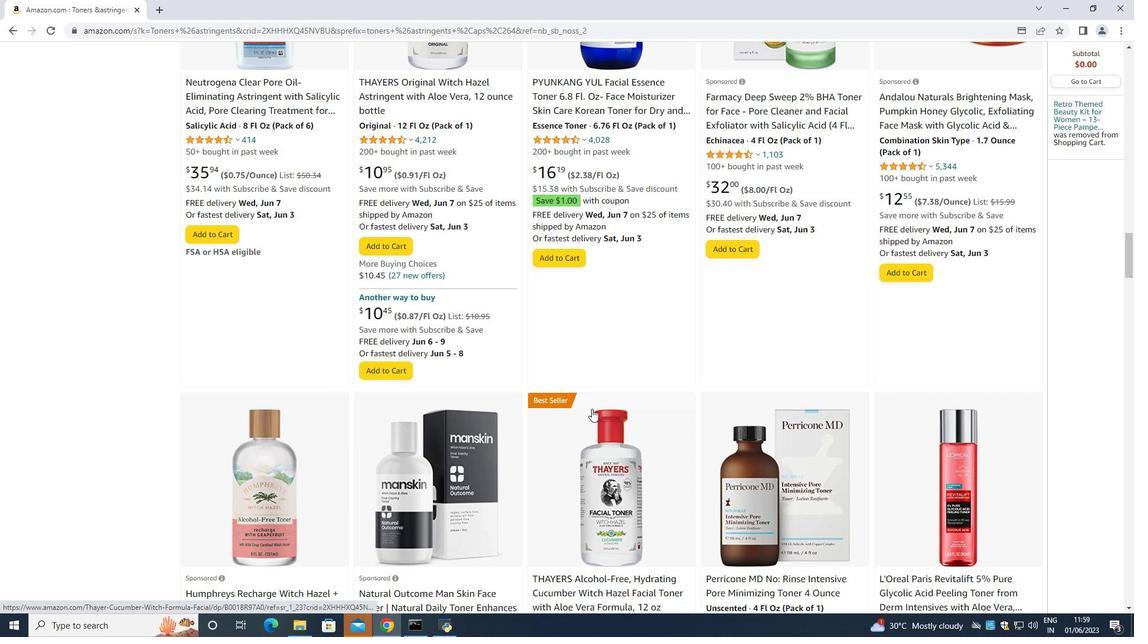 
Action: Mouse moved to (591, 408)
Screenshot: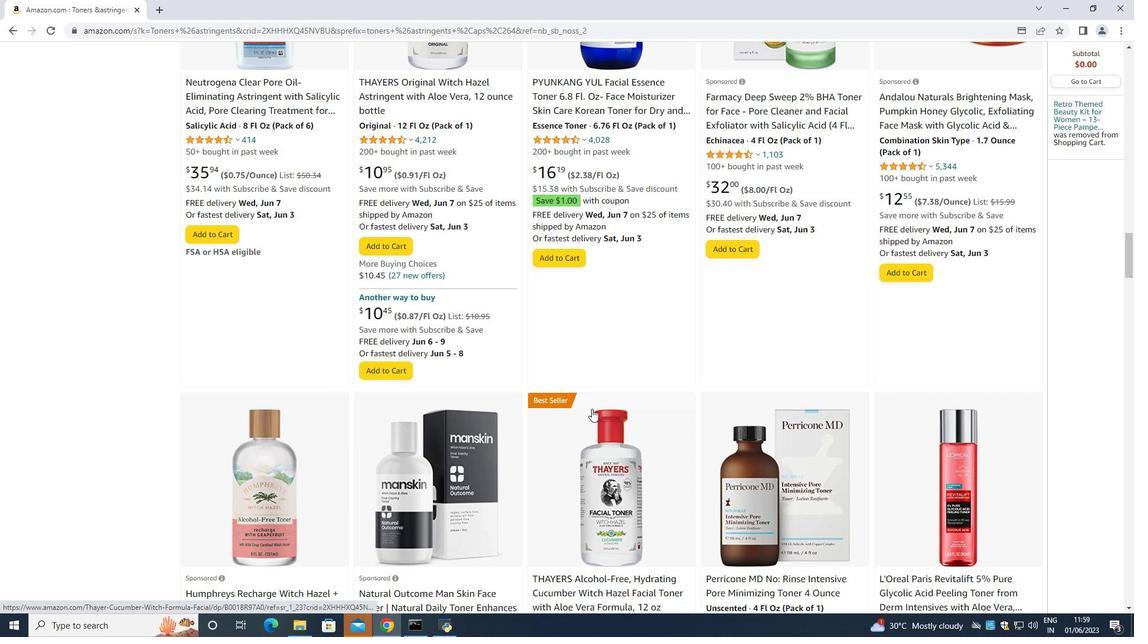 
Action: Mouse scrolled (591, 407) with delta (0, 0)
Screenshot: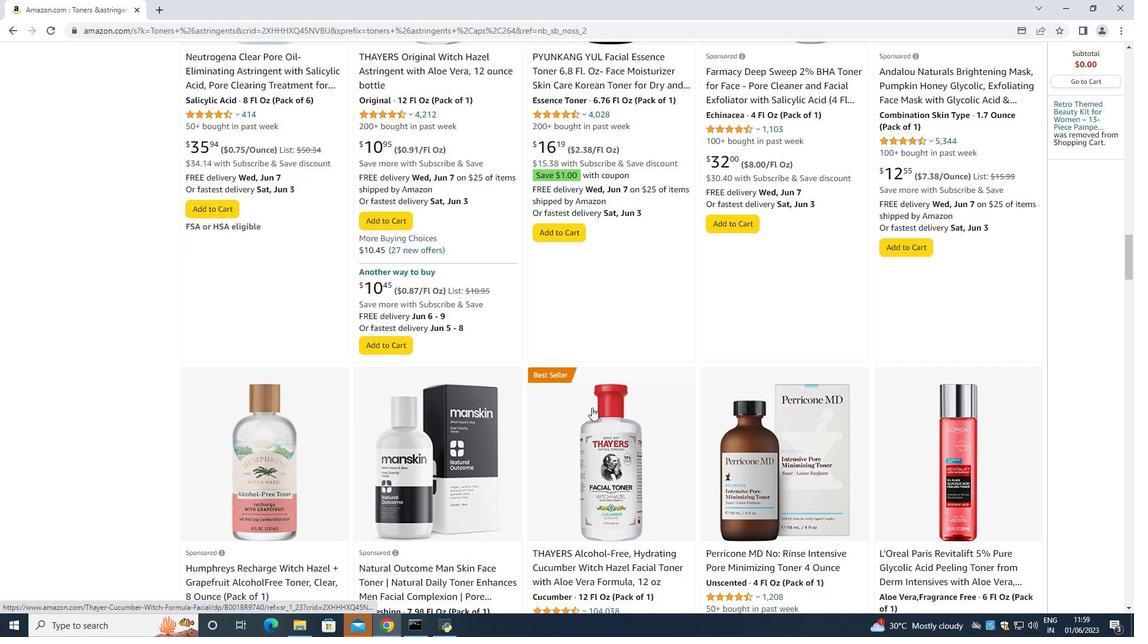 
Action: Mouse moved to (608, 374)
Screenshot: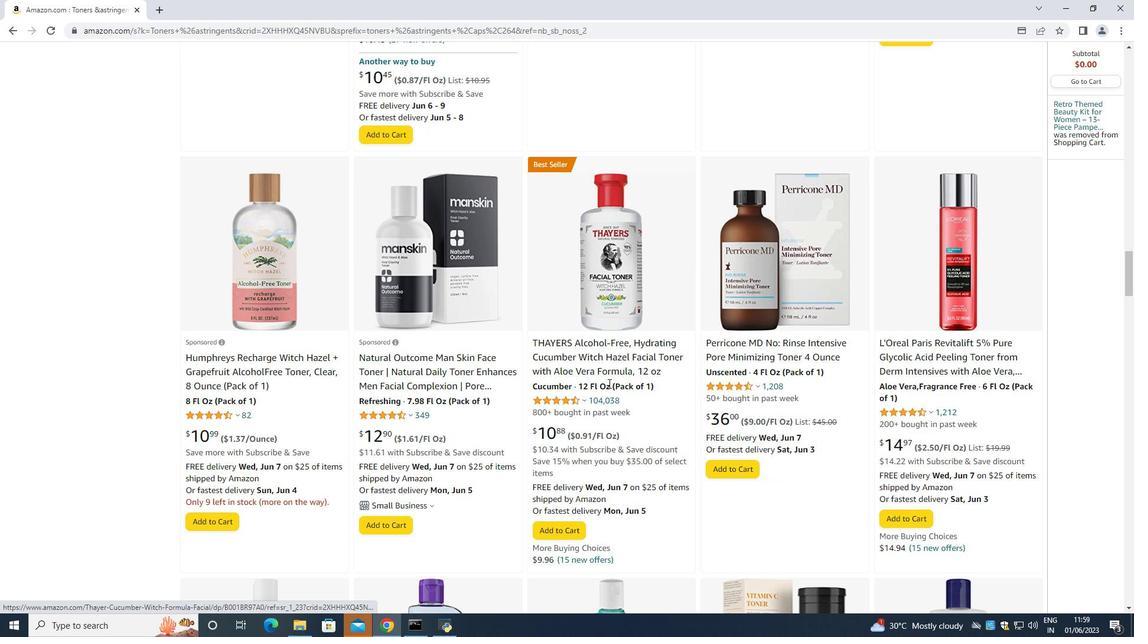 
Action: Mouse pressed left at (608, 374)
Screenshot: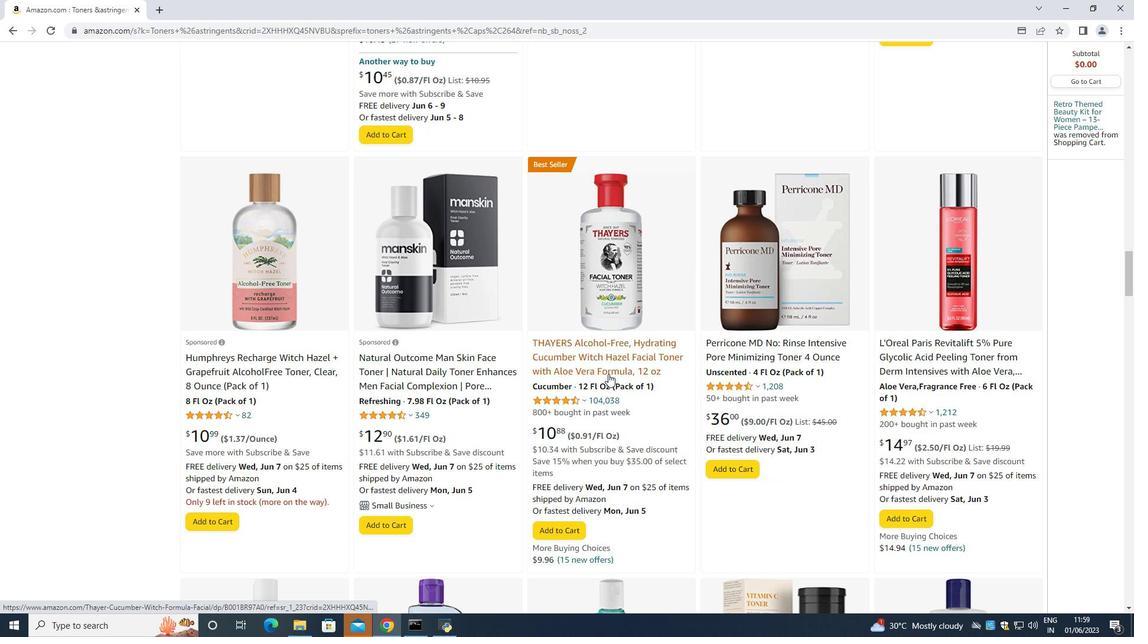 
Action: Mouse moved to (610, 380)
Screenshot: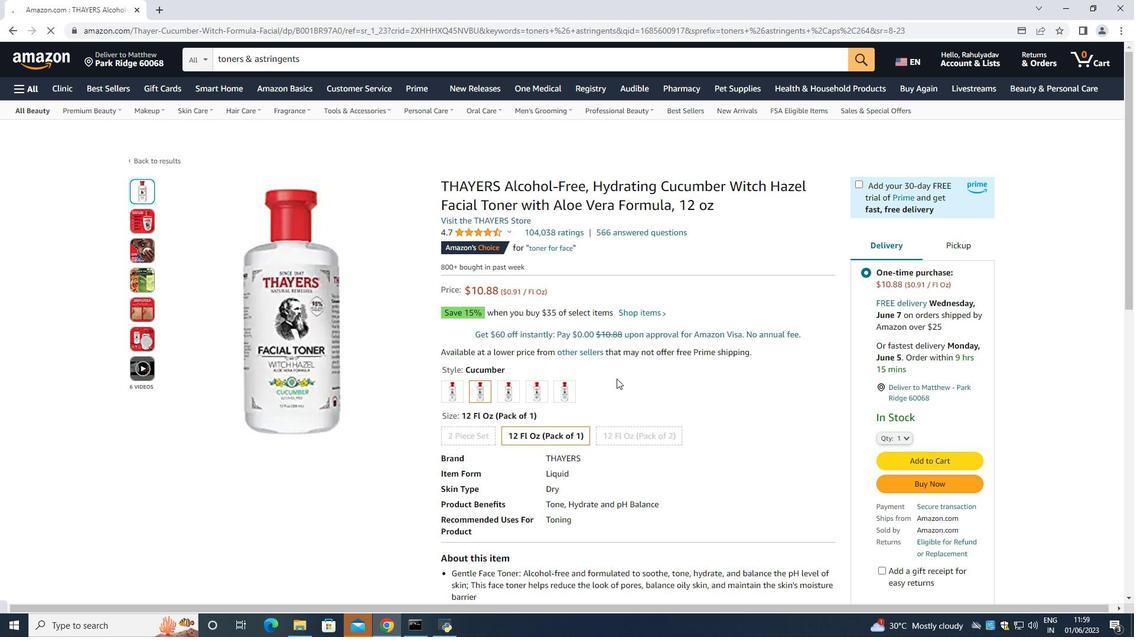
Action: Mouse scrolled (610, 380) with delta (0, 0)
Screenshot: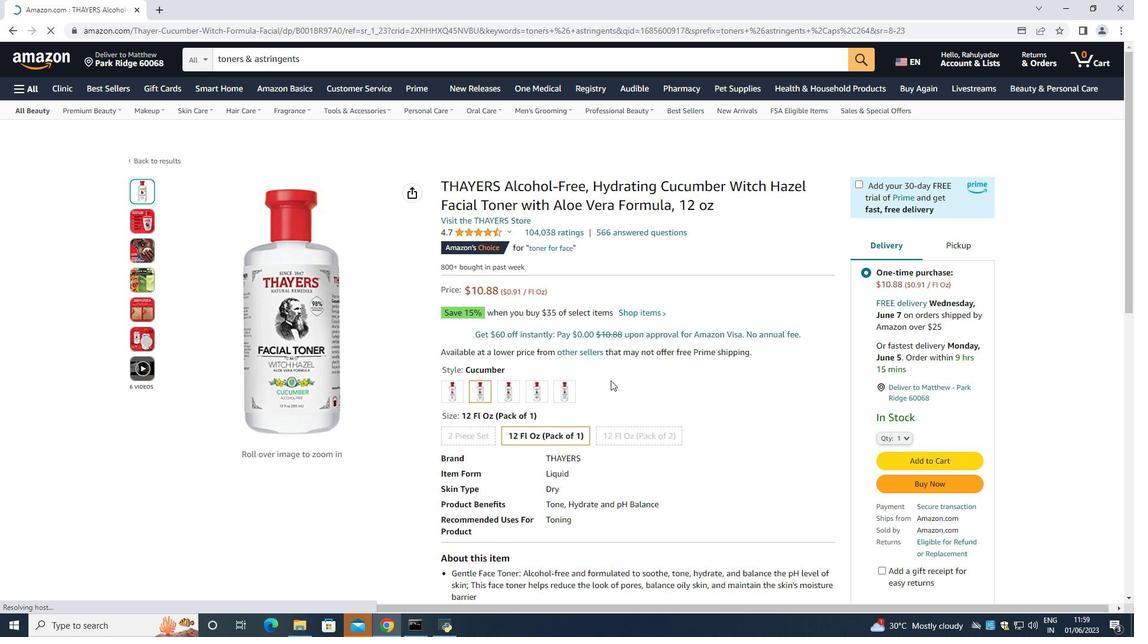 
Action: Mouse scrolled (610, 380) with delta (0, 0)
Screenshot: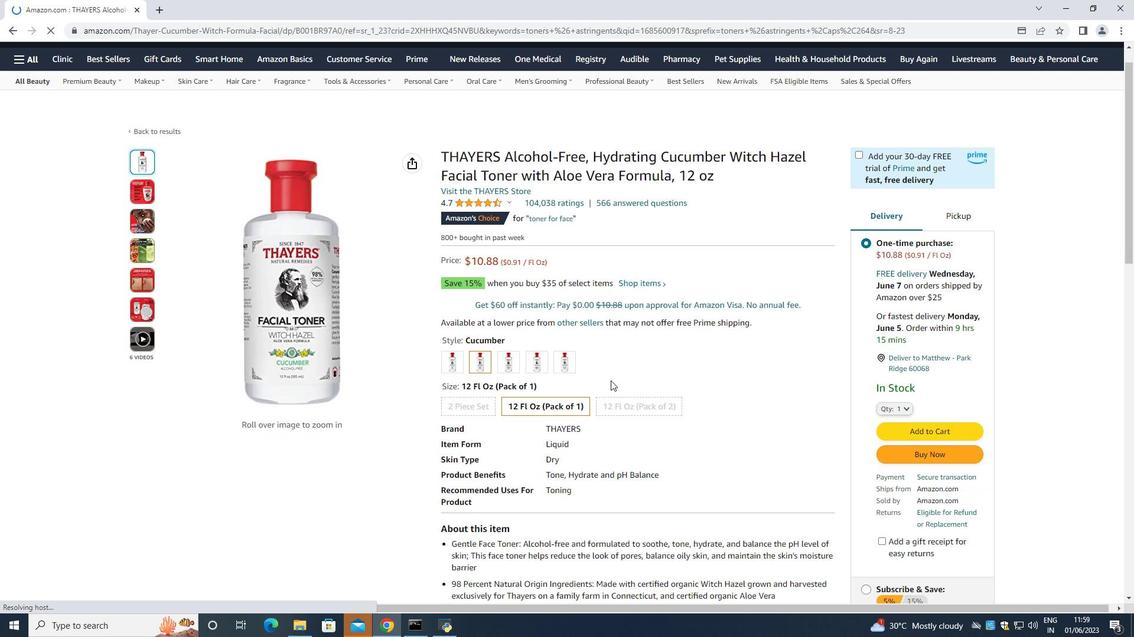 
Action: Mouse scrolled (610, 380) with delta (0, 0)
Screenshot: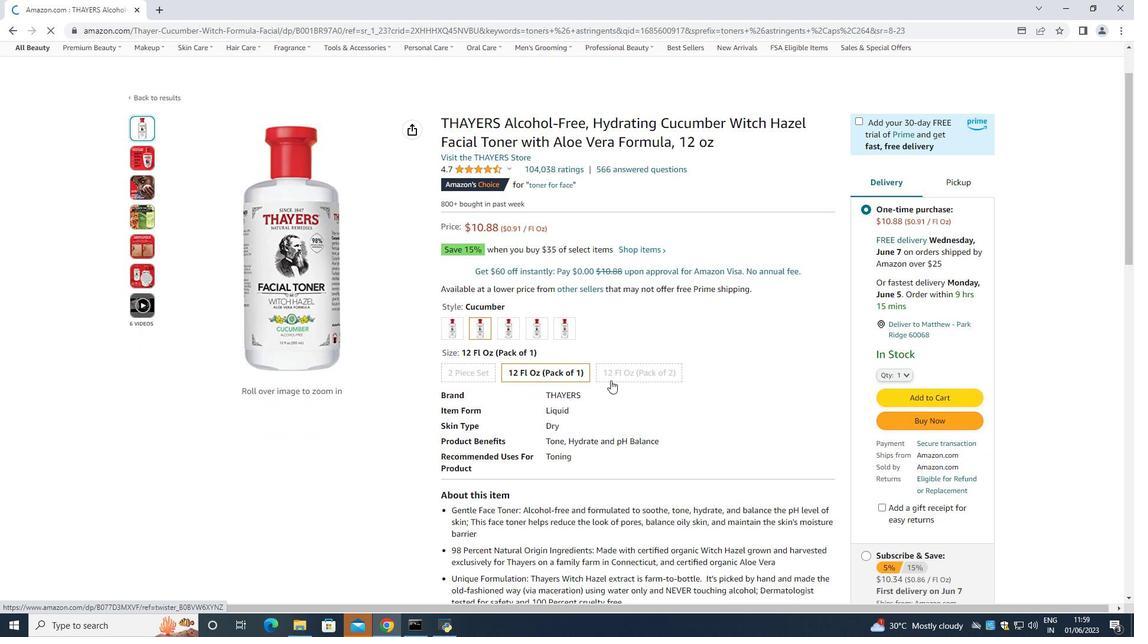 
Action: Mouse scrolled (610, 380) with delta (0, 0)
Screenshot: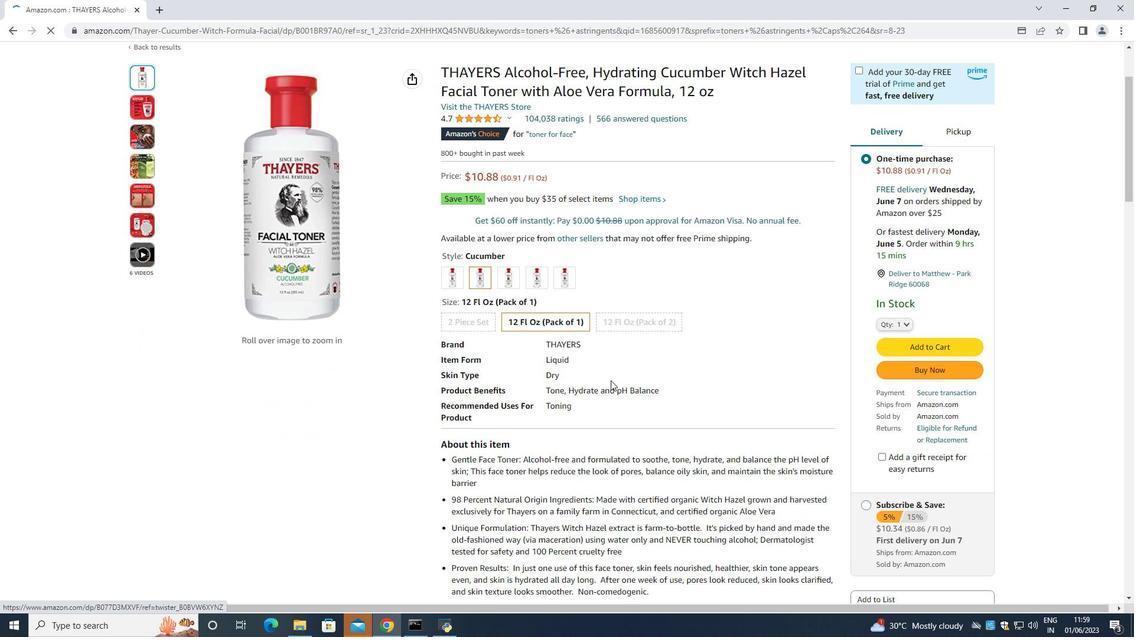 
Action: Mouse scrolled (610, 380) with delta (0, 0)
Screenshot: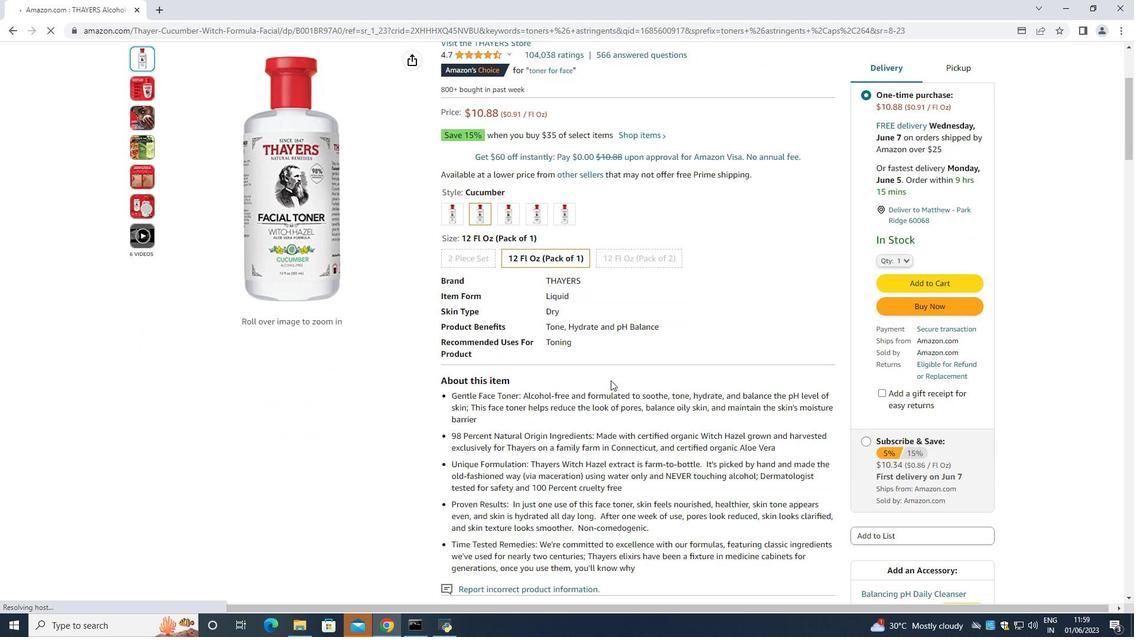 
Action: Mouse scrolled (610, 380) with delta (0, 0)
Screenshot: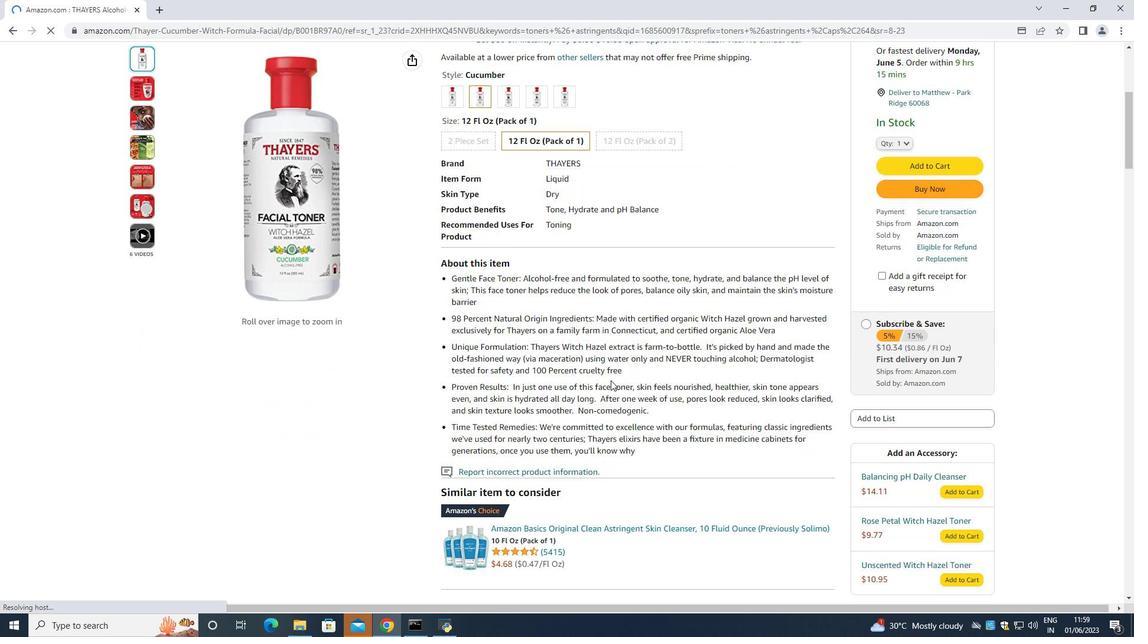 
Action: Mouse scrolled (610, 380) with delta (0, 0)
Screenshot: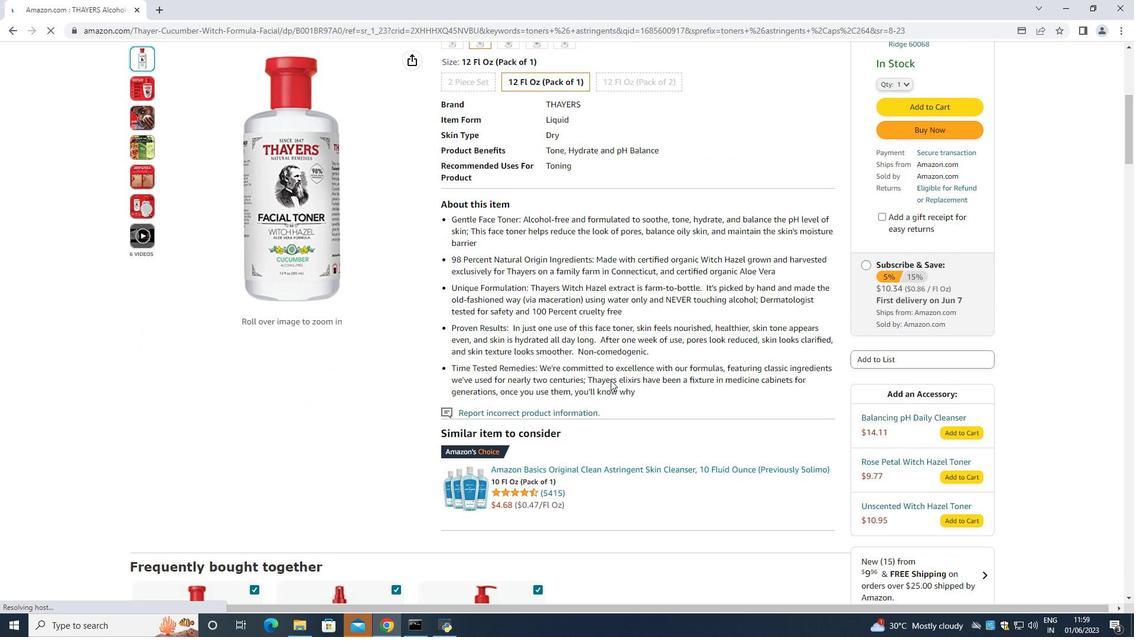 
Action: Mouse moved to (610, 381)
Screenshot: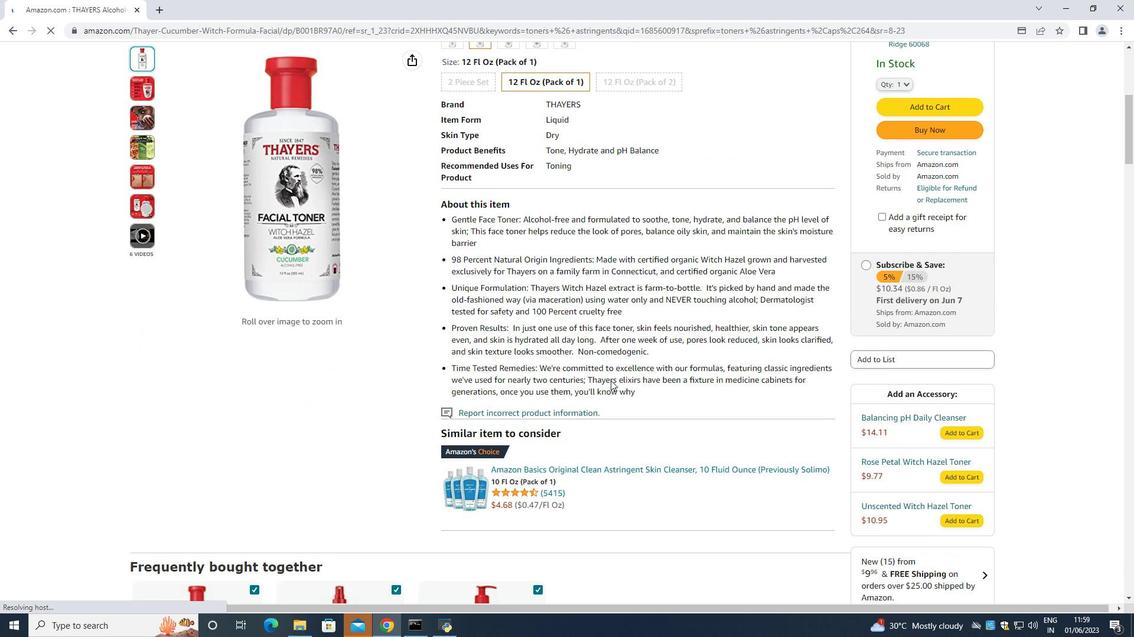 
Action: Mouse scrolled (610, 380) with delta (0, 0)
Screenshot: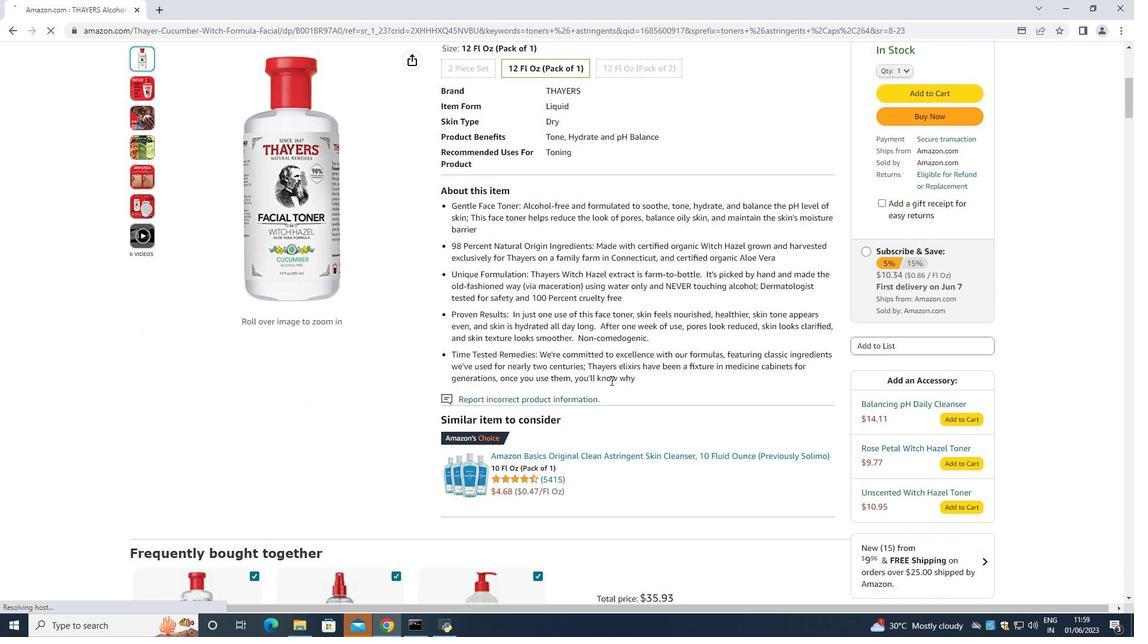 
Action: Mouse scrolled (610, 380) with delta (0, 0)
Screenshot: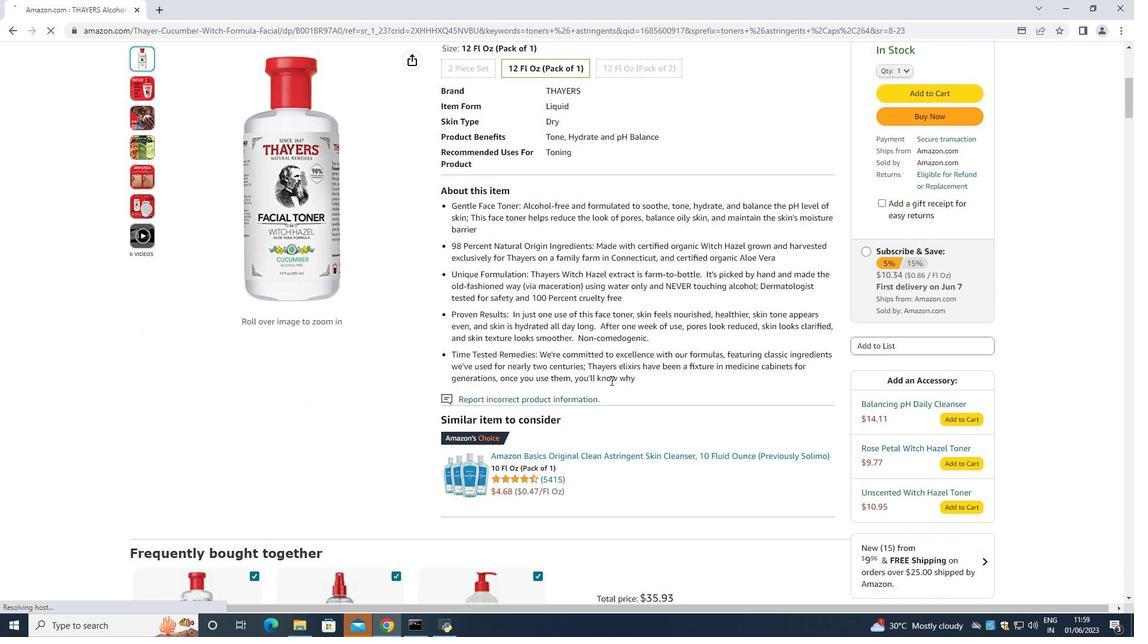 
Action: Mouse scrolled (610, 380) with delta (0, 0)
Screenshot: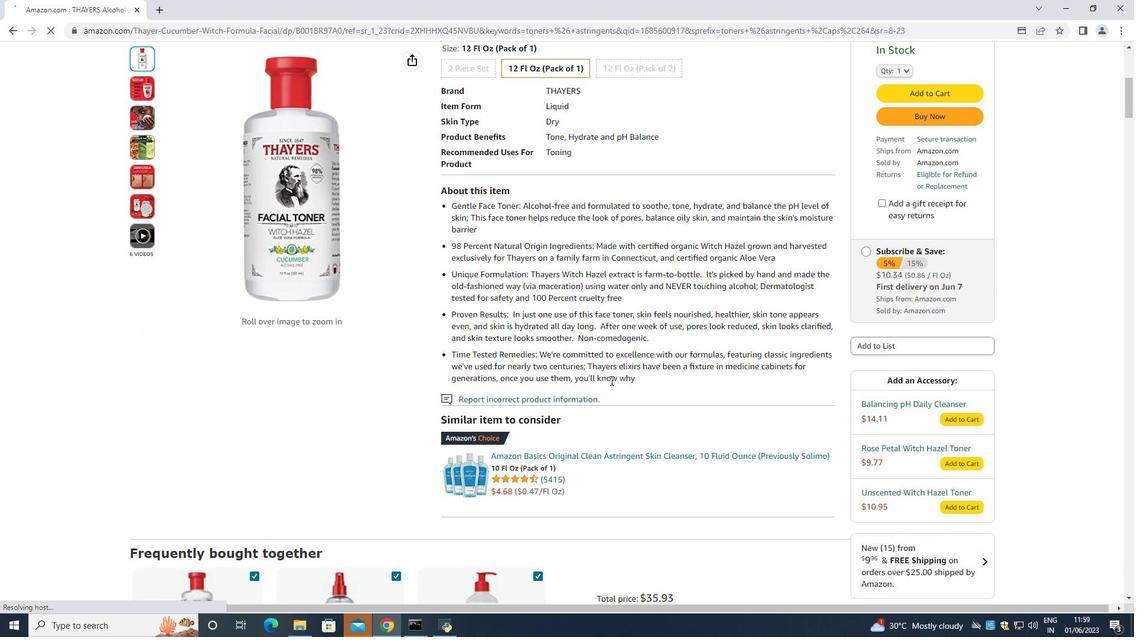 
Action: Mouse scrolled (610, 380) with delta (0, 0)
Screenshot: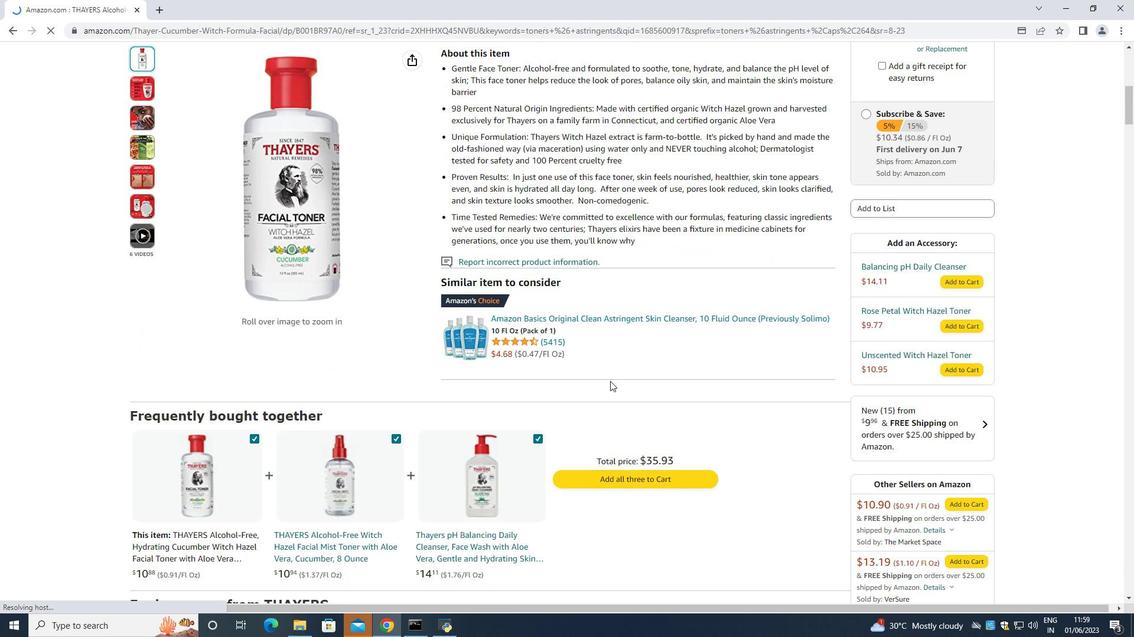 
Action: Mouse scrolled (610, 380) with delta (0, 0)
Screenshot: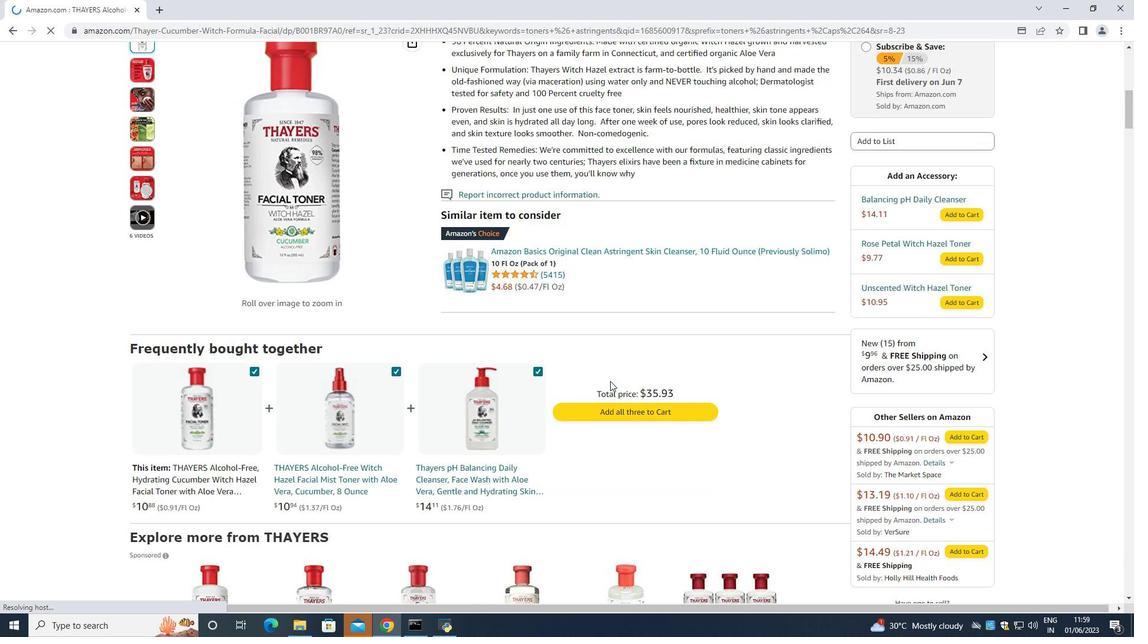 
Action: Mouse moved to (754, 90)
Screenshot: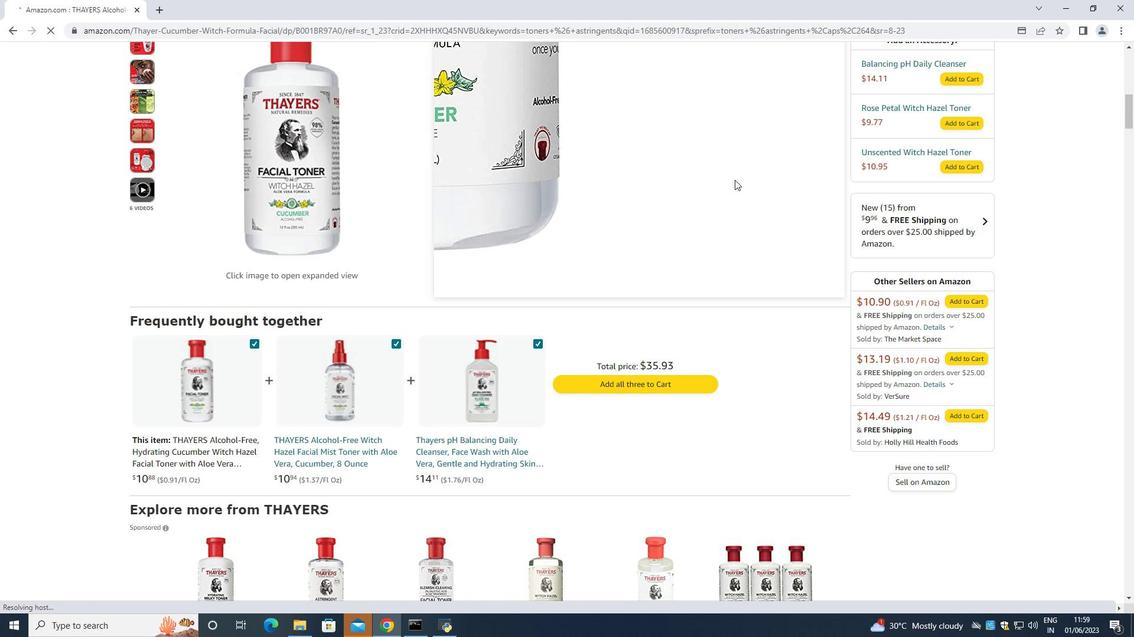 
Action: Mouse scrolled (754, 90) with delta (0, 0)
Screenshot: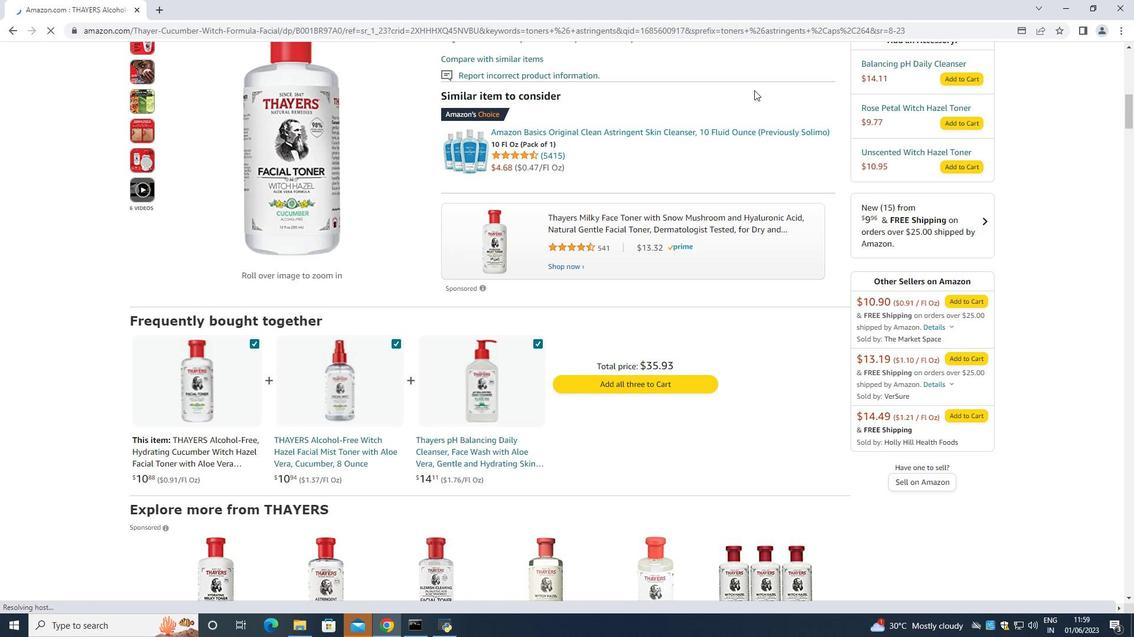 
Action: Mouse scrolled (754, 90) with delta (0, 0)
Screenshot: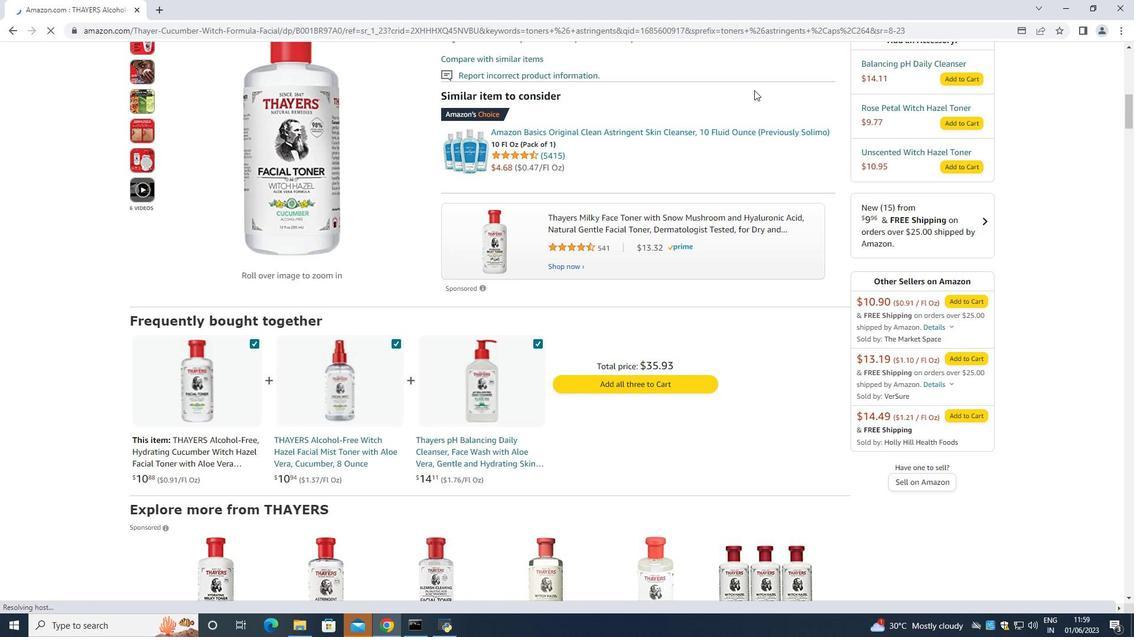 
Action: Mouse scrolled (754, 90) with delta (0, 0)
Screenshot: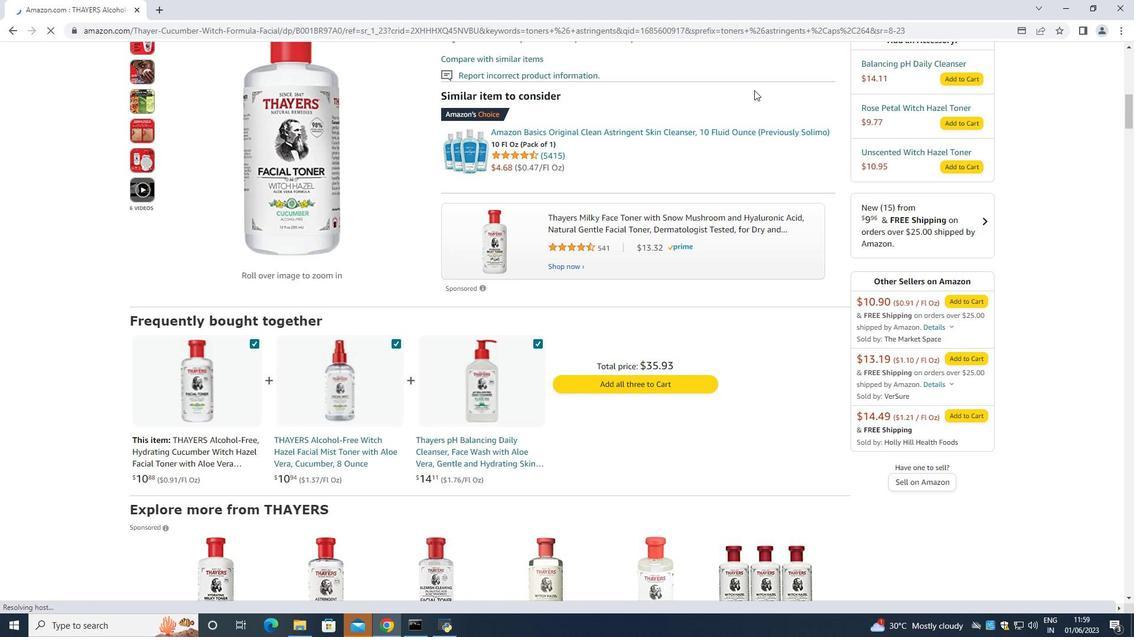 
Action: Mouse scrolled (754, 90) with delta (0, 0)
Screenshot: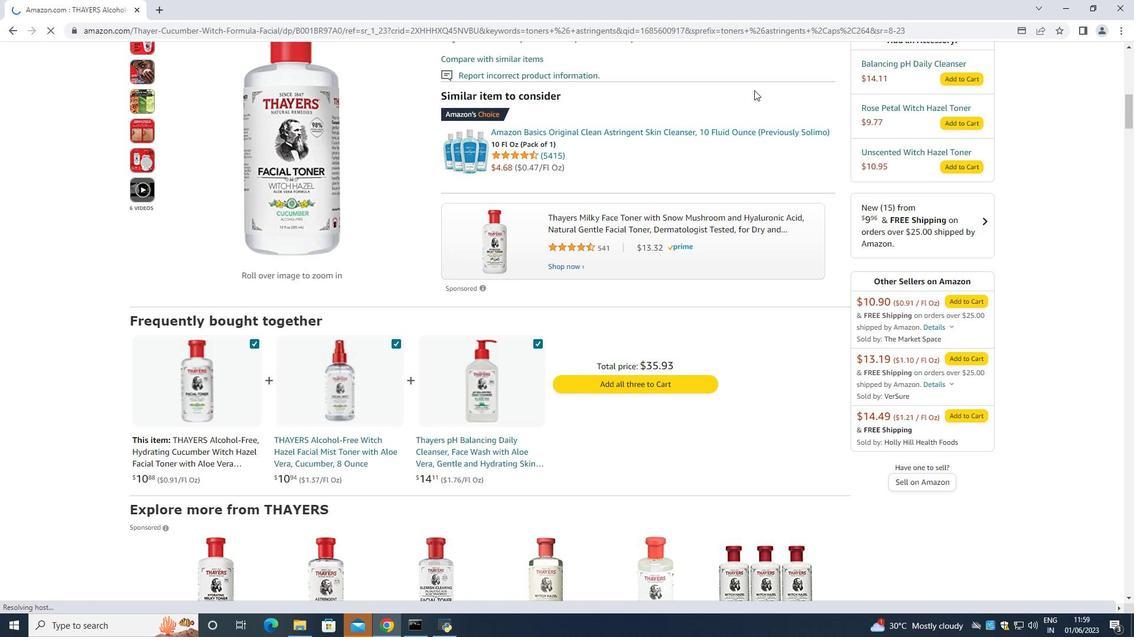 
Action: Mouse scrolled (754, 90) with delta (0, 0)
Screenshot: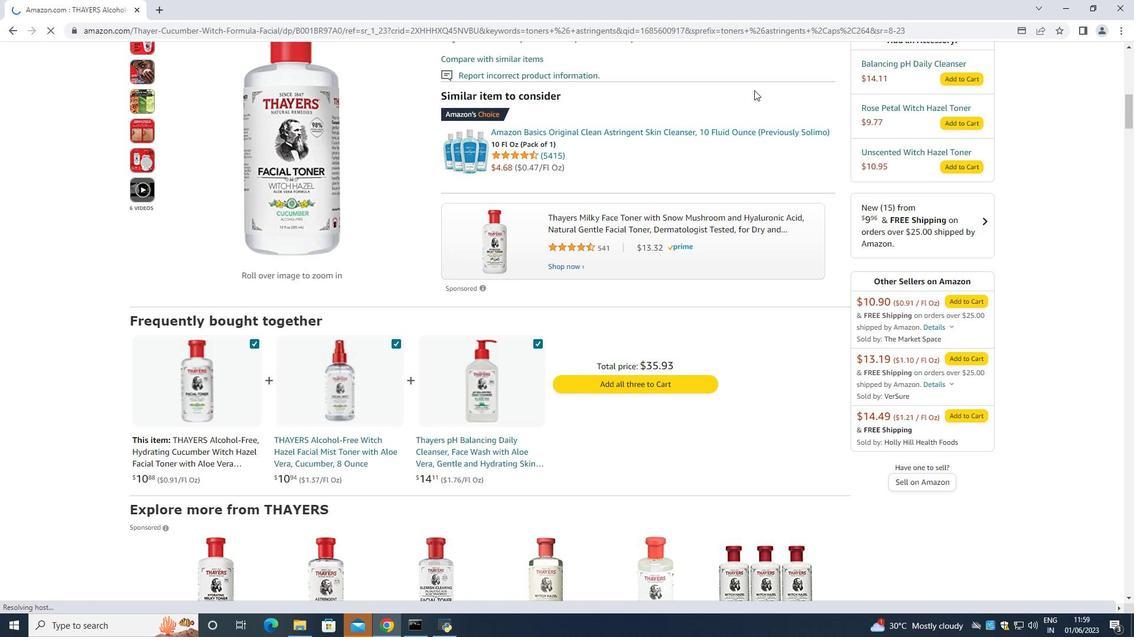 
Action: Mouse scrolled (754, 90) with delta (0, 0)
Screenshot: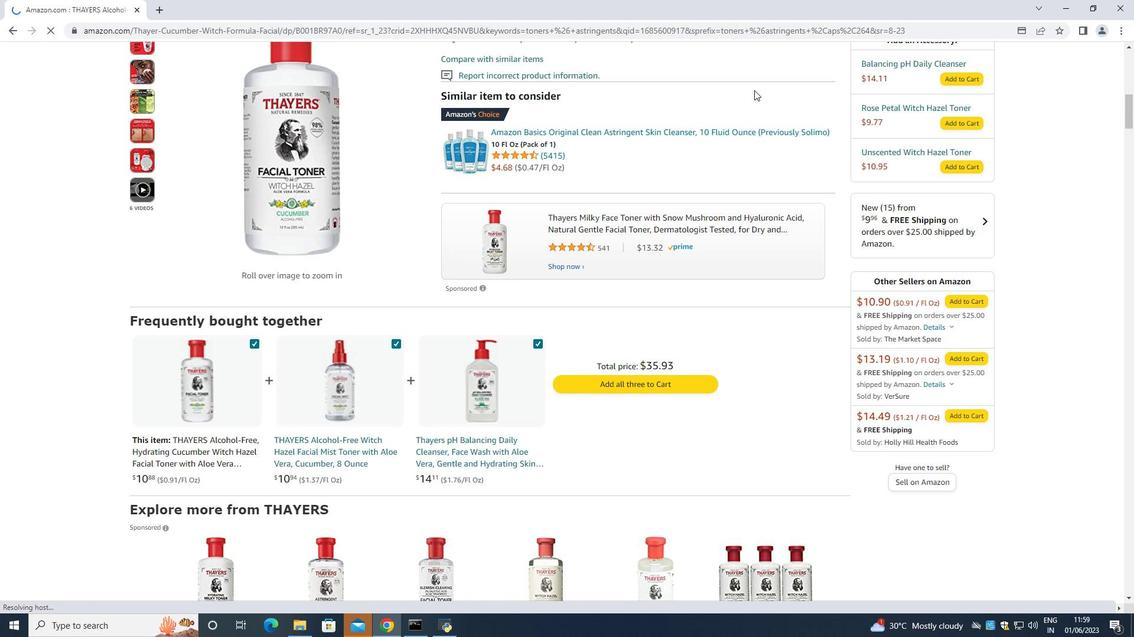 
Action: Mouse moved to (520, 119)
Screenshot: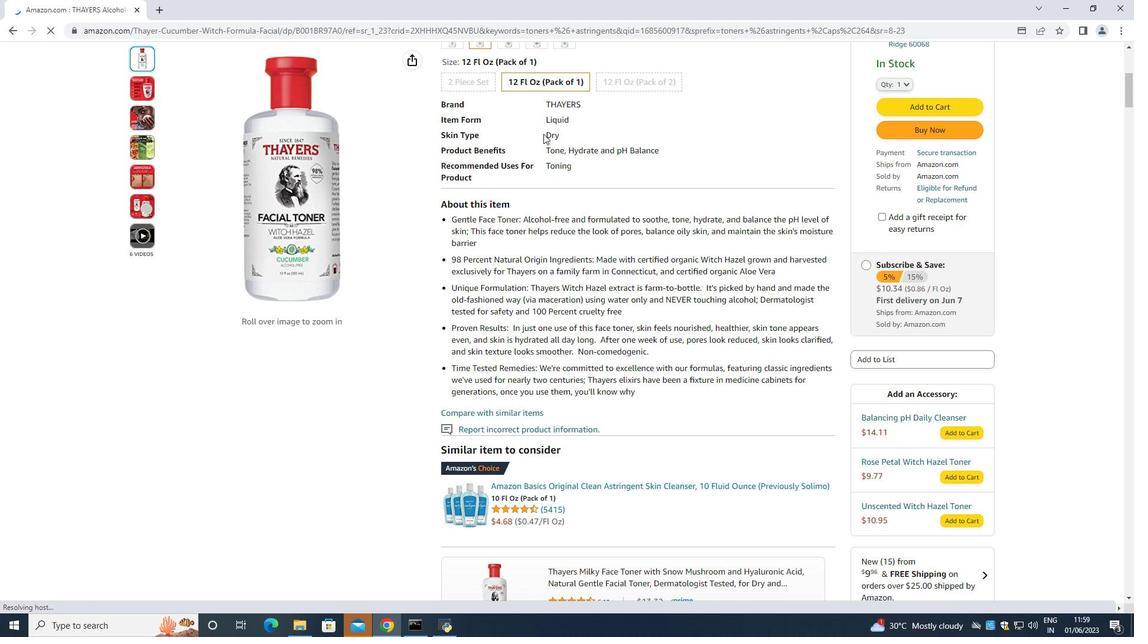
Action: Mouse scrolled (520, 120) with delta (0, 0)
Screenshot: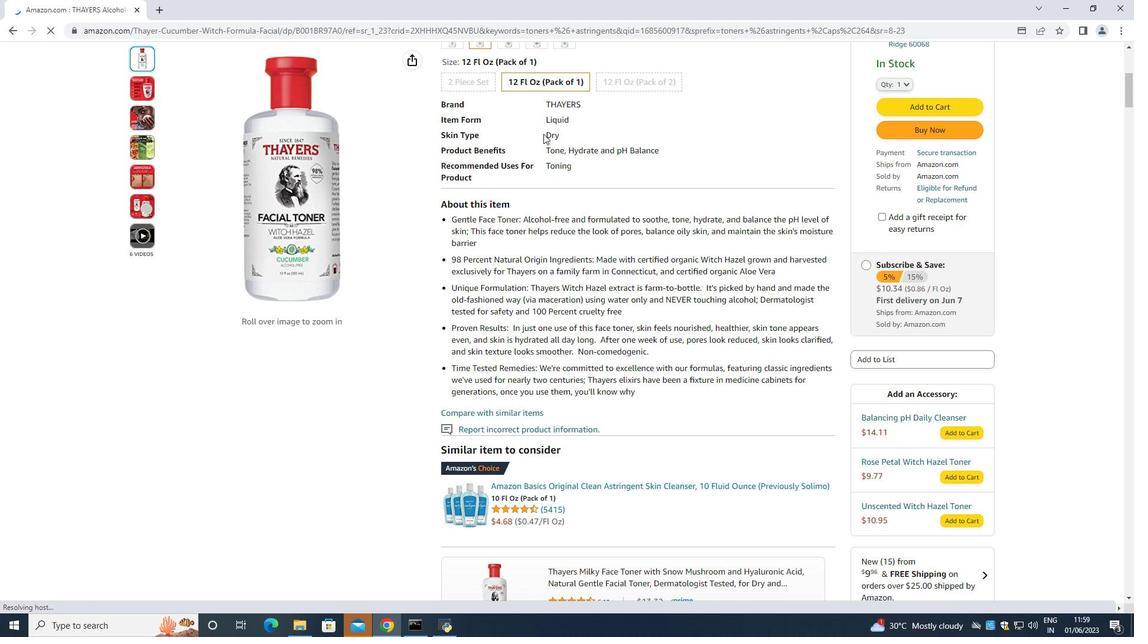 
Action: Mouse moved to (521, 119)
Screenshot: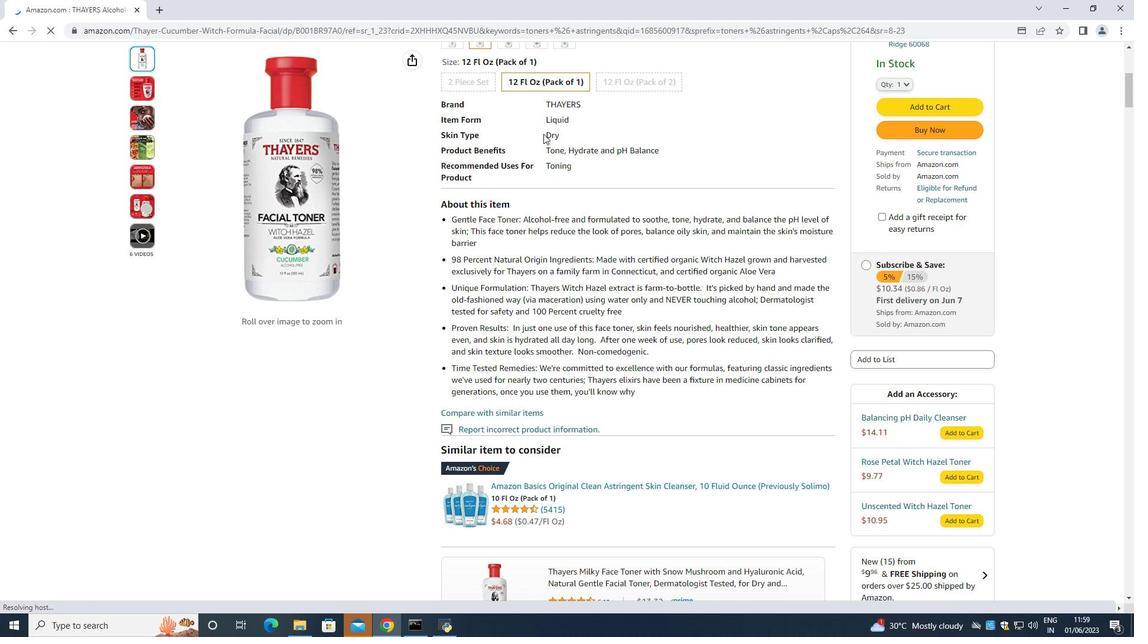 
Action: Mouse scrolled (521, 119) with delta (0, 0)
Screenshot: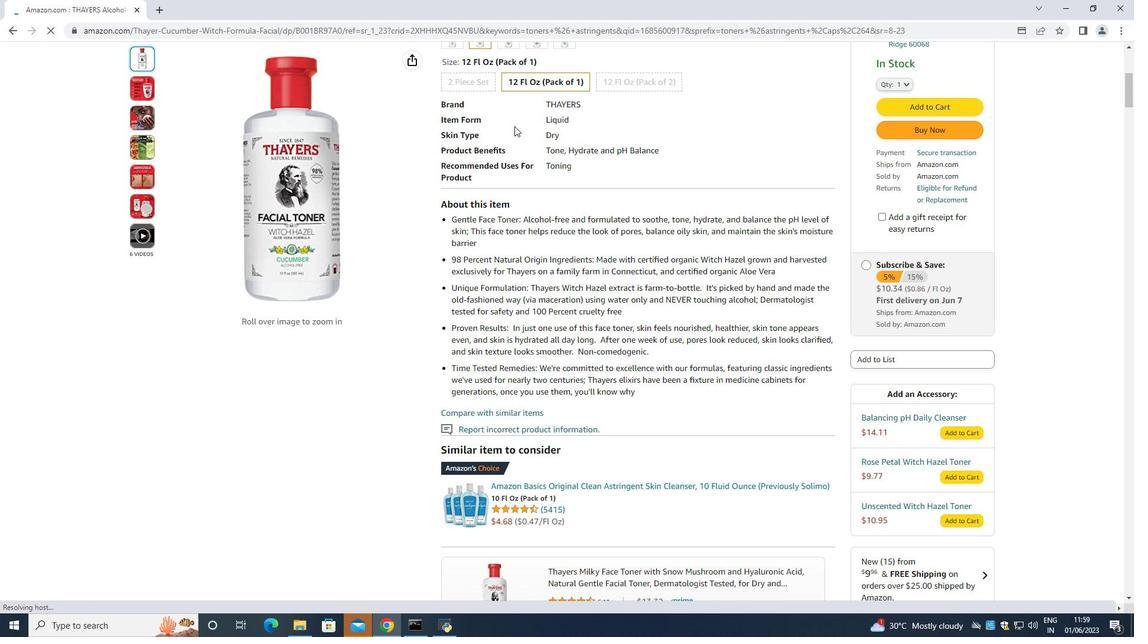 
Action: Mouse scrolled (521, 119) with delta (0, 0)
Screenshot: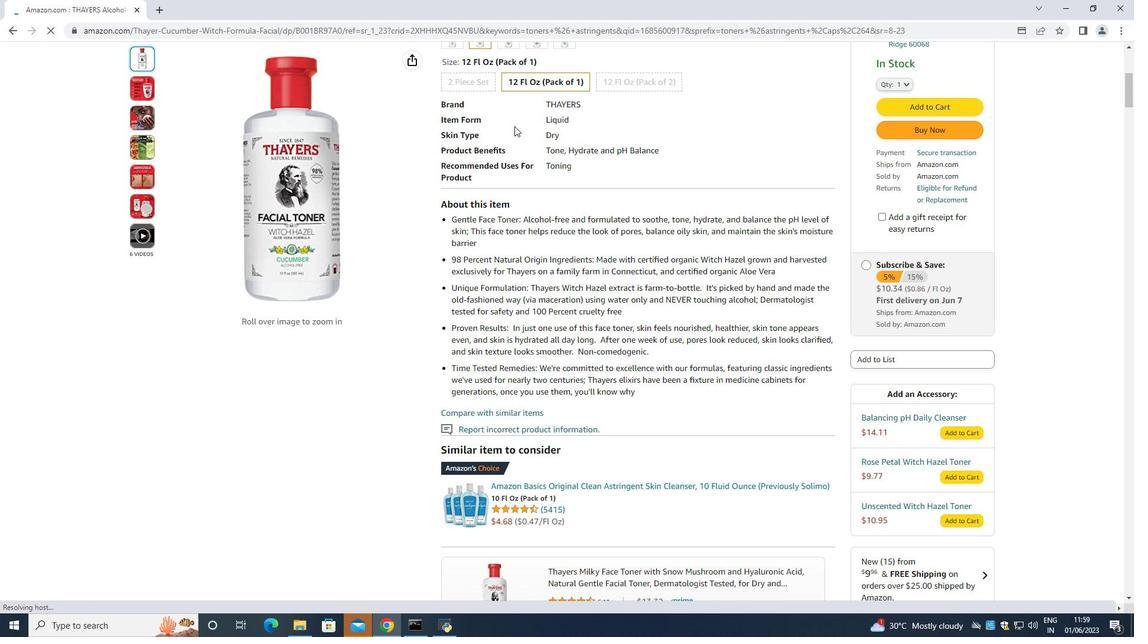 
Action: Mouse scrolled (521, 119) with delta (0, 0)
Screenshot: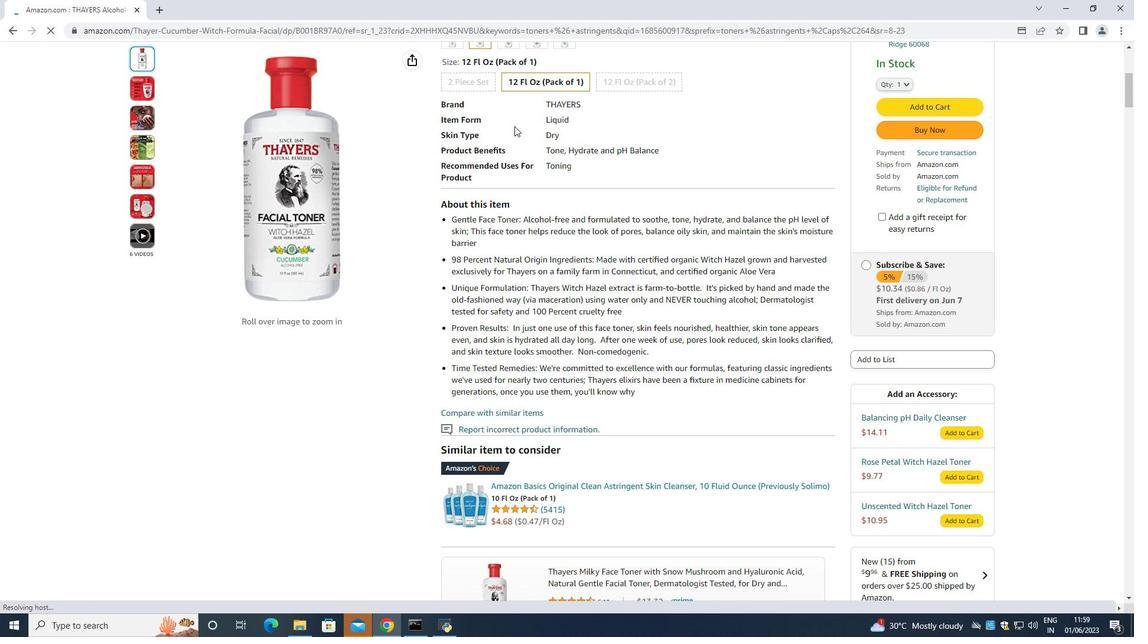 
Action: Mouse moved to (7, 35)
Screenshot: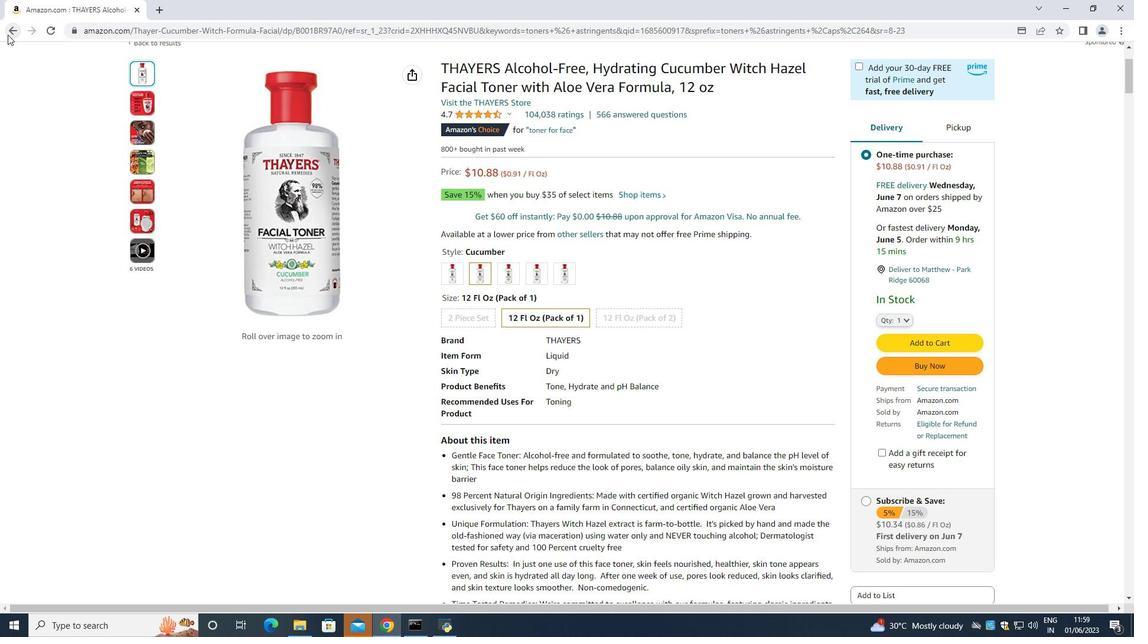 
Action: Mouse pressed left at (7, 35)
Screenshot: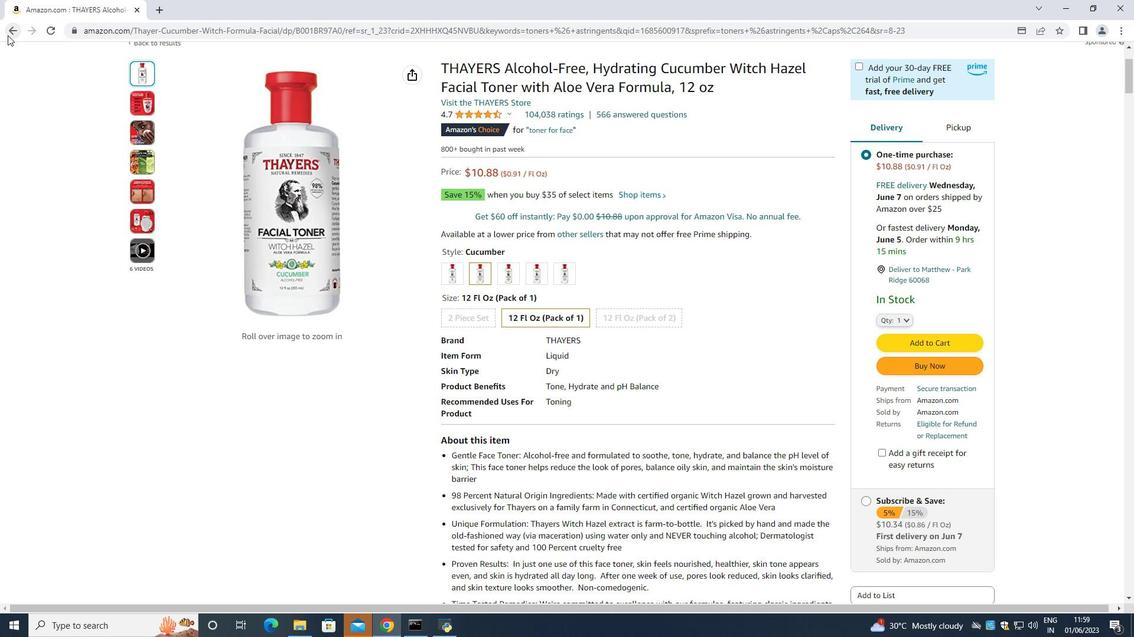 
Action: Mouse moved to (657, 365)
Screenshot: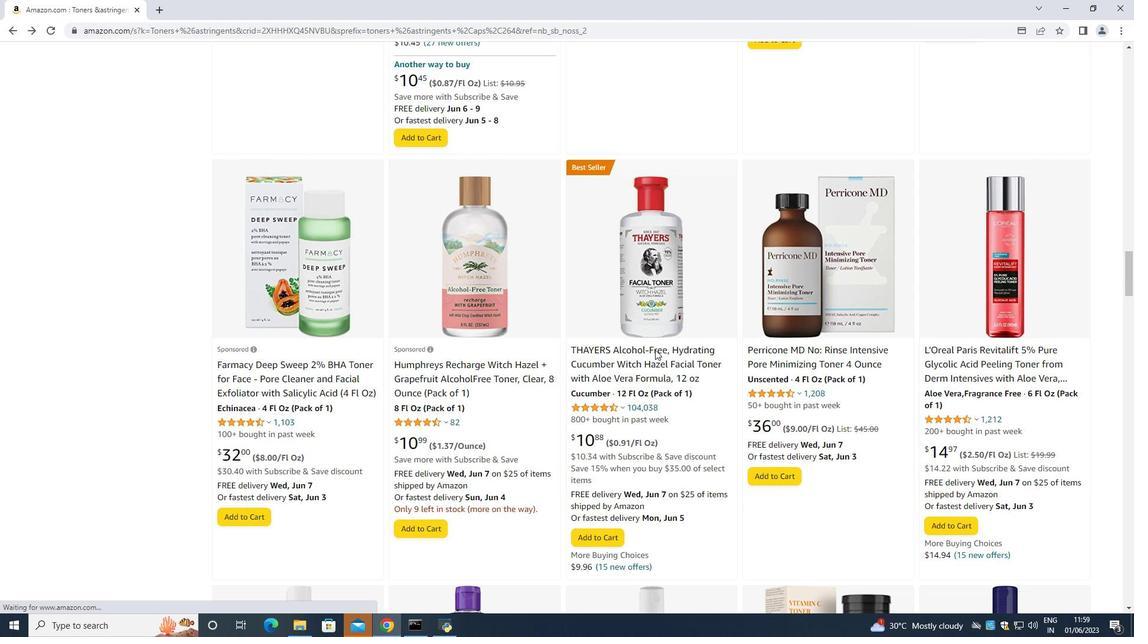 
Action: Mouse pressed left at (657, 365)
Screenshot: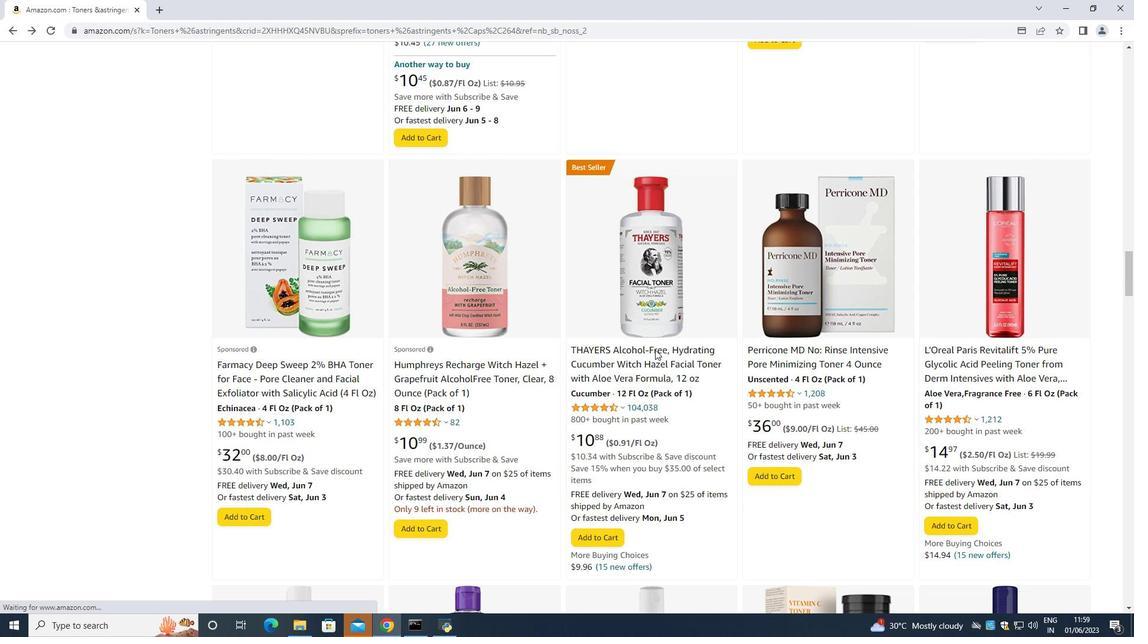 
Action: Mouse moved to (519, 388)
Screenshot: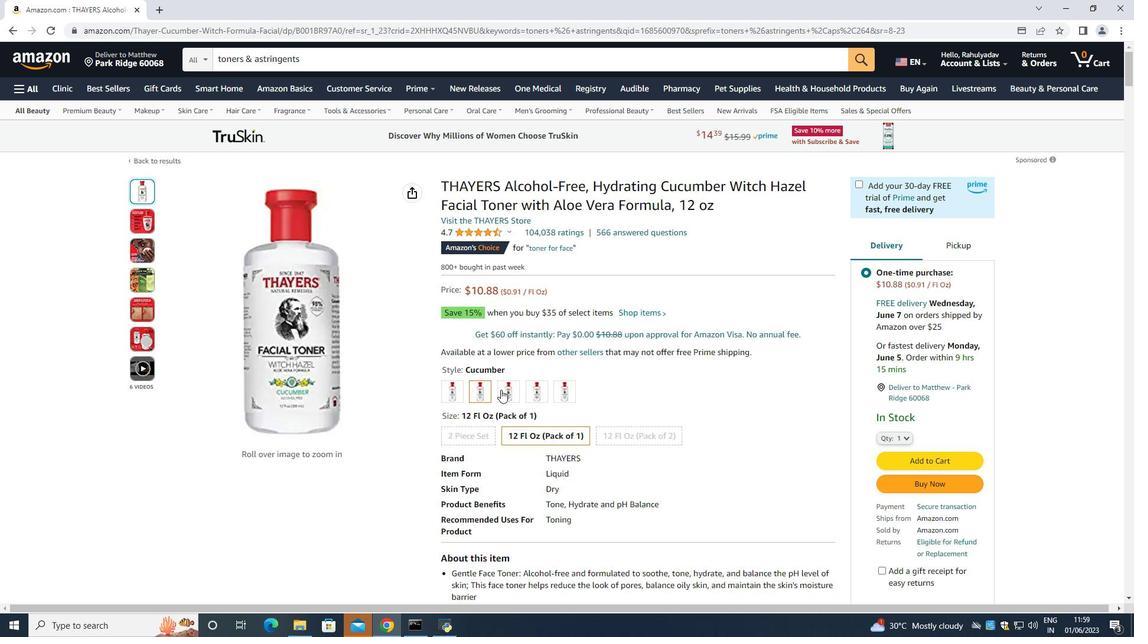 
Action: Mouse pressed left at (519, 388)
Screenshot: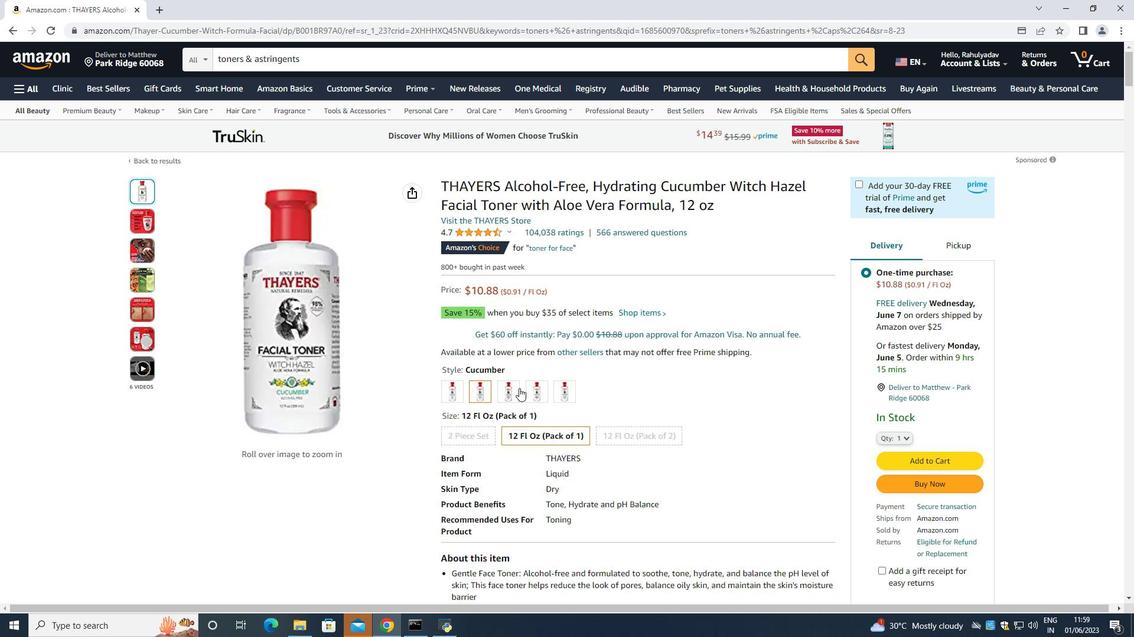 
Action: Mouse moved to (502, 392)
Screenshot: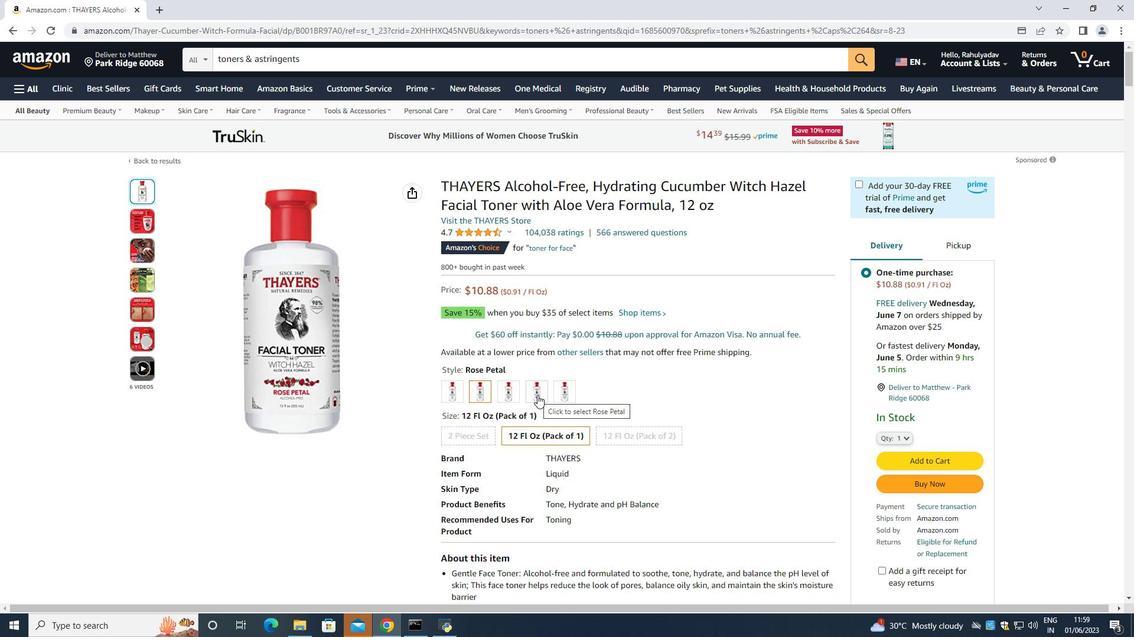 
Action: Mouse pressed left at (502, 392)
Screenshot: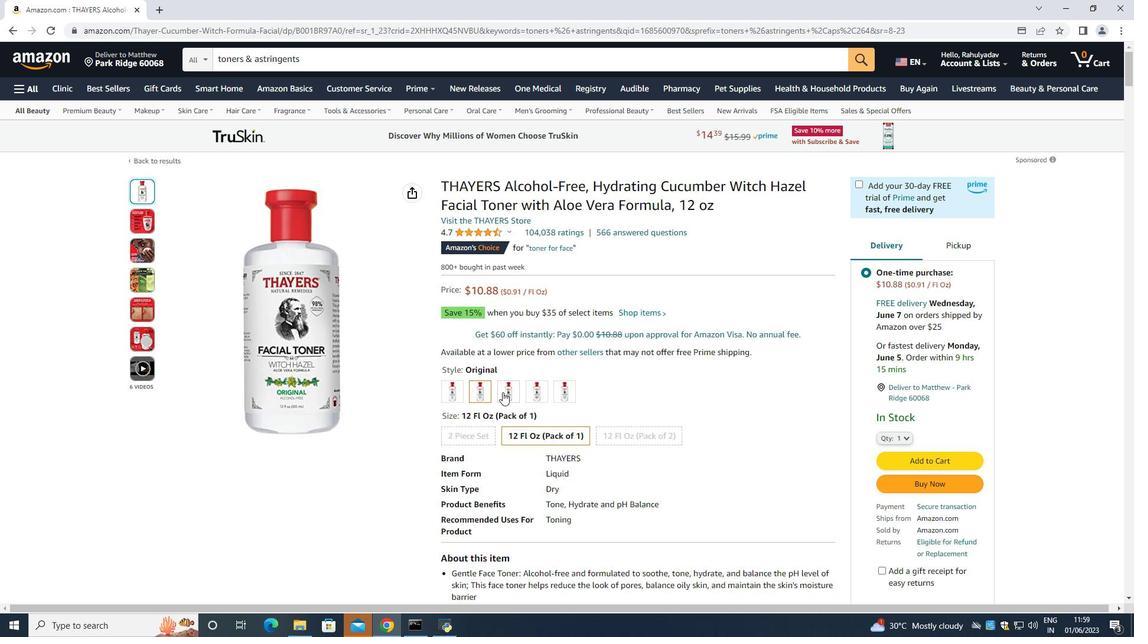 
Action: Mouse moved to (826, 346)
Screenshot: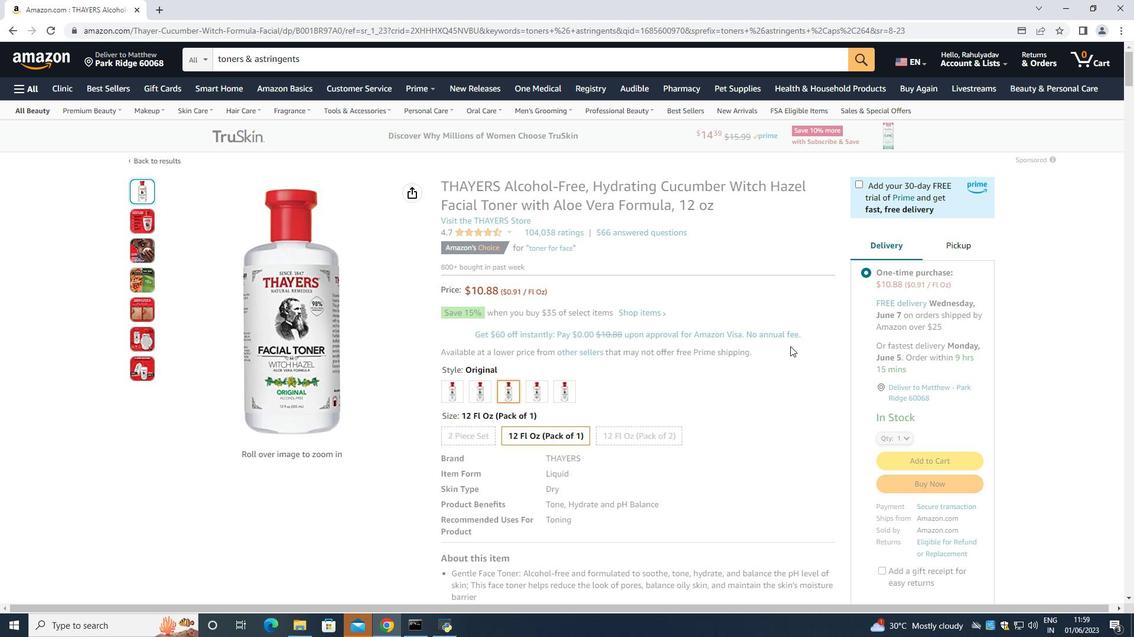 
Action: Mouse scrolled (826, 346) with delta (0, 0)
Screenshot: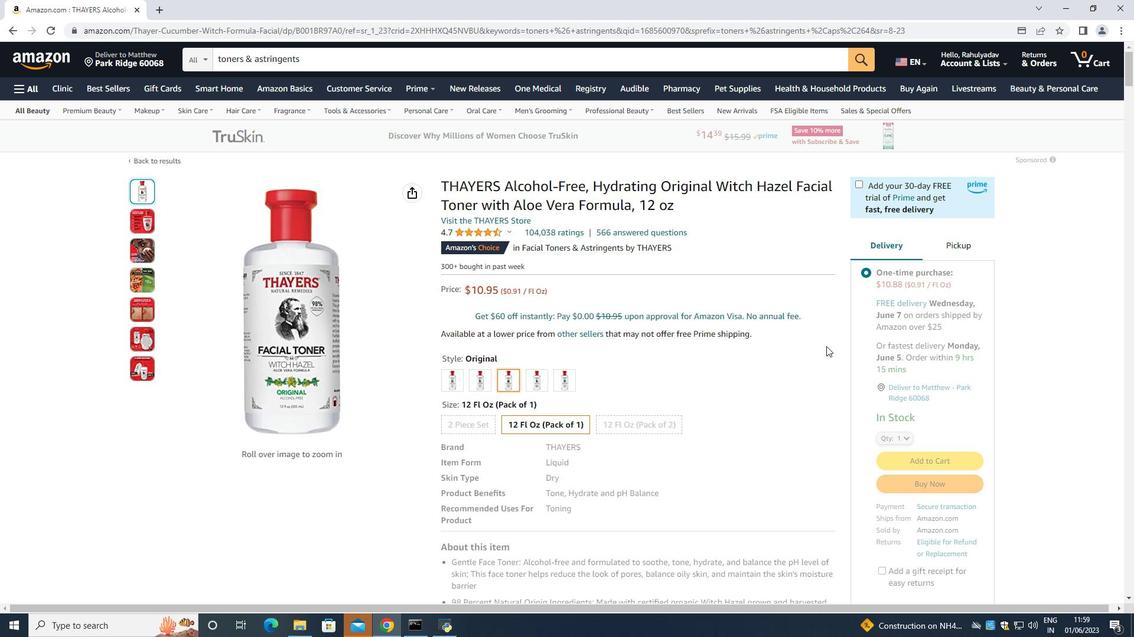 
Action: Mouse moved to (904, 369)
Screenshot: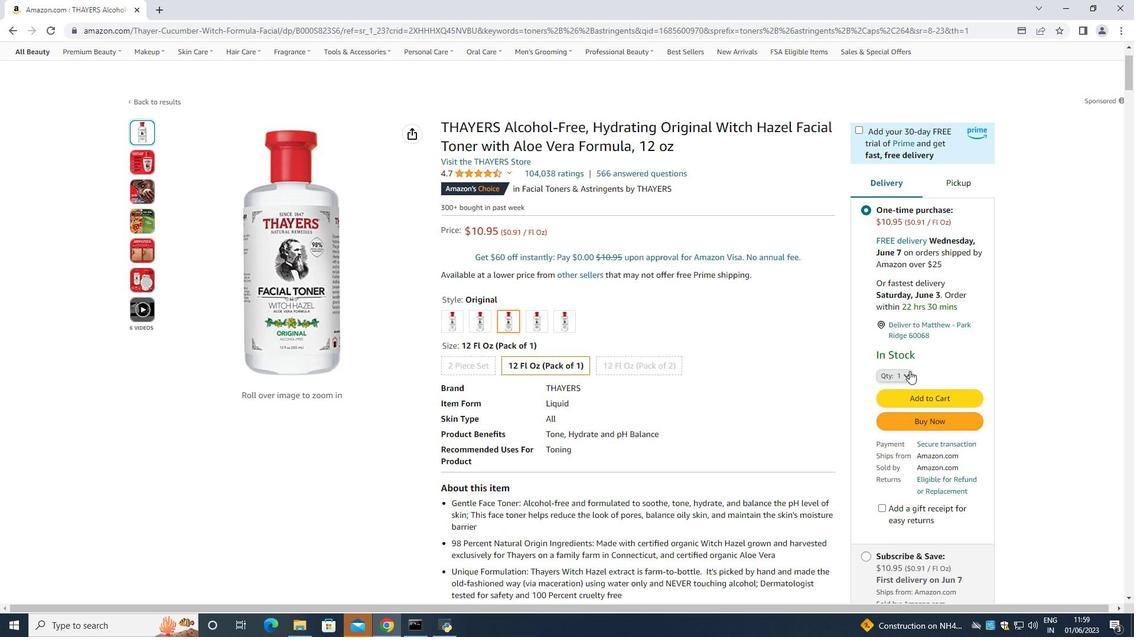 
Action: Mouse scrolled (906, 369) with delta (0, 0)
Screenshot: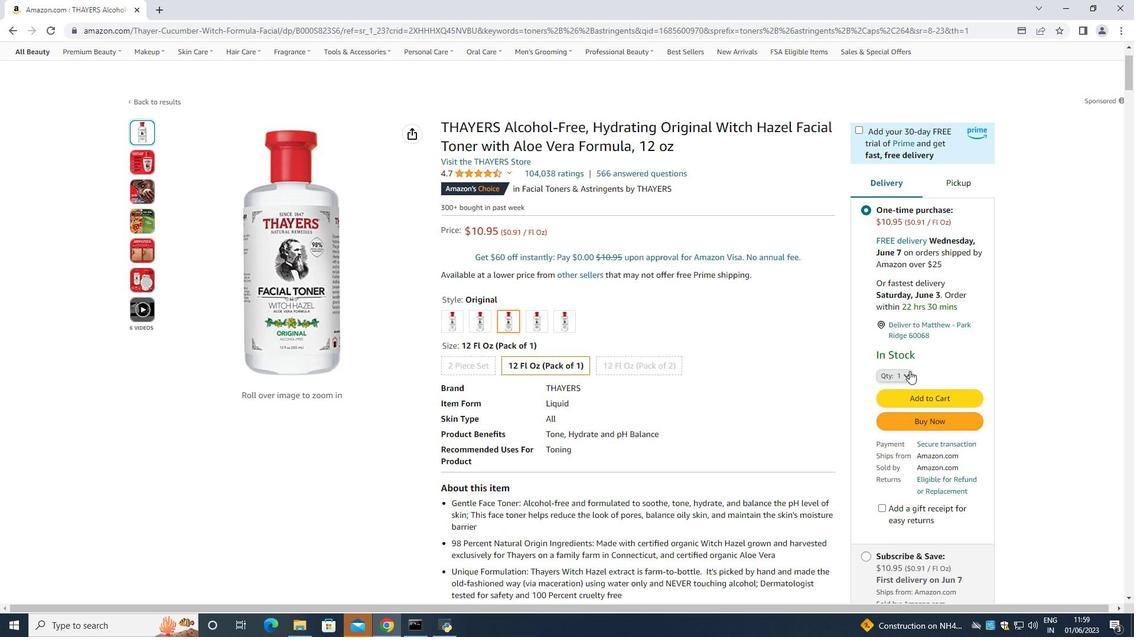 
Action: Mouse moved to (891, 311)
Screenshot: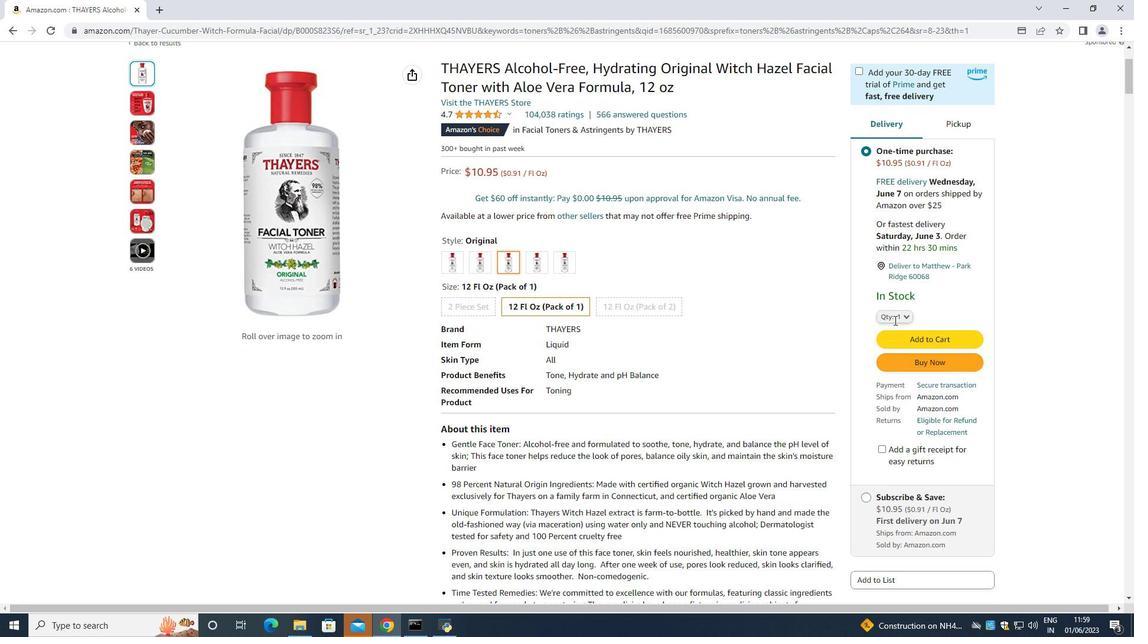 
Action: Mouse pressed left at (891, 311)
Screenshot: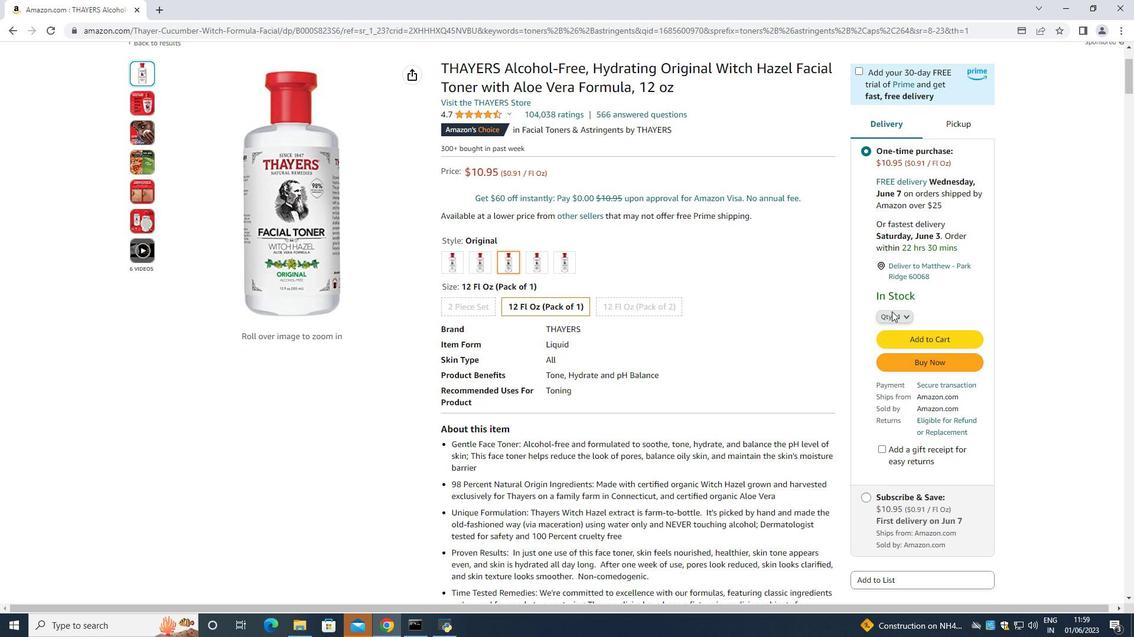 
Action: Mouse moved to (896, 323)
Screenshot: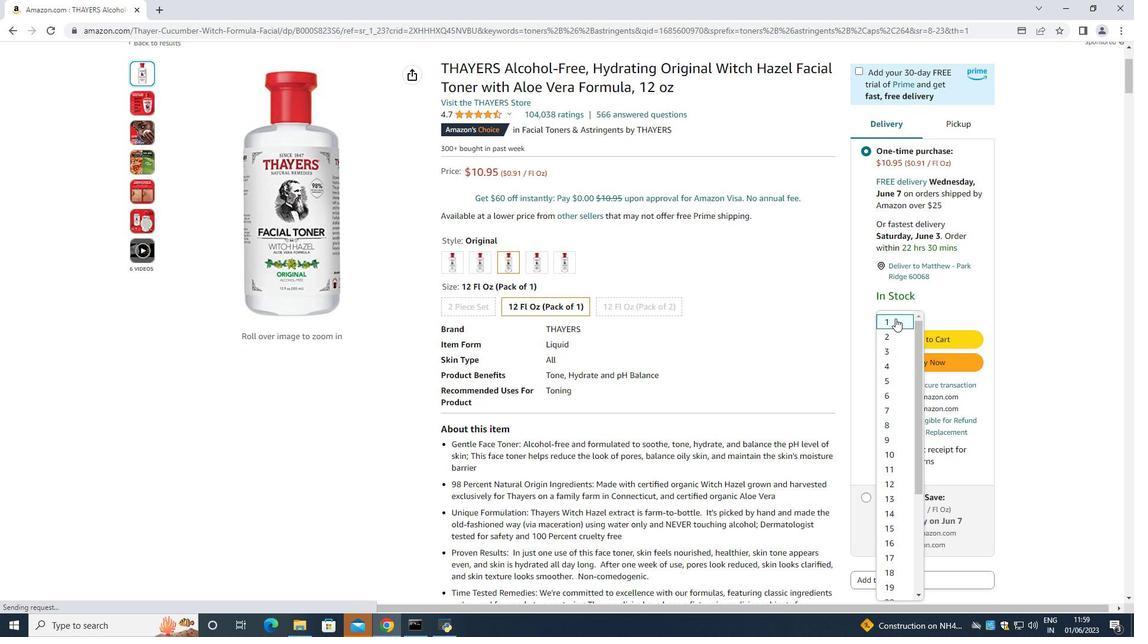 
Action: Mouse pressed left at (896, 323)
Screenshot: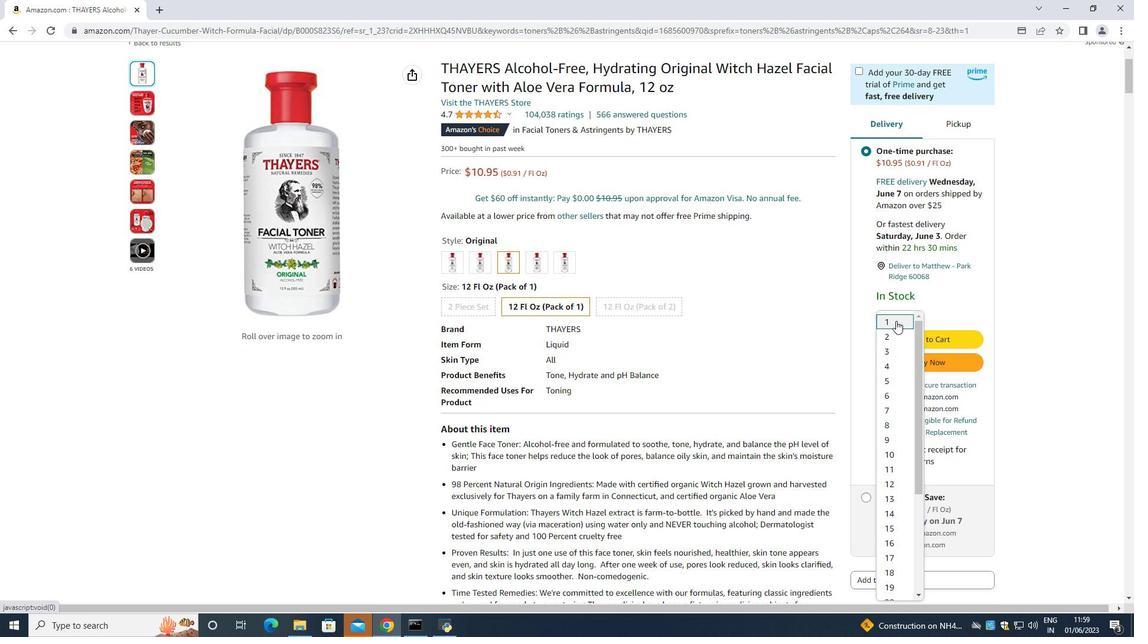 
Action: Mouse moved to (925, 354)
Screenshot: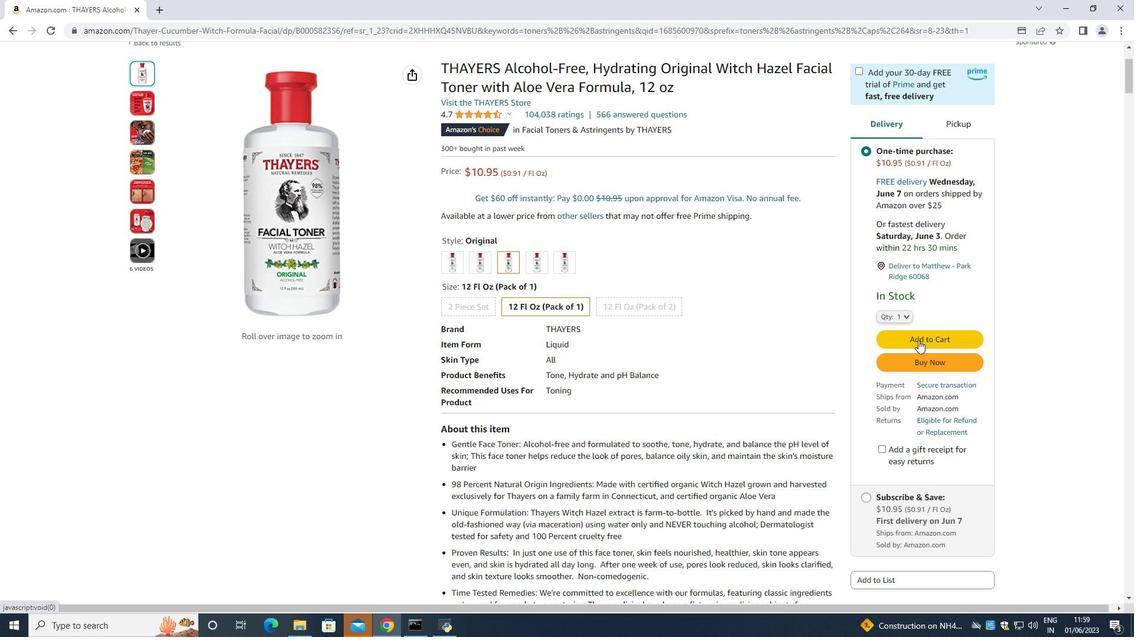 
Action: Mouse pressed left at (925, 354)
Screenshot: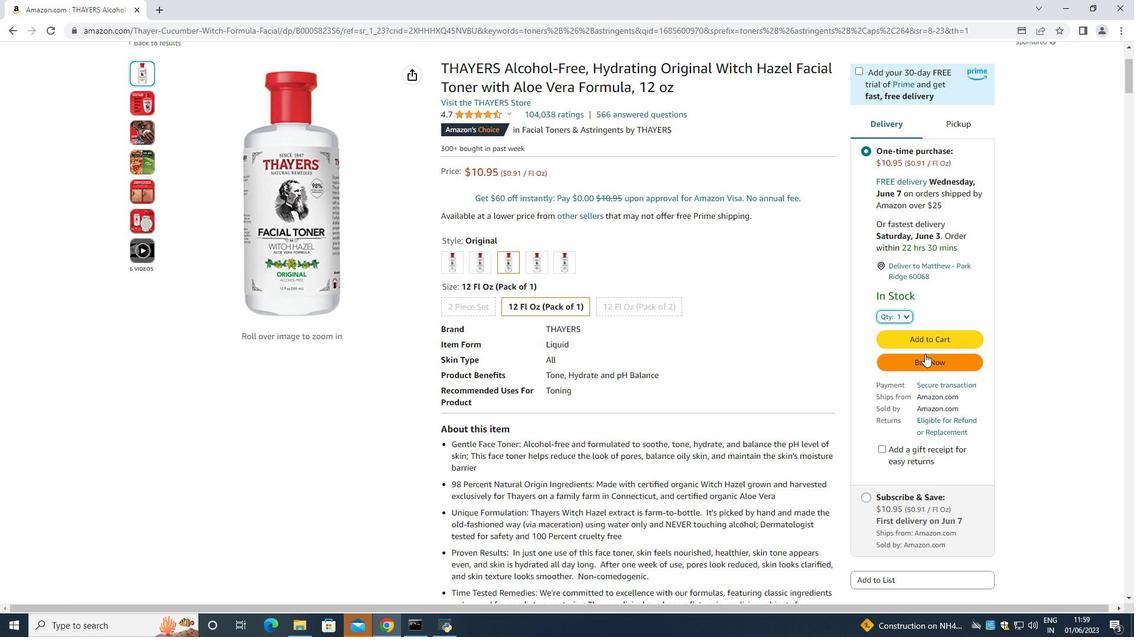 
Action: Mouse moved to (688, 100)
Screenshot: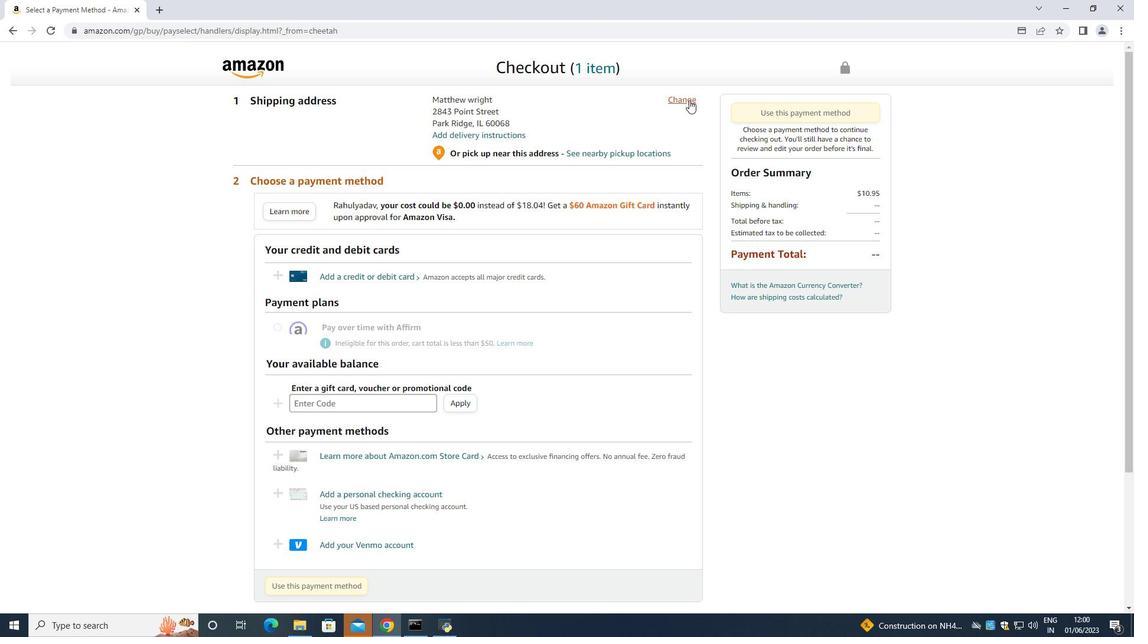 
Action: Mouse pressed left at (688, 100)
Screenshot: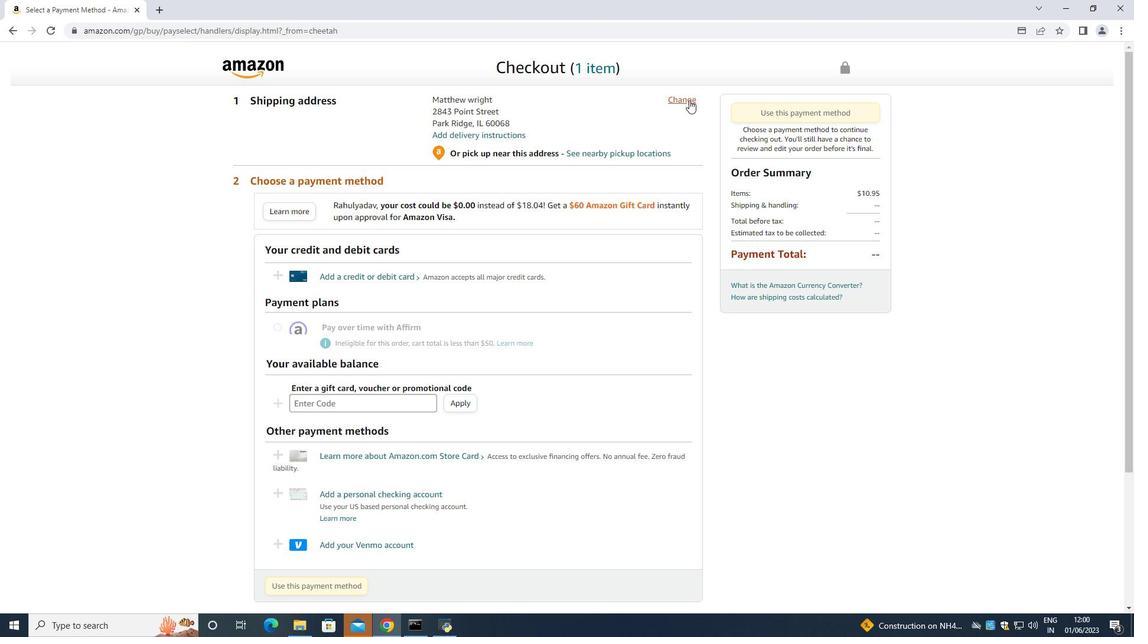 
Action: Mouse moved to (585, 168)
Screenshot: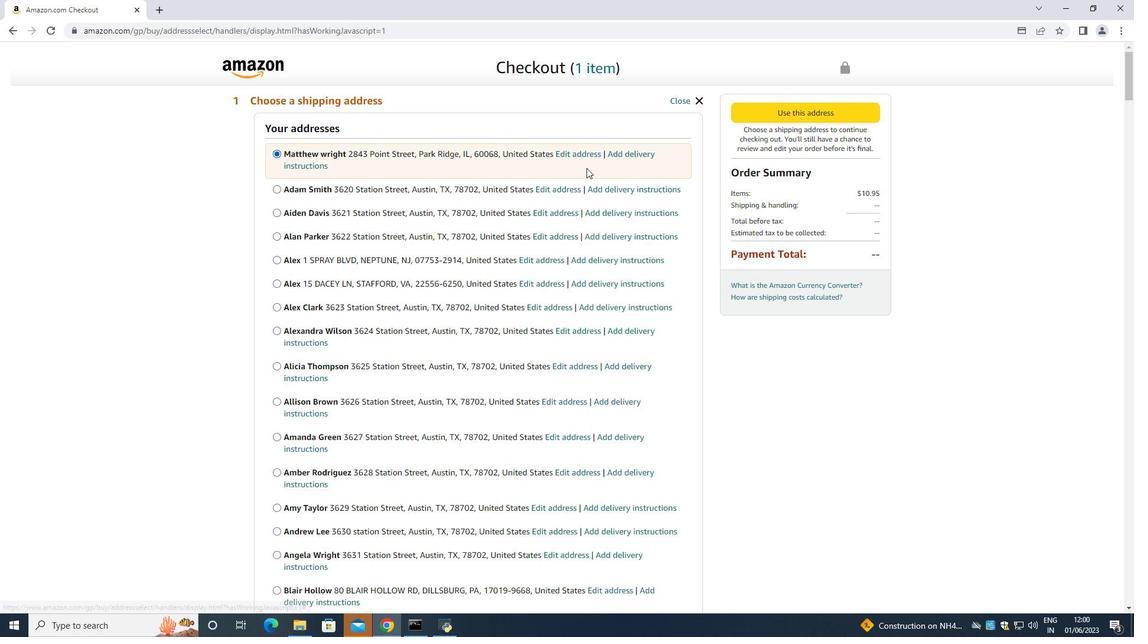 
Action: Mouse scrolled (585, 167) with delta (0, 0)
Screenshot: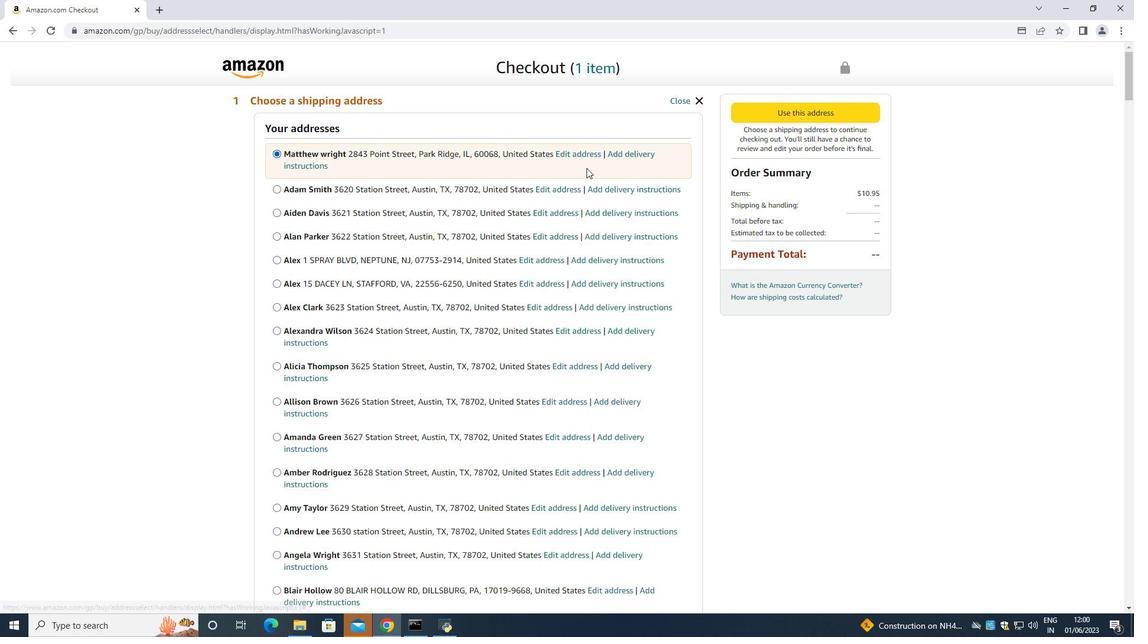 
Action: Mouse moved to (584, 168)
Screenshot: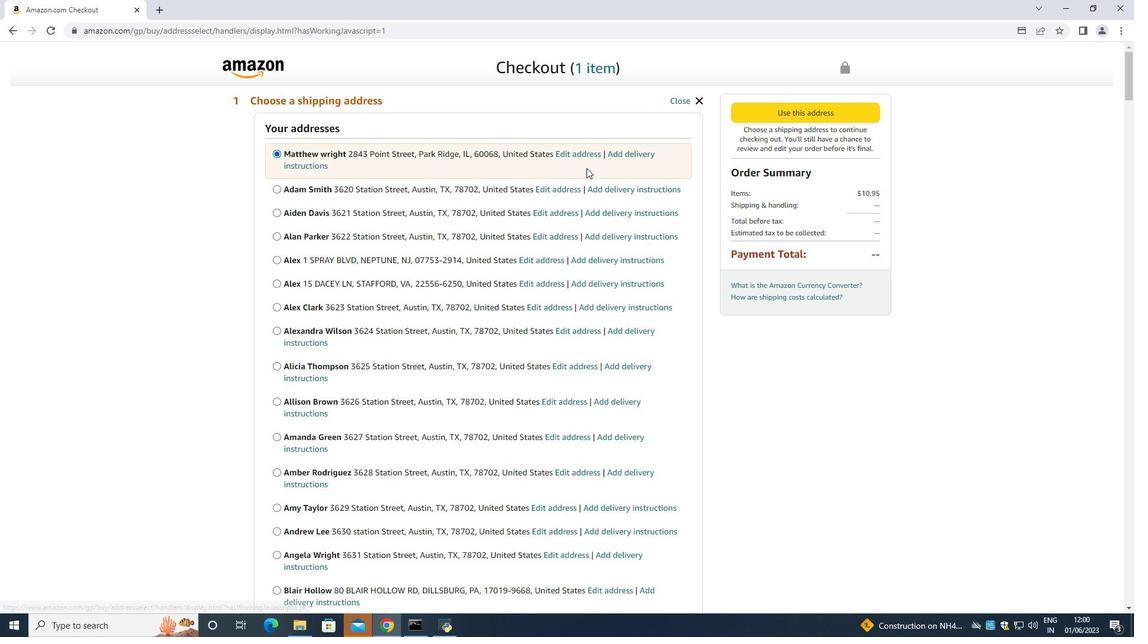 
Action: Mouse scrolled (584, 167) with delta (0, 0)
Screenshot: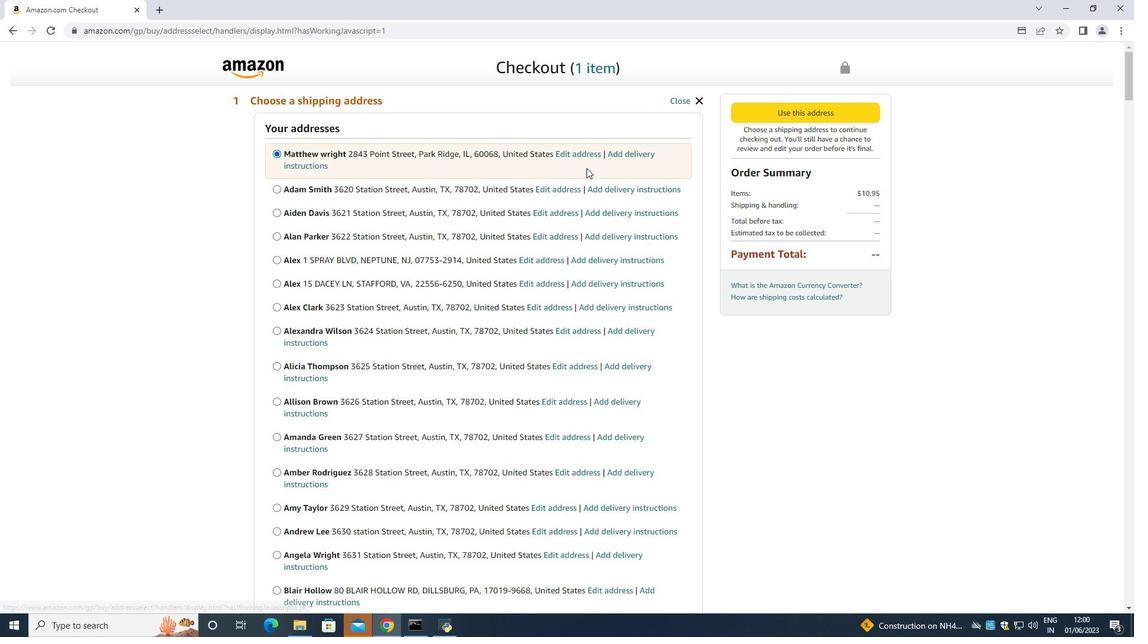 
Action: Mouse scrolled (584, 167) with delta (0, 0)
Screenshot: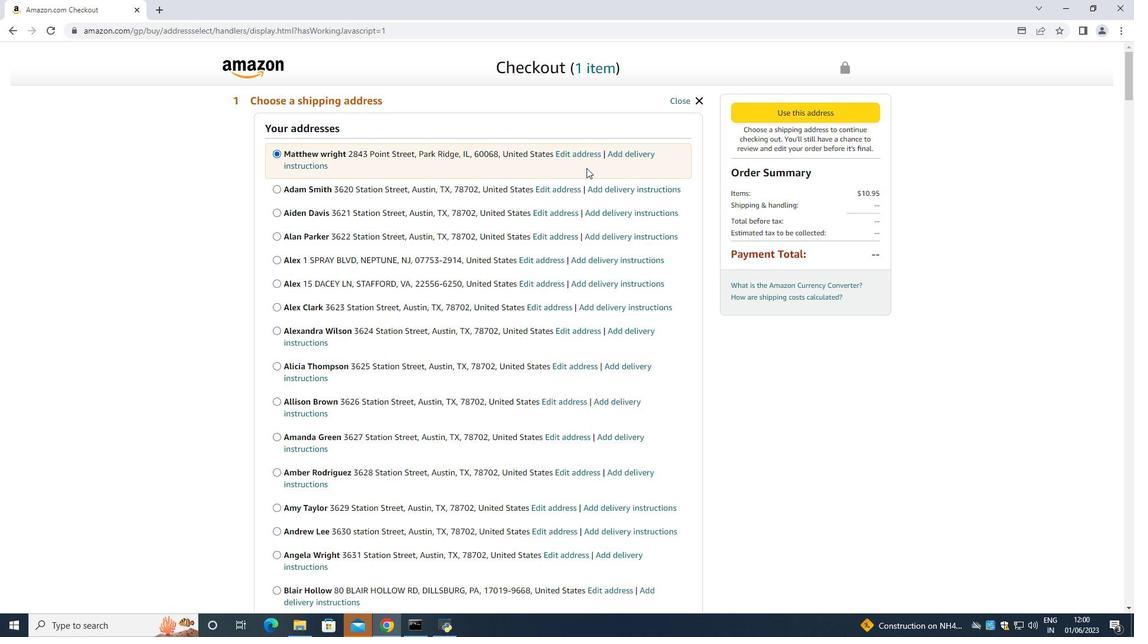 
Action: Mouse scrolled (584, 167) with delta (0, 0)
Screenshot: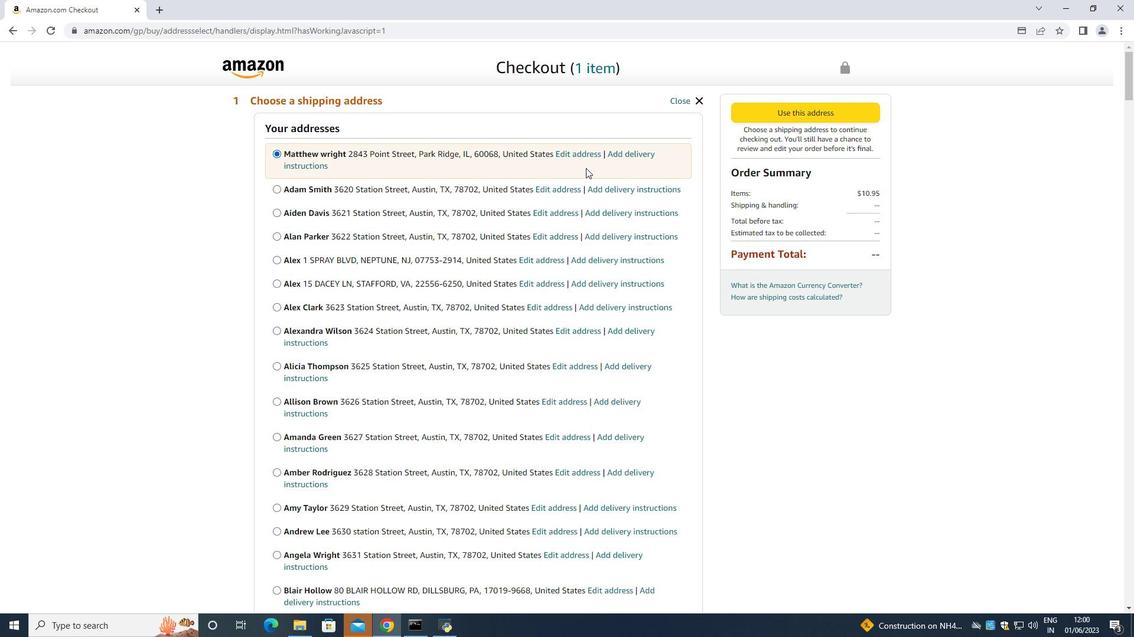 
Action: Mouse scrolled (584, 167) with delta (0, 0)
Screenshot: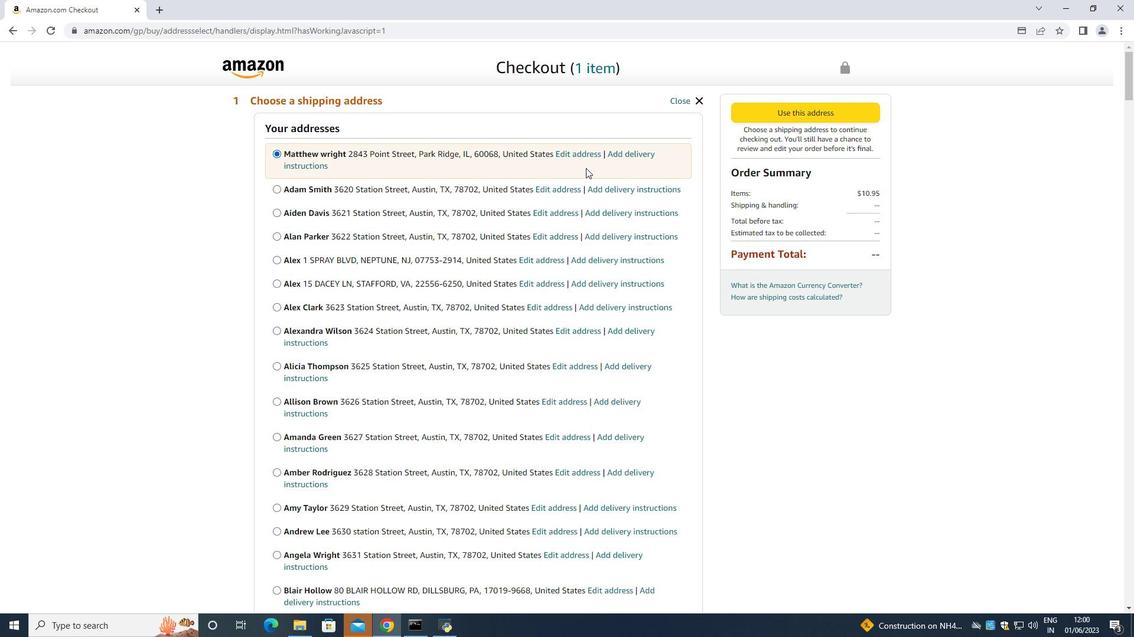 
Action: Mouse scrolled (584, 167) with delta (0, 0)
Screenshot: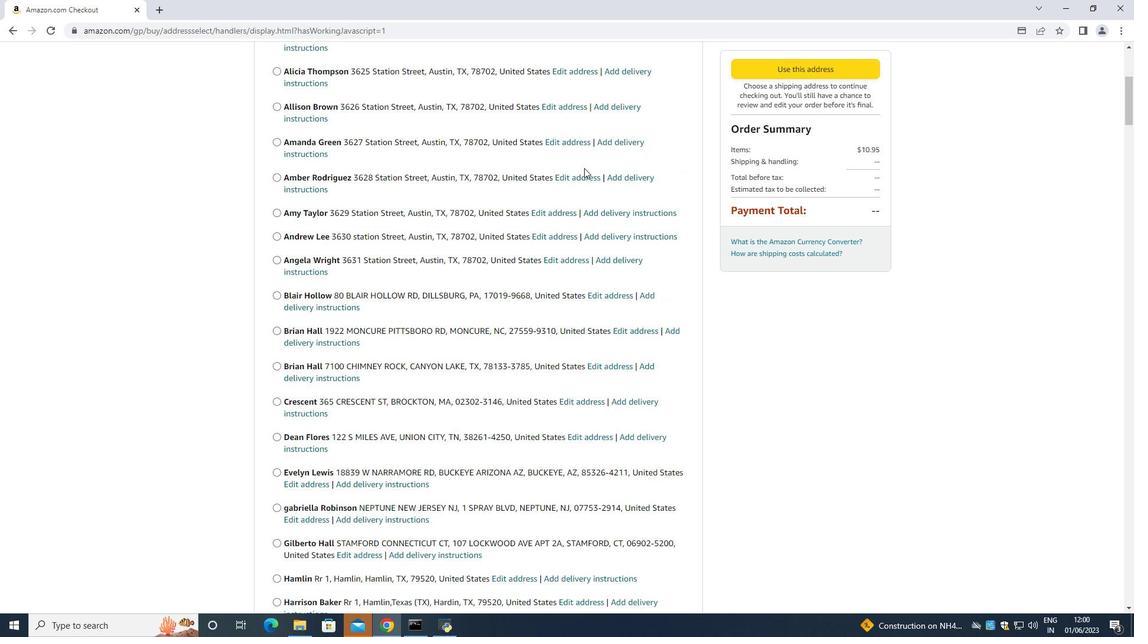 
Action: Mouse scrolled (584, 167) with delta (0, 0)
Screenshot: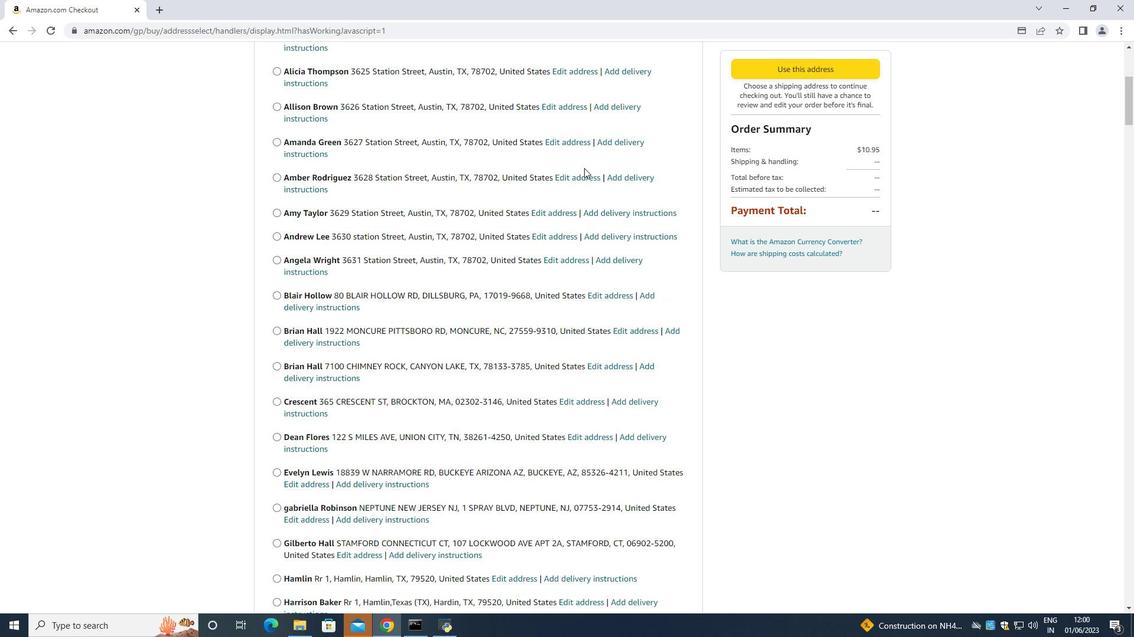 
Action: Mouse scrolled (584, 167) with delta (0, 0)
Screenshot: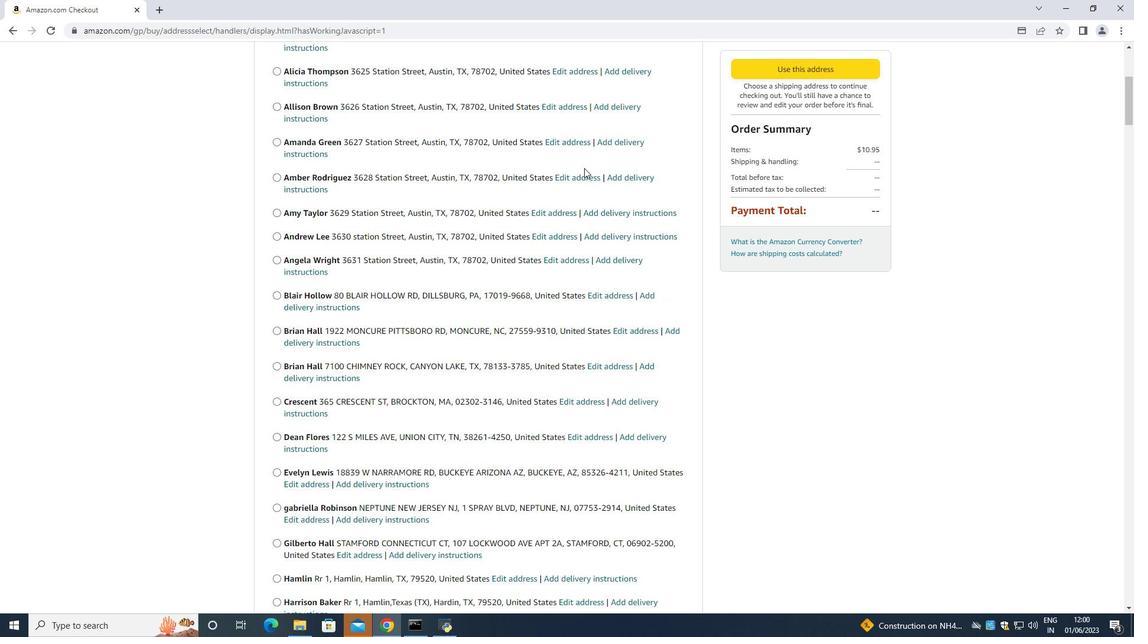 
Action: Mouse moved to (583, 168)
Screenshot: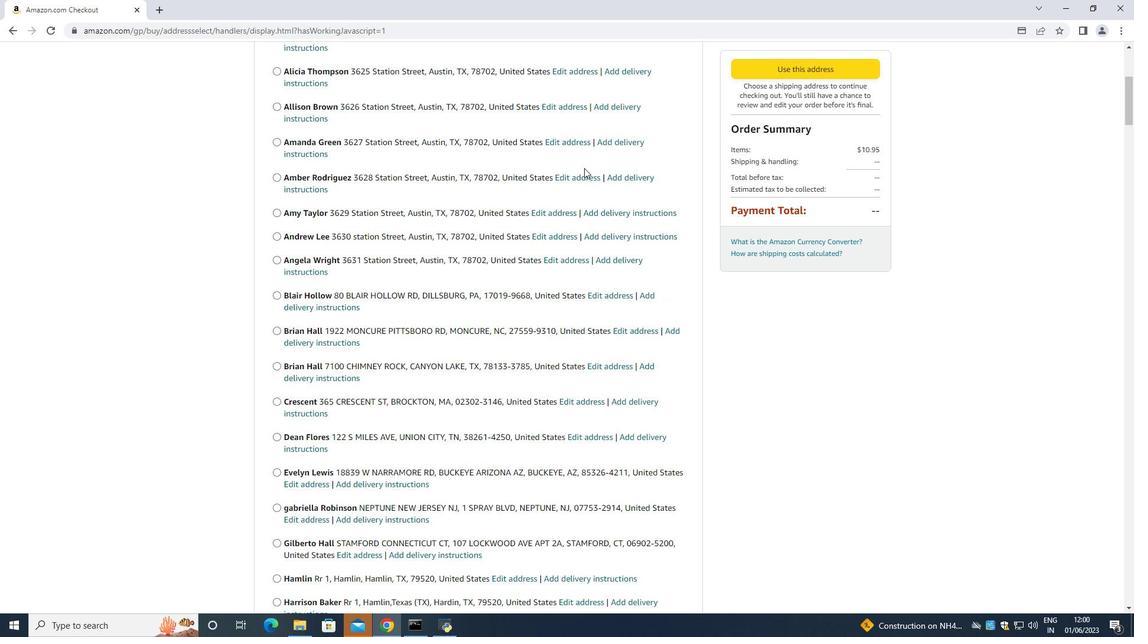 
Action: Mouse scrolled (583, 167) with delta (0, 0)
Screenshot: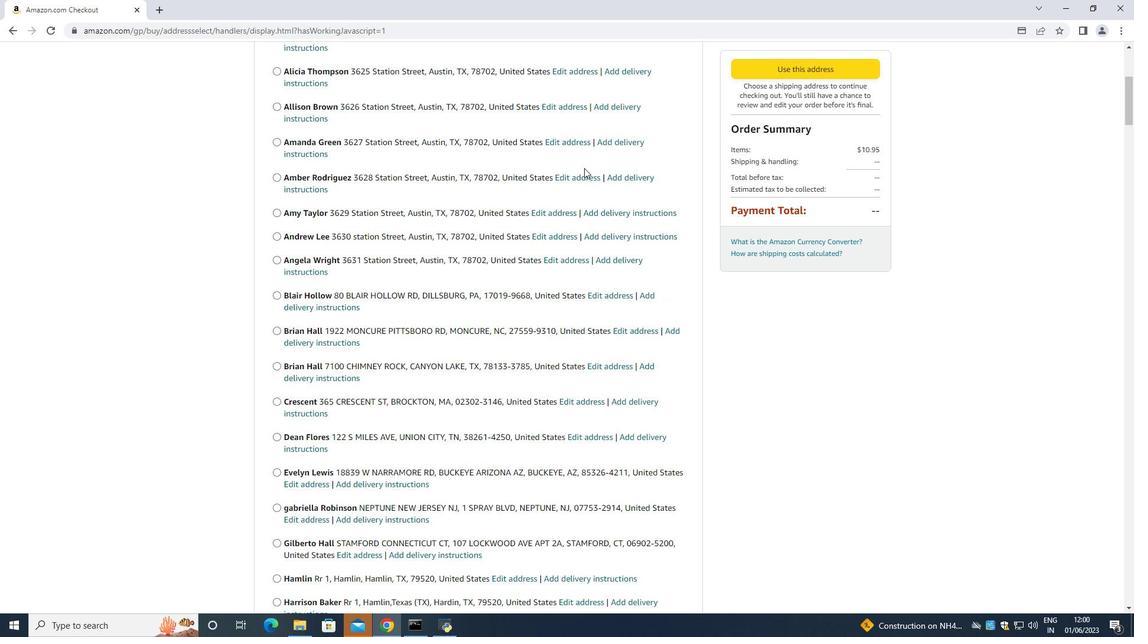 
Action: Mouse scrolled (583, 167) with delta (0, 0)
Screenshot: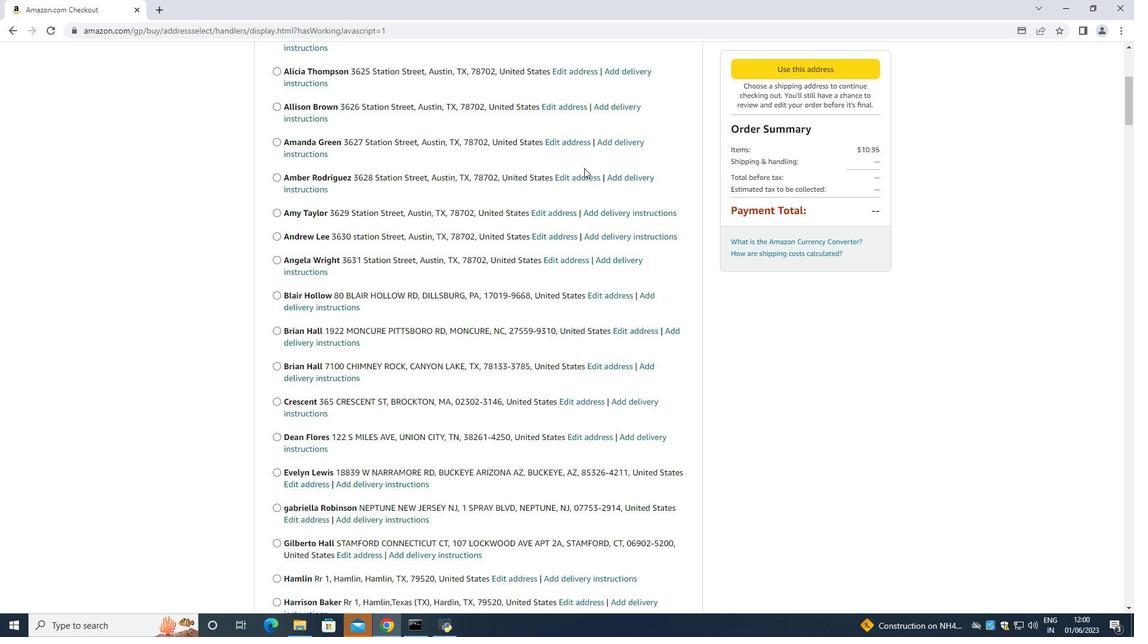 
Action: Mouse scrolled (583, 167) with delta (0, 0)
Screenshot: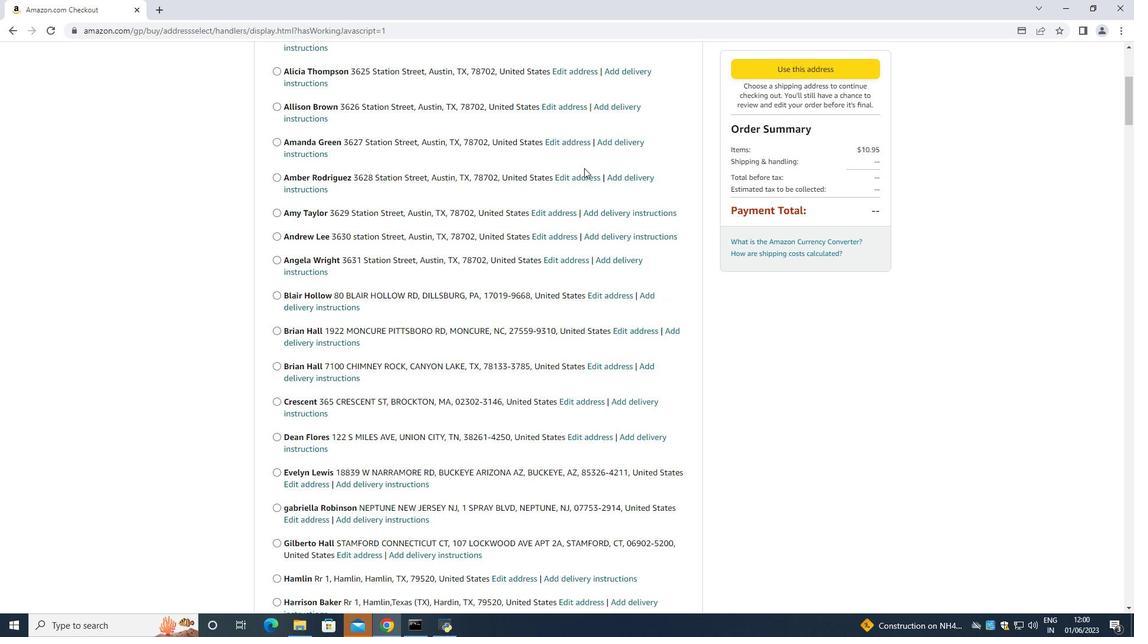 
Action: Mouse scrolled (583, 167) with delta (0, 0)
Screenshot: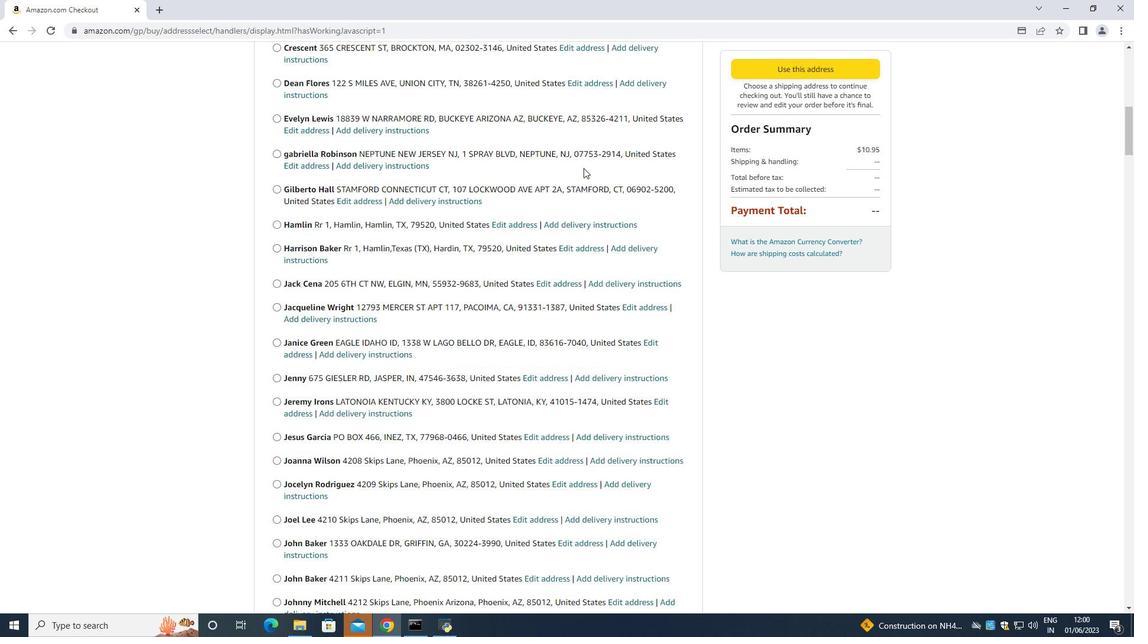 
Action: Mouse moved to (583, 169)
Screenshot: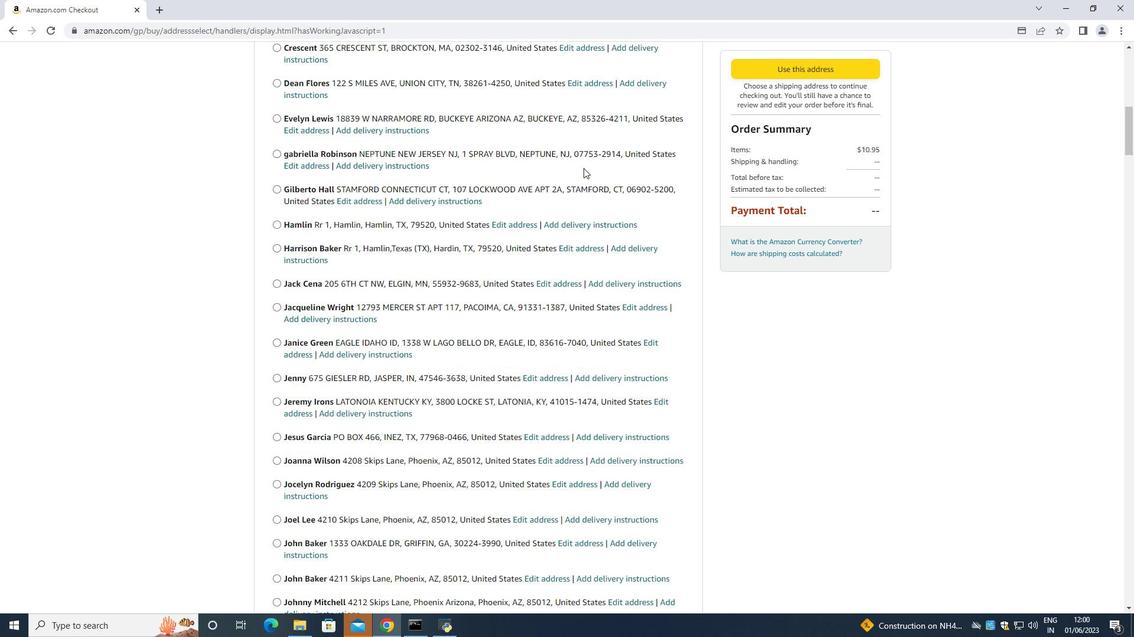 
Action: Mouse scrolled (583, 168) with delta (0, 0)
Screenshot: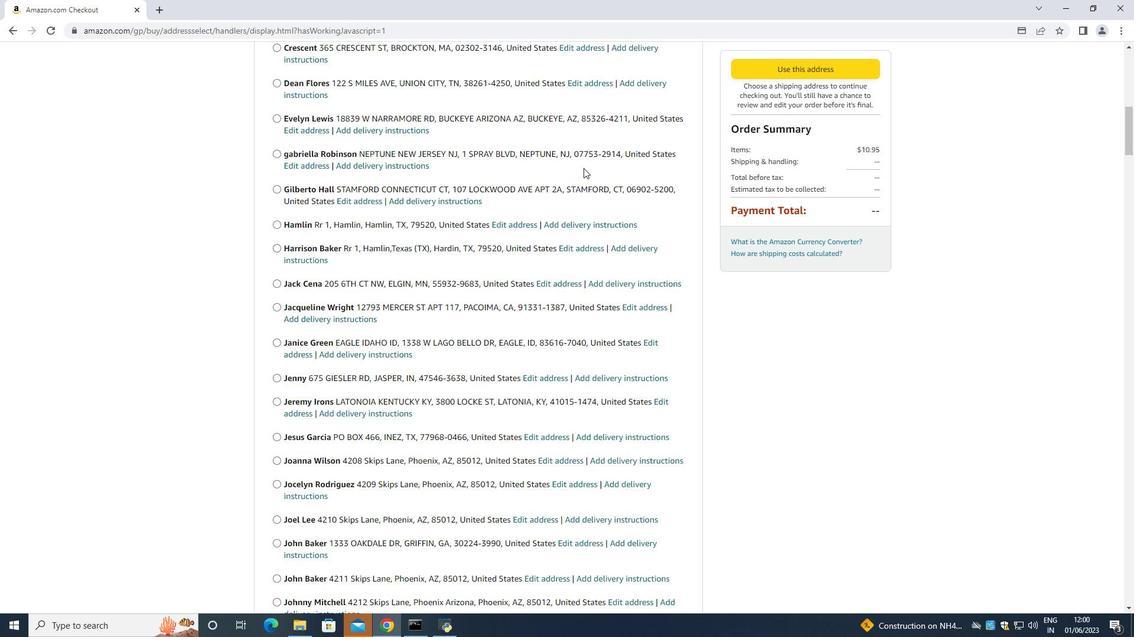 
Action: Mouse scrolled (583, 168) with delta (0, 0)
Screenshot: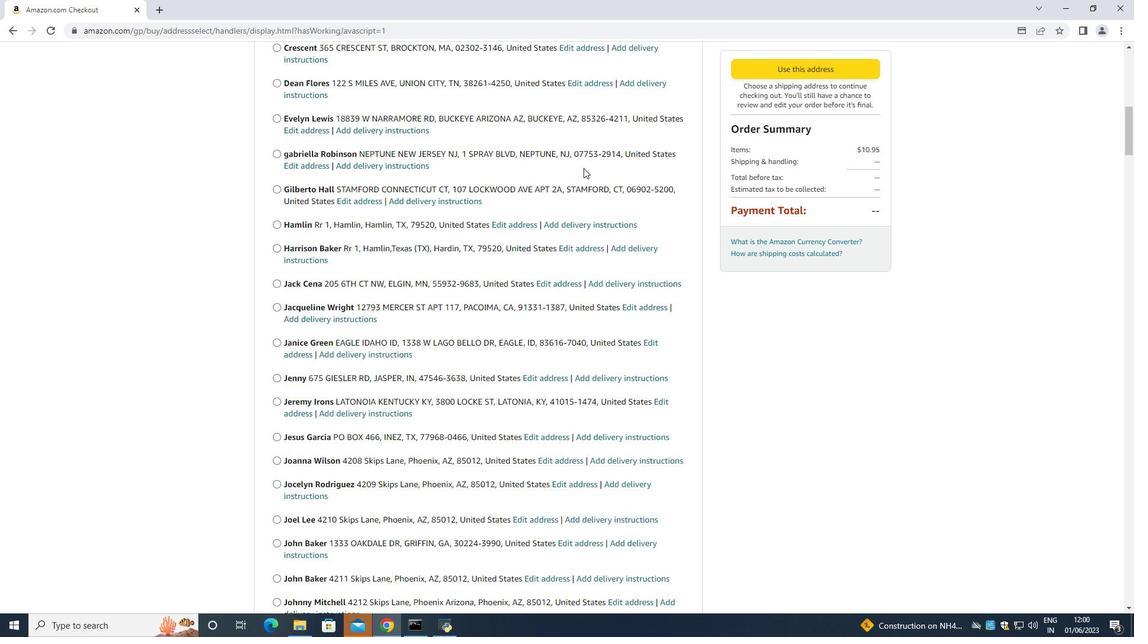 
Action: Mouse scrolled (583, 168) with delta (0, 0)
Screenshot: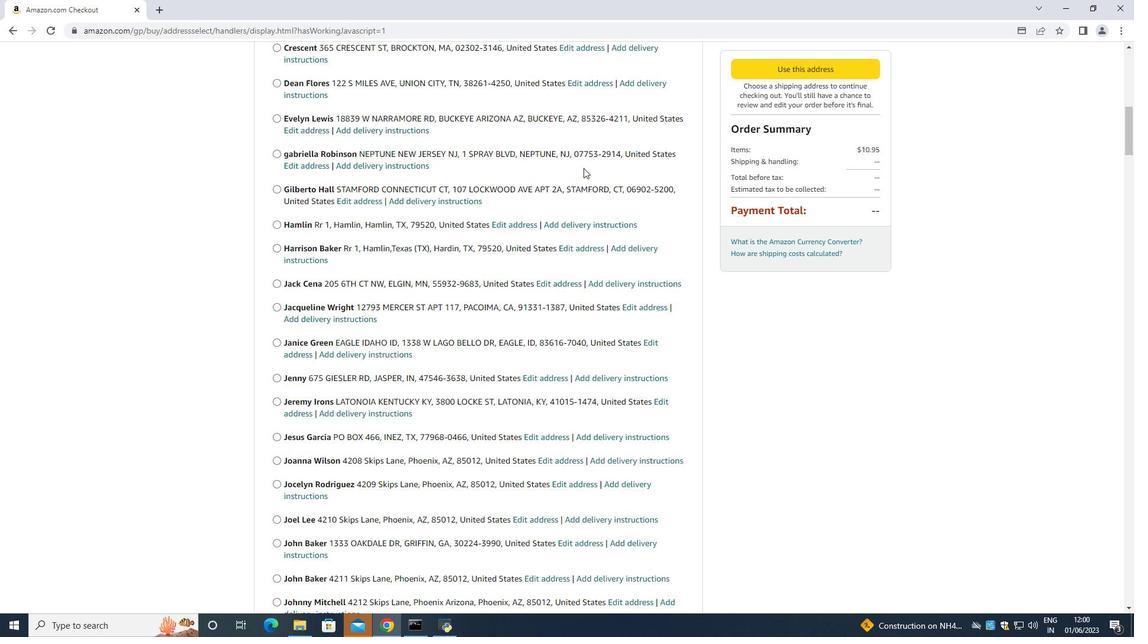 
Action: Mouse scrolled (583, 168) with delta (0, 0)
Screenshot: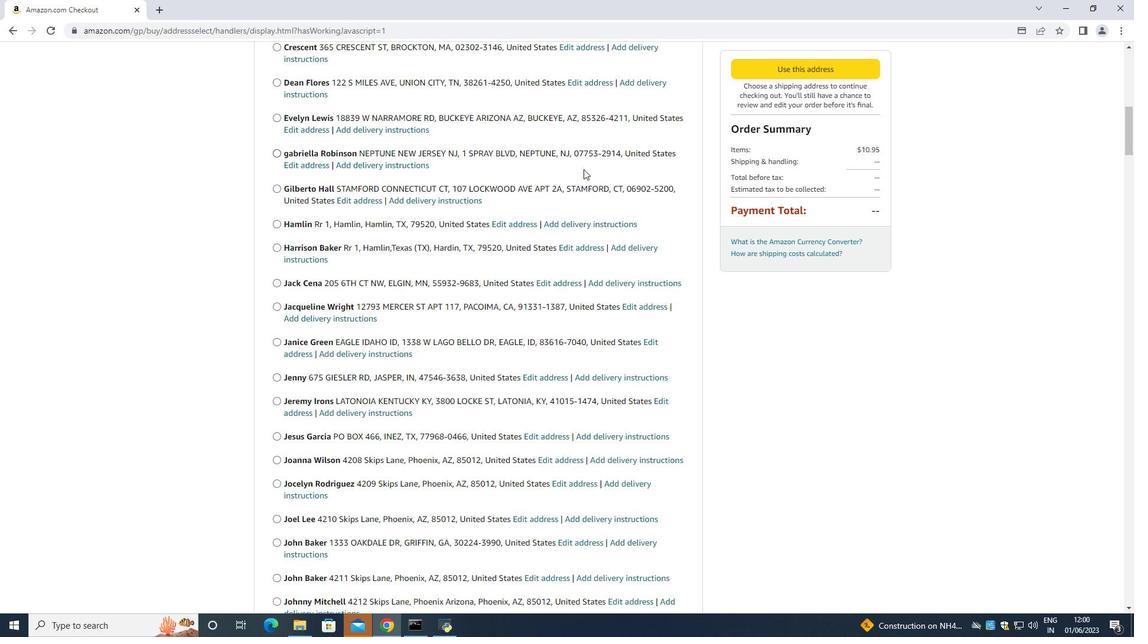 
Action: Mouse scrolled (583, 168) with delta (0, 0)
Screenshot: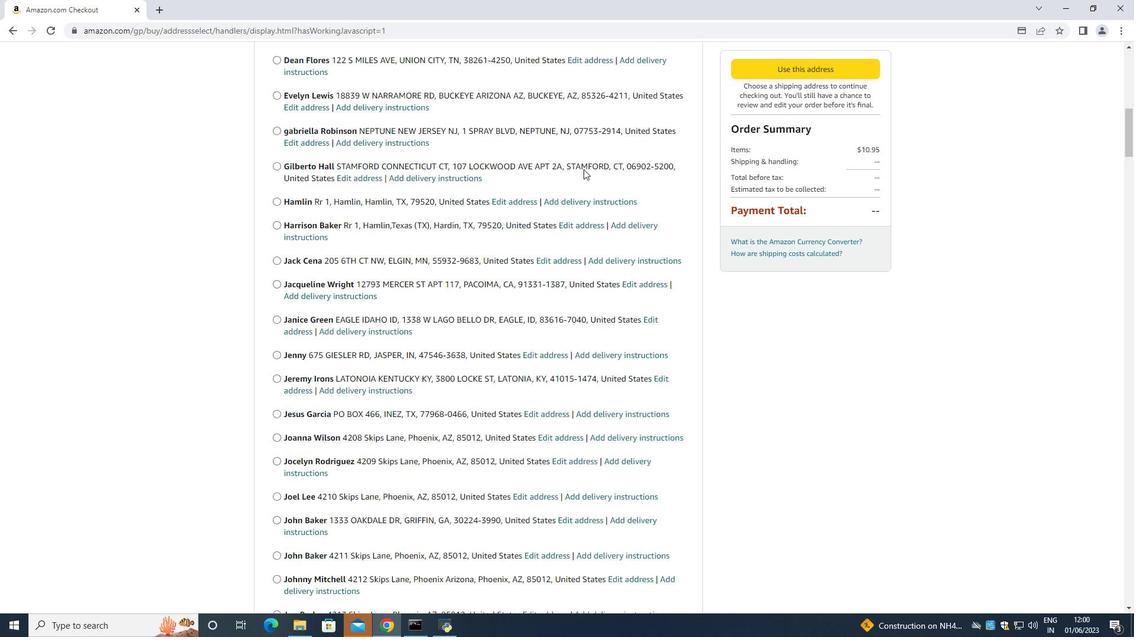 
Action: Mouse scrolled (583, 168) with delta (0, 0)
